 Task: Debug Python Code: Debug a Python script step-by-step using breakpoints and the debugging features in VS Code
Action: Mouse moved to (315, 252)
Screenshot: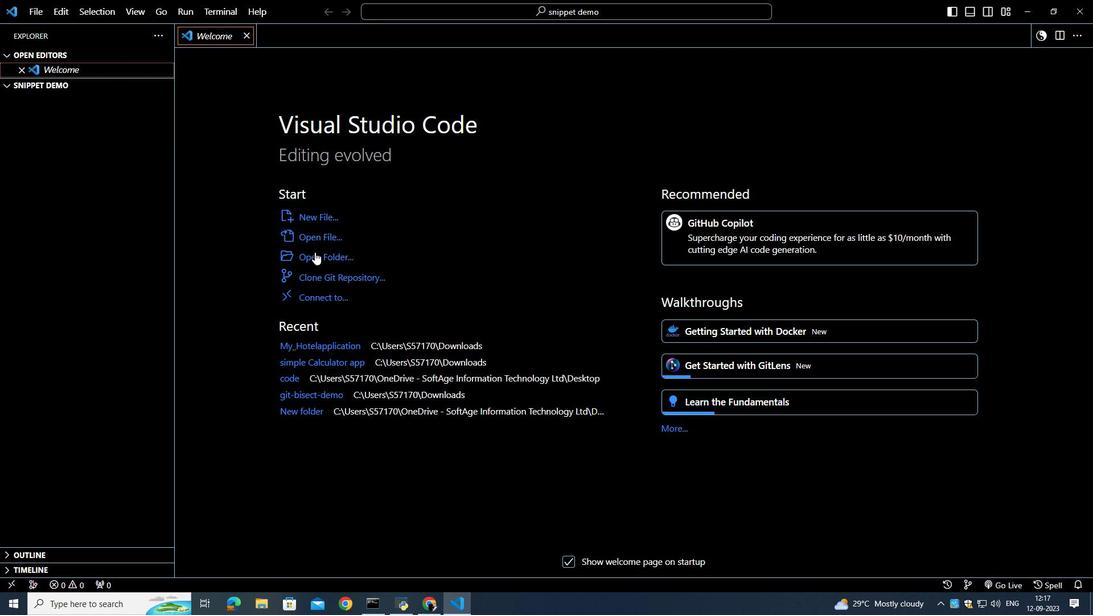 
Action: Mouse pressed left at (315, 252)
Screenshot: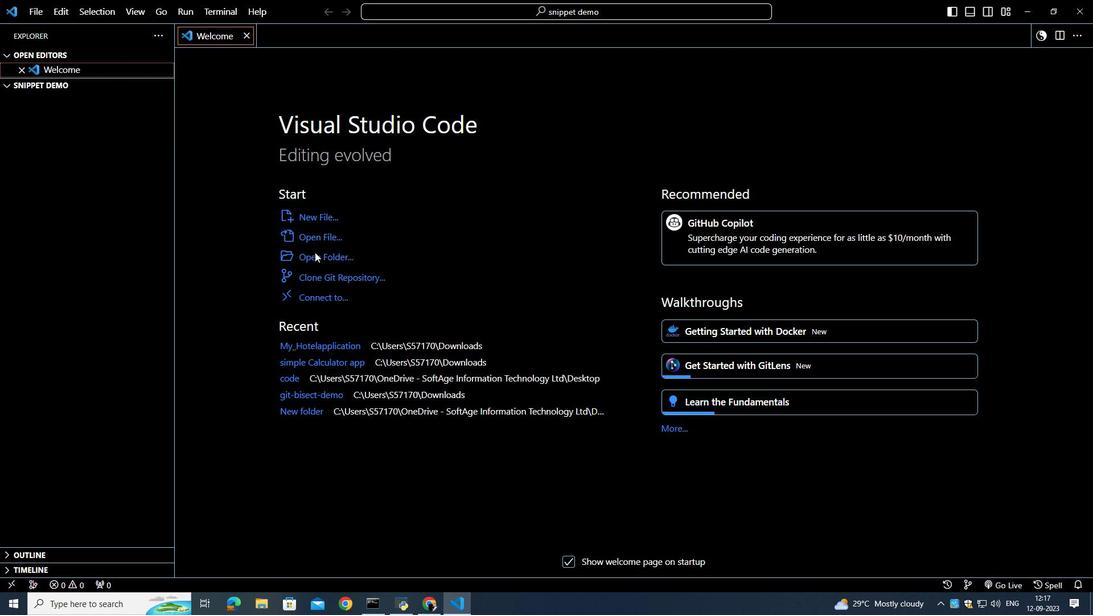 
Action: Mouse moved to (50, 135)
Screenshot: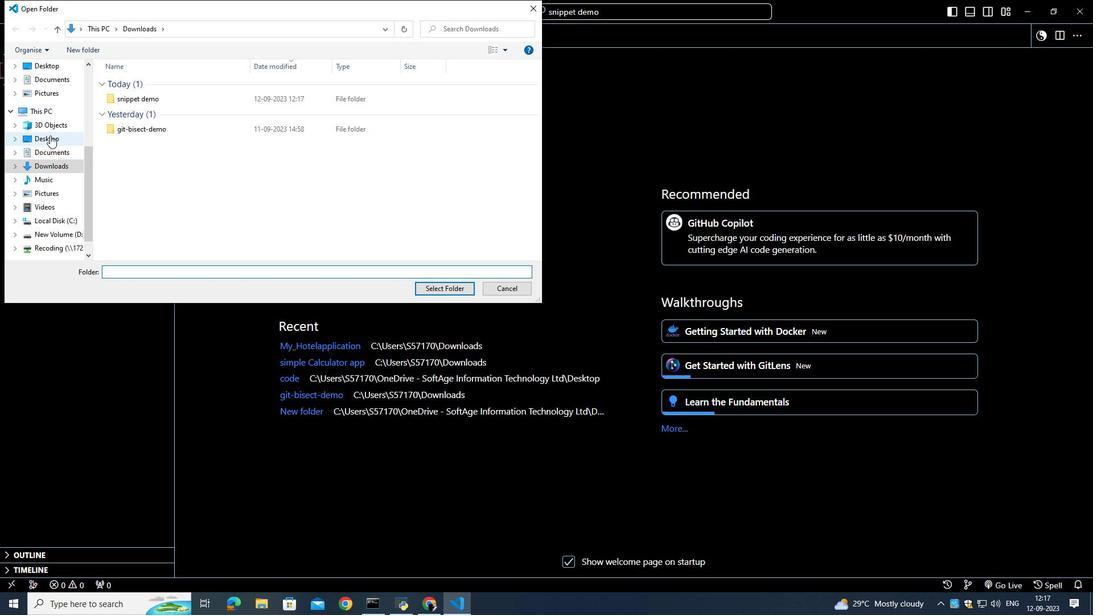 
Action: Mouse pressed left at (50, 135)
Screenshot: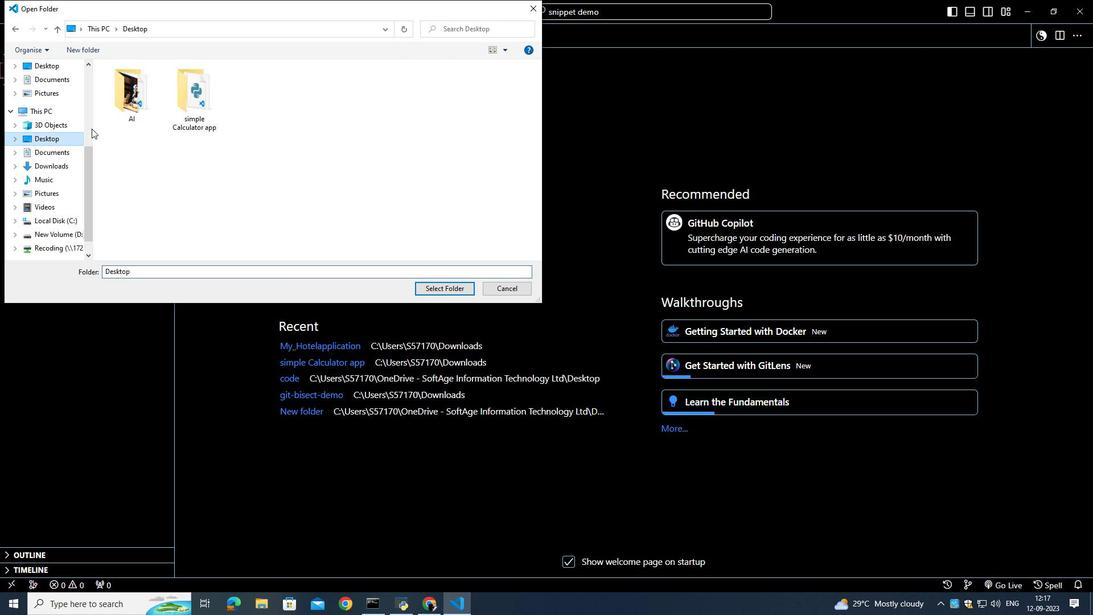 
Action: Mouse moved to (174, 115)
Screenshot: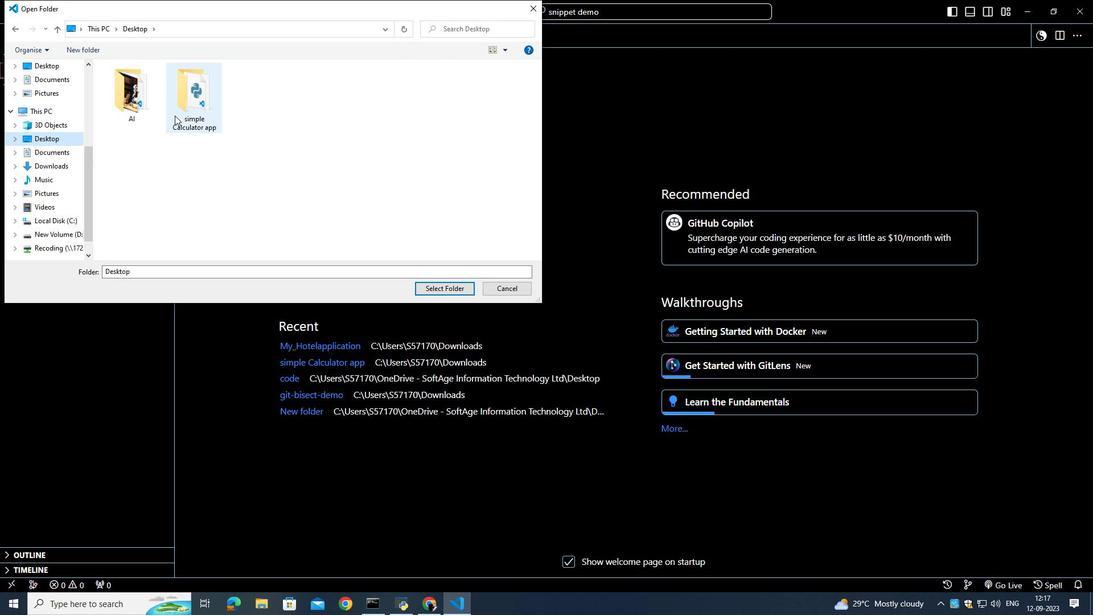 
Action: Mouse pressed left at (174, 115)
Screenshot: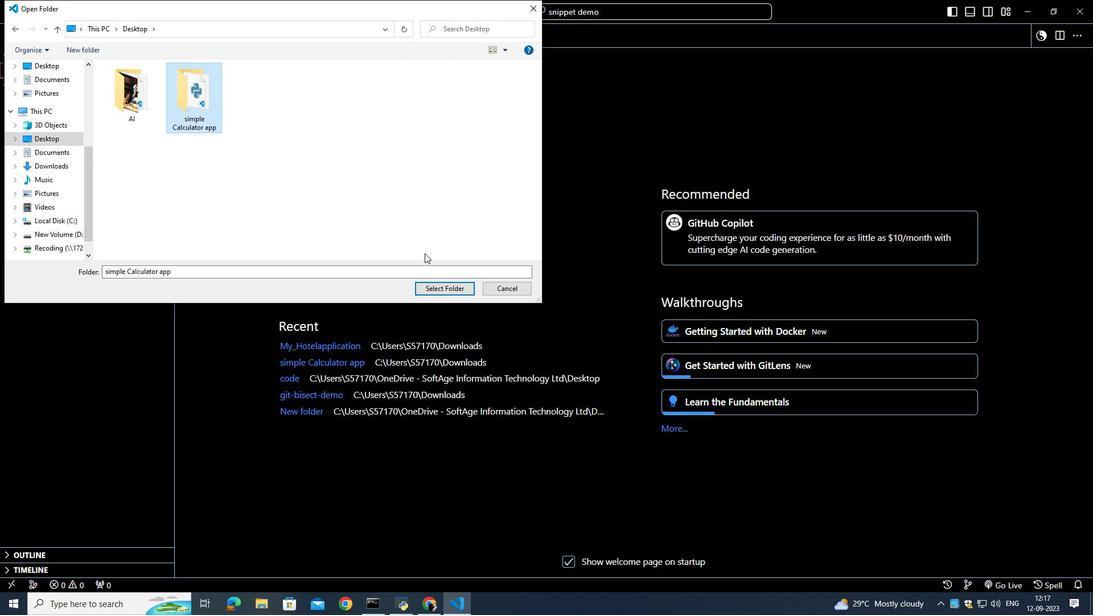 
Action: Mouse moved to (459, 287)
Screenshot: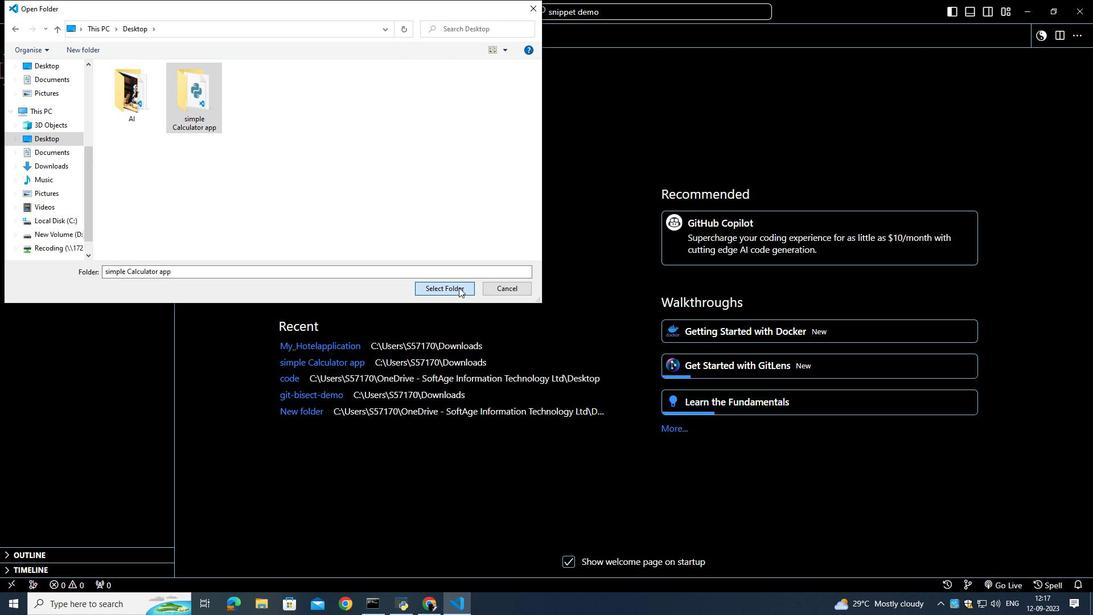 
Action: Mouse pressed left at (459, 287)
Screenshot: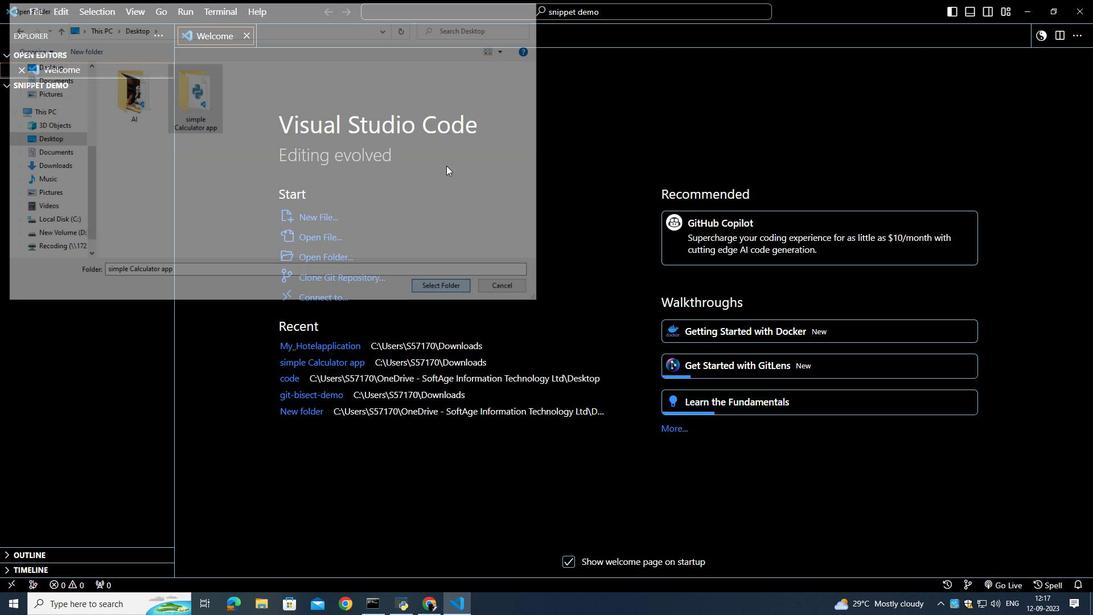 
Action: Mouse moved to (42, 78)
Screenshot: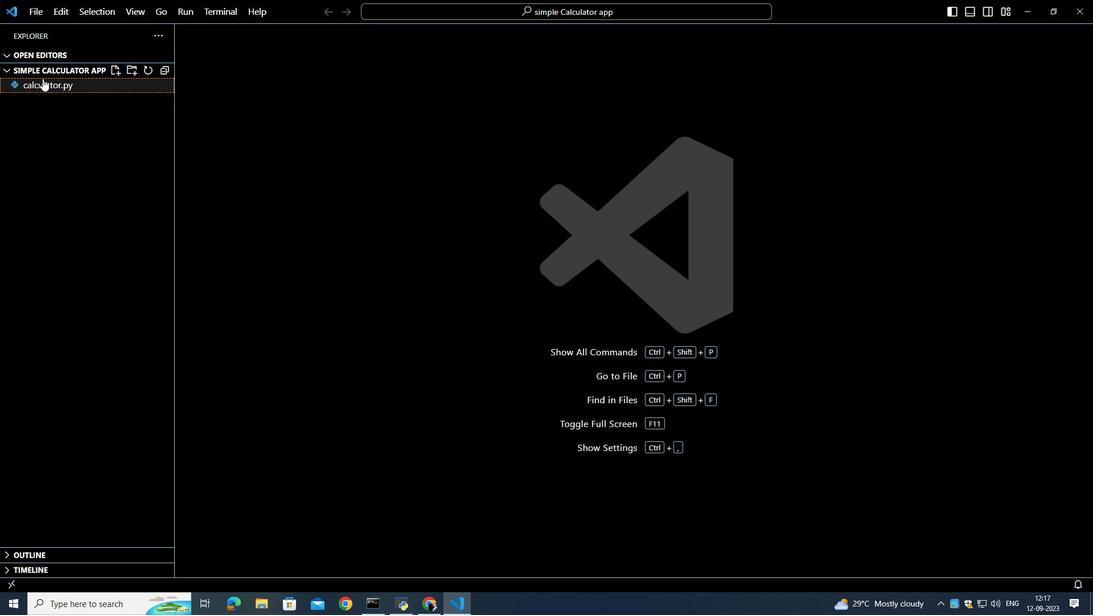
Action: Mouse pressed left at (42, 78)
Screenshot: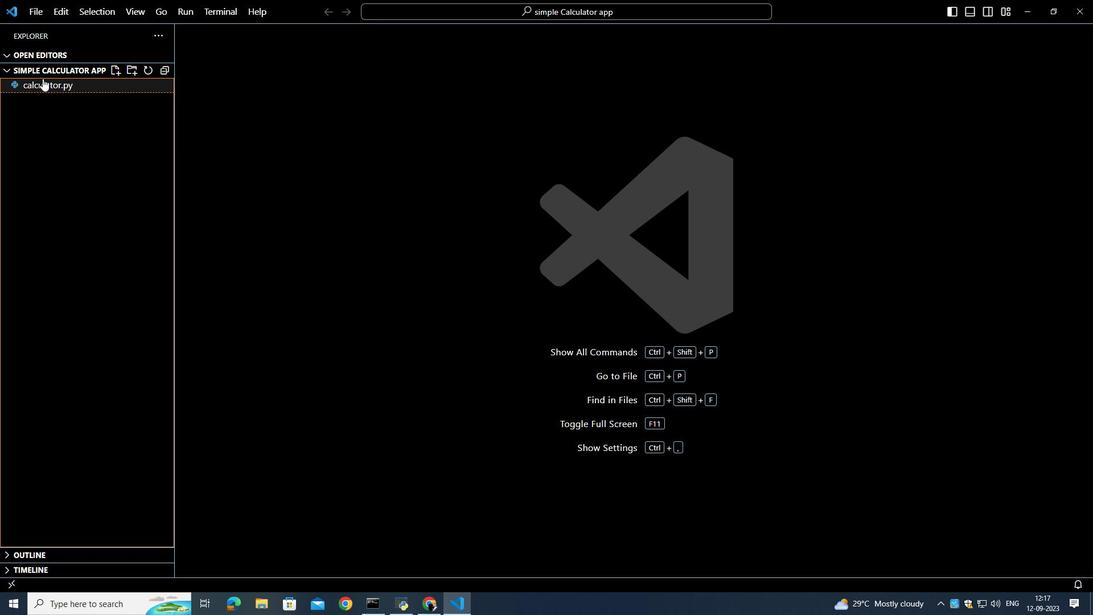 
Action: Mouse moved to (349, 193)
Screenshot: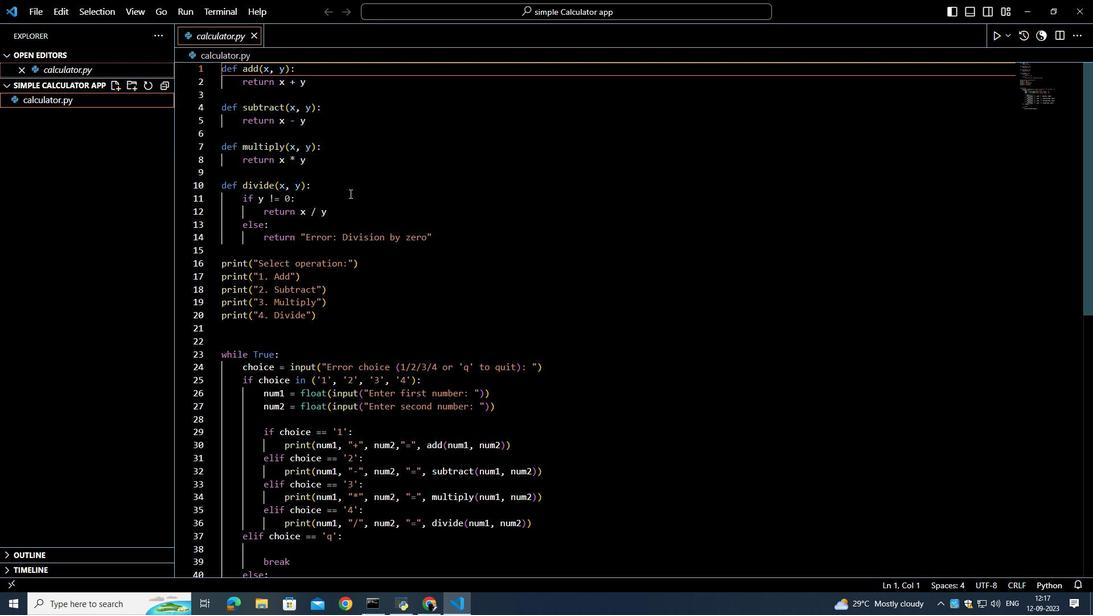 
Action: Mouse scrolled (349, 193) with delta (0, 0)
Screenshot: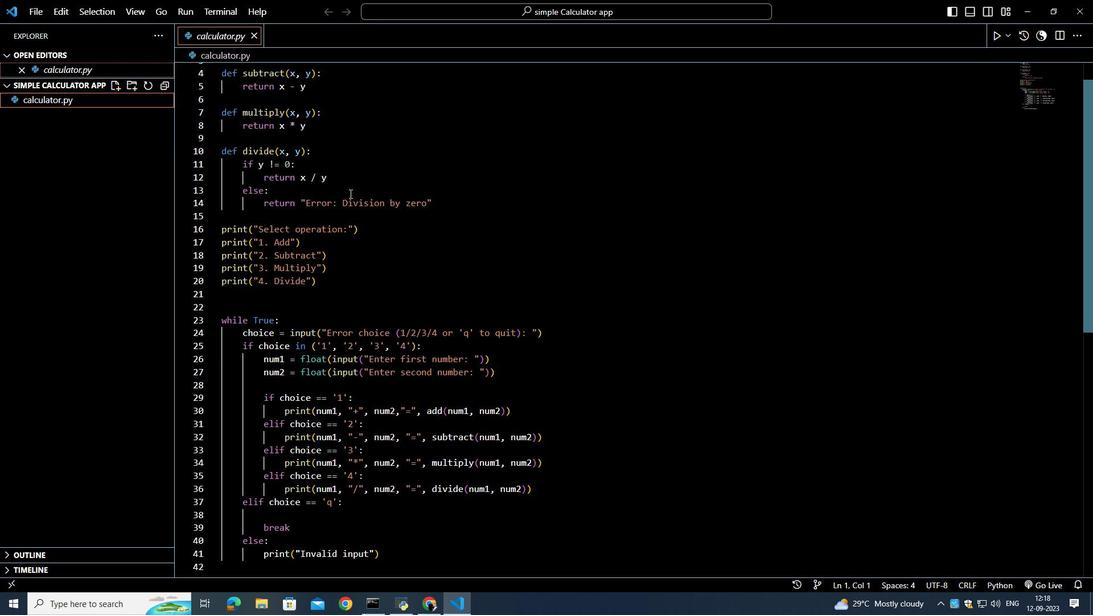 
Action: Mouse scrolled (349, 193) with delta (0, 0)
Screenshot: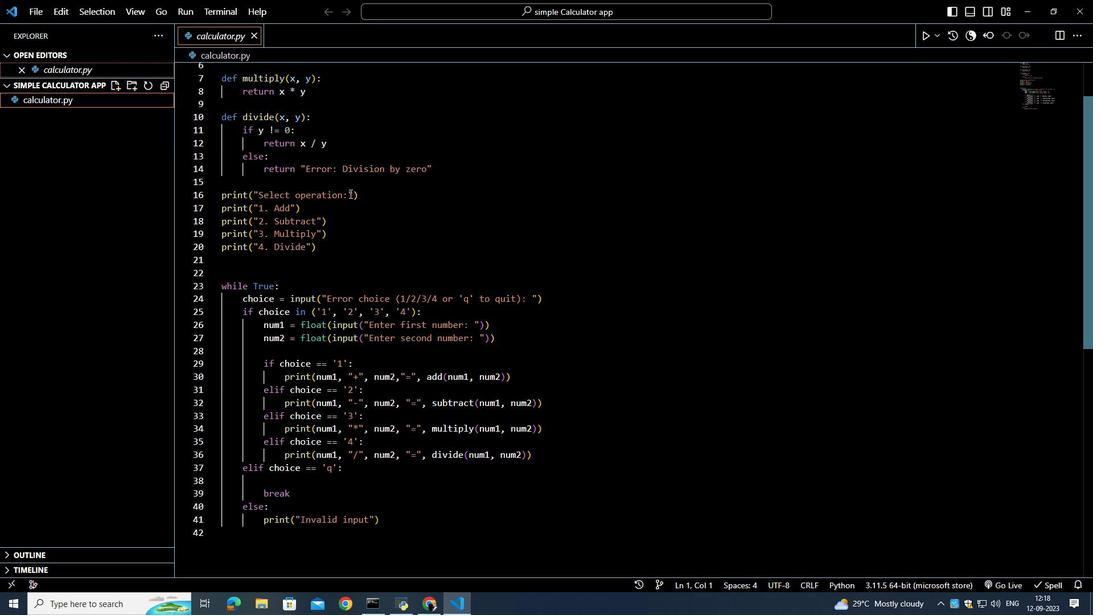 
Action: Mouse scrolled (349, 193) with delta (0, 0)
Screenshot: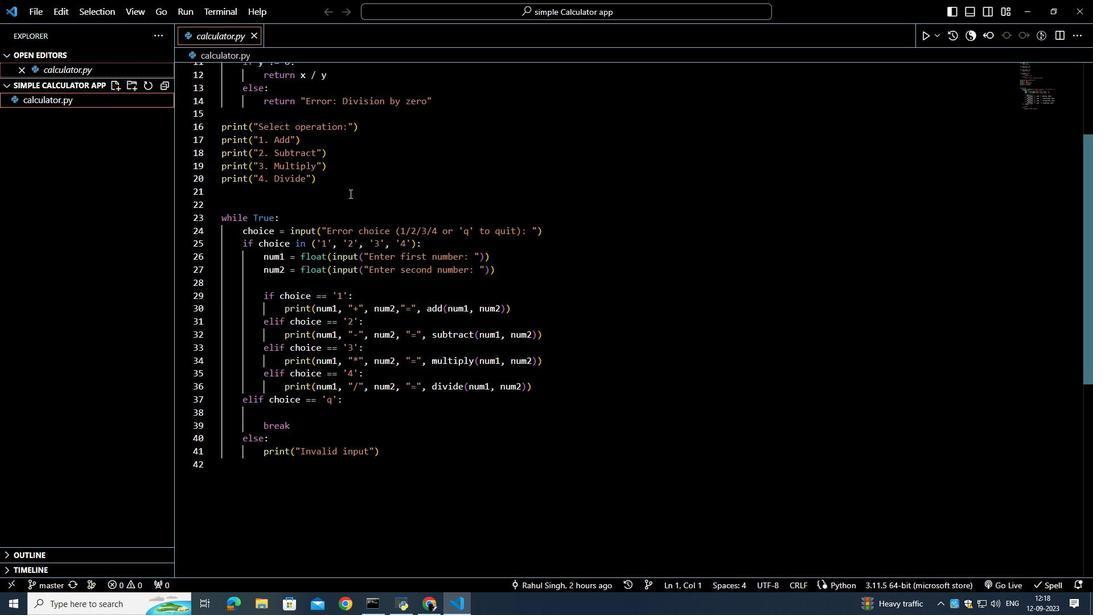
Action: Mouse scrolled (349, 193) with delta (0, 0)
Screenshot: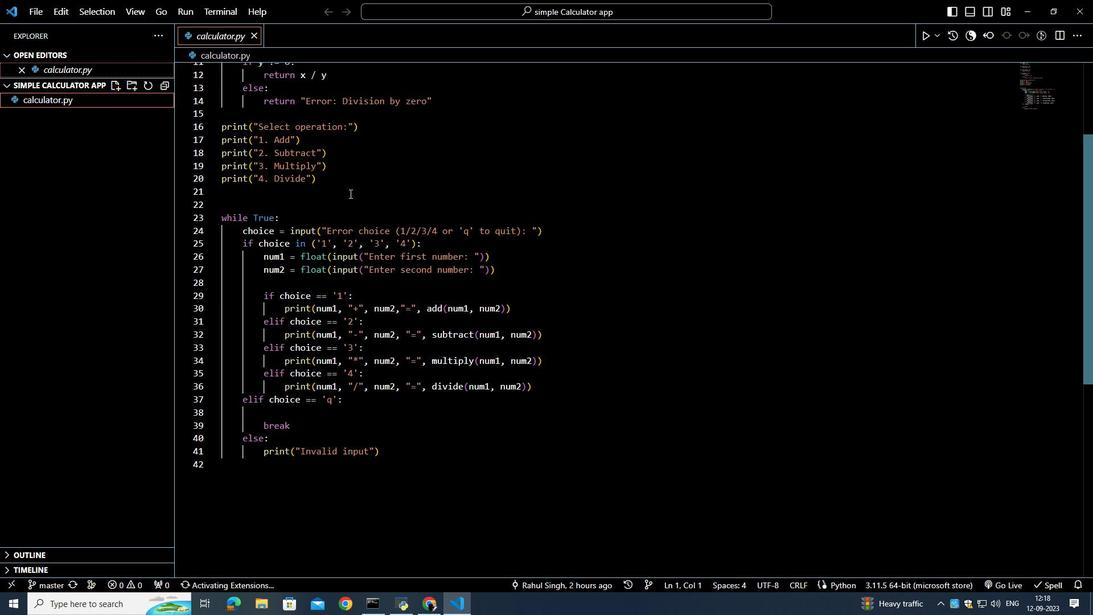 
Action: Mouse scrolled (349, 193) with delta (0, 0)
Screenshot: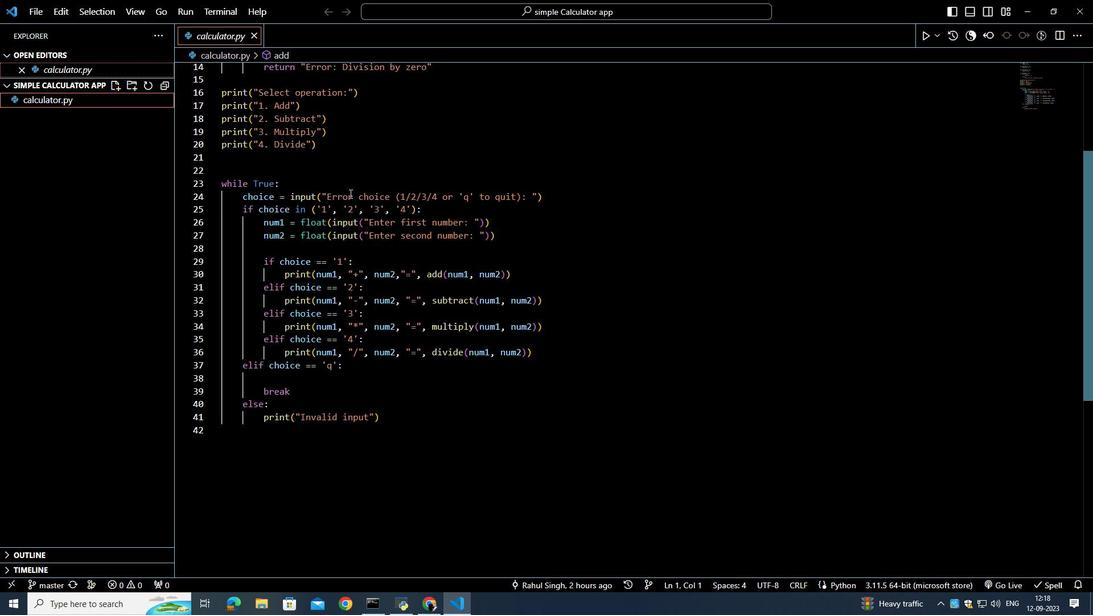 
Action: Mouse scrolled (349, 193) with delta (0, 0)
Screenshot: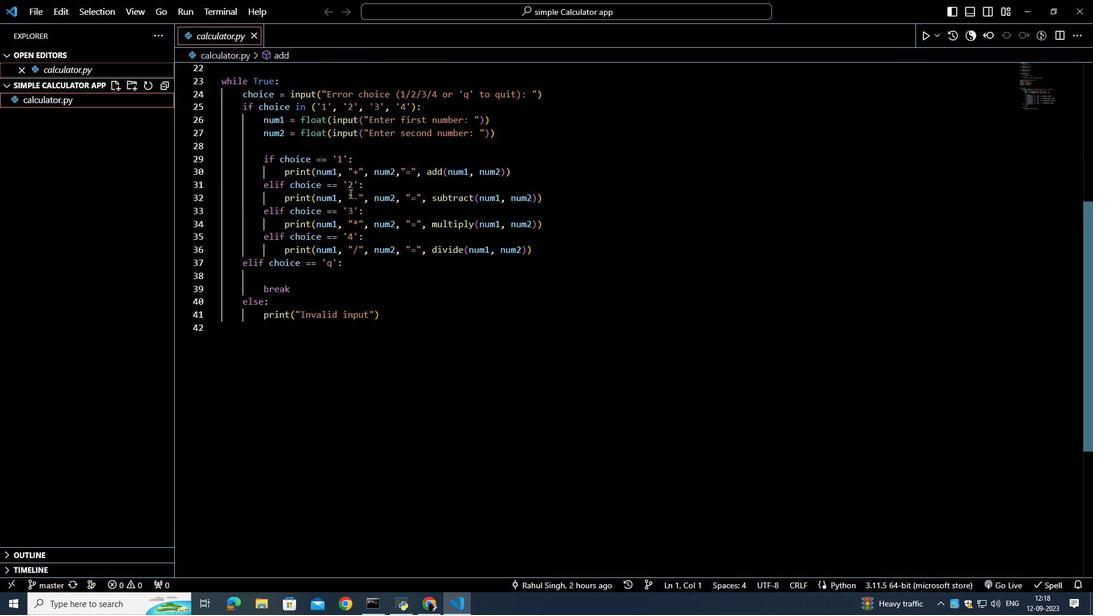 
Action: Mouse scrolled (349, 193) with delta (0, 0)
Screenshot: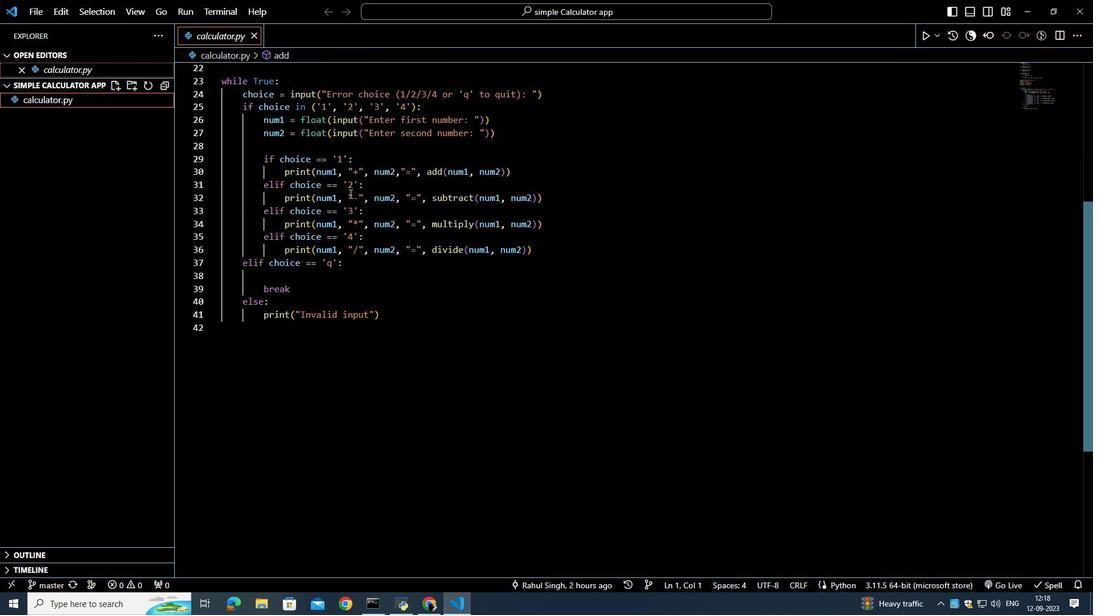
Action: Mouse scrolled (349, 193) with delta (0, 0)
Screenshot: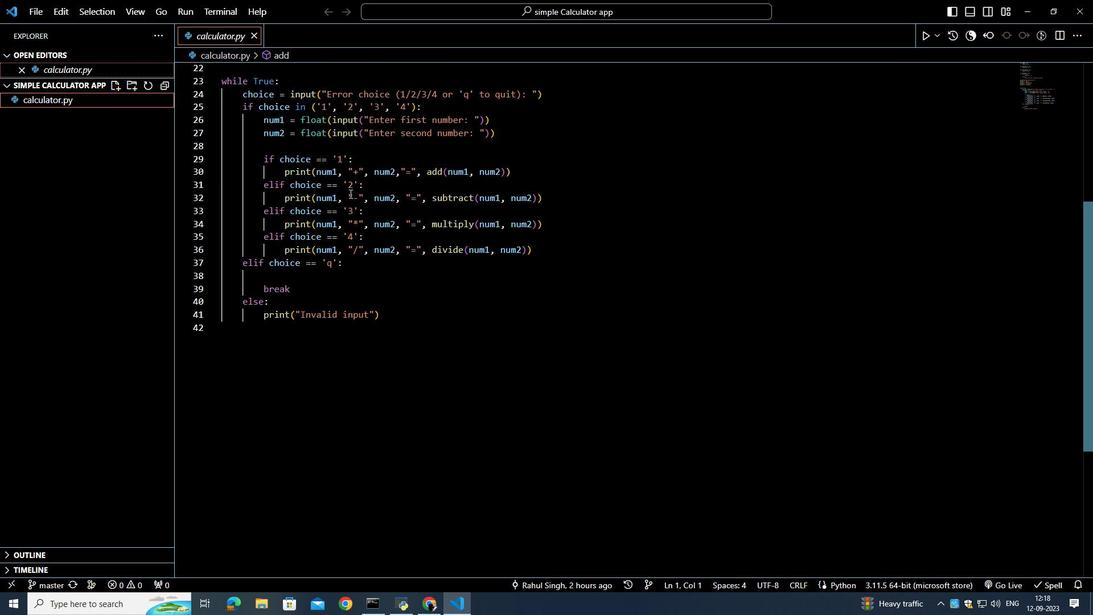 
Action: Mouse scrolled (349, 194) with delta (0, 0)
Screenshot: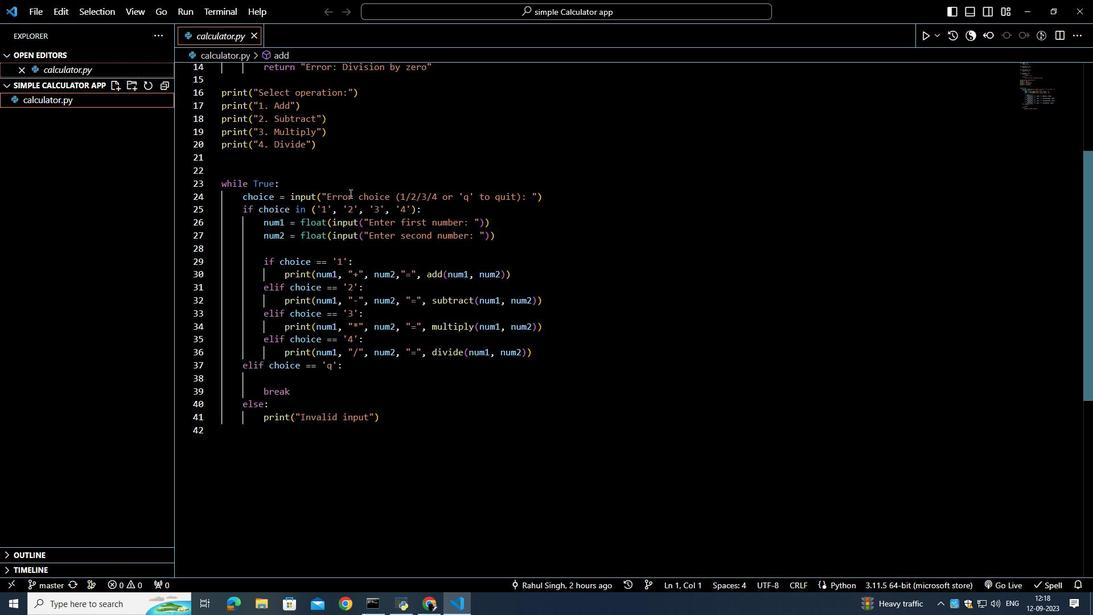 
Action: Mouse scrolled (349, 194) with delta (0, 0)
Screenshot: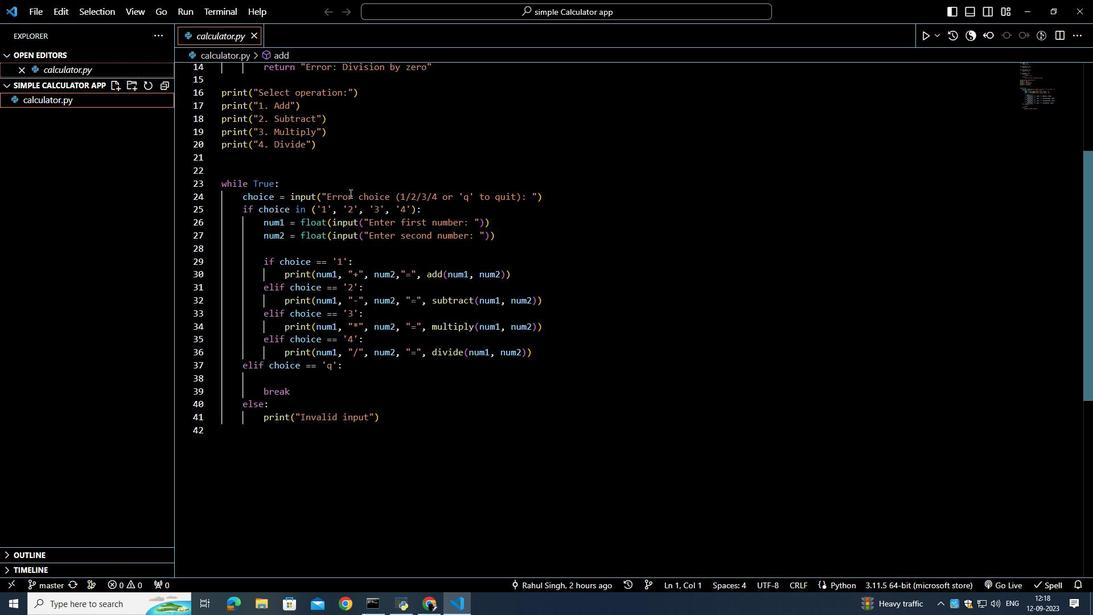 
Action: Mouse scrolled (349, 194) with delta (0, 0)
Screenshot: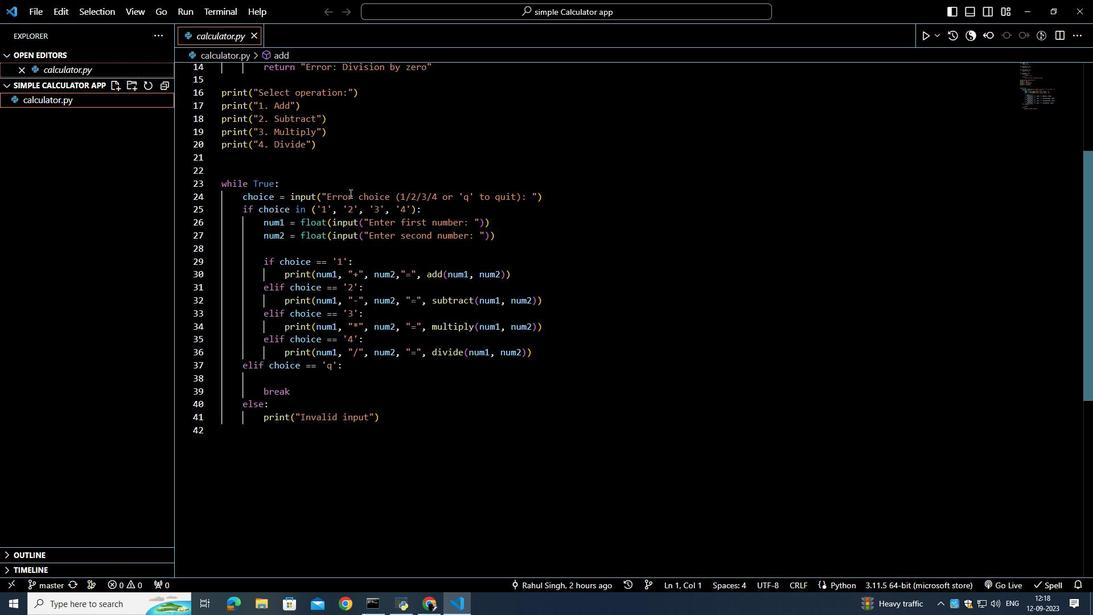 
Action: Mouse moved to (270, 130)
Screenshot: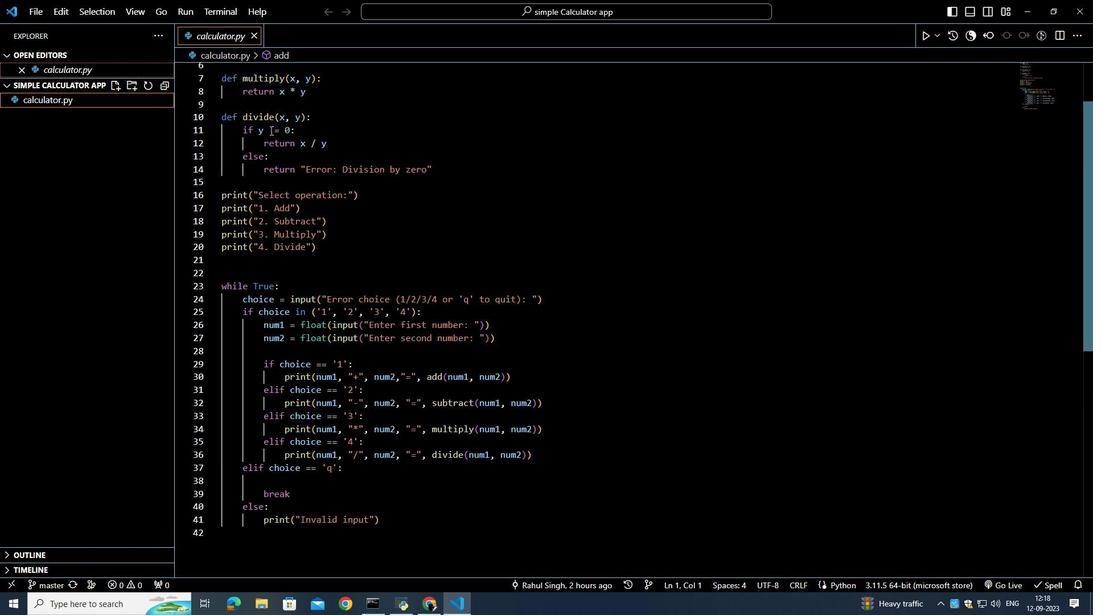 
Action: Mouse scrolled (270, 131) with delta (0, 0)
Screenshot: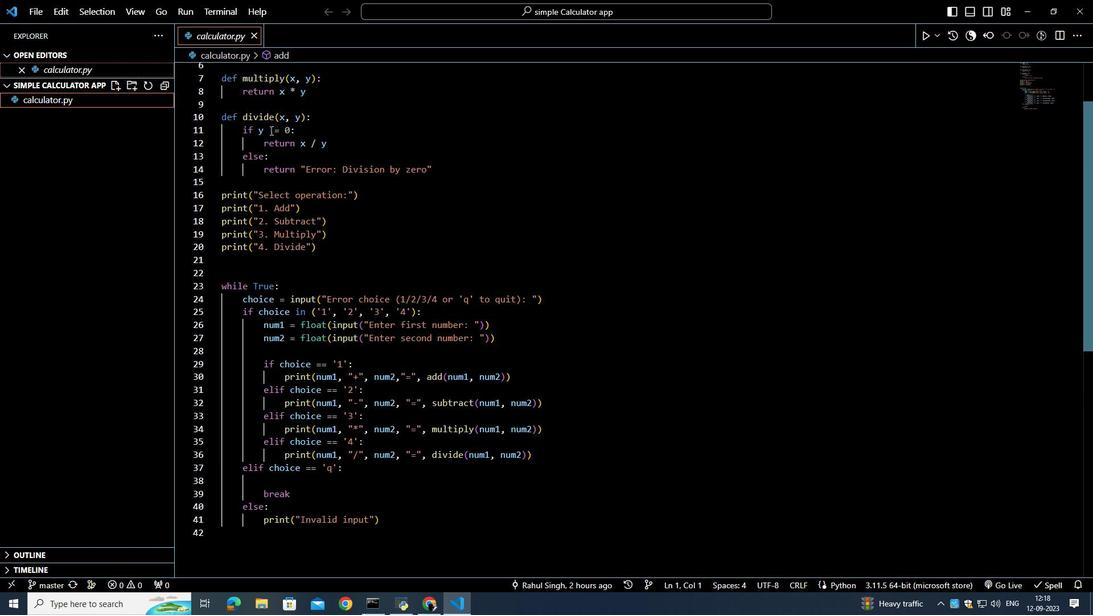 
Action: Mouse scrolled (270, 131) with delta (0, 0)
Screenshot: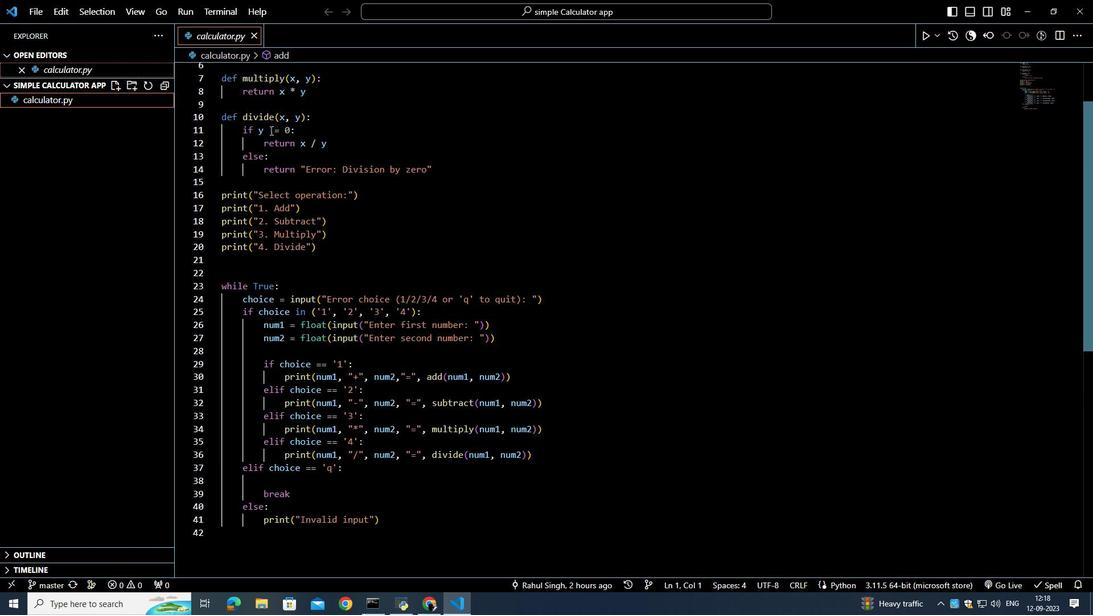 
Action: Mouse scrolled (270, 131) with delta (0, 0)
Screenshot: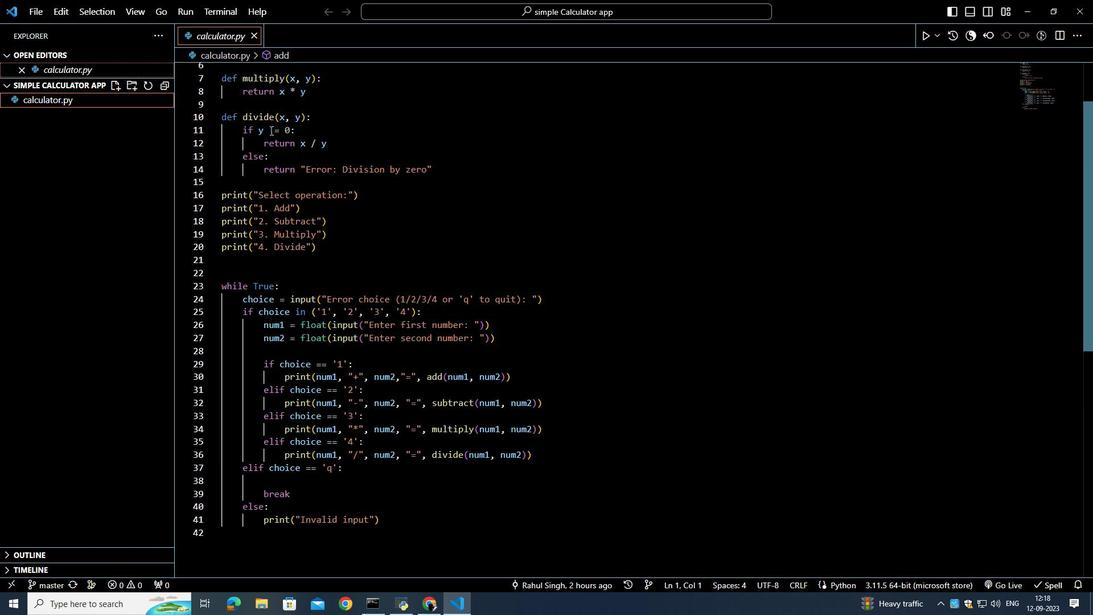
Action: Mouse scrolled (270, 131) with delta (0, 0)
Screenshot: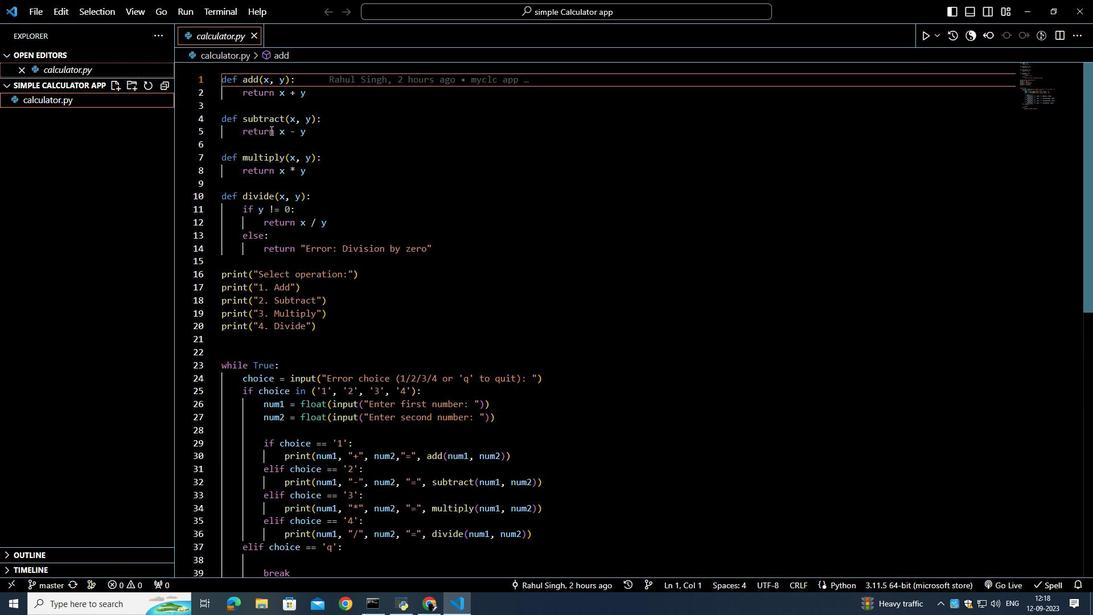 
Action: Mouse scrolled (270, 131) with delta (0, 0)
Screenshot: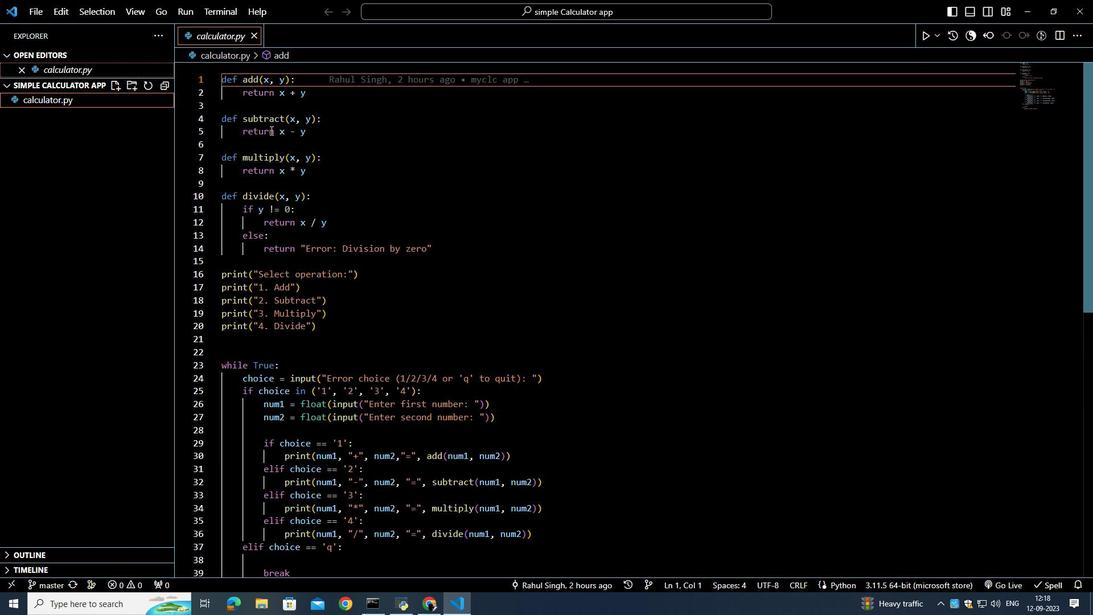 
Action: Mouse scrolled (270, 131) with delta (0, 0)
Screenshot: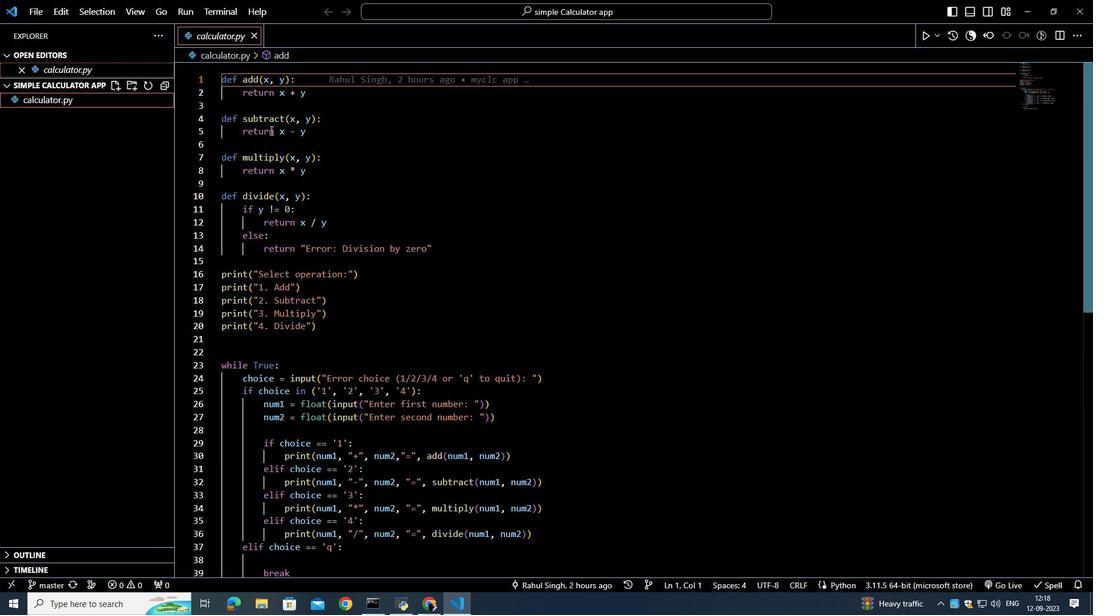
Action: Mouse scrolled (270, 131) with delta (0, 0)
Screenshot: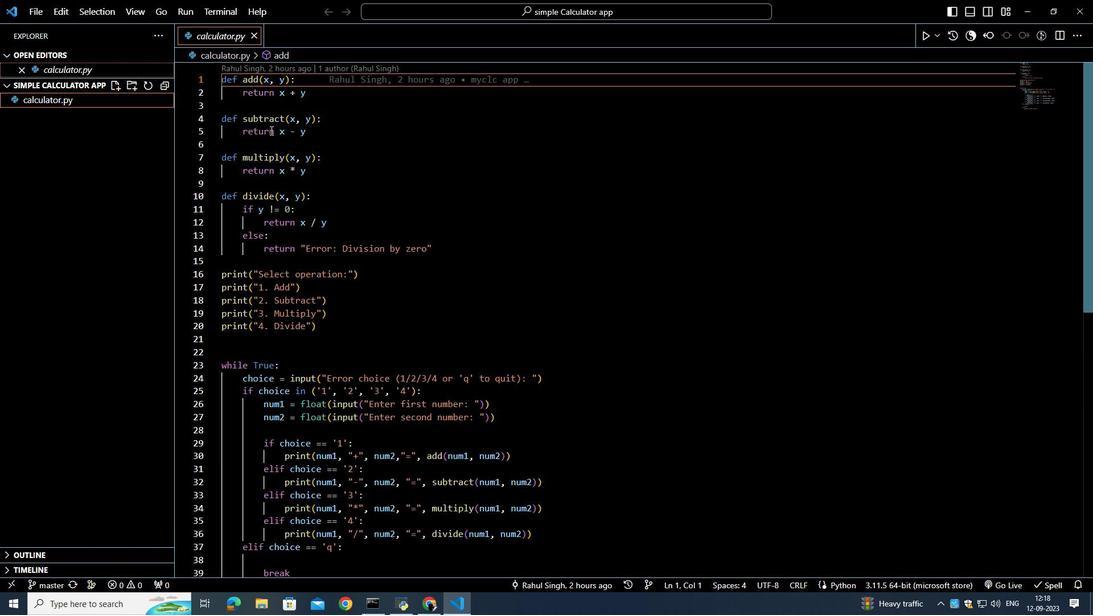 
Action: Mouse scrolled (270, 131) with delta (0, 0)
Screenshot: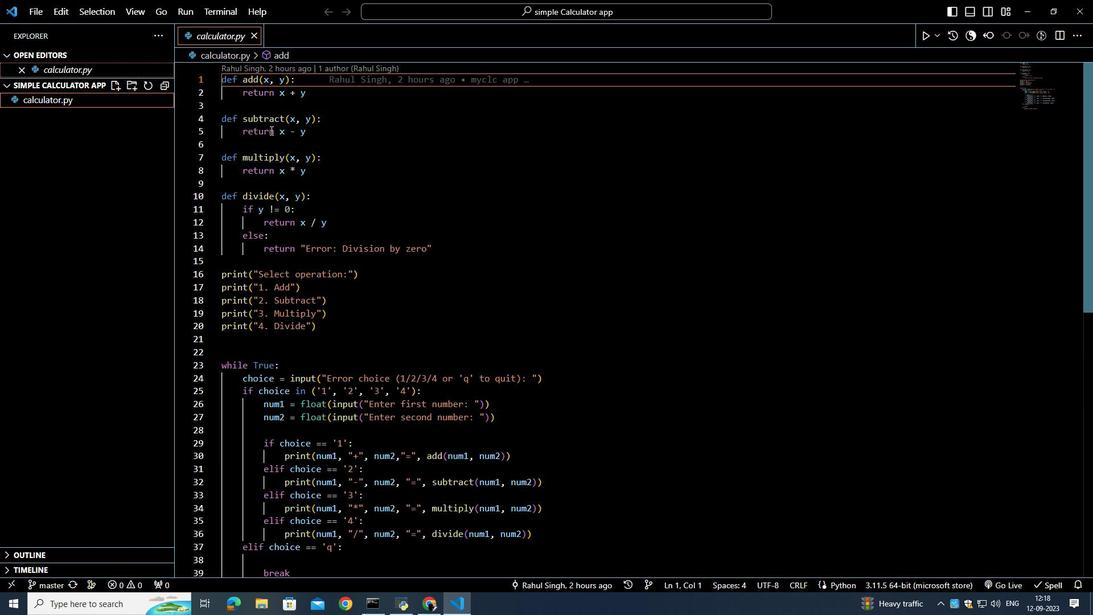 
Action: Mouse scrolled (270, 131) with delta (0, 0)
Screenshot: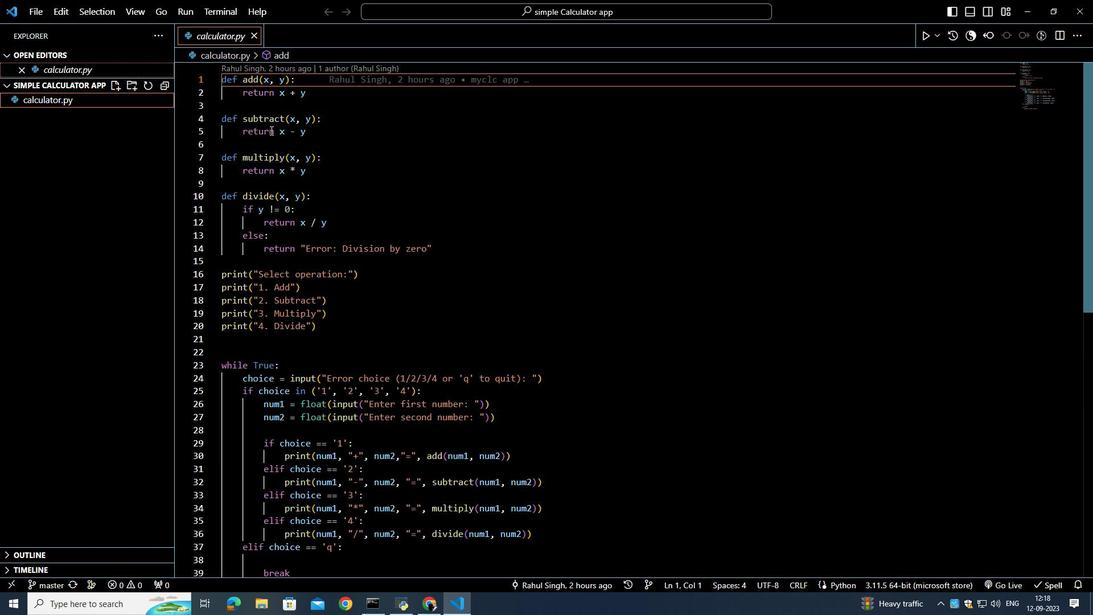 
Action: Mouse scrolled (270, 131) with delta (0, 0)
Screenshot: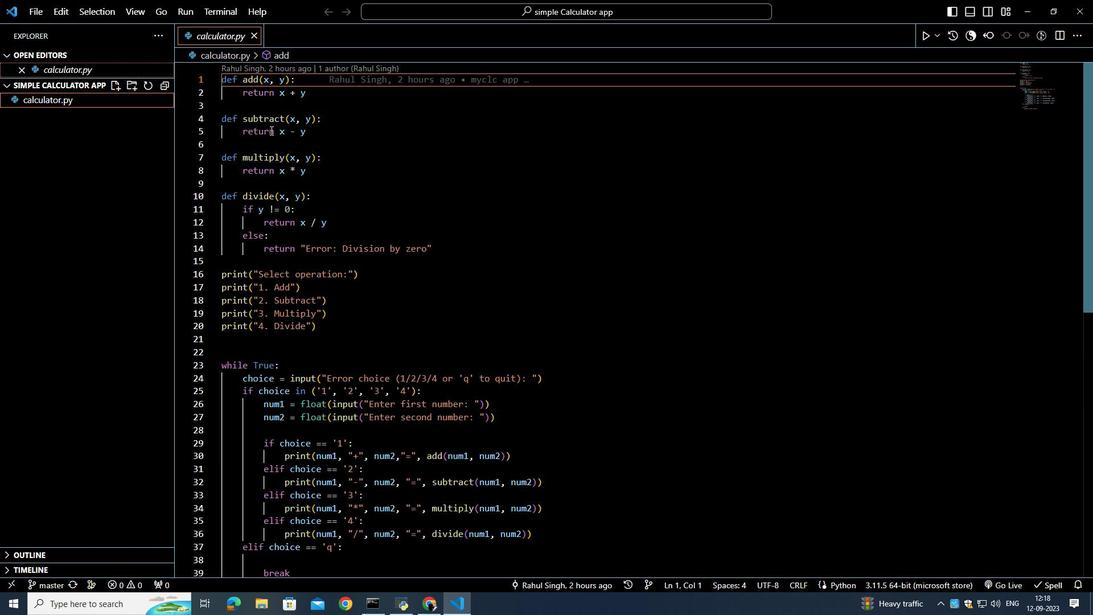 
Action: Mouse scrolled (270, 131) with delta (0, 0)
Screenshot: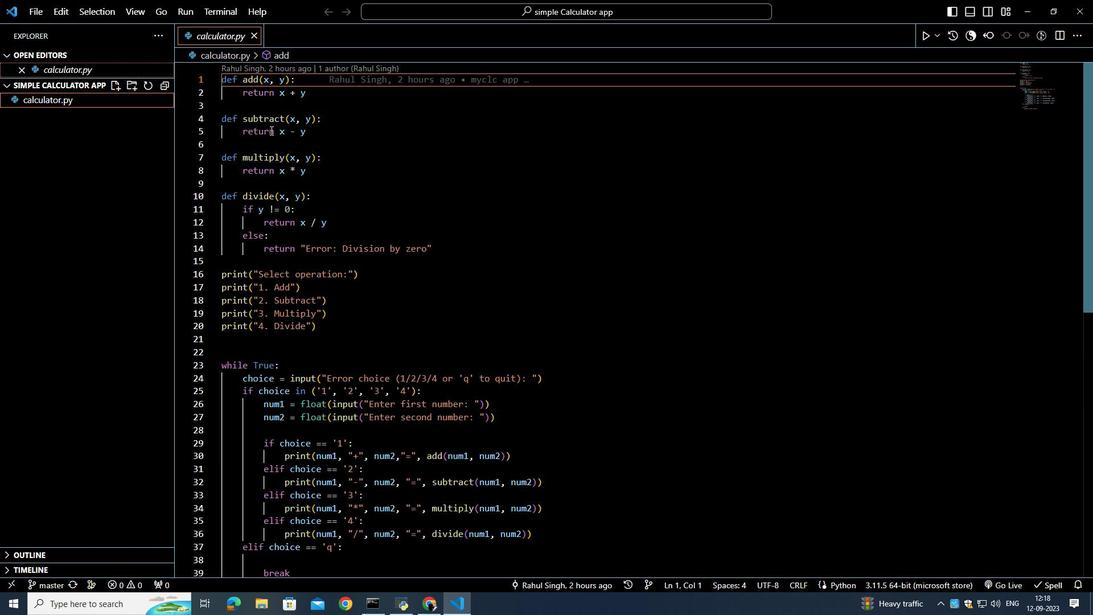 
Action: Mouse moved to (217, 160)
Screenshot: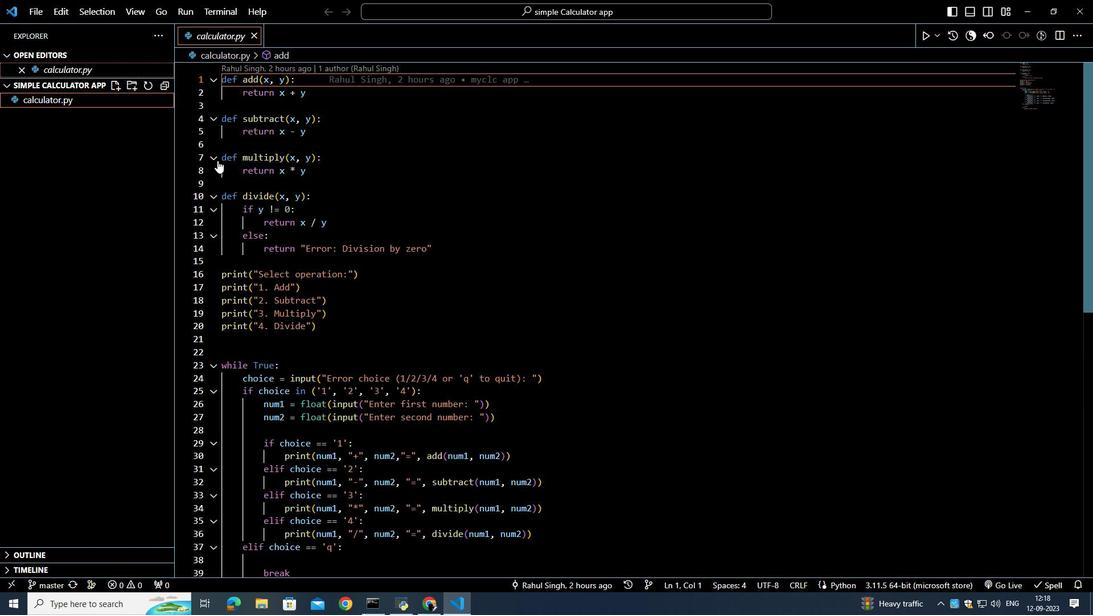 
Action: Mouse pressed left at (217, 160)
Screenshot: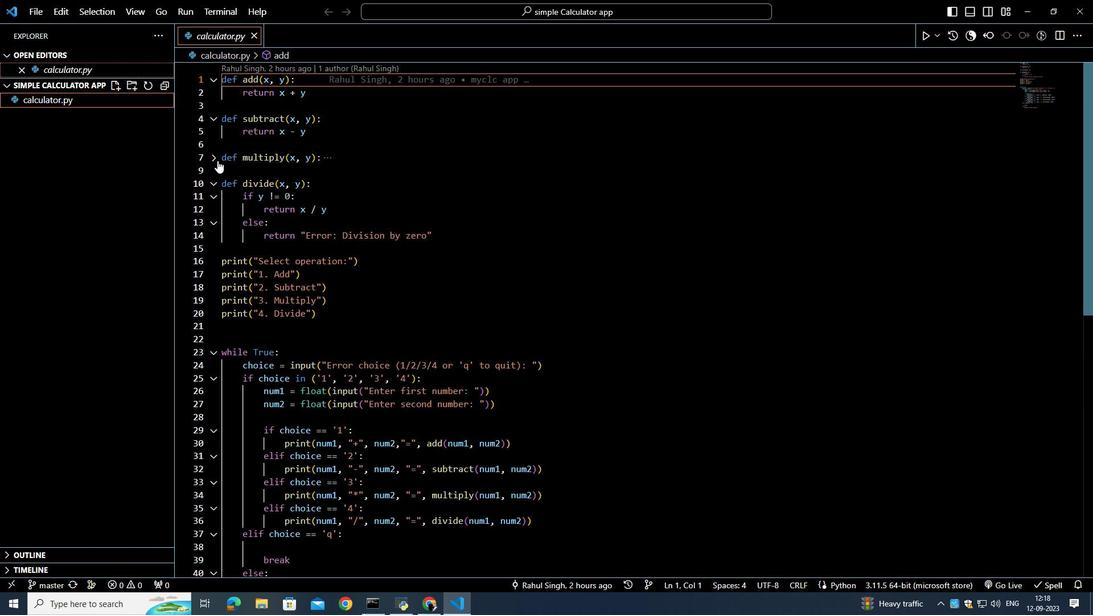 
Action: Mouse moved to (211, 157)
Screenshot: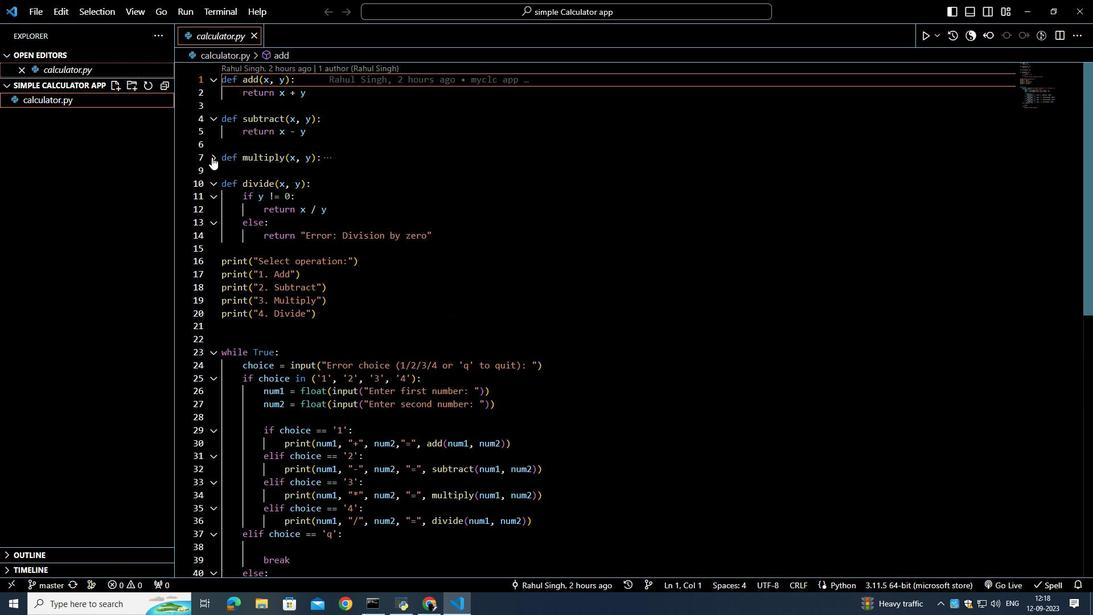 
Action: Mouse pressed left at (211, 157)
Screenshot: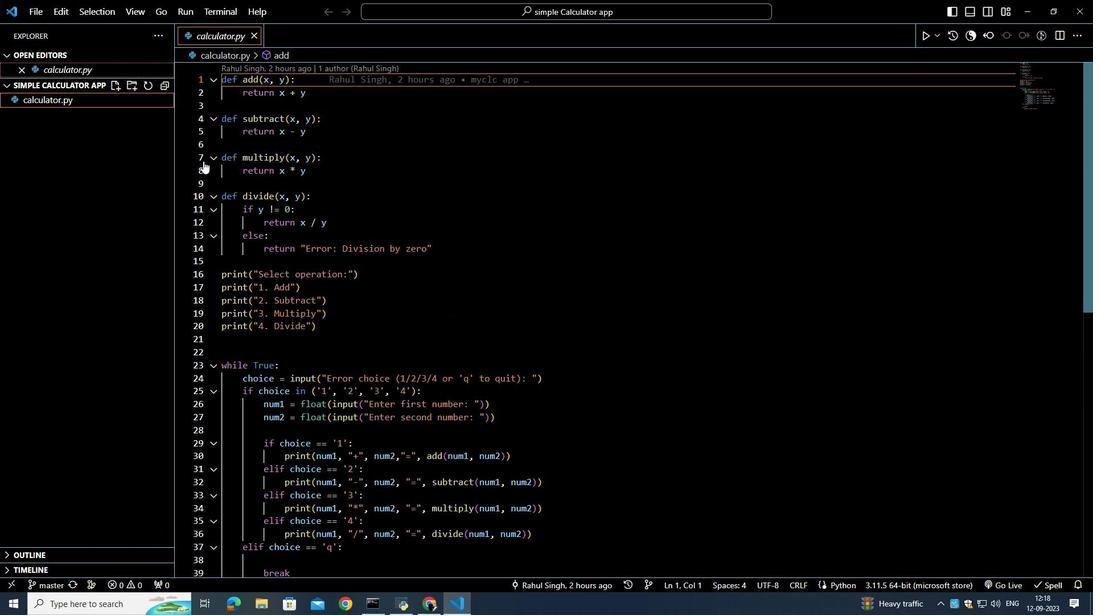 
Action: Mouse moved to (195, 158)
Screenshot: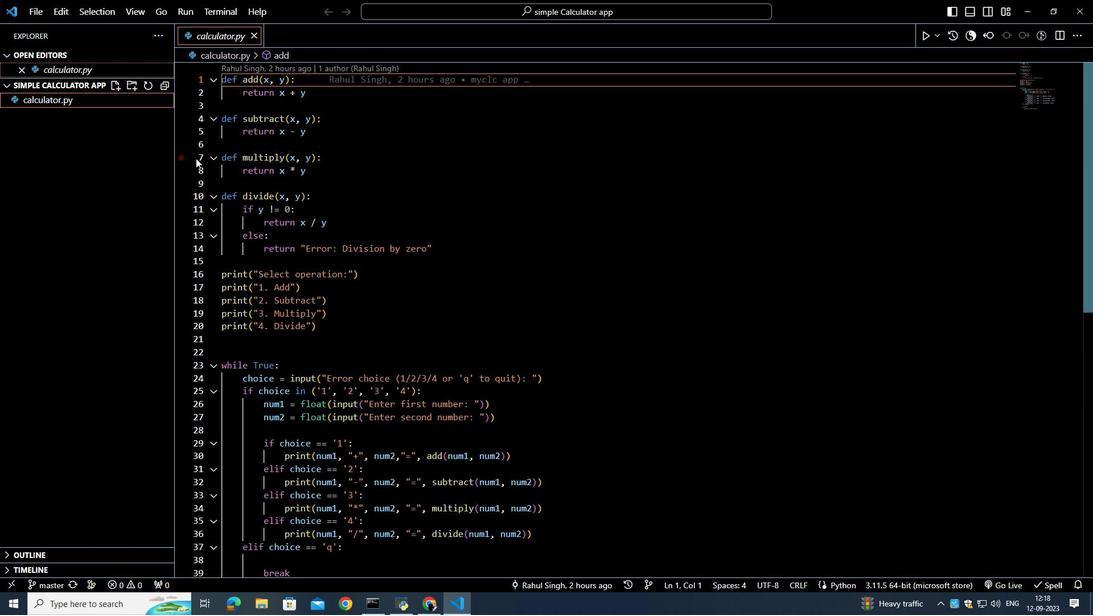 
Action: Mouse pressed right at (195, 158)
Screenshot: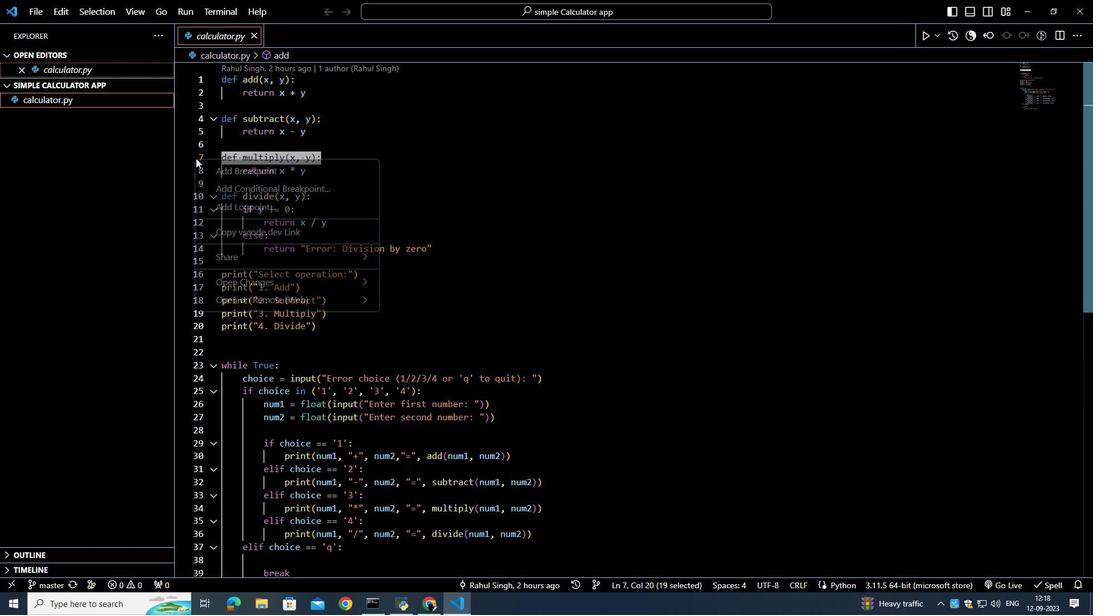 
Action: Mouse moved to (236, 174)
Screenshot: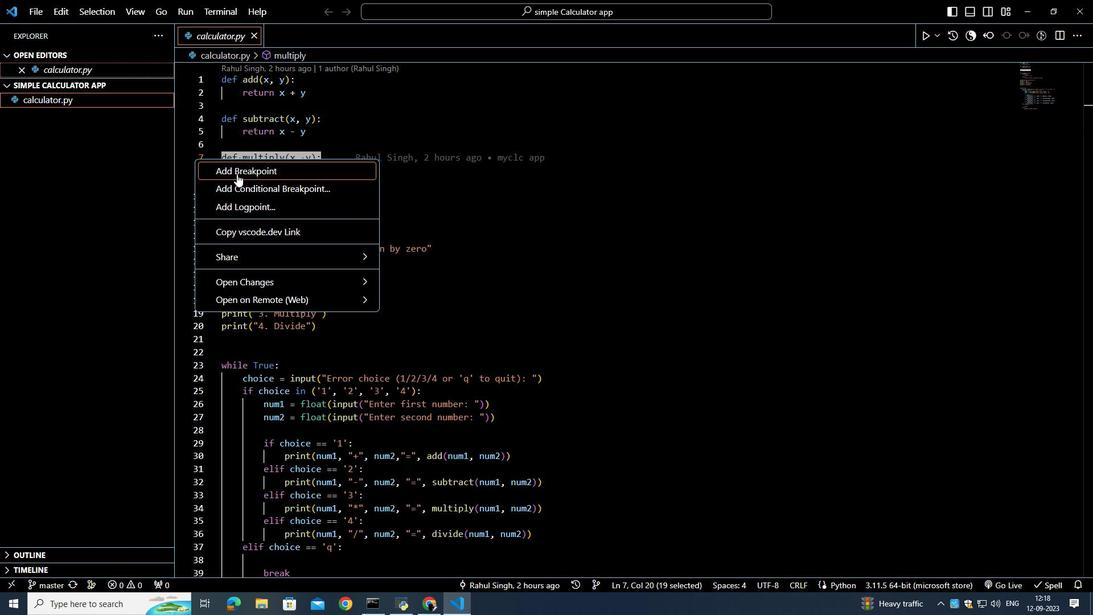 
Action: Mouse pressed left at (236, 174)
Screenshot: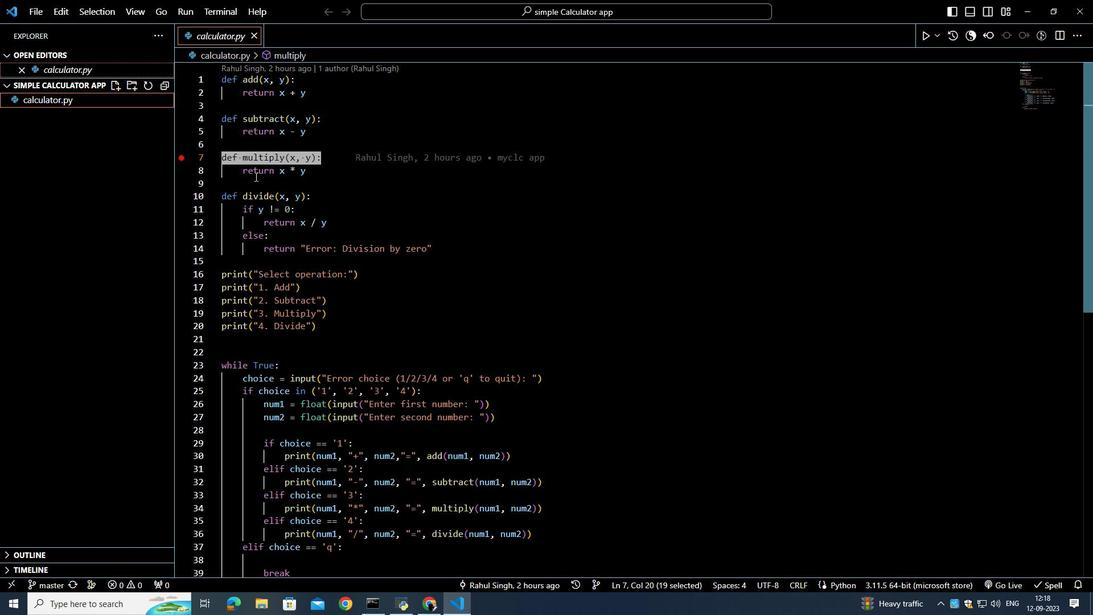 
Action: Mouse moved to (339, 226)
Screenshot: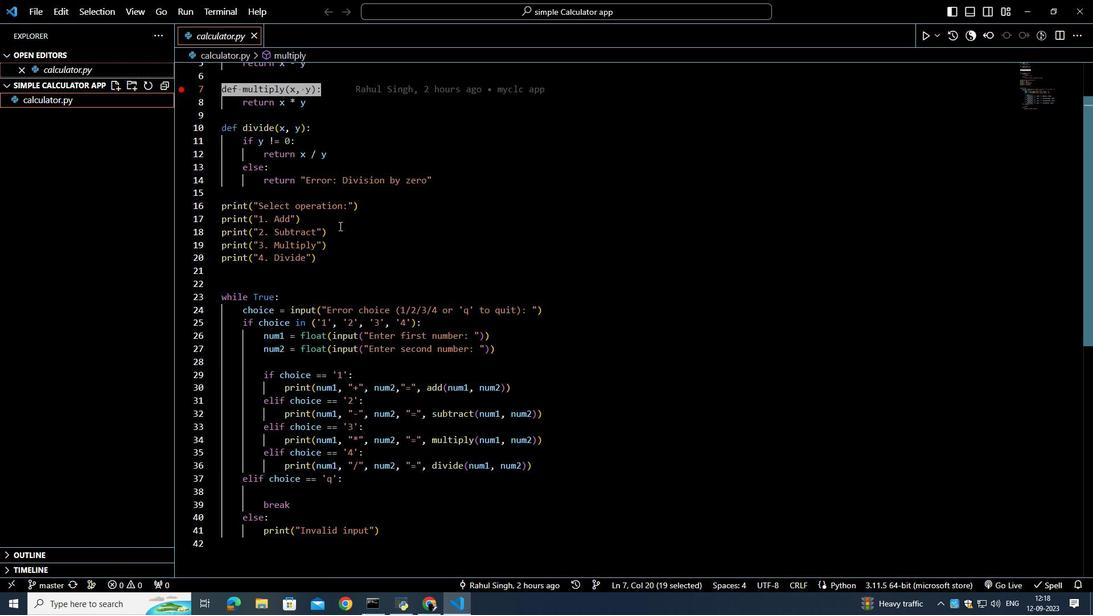 
Action: Mouse scrolled (339, 225) with delta (0, 0)
Screenshot: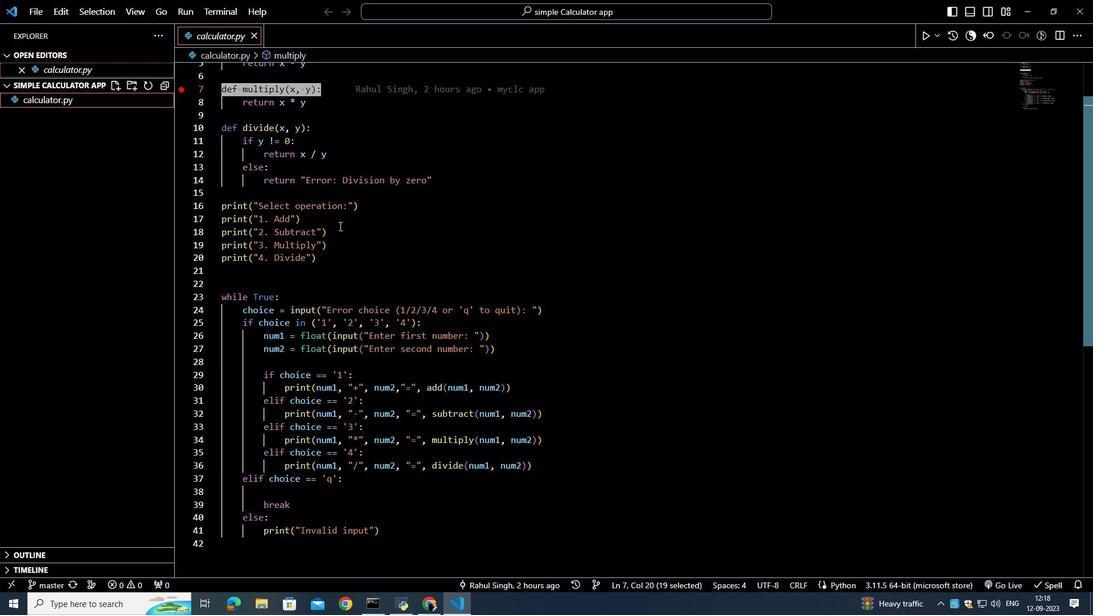 
Action: Mouse scrolled (339, 225) with delta (0, 0)
Screenshot: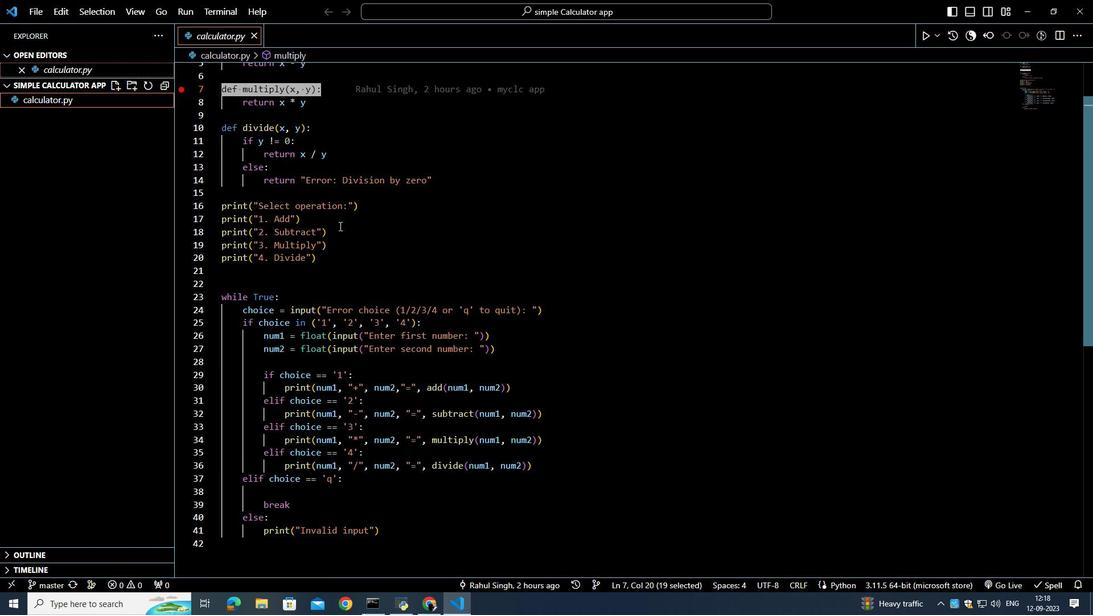 
Action: Mouse scrolled (339, 226) with delta (0, 0)
Screenshot: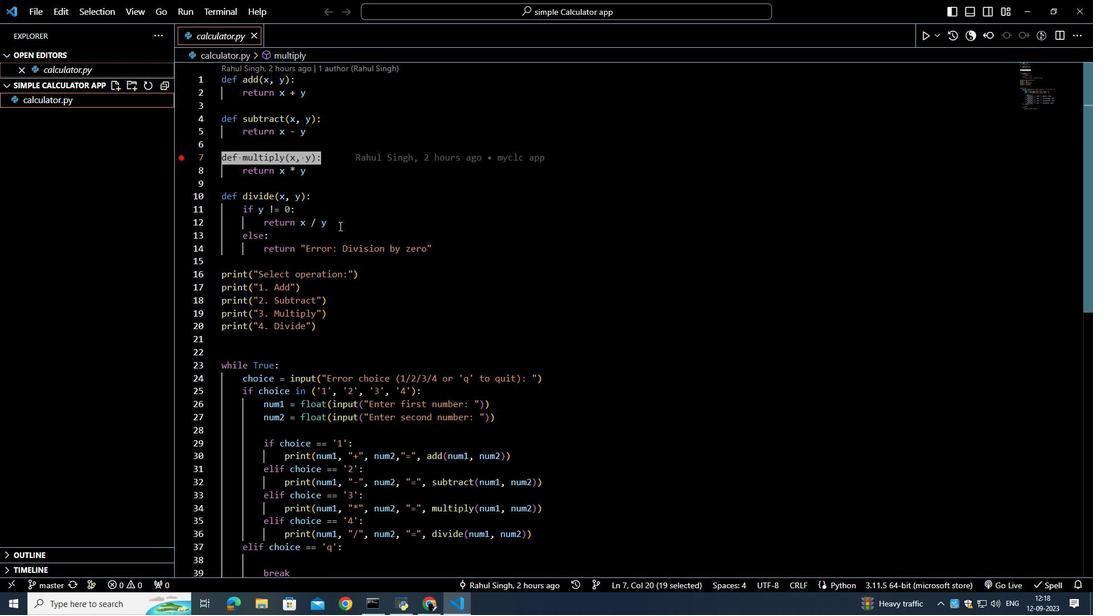 
Action: Mouse scrolled (339, 226) with delta (0, 0)
Screenshot: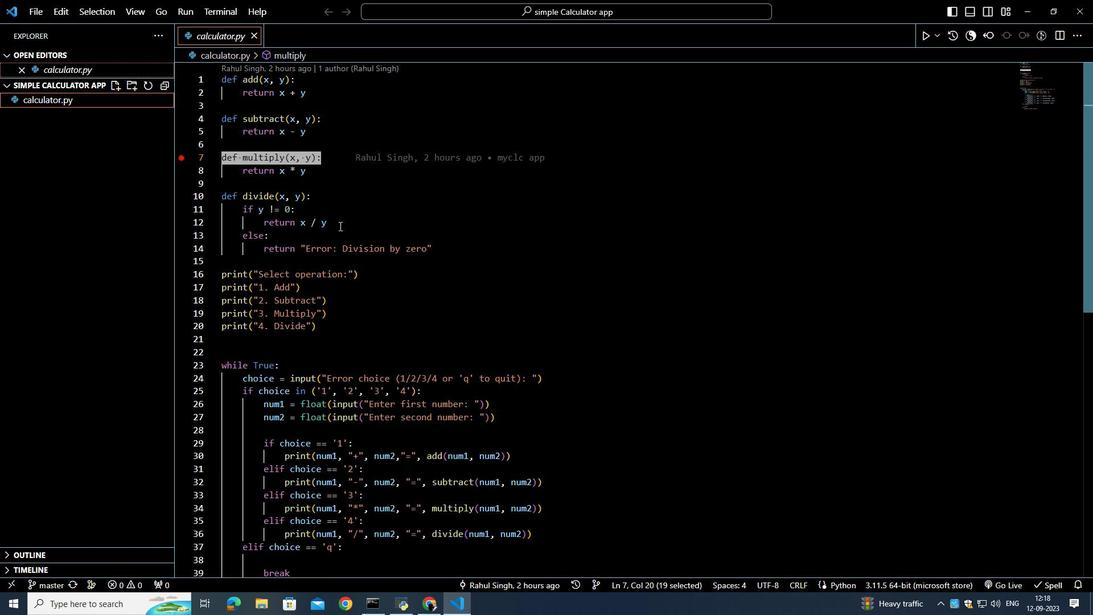 
Action: Mouse scrolled (339, 226) with delta (0, 0)
Screenshot: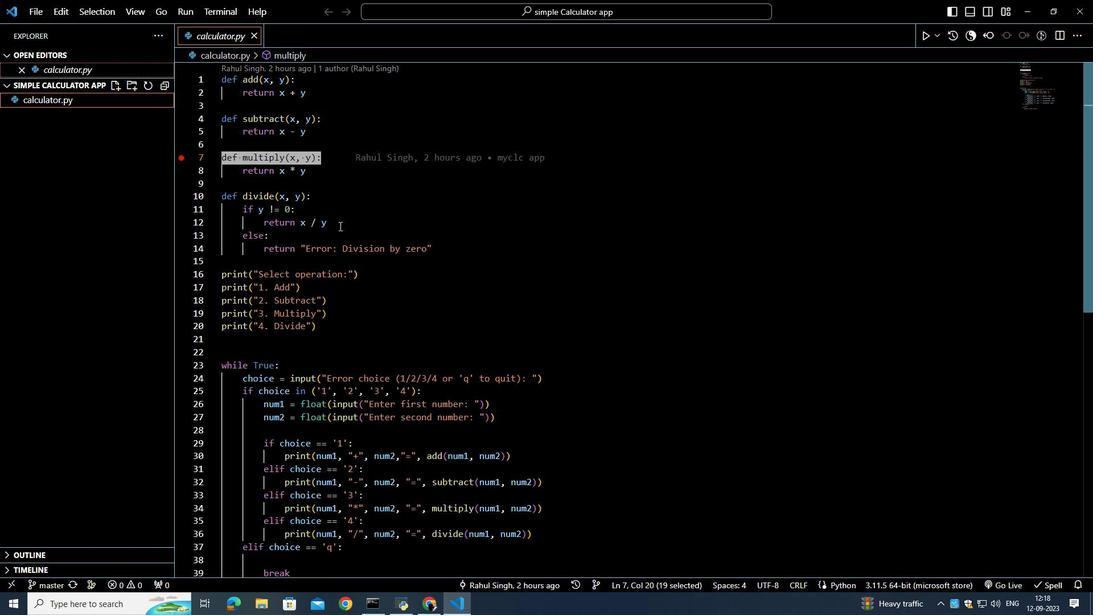 
Action: Mouse scrolled (339, 226) with delta (0, 0)
Screenshot: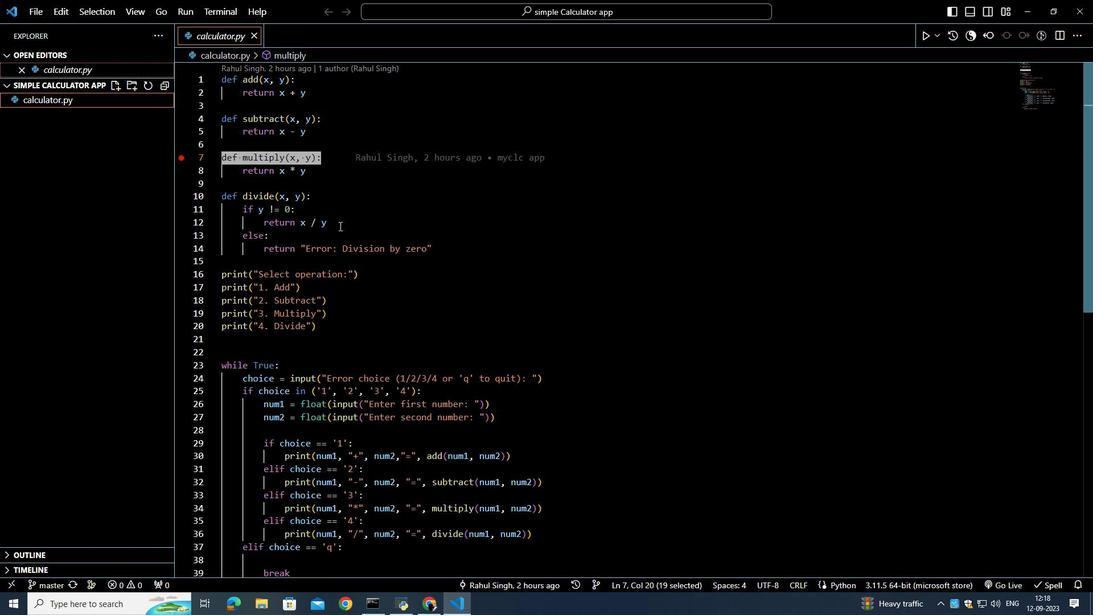 
Action: Mouse scrolled (339, 226) with delta (0, 0)
Screenshot: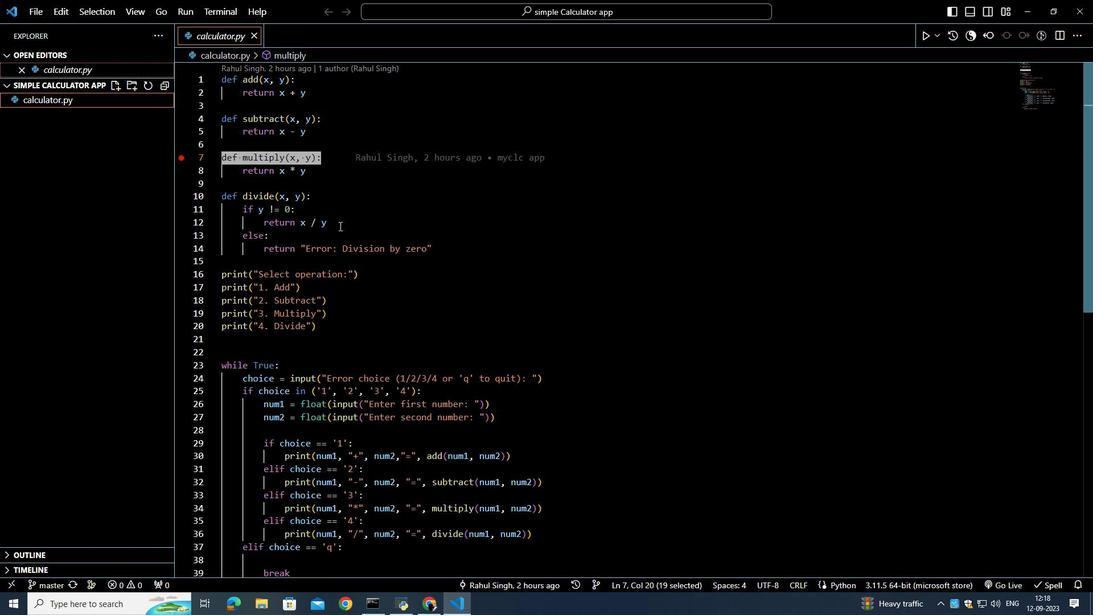 
Action: Mouse moved to (187, 285)
Screenshot: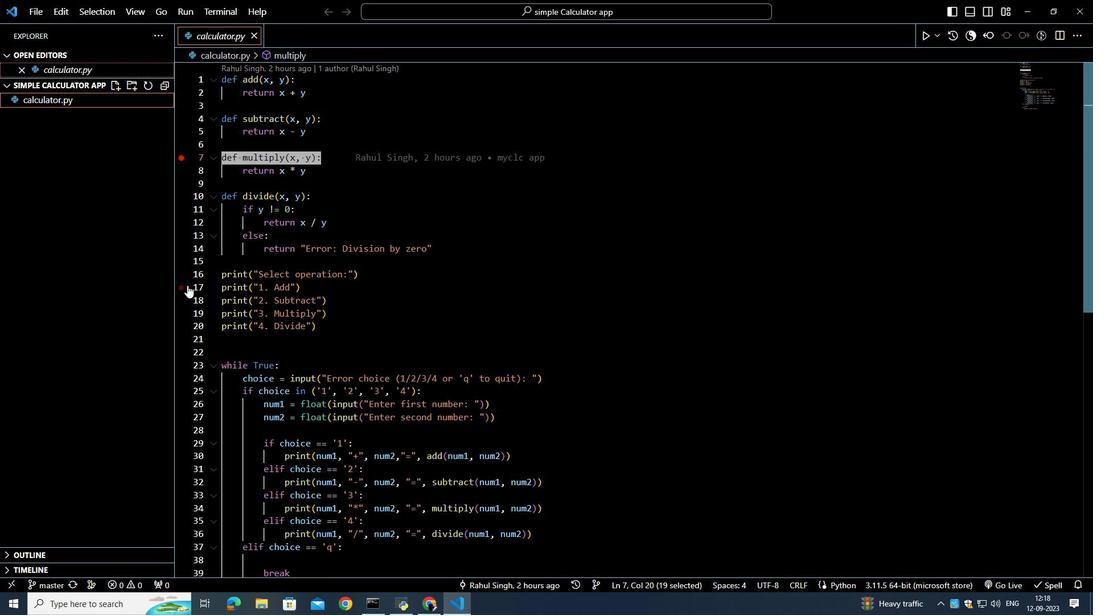 
Action: Mouse pressed left at (187, 285)
Screenshot: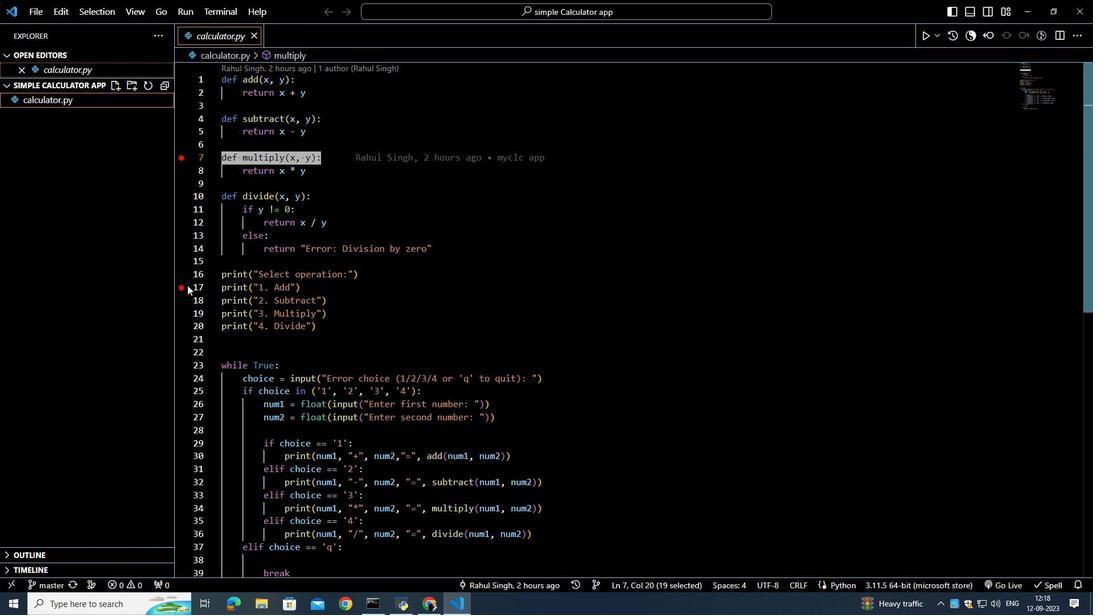 
Action: Mouse pressed right at (187, 285)
Screenshot: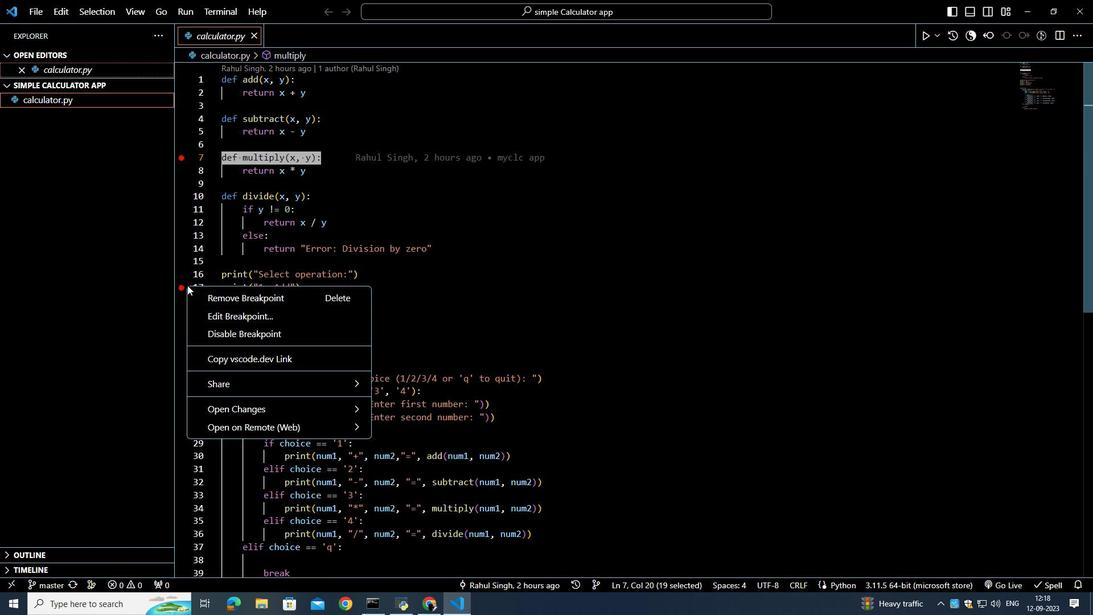 
Action: Mouse moved to (338, 297)
Screenshot: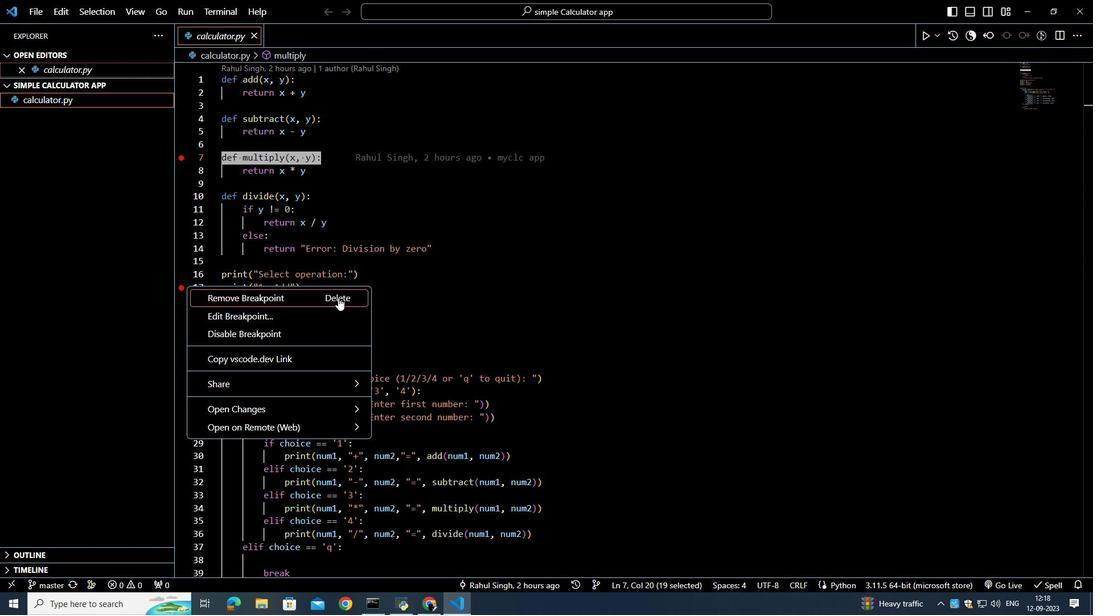 
Action: Mouse pressed left at (338, 297)
Screenshot: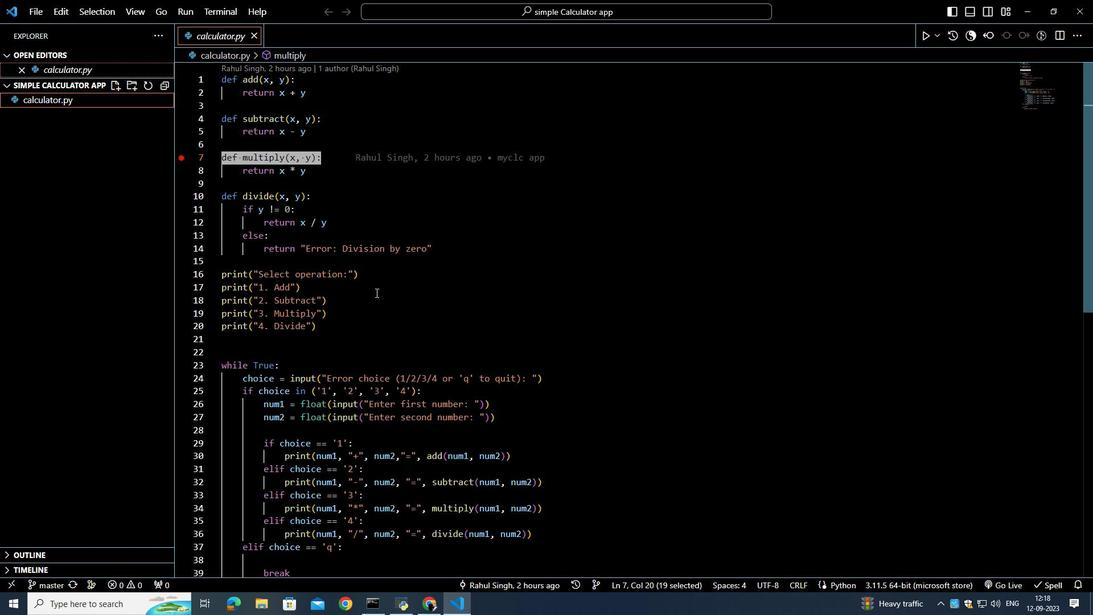 
Action: Mouse moved to (179, 156)
Screenshot: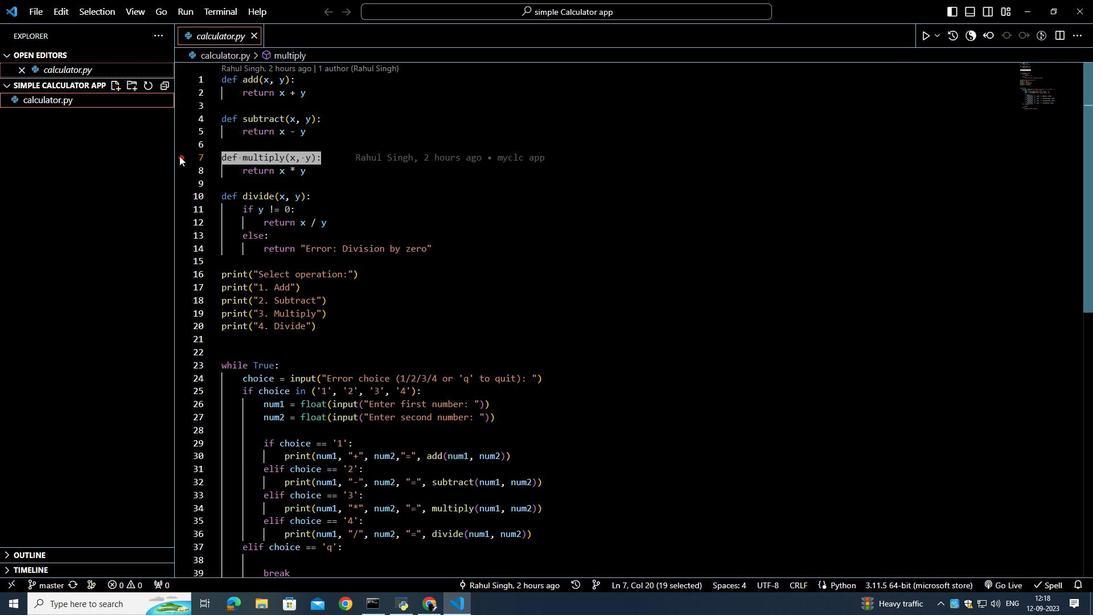 
Action: Mouse pressed left at (179, 156)
Screenshot: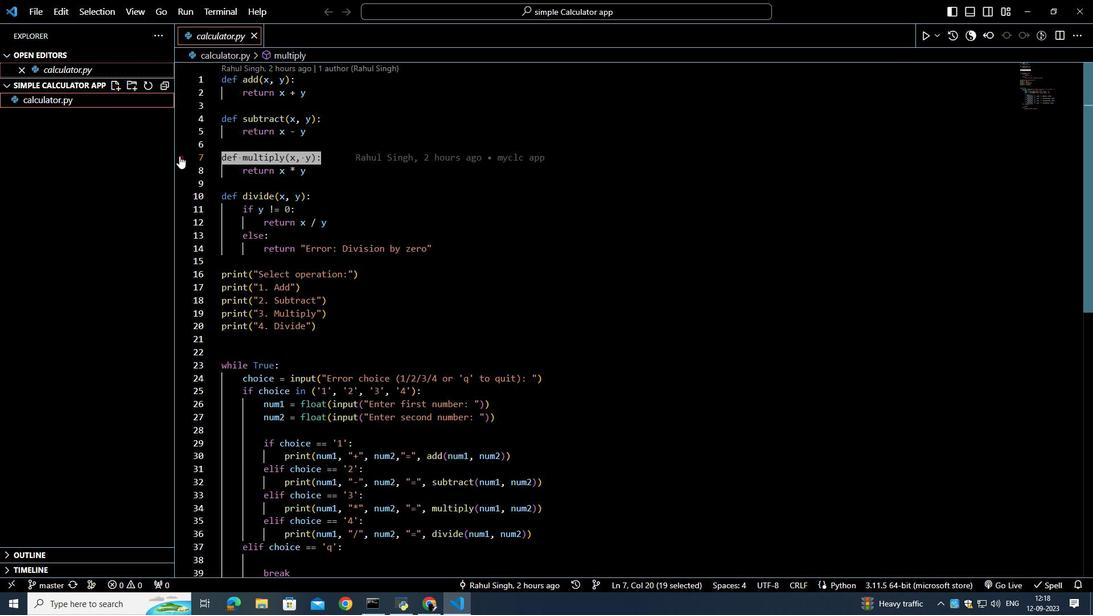 
Action: Mouse moved to (216, 13)
Screenshot: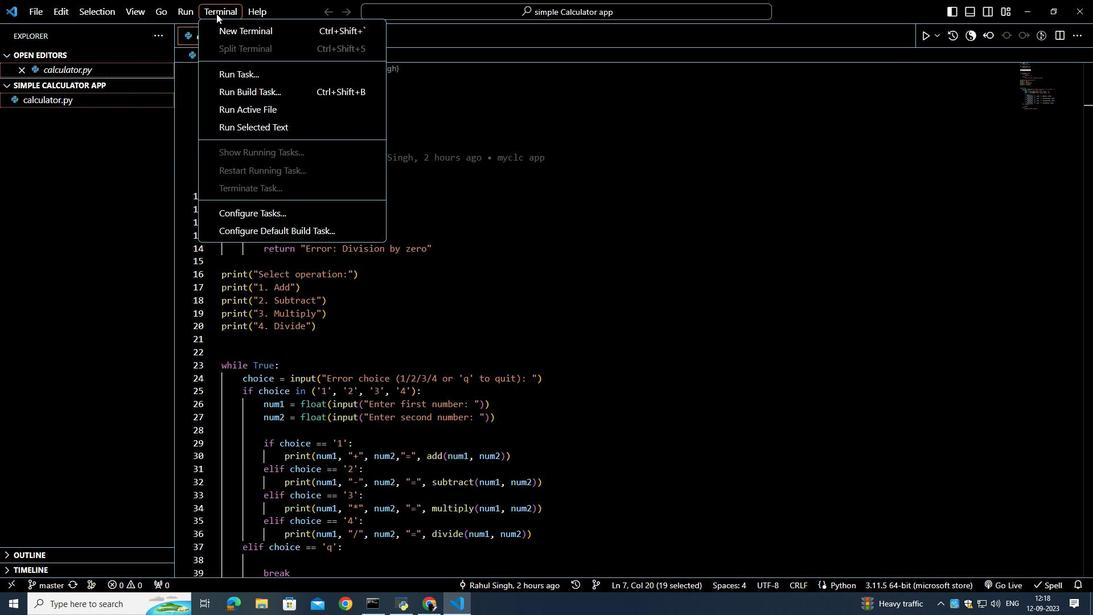 
Action: Mouse pressed left at (216, 13)
Screenshot: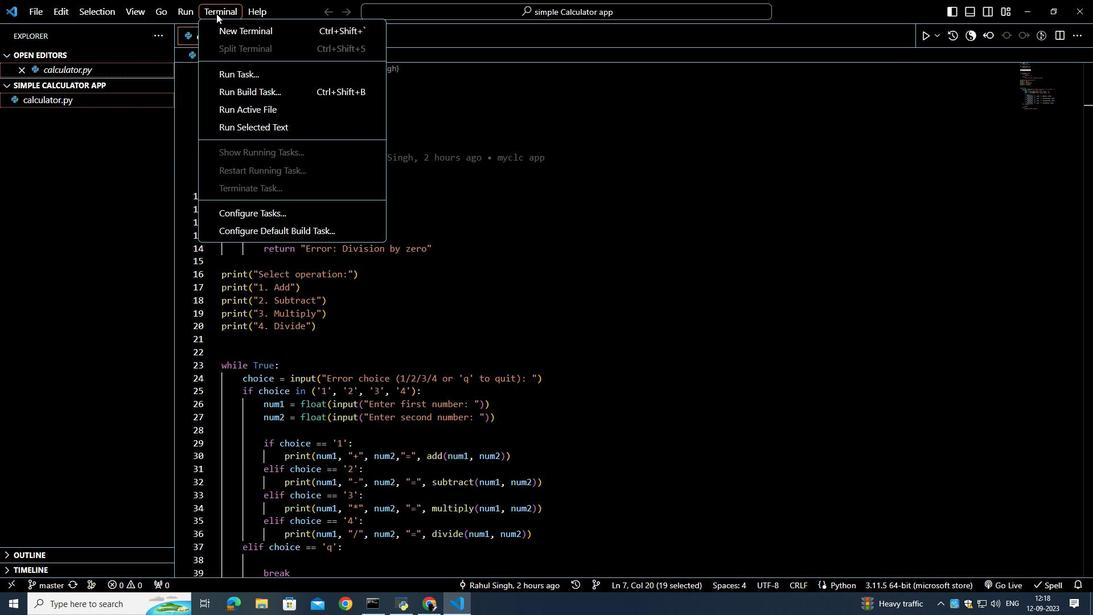 
Action: Mouse moved to (199, 26)
Screenshot: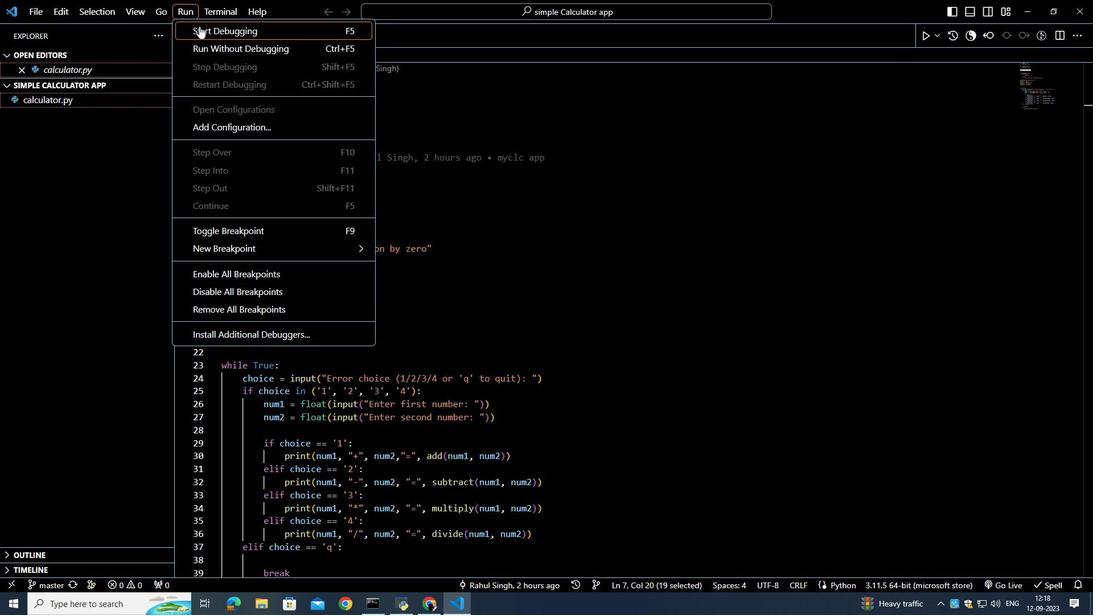
Action: Mouse pressed left at (199, 26)
Screenshot: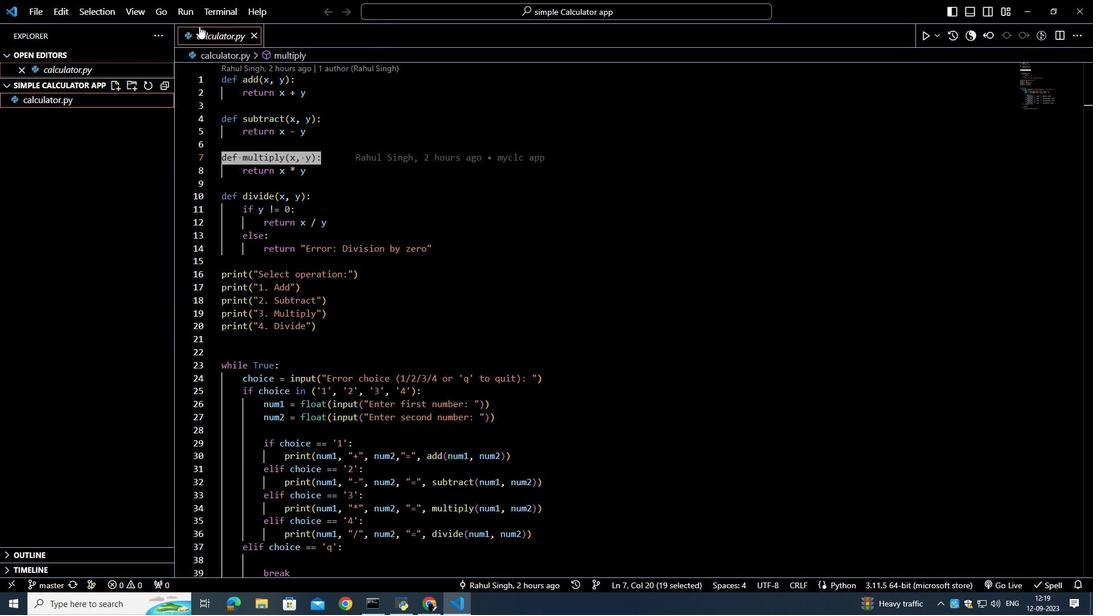 
Action: Mouse moved to (394, 55)
Screenshot: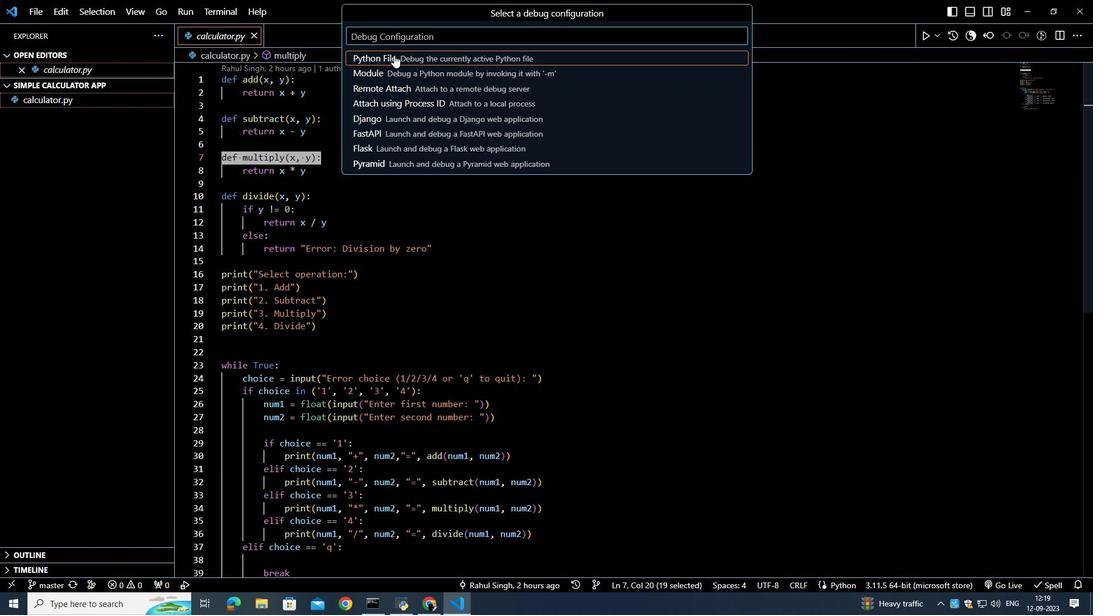 
Action: Mouse pressed left at (394, 55)
Screenshot: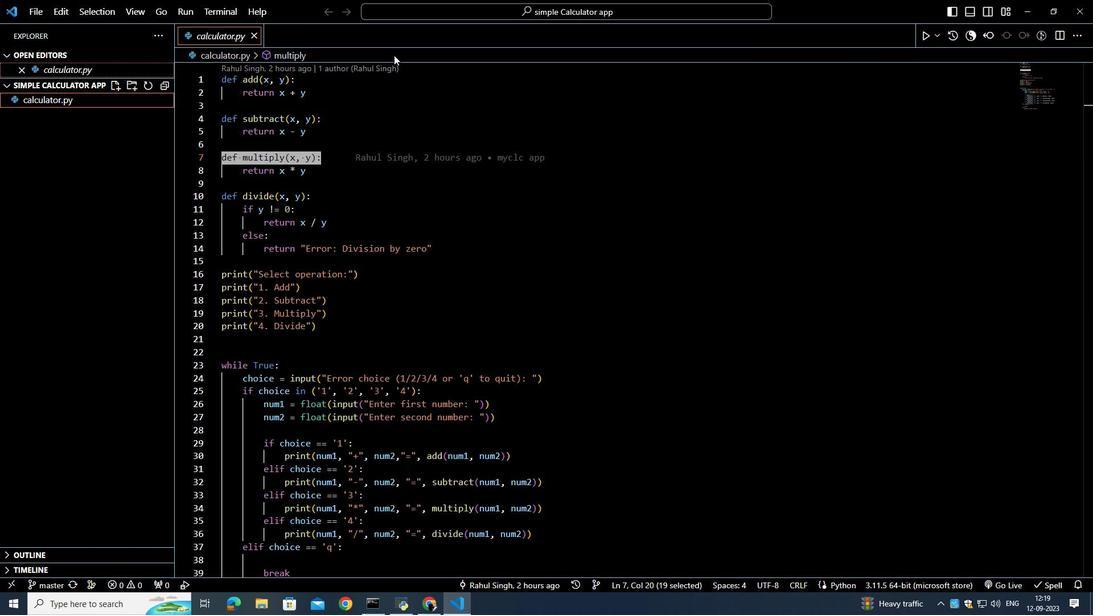 
Action: Mouse moved to (474, 428)
Screenshot: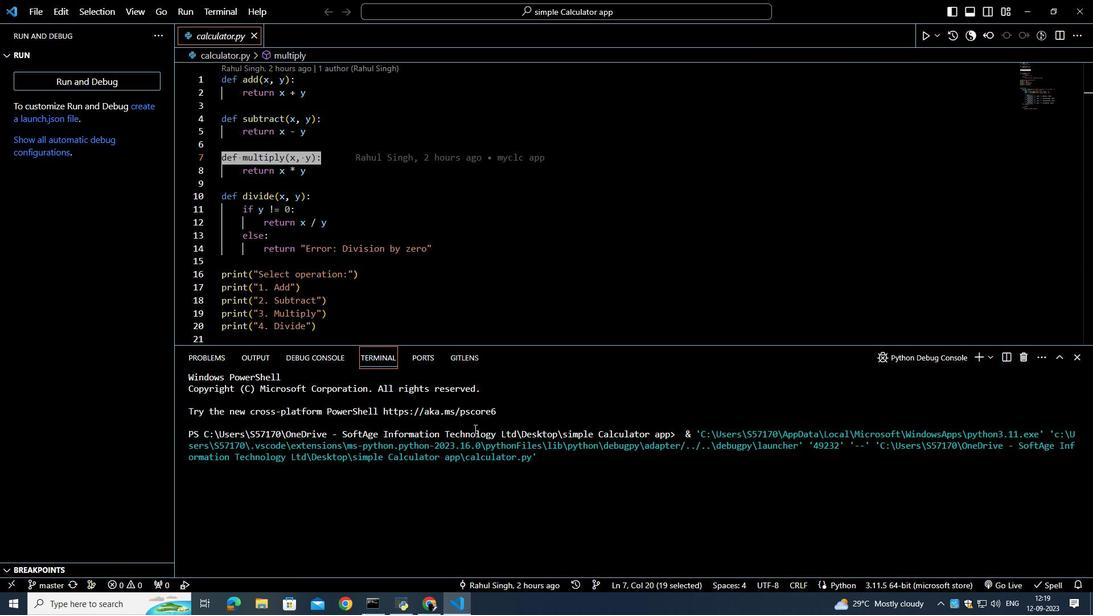 
Action: Mouse scrolled (474, 428) with delta (0, 0)
Screenshot: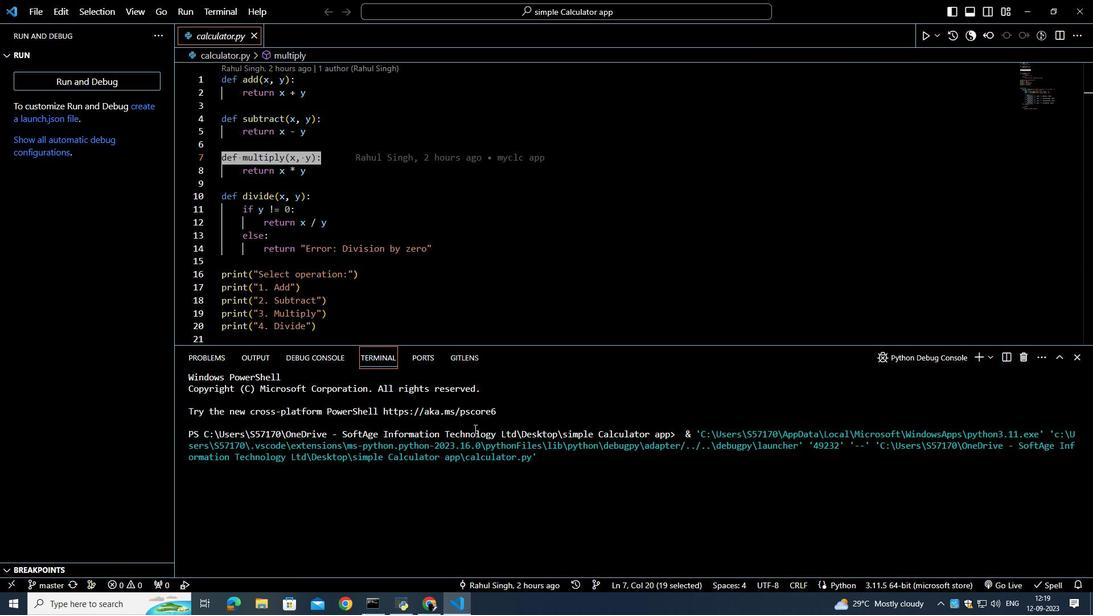 
Action: Mouse moved to (438, 463)
Screenshot: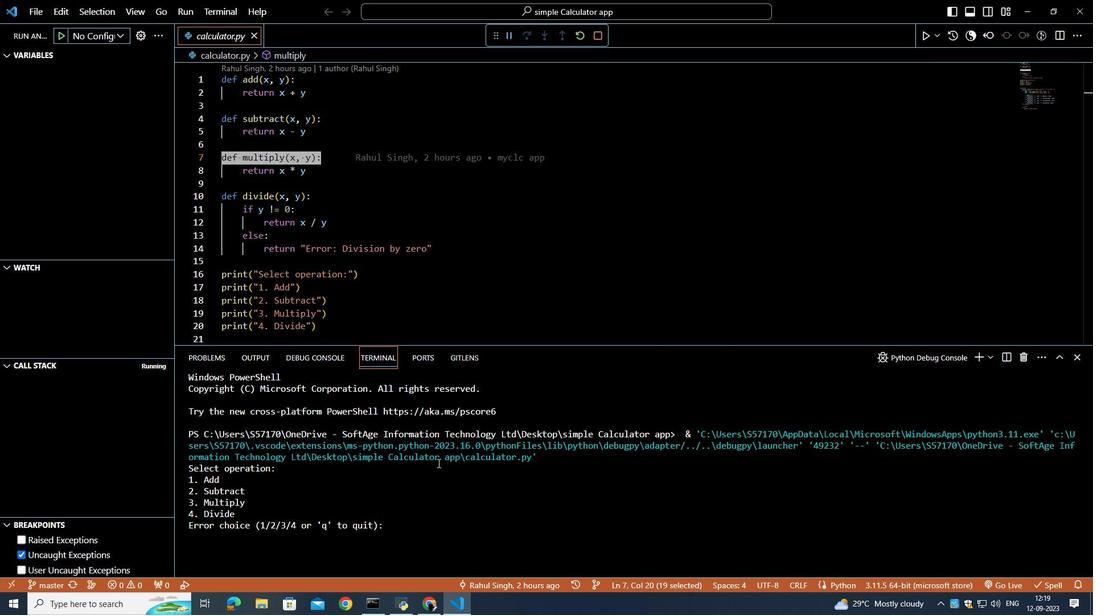 
Action: Mouse scrolled (438, 462) with delta (0, 0)
Screenshot: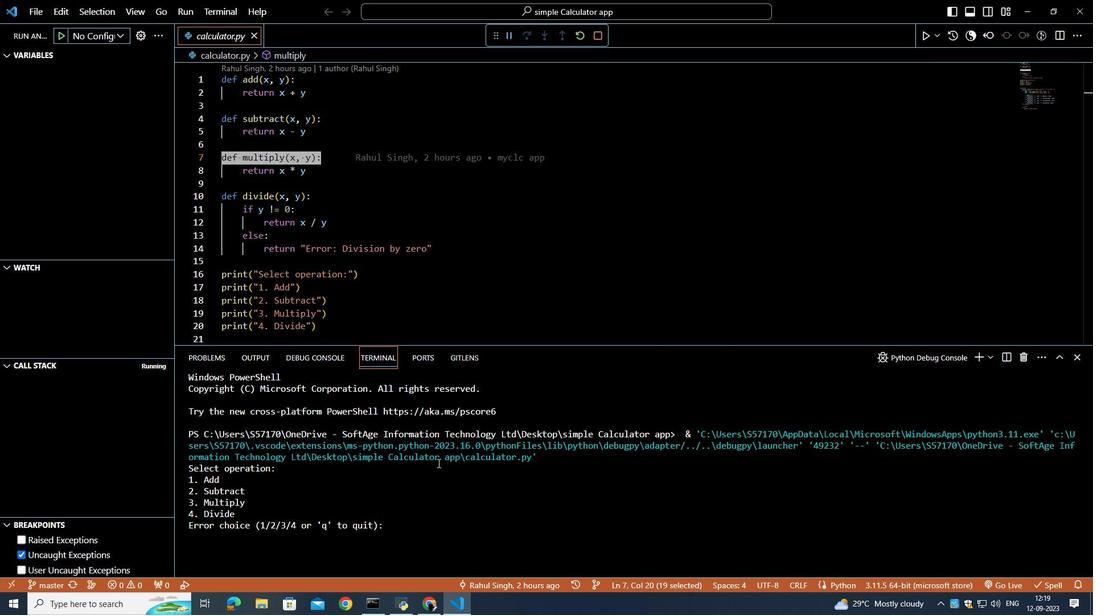 
Action: Mouse moved to (449, 437)
Screenshot: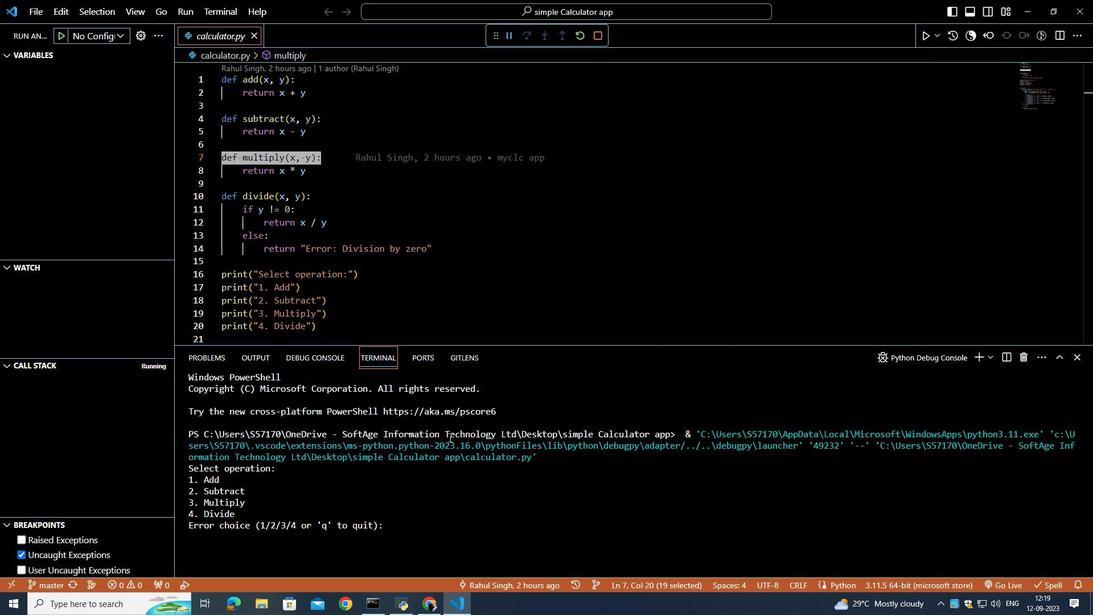
Action: Mouse scrolled (449, 438) with delta (0, 0)
Screenshot: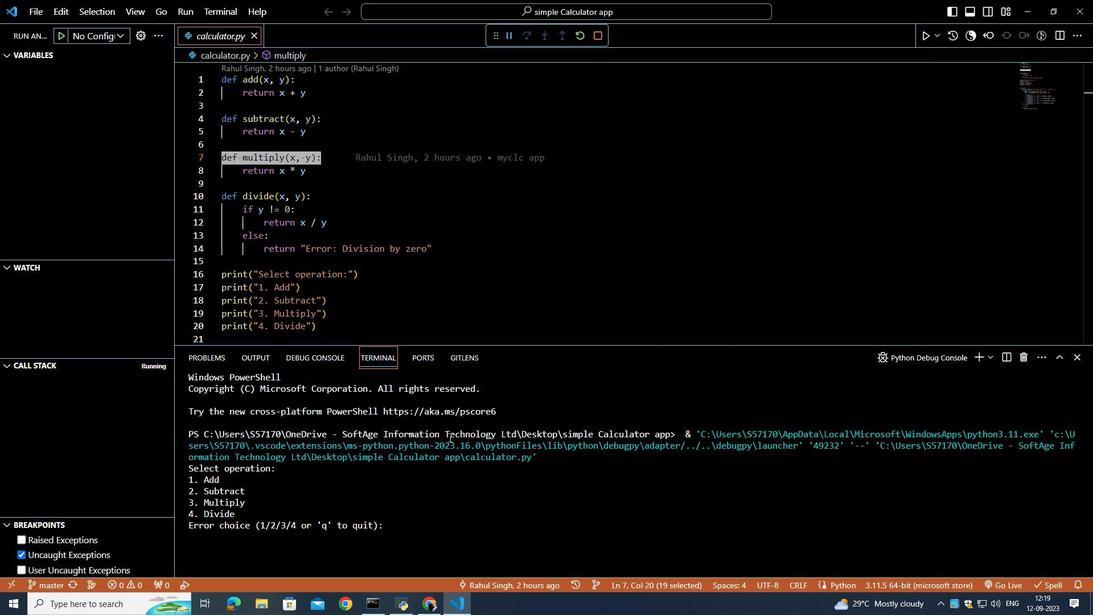 
Action: Mouse scrolled (449, 438) with delta (0, 0)
Screenshot: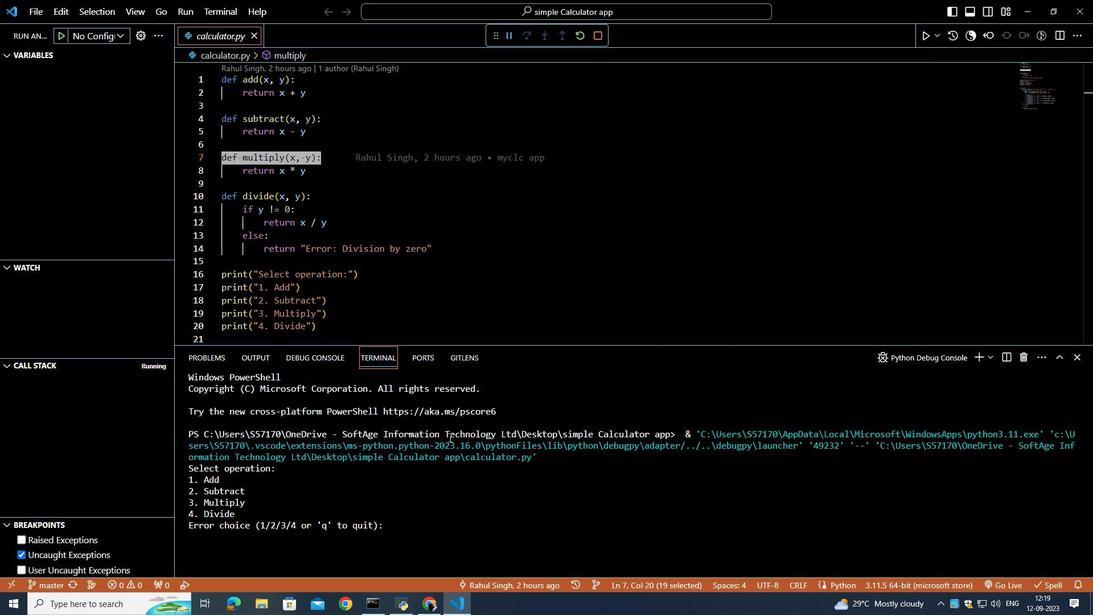 
Action: Mouse moved to (451, 409)
Screenshot: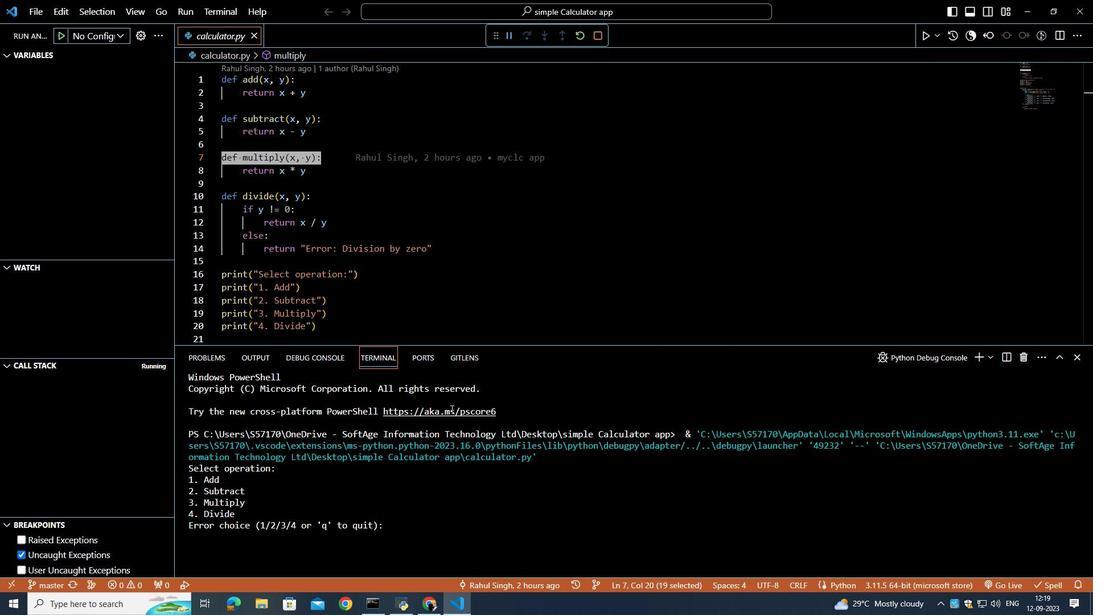 
Action: Mouse scrolled (451, 409) with delta (0, 0)
Screenshot: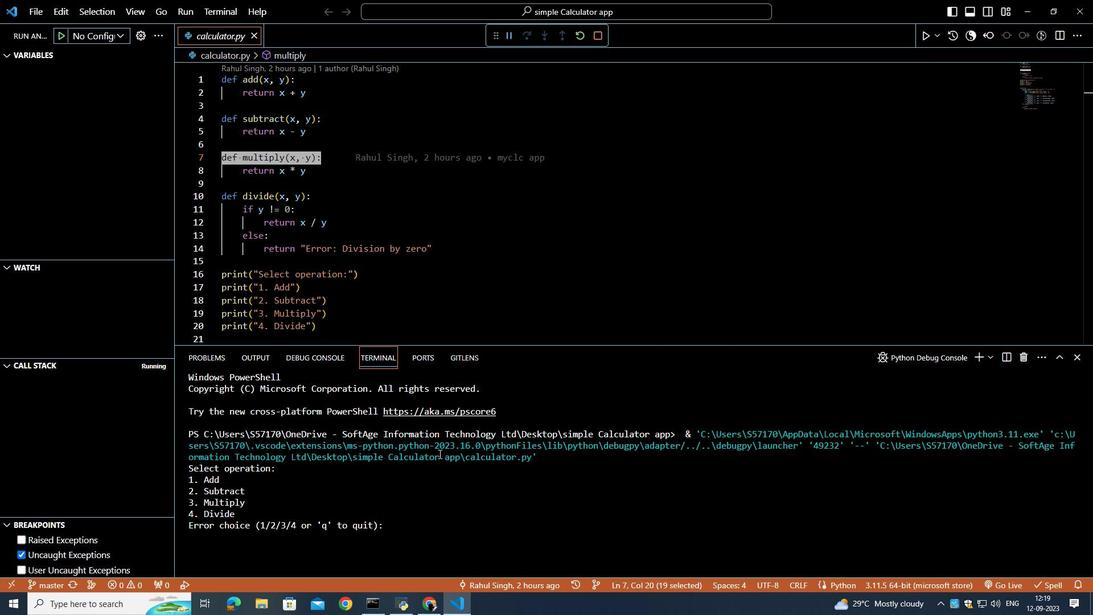 
Action: Mouse scrolled (451, 409) with delta (0, 0)
Screenshot: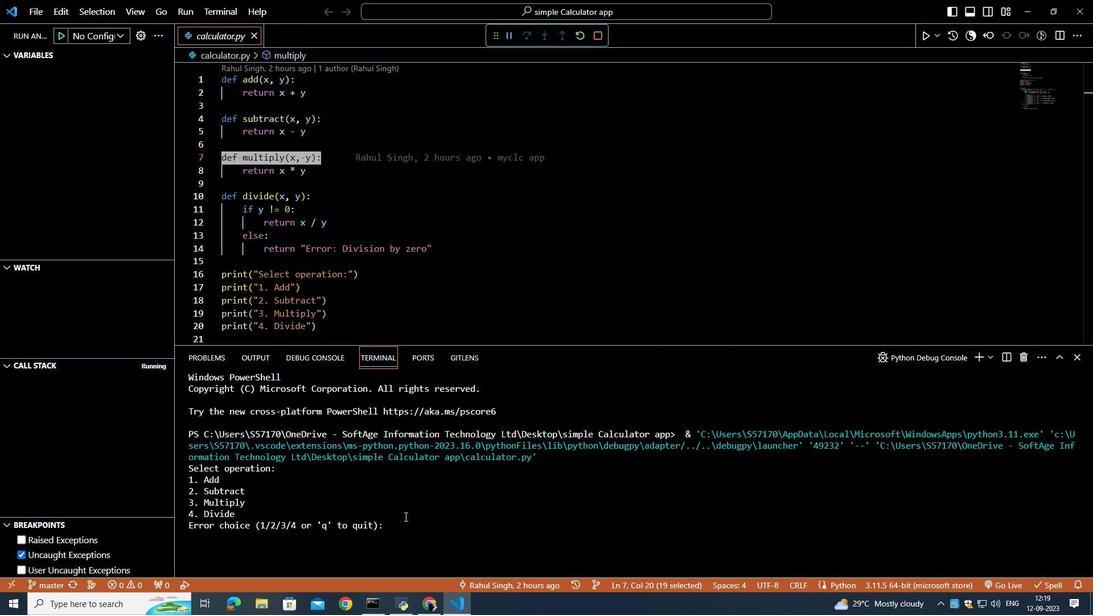 
Action: Mouse moved to (394, 524)
Screenshot: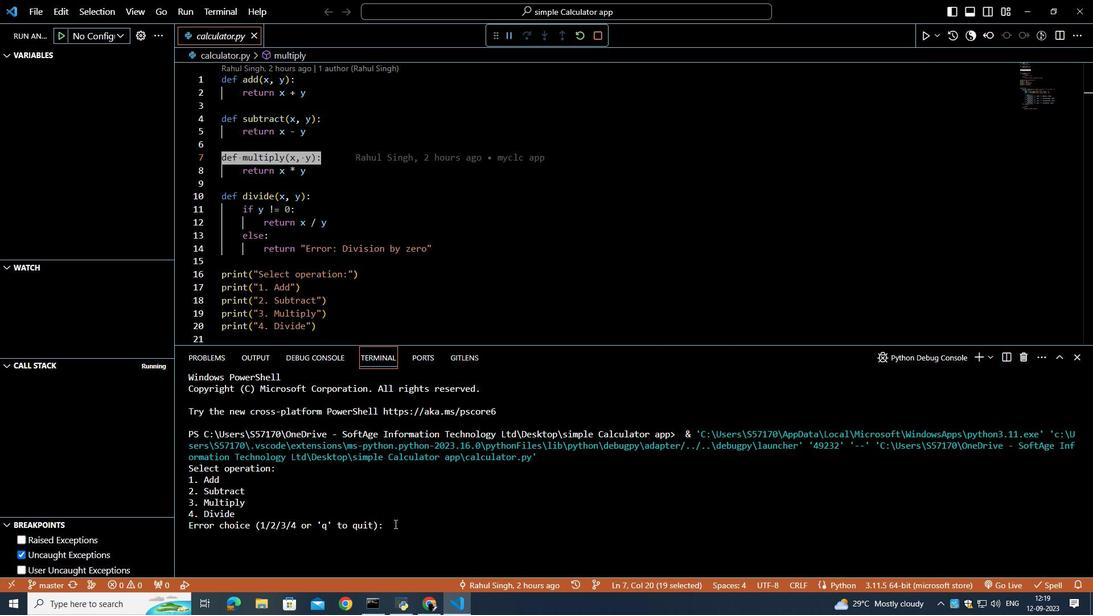 
Action: Mouse pressed left at (394, 524)
Screenshot: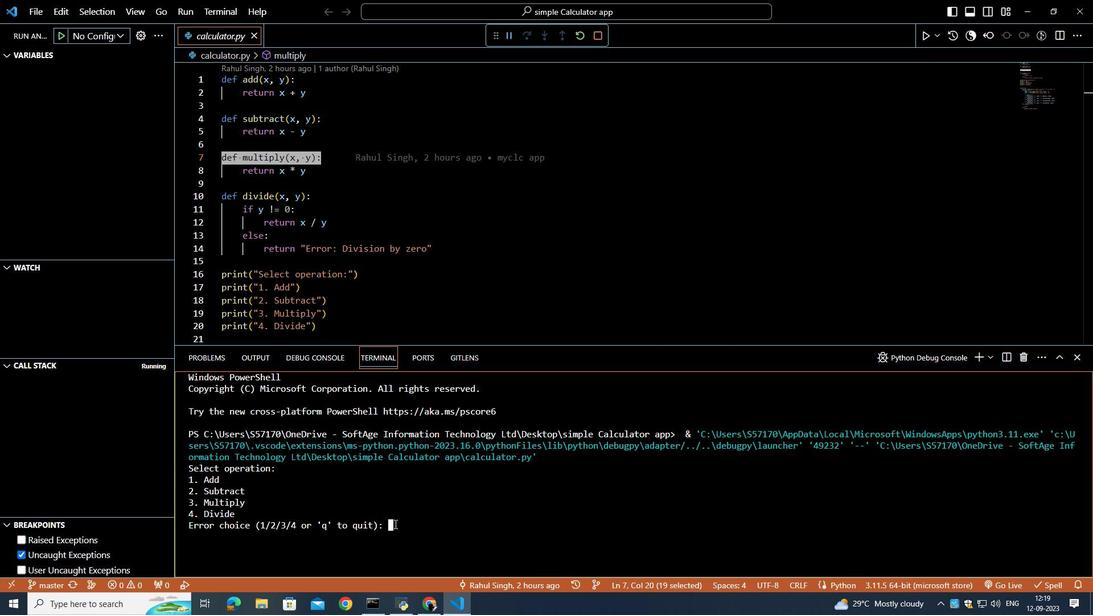 
Action: Mouse pressed left at (394, 524)
Screenshot: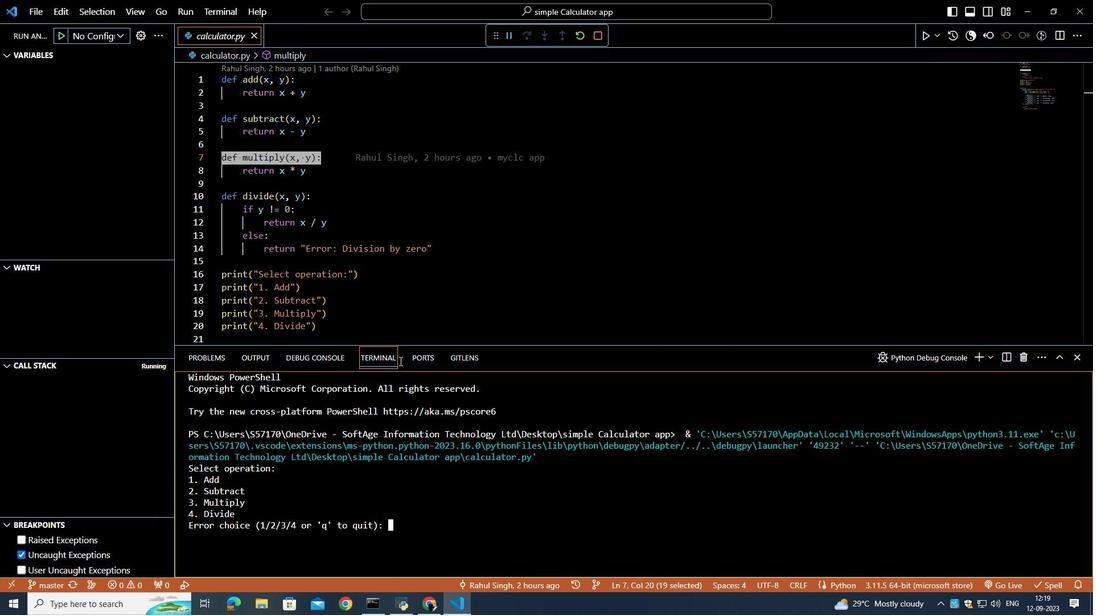 
Action: Mouse moved to (406, 514)
Screenshot: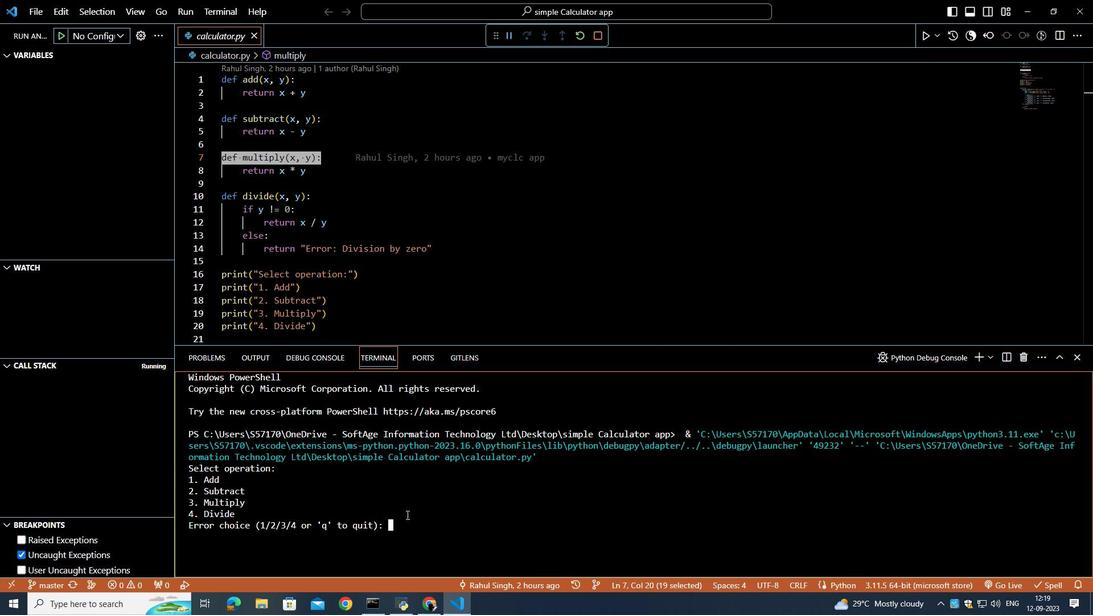 
Action: Key pressed 1<Key.enter>12<Key.enter>12<Key.enter>
Screenshot: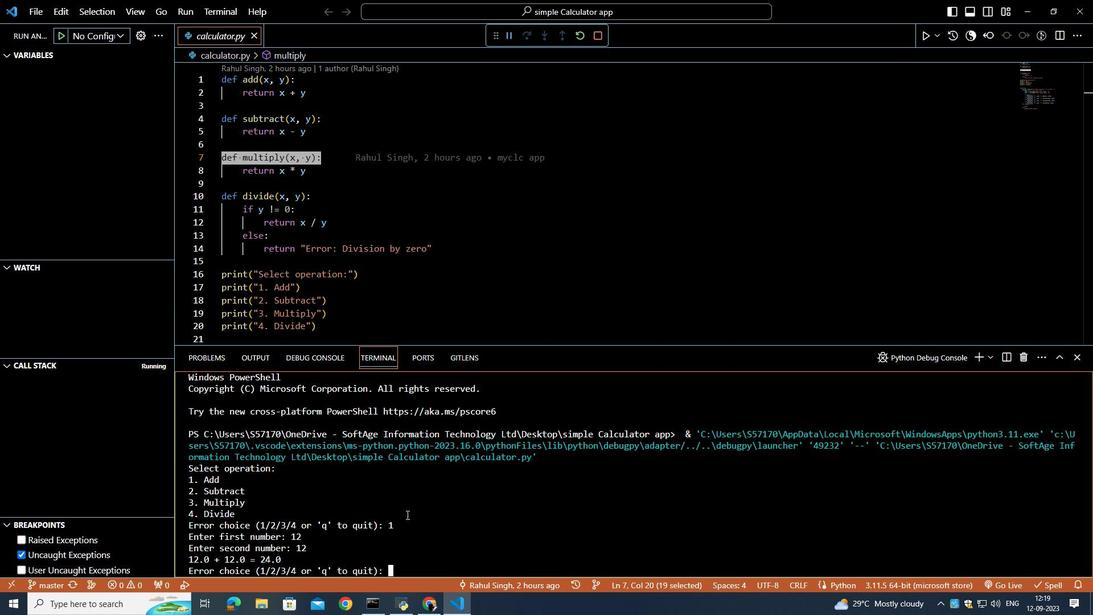
Action: Mouse moved to (376, 516)
Screenshot: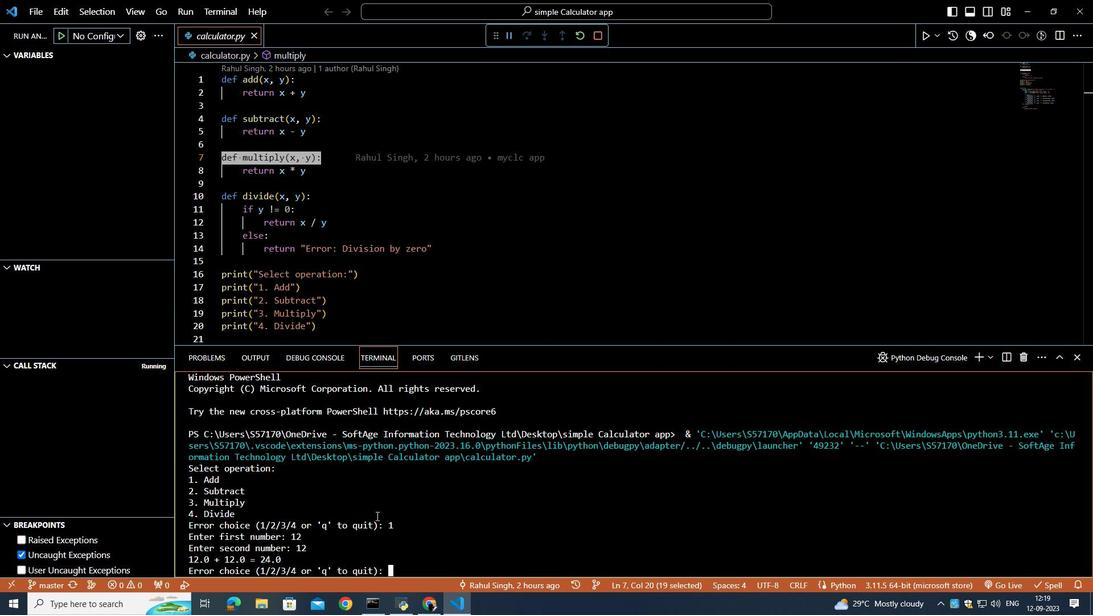 
Action: Mouse scrolled (376, 515) with delta (0, 0)
Screenshot: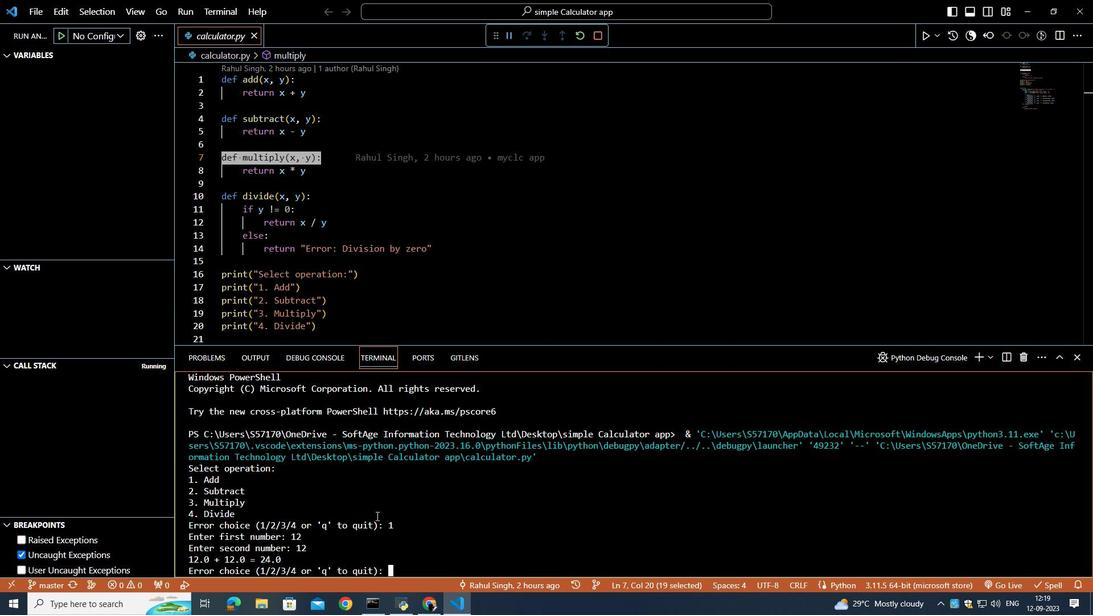 
Action: Mouse scrolled (376, 515) with delta (0, 0)
Screenshot: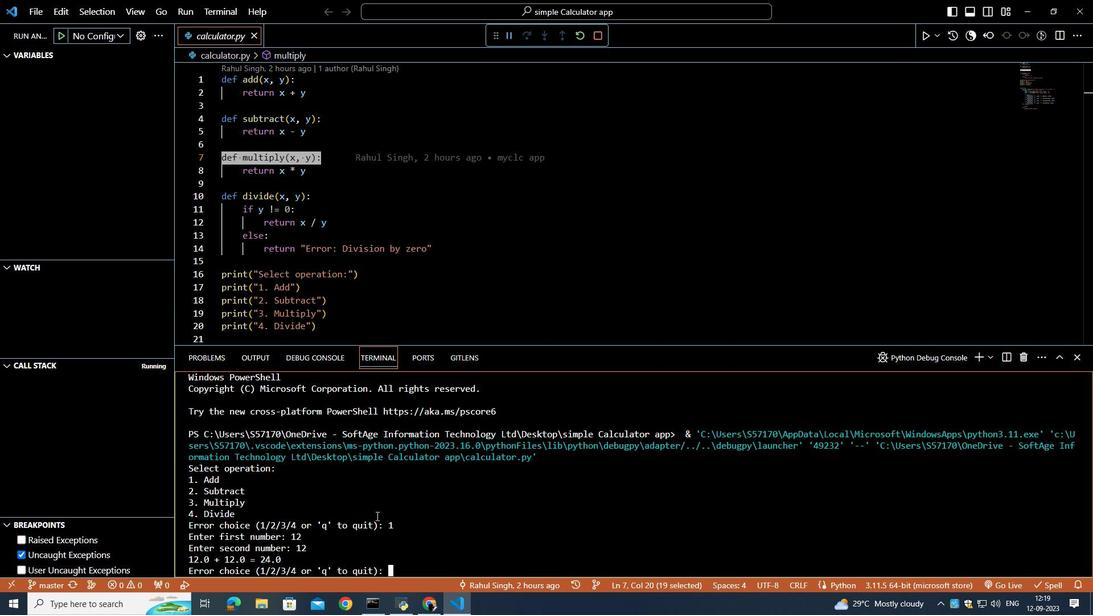 
Action: Mouse scrolled (376, 515) with delta (0, 0)
Screenshot: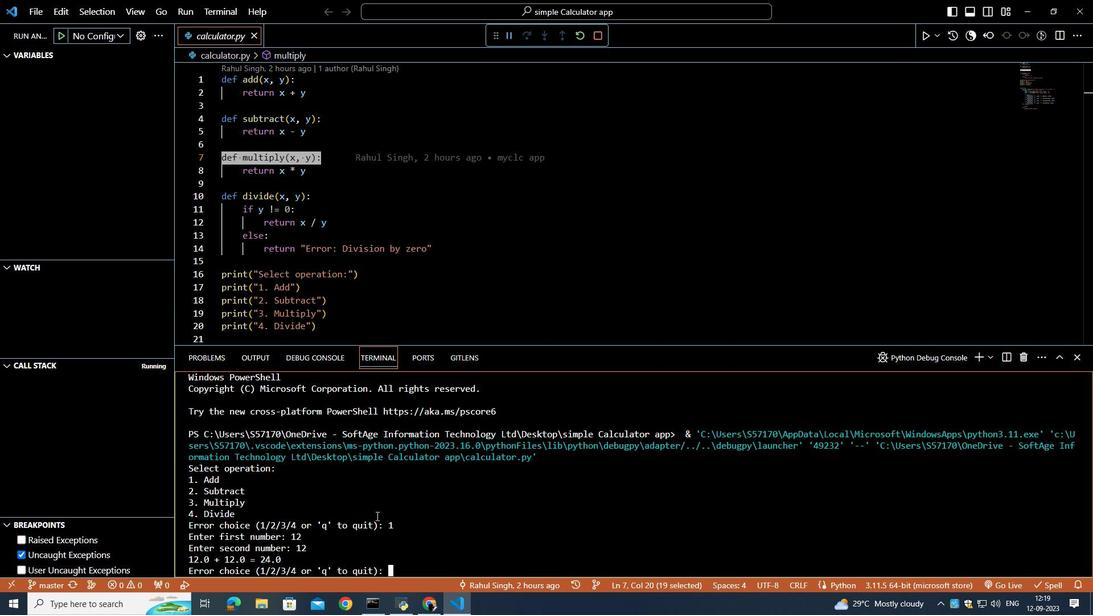 
Action: Key pressed q<Key.enter>
Screenshot: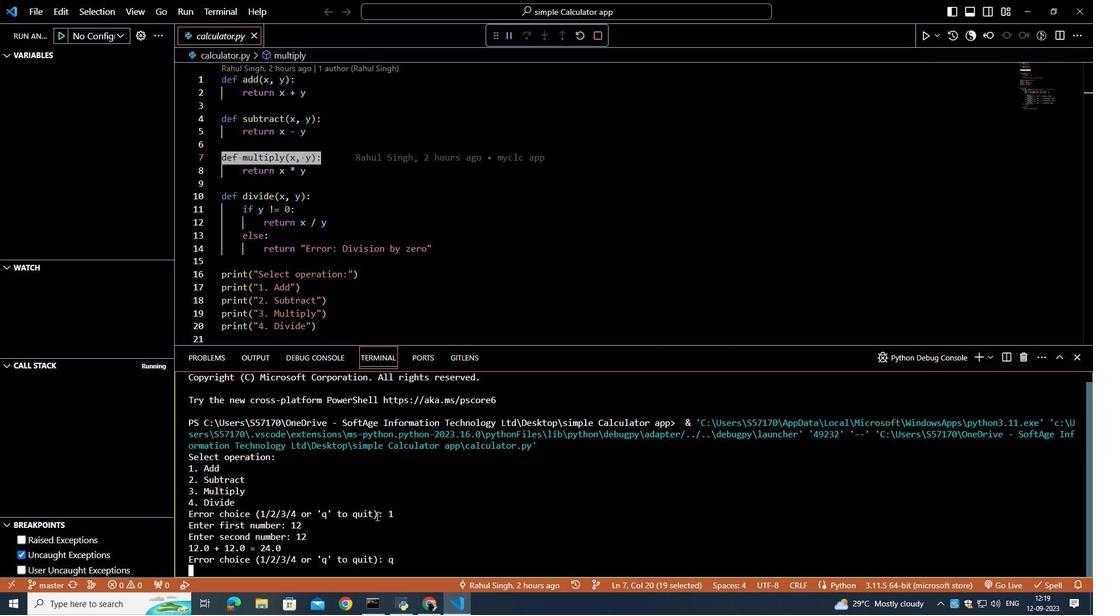 
Action: Mouse moved to (440, 328)
Screenshot: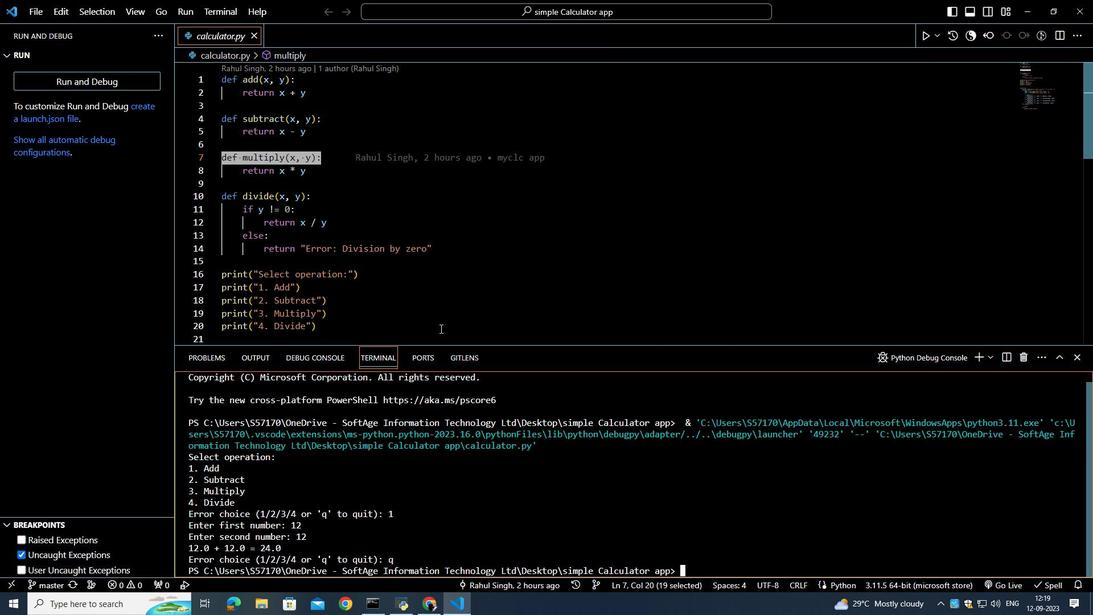 
Action: Mouse scrolled (440, 329) with delta (0, 0)
Screenshot: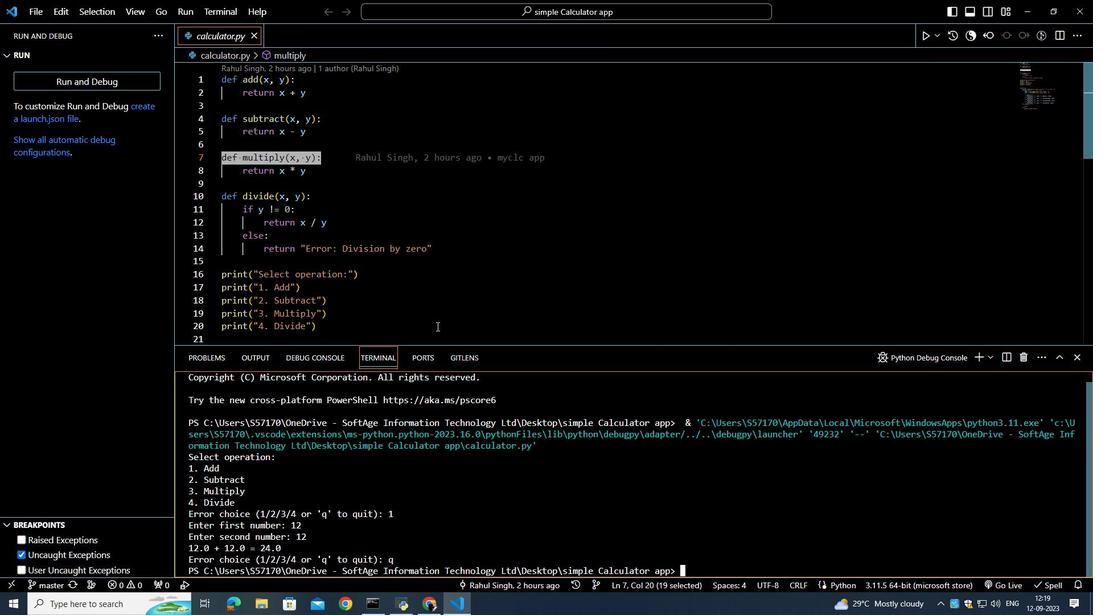 
Action: Mouse scrolled (440, 329) with delta (0, 0)
Screenshot: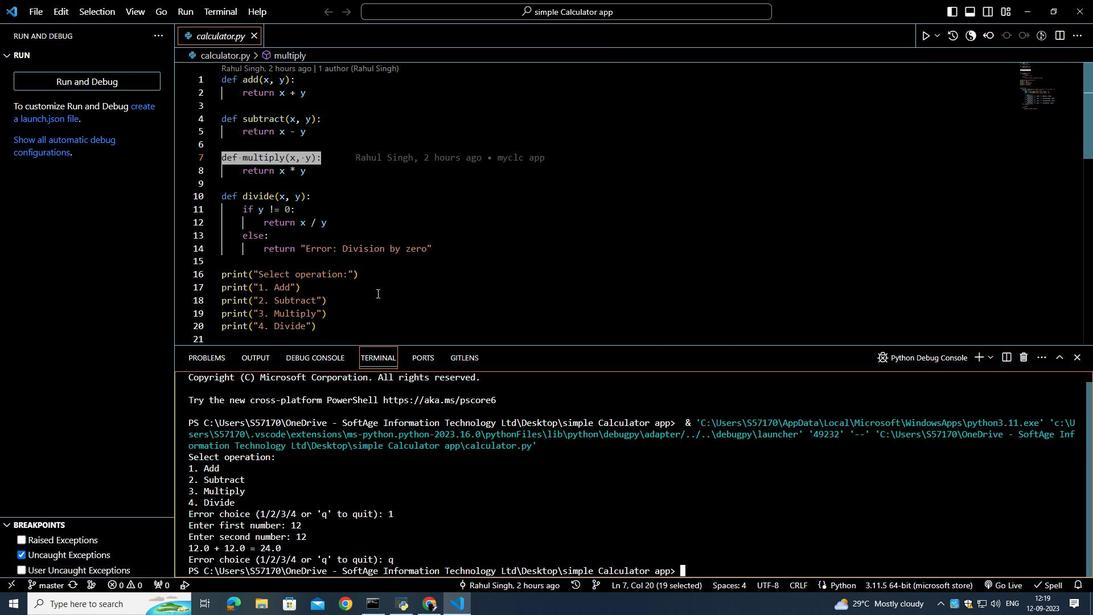
Action: Mouse scrolled (440, 329) with delta (0, 0)
Screenshot: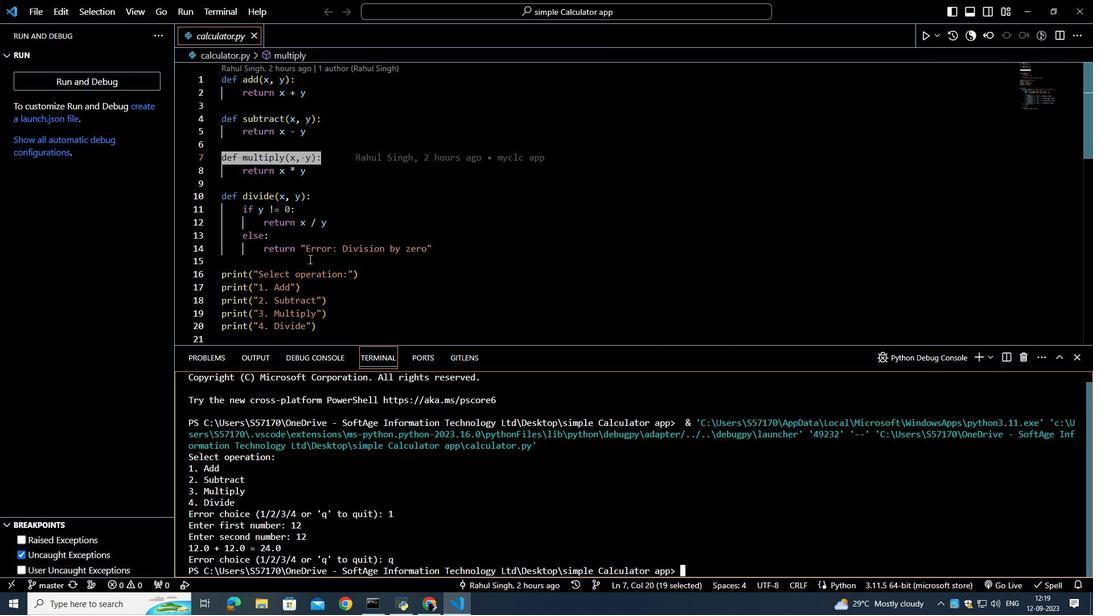 
Action: Mouse moved to (305, 253)
Screenshot: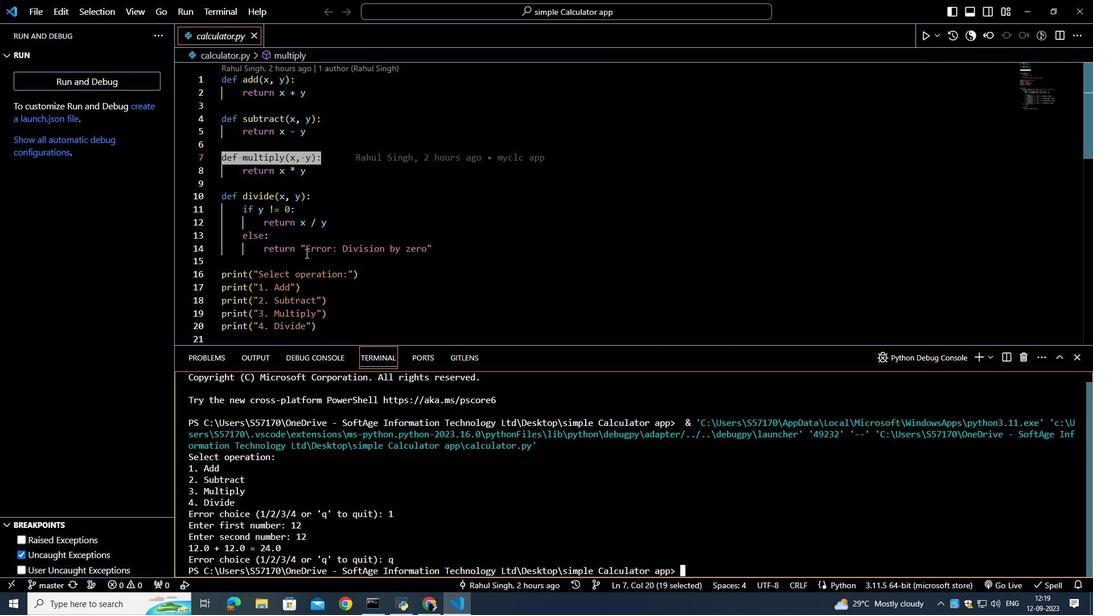 
Action: Mouse scrolled (305, 254) with delta (0, 0)
Screenshot: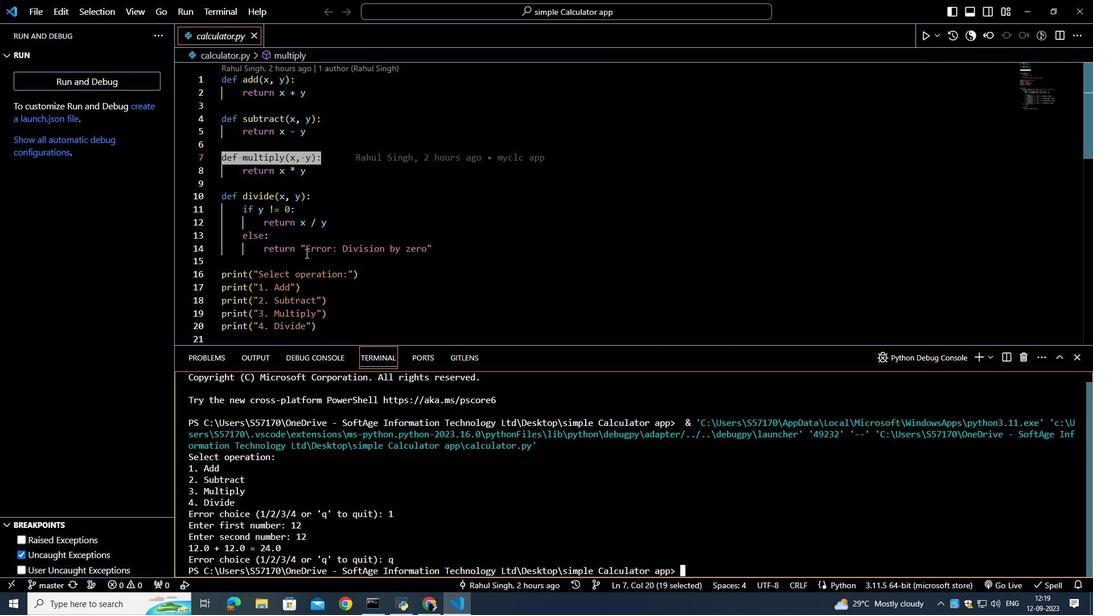 
Action: Mouse scrolled (305, 254) with delta (0, 0)
Screenshot: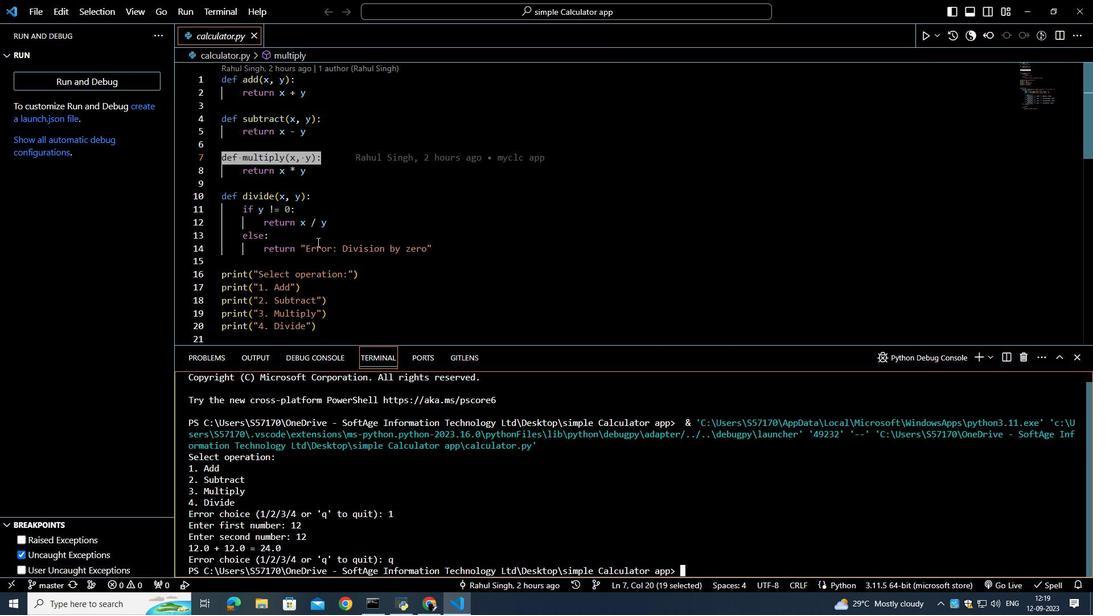 
Action: Mouse scrolled (305, 254) with delta (0, 0)
Screenshot: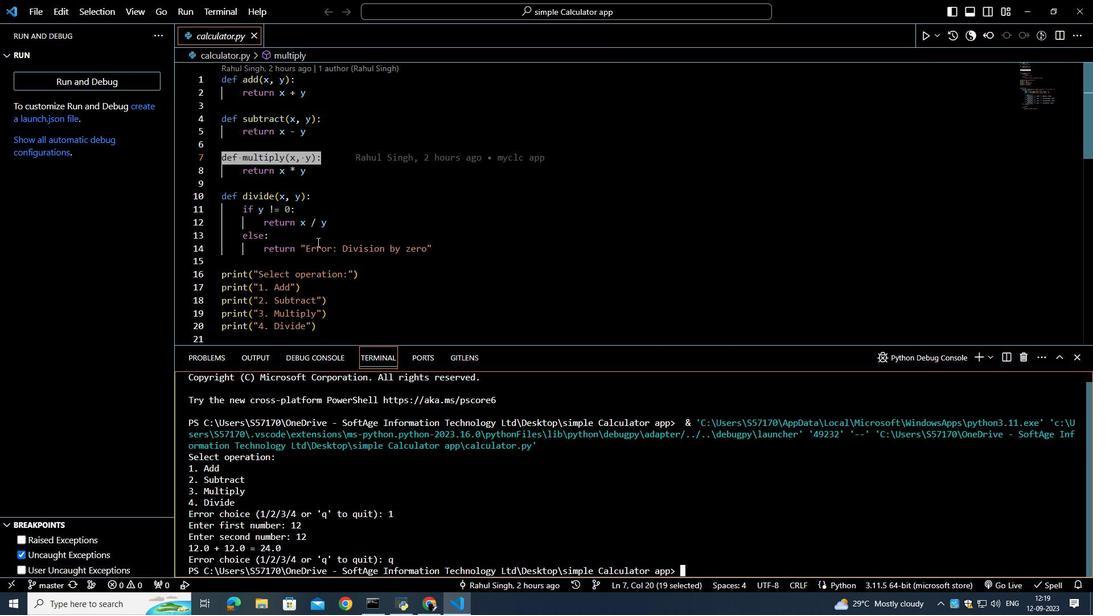 
Action: Mouse moved to (385, 261)
Screenshot: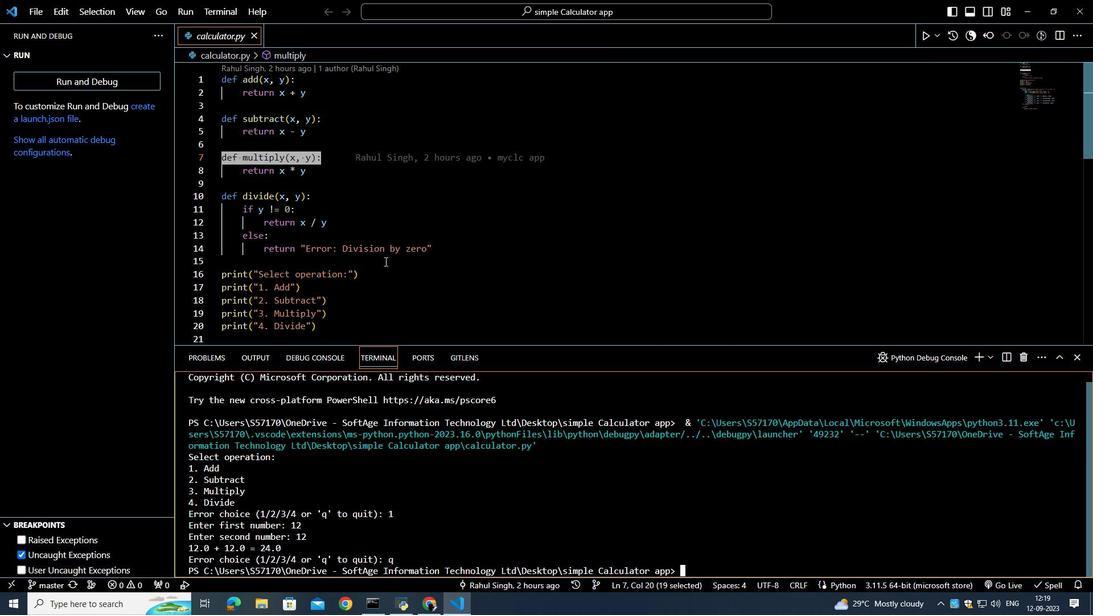 
Action: Mouse scrolled (385, 262) with delta (0, 0)
Screenshot: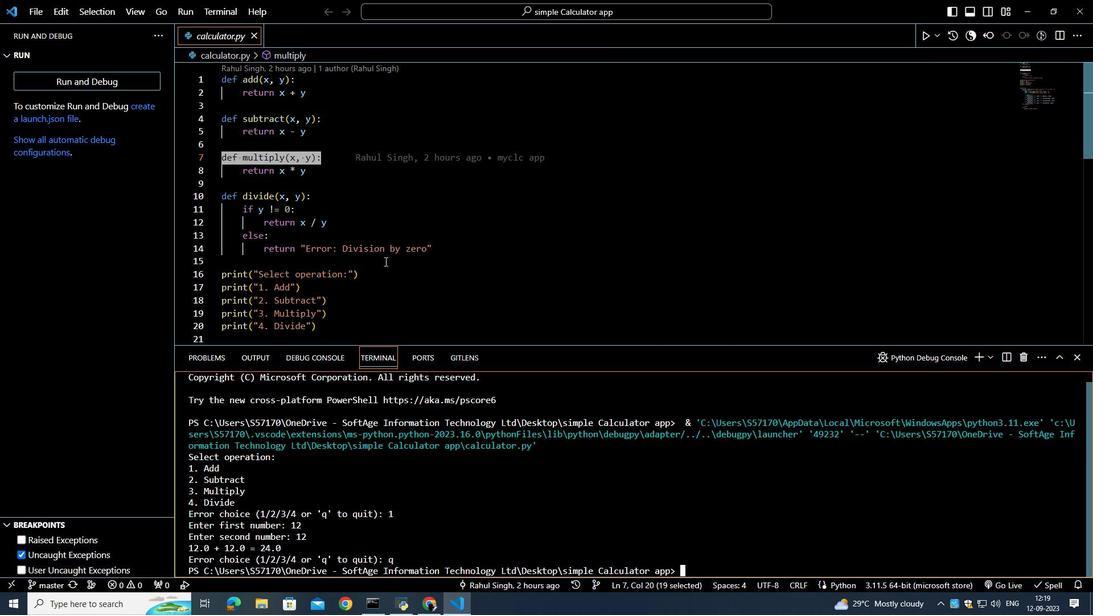 
Action: Mouse scrolled (385, 262) with delta (0, 0)
Screenshot: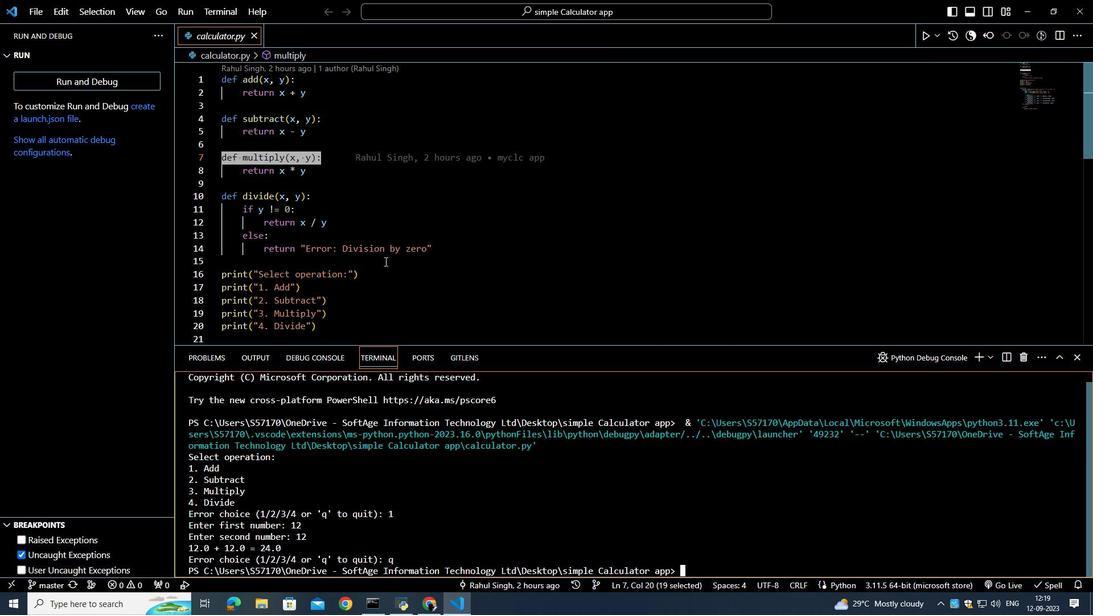 
Action: Mouse moved to (251, 193)
Screenshot: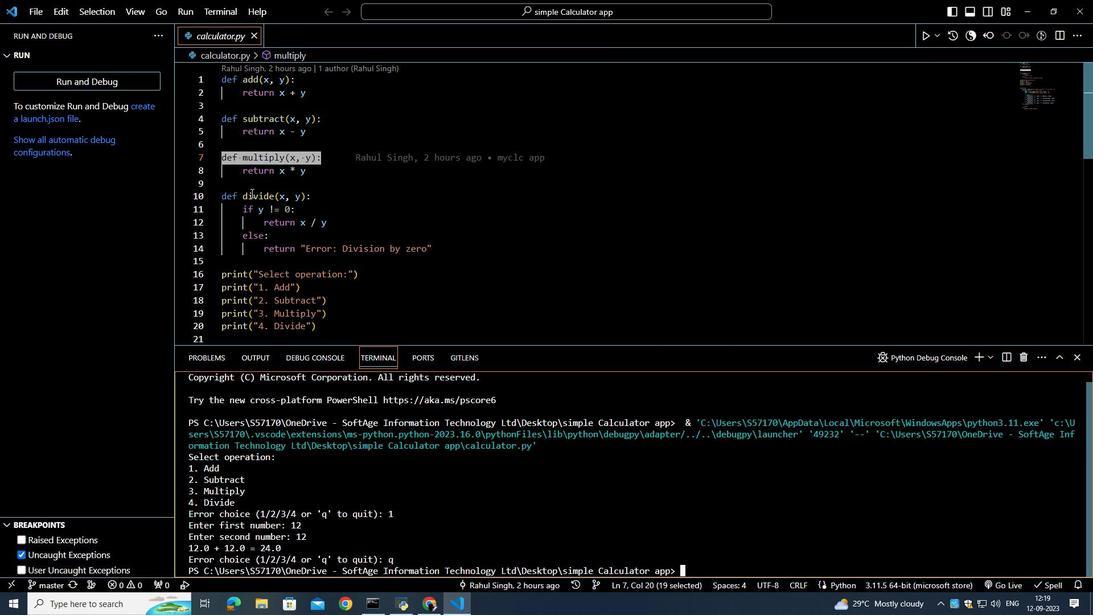 
Action: Mouse scrolled (251, 192) with delta (0, 0)
Screenshot: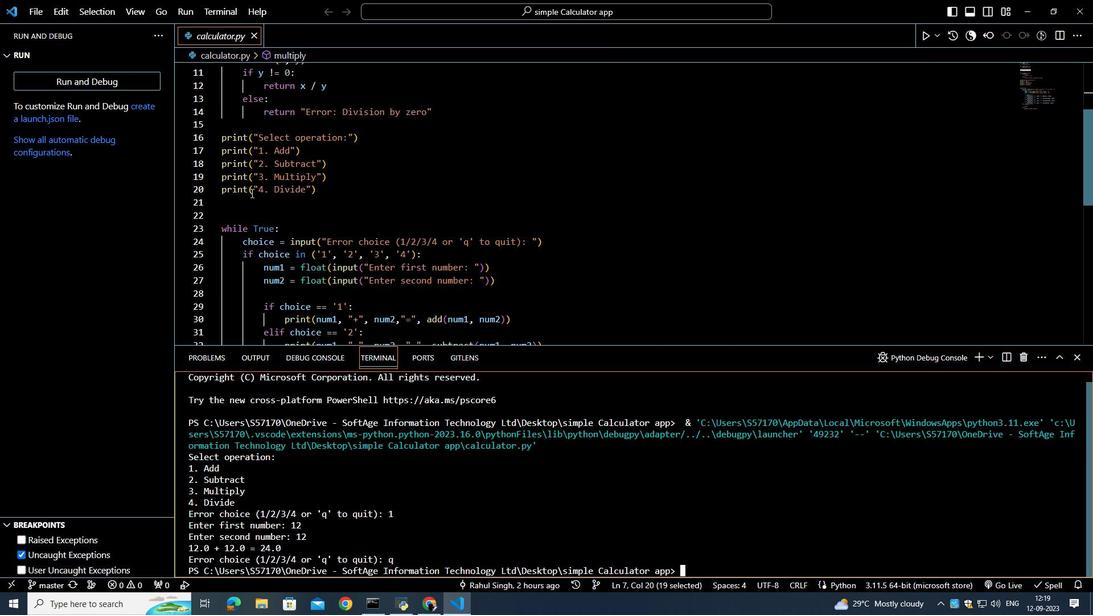 
Action: Mouse scrolled (251, 192) with delta (0, 0)
Screenshot: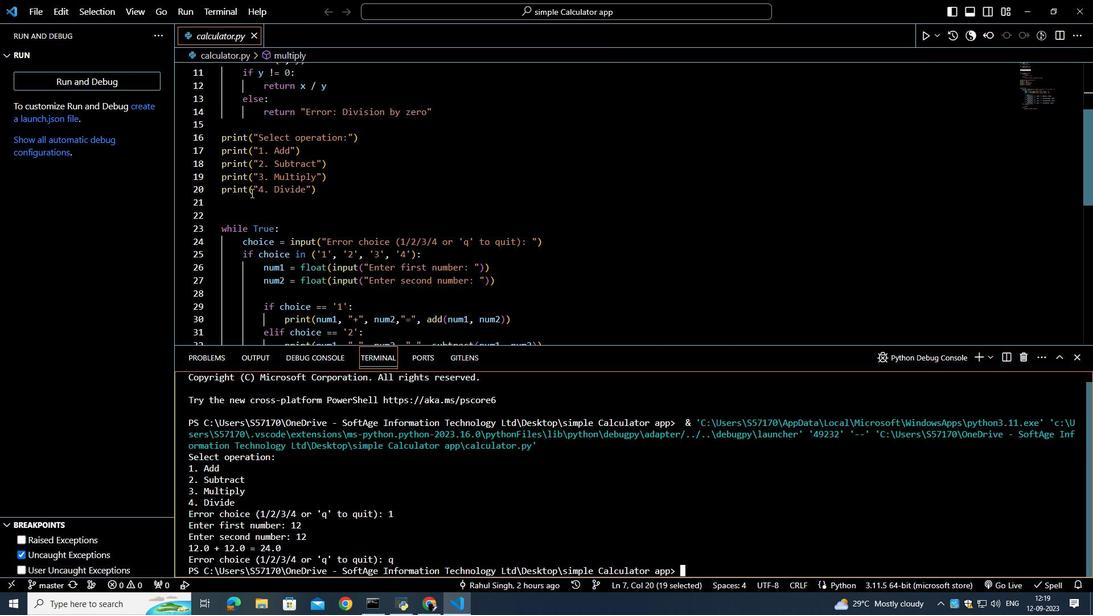 
Action: Mouse scrolled (251, 192) with delta (0, 0)
Screenshot: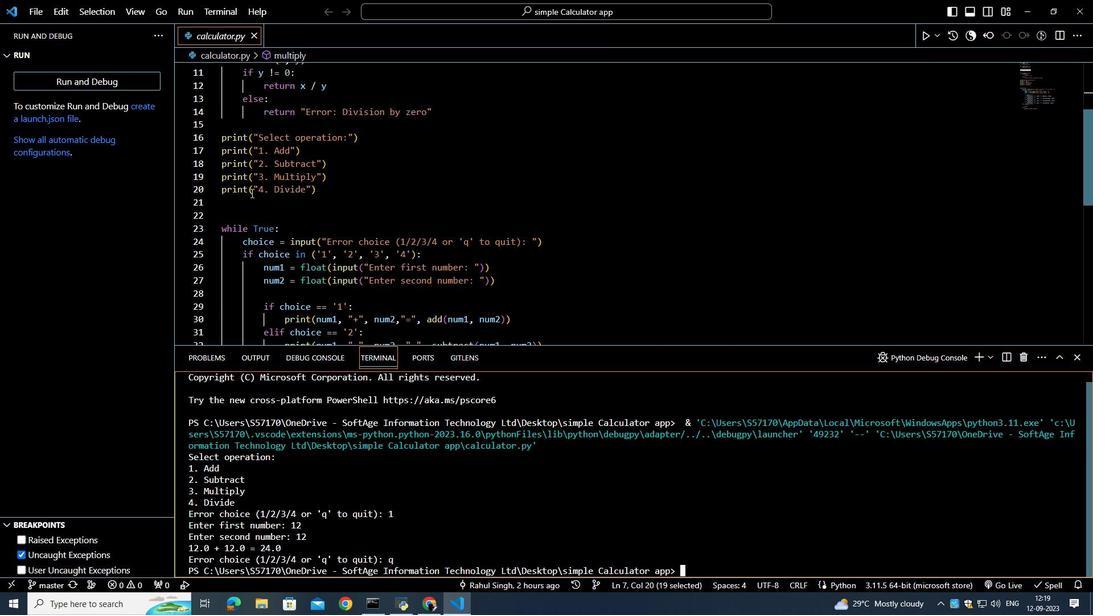 
Action: Mouse scrolled (251, 192) with delta (0, 0)
Screenshot: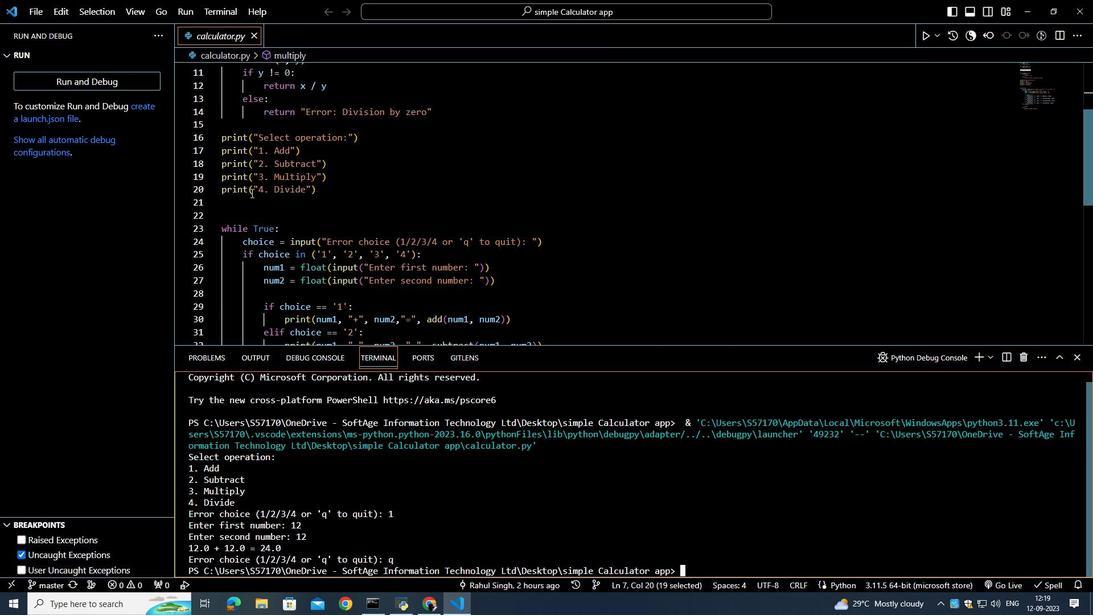
Action: Mouse scrolled (251, 192) with delta (0, 0)
Screenshot: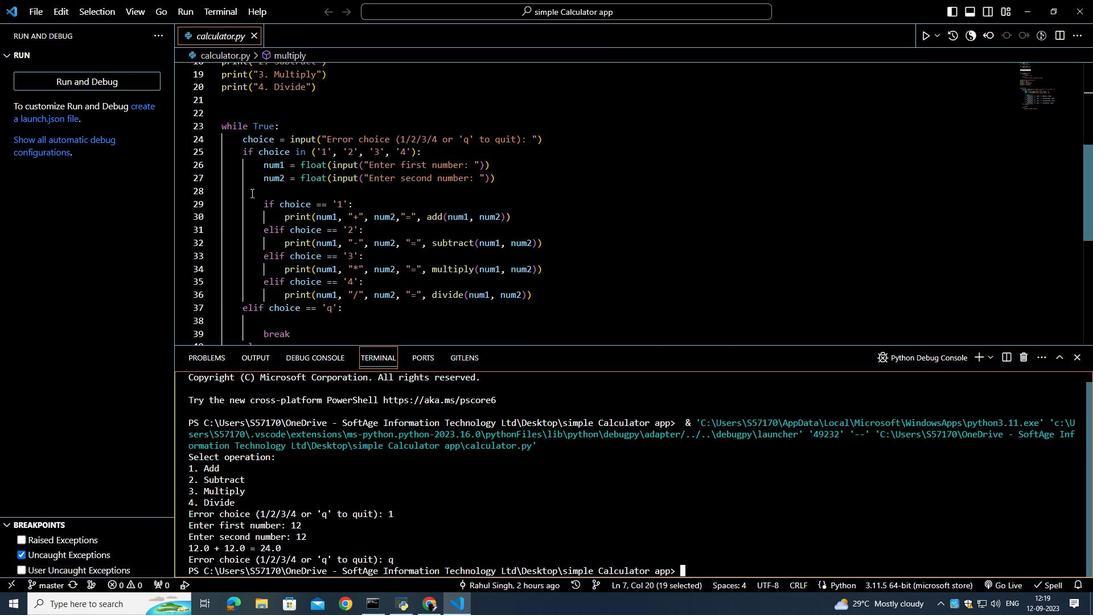 
Action: Mouse scrolled (251, 192) with delta (0, 0)
Screenshot: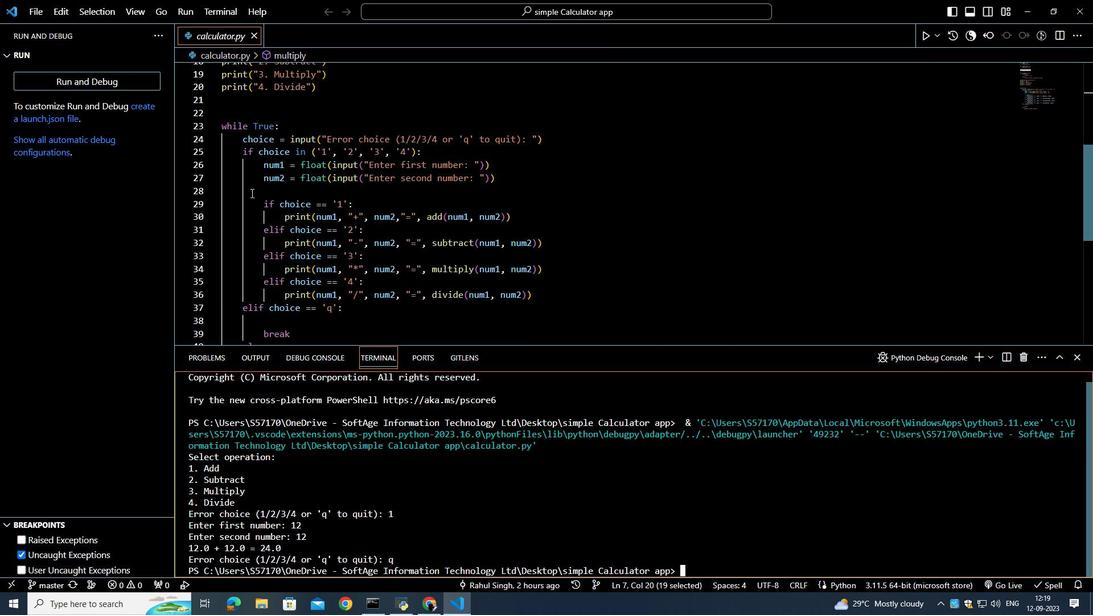 
Action: Mouse scrolled (251, 192) with delta (0, 0)
Screenshot: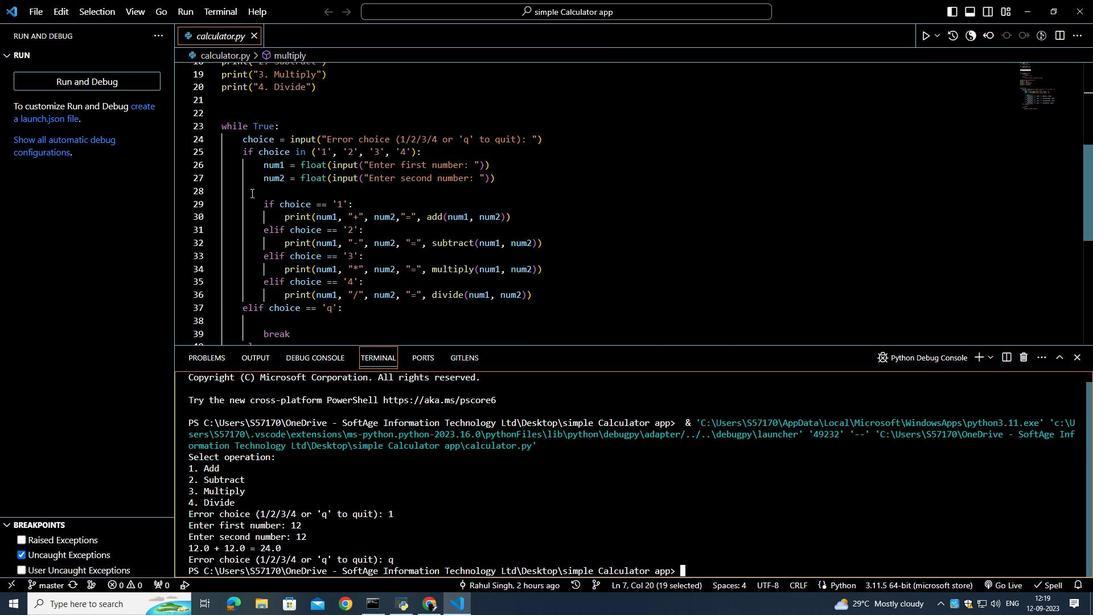 
Action: Mouse scrolled (251, 192) with delta (0, 0)
Screenshot: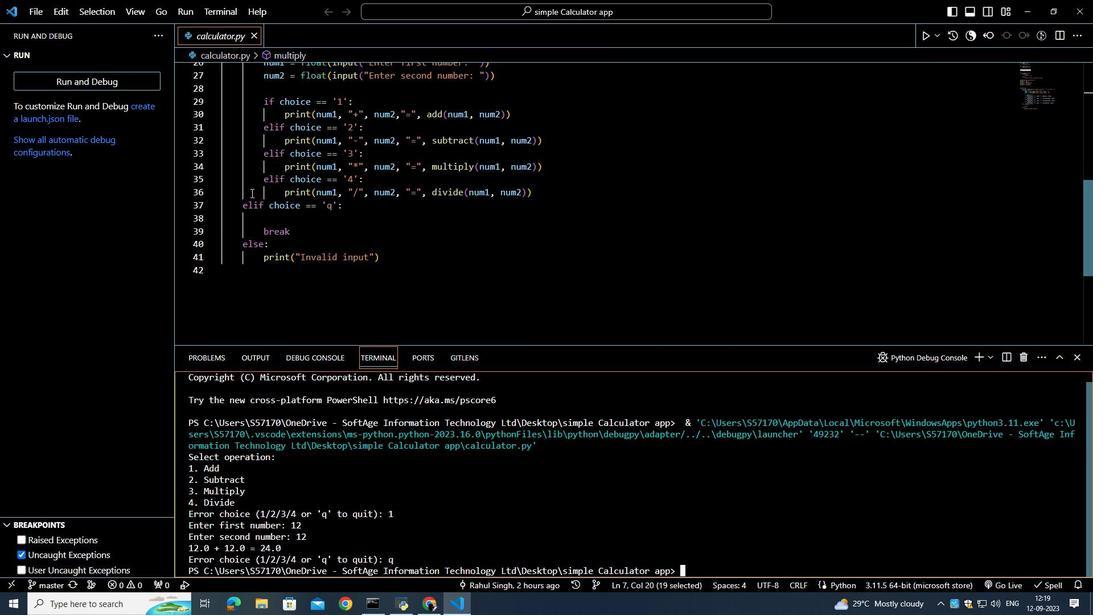 
Action: Mouse scrolled (251, 192) with delta (0, 0)
Screenshot: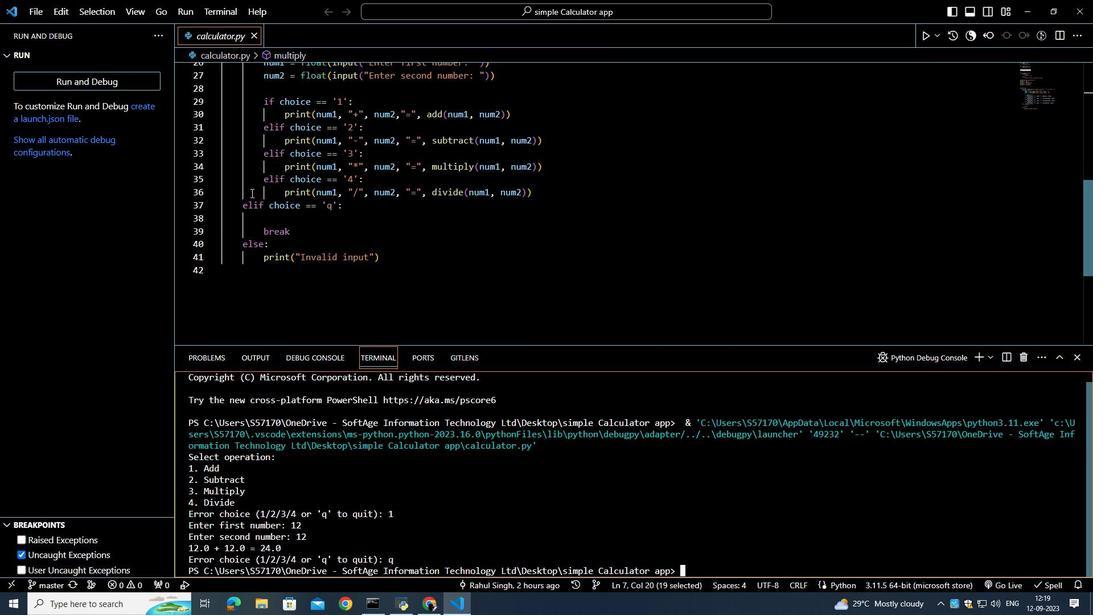 
Action: Mouse scrolled (251, 192) with delta (0, 0)
Screenshot: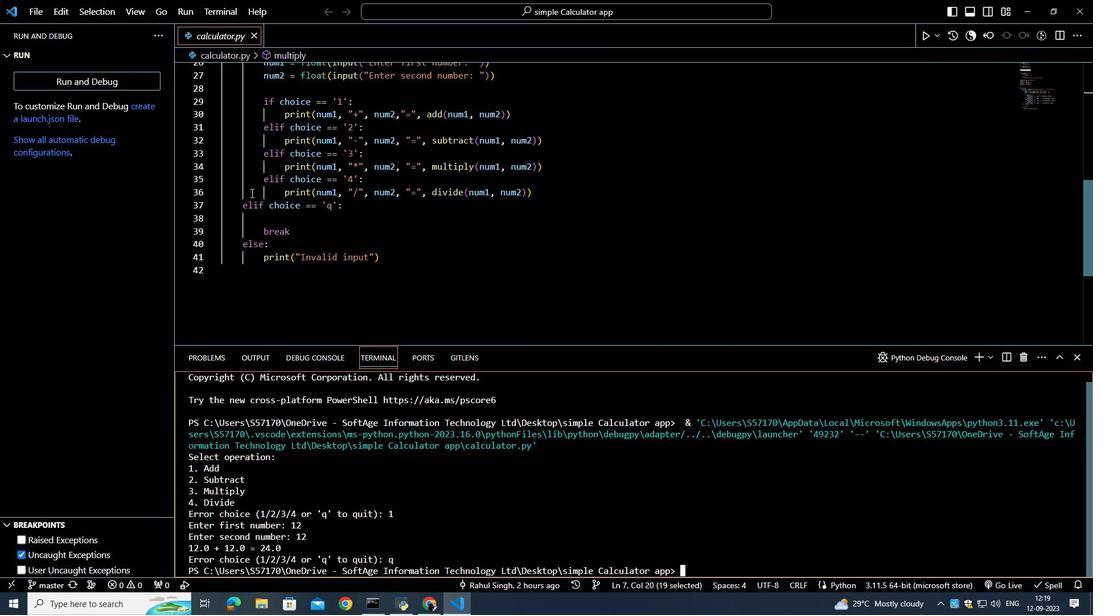 
Action: Mouse scrolled (251, 193) with delta (0, 0)
Screenshot: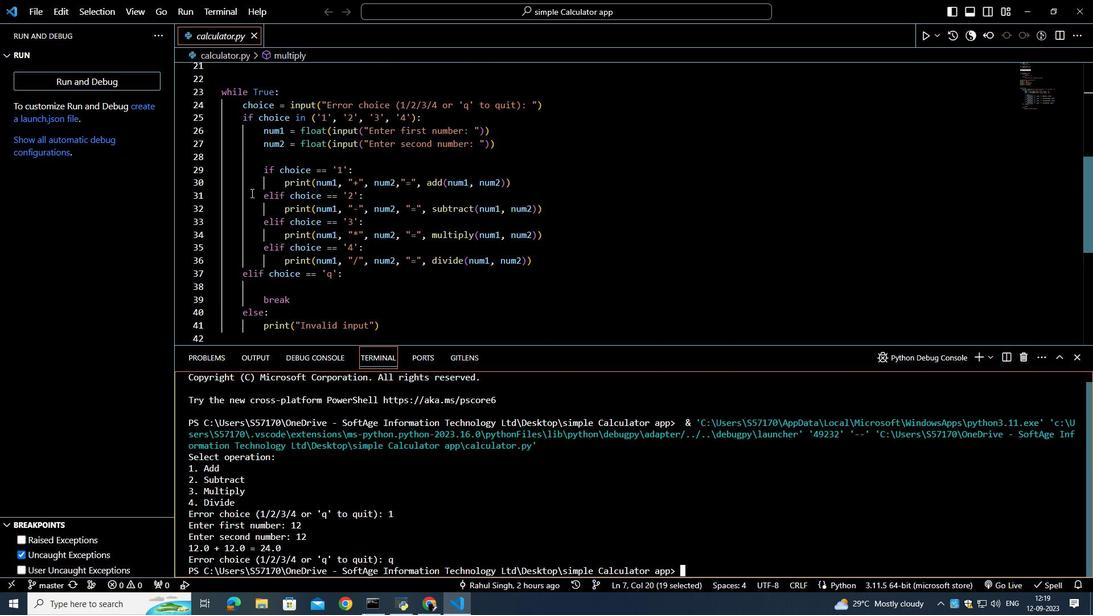 
Action: Mouse scrolled (251, 193) with delta (0, 0)
Screenshot: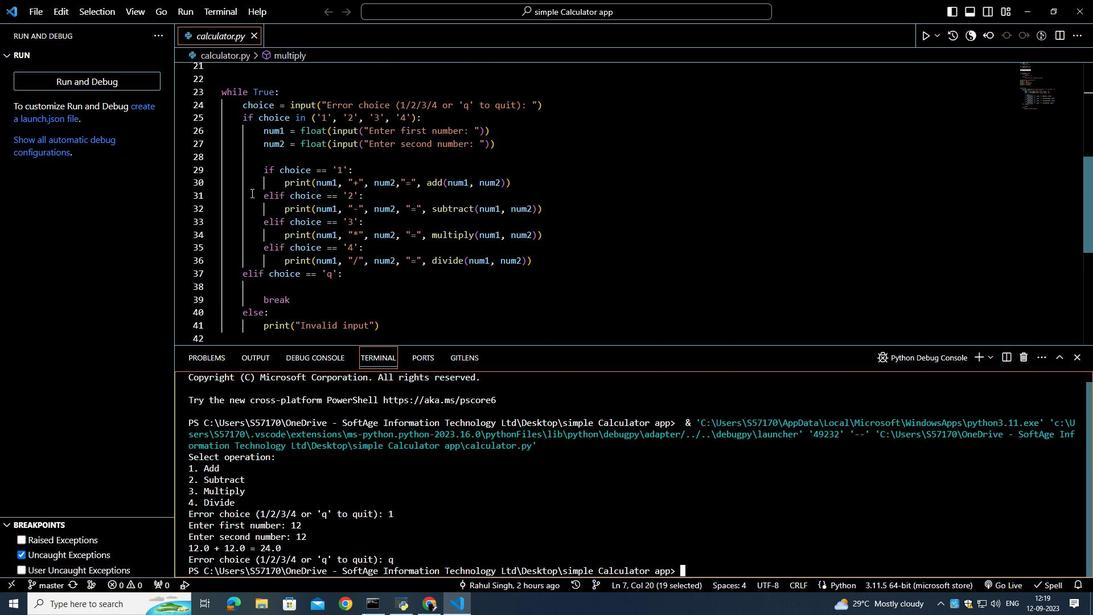 
Action: Mouse scrolled (251, 193) with delta (0, 0)
Screenshot: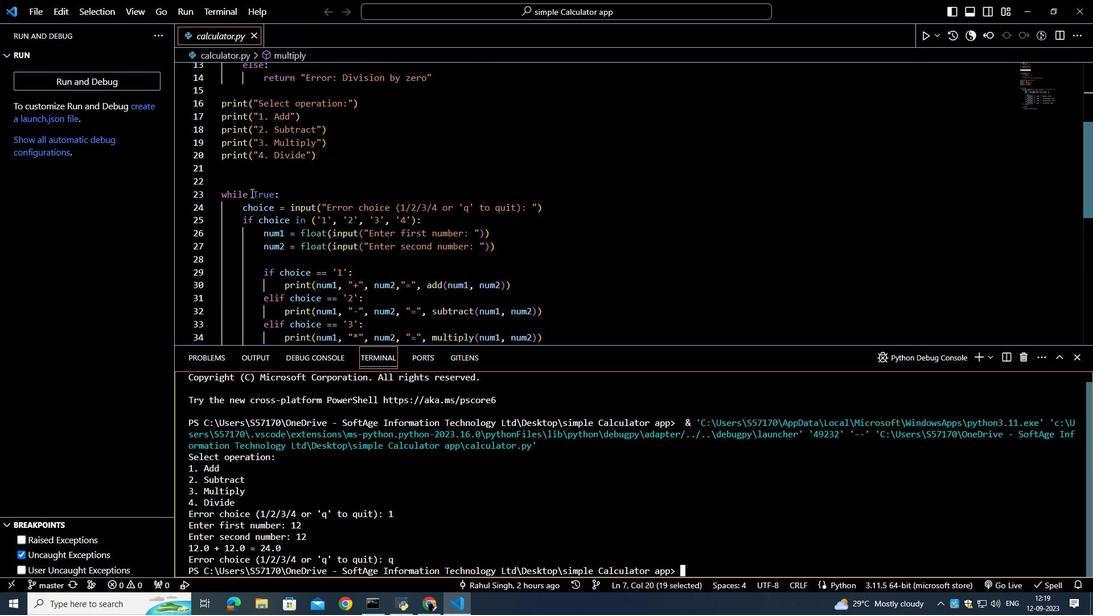 
Action: Mouse scrolled (251, 193) with delta (0, 0)
Screenshot: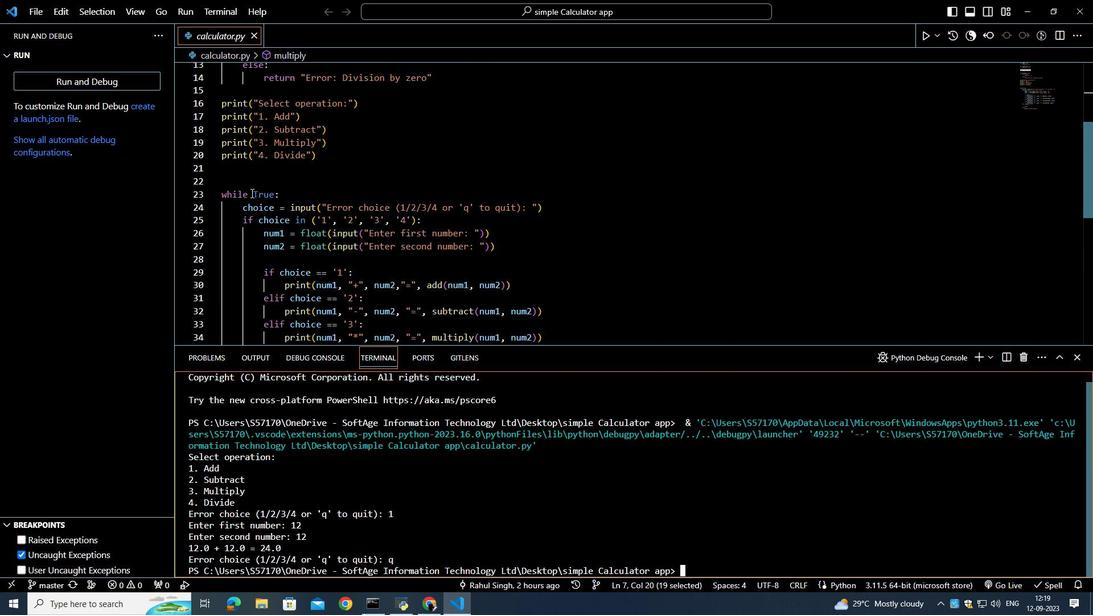 
Action: Mouse scrolled (251, 193) with delta (0, 0)
Screenshot: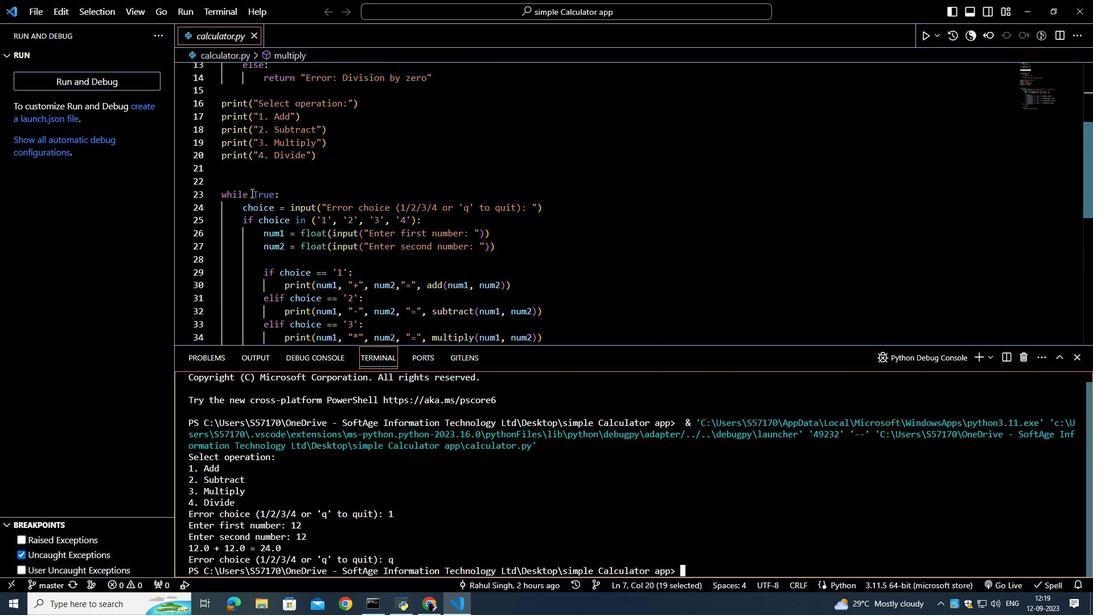 
Action: Mouse scrolled (251, 193) with delta (0, 0)
Screenshot: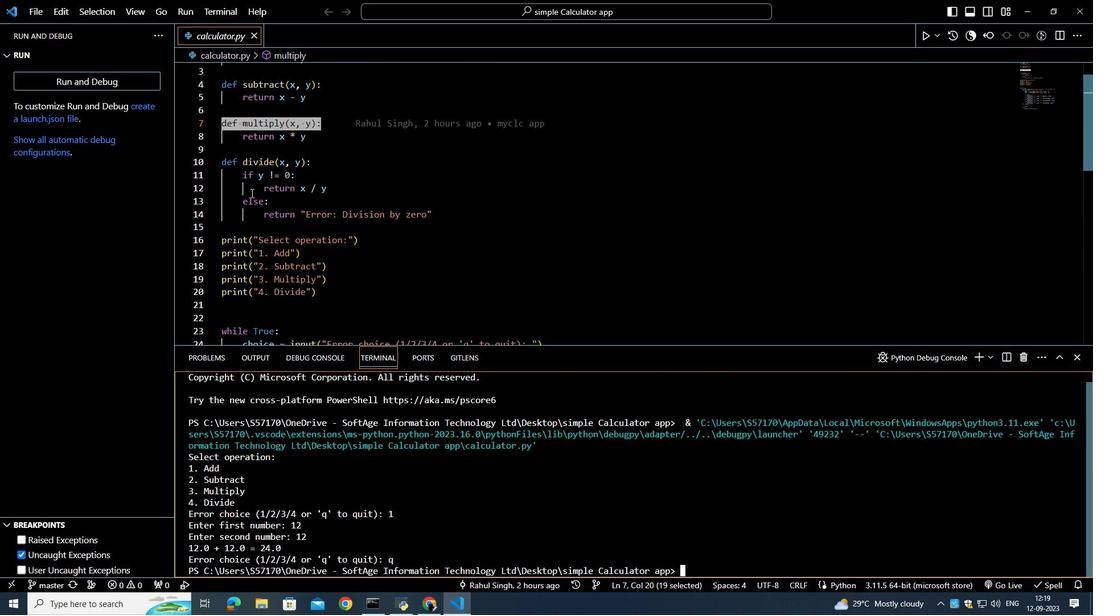 
Action: Mouse scrolled (251, 193) with delta (0, 0)
Screenshot: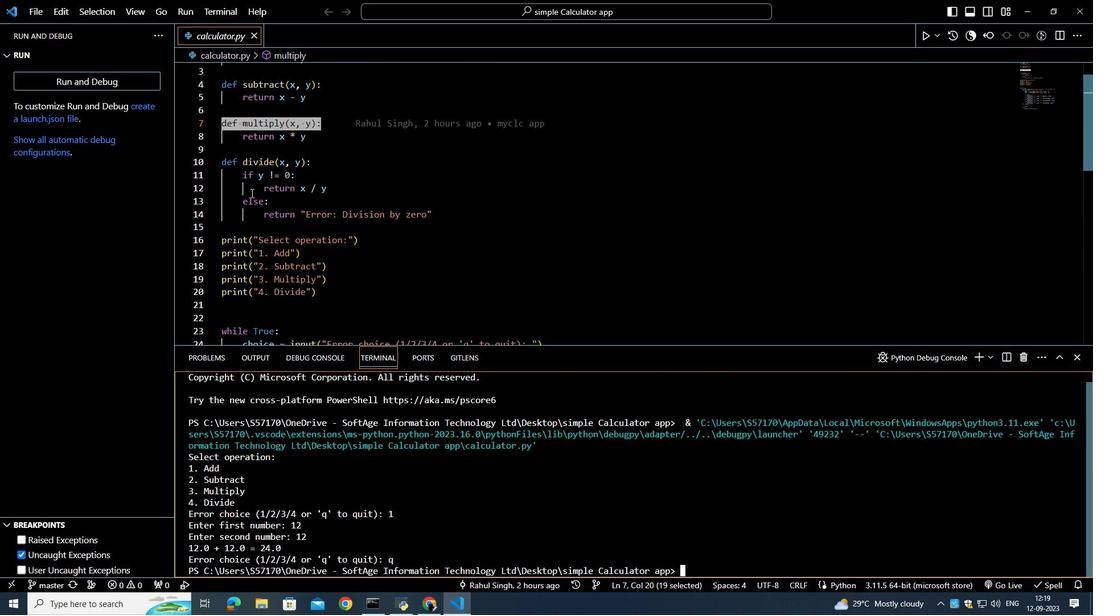 
Action: Mouse scrolled (251, 193) with delta (0, 0)
Screenshot: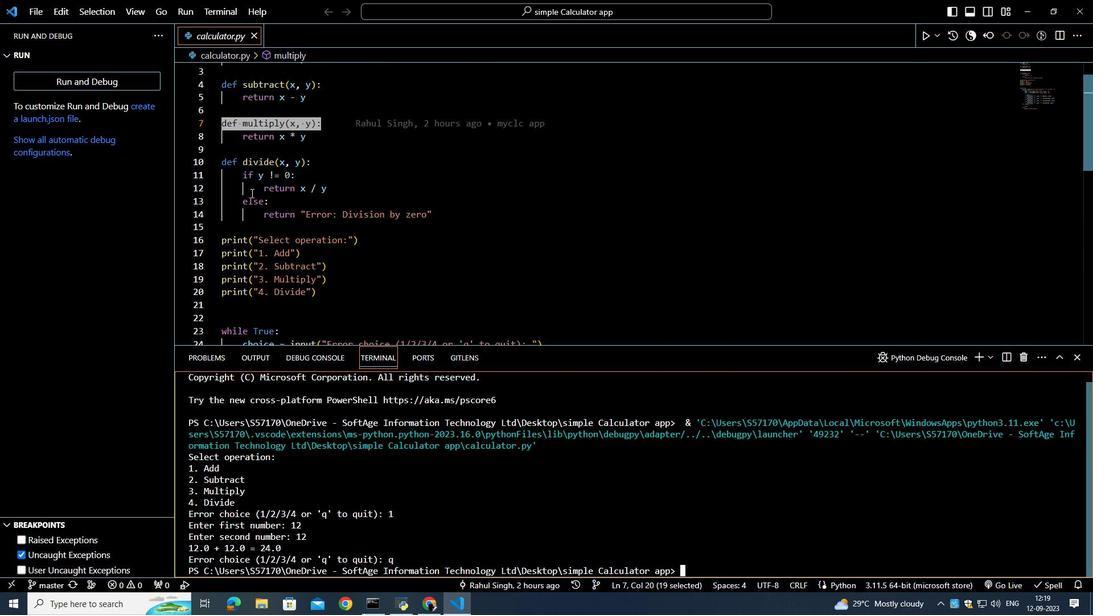 
Action: Mouse scrolled (251, 193) with delta (0, 0)
Screenshot: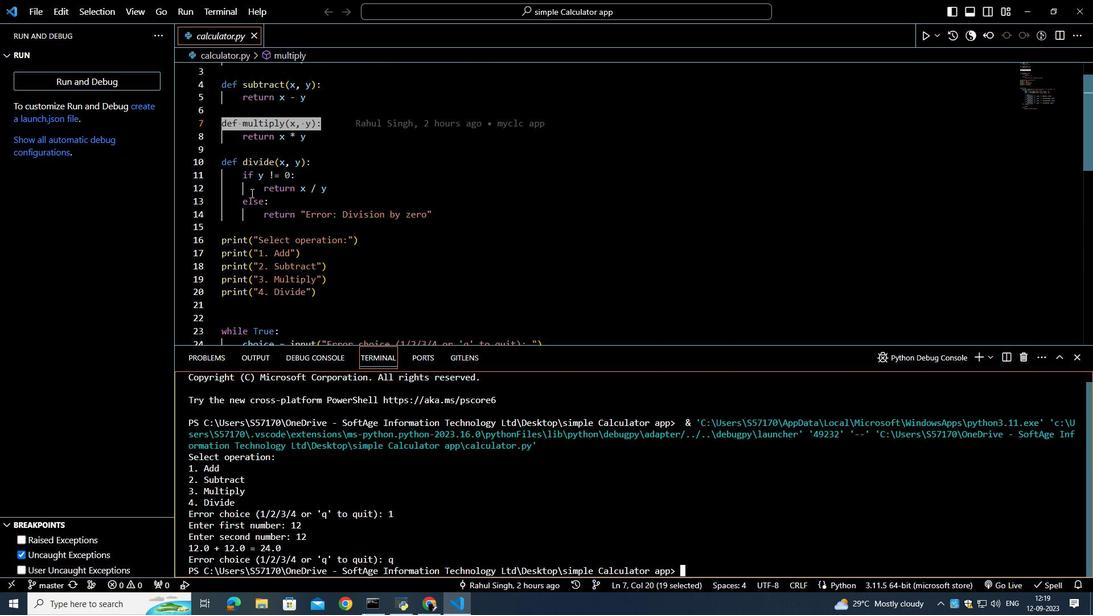 
Action: Mouse scrolled (251, 193) with delta (0, 0)
Screenshot: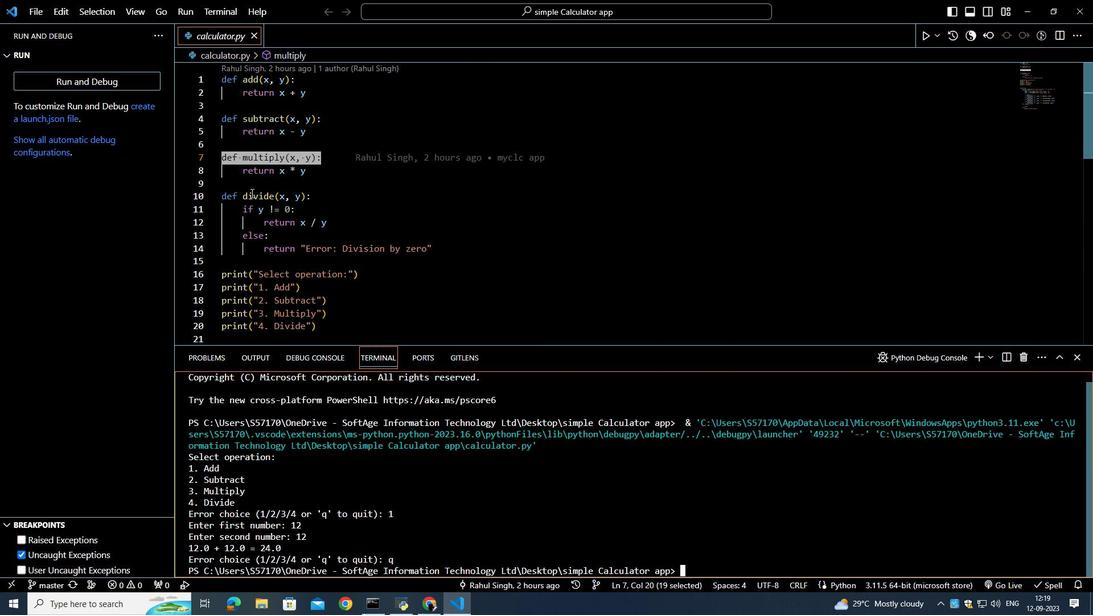 
Action: Mouse scrolled (251, 193) with delta (0, 0)
Screenshot: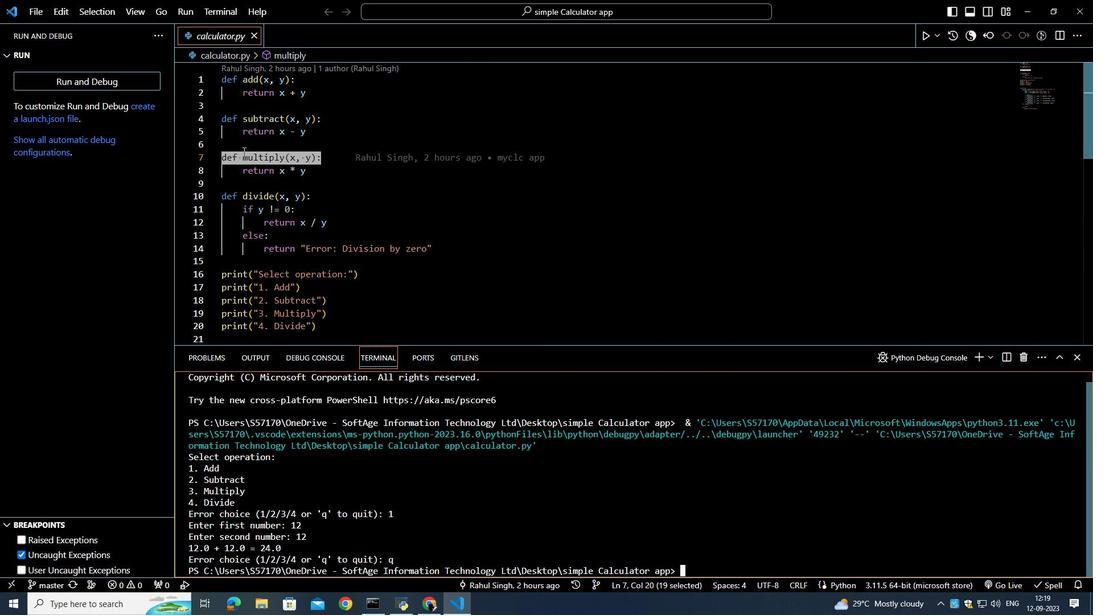 
Action: Mouse moved to (242, 144)
Screenshot: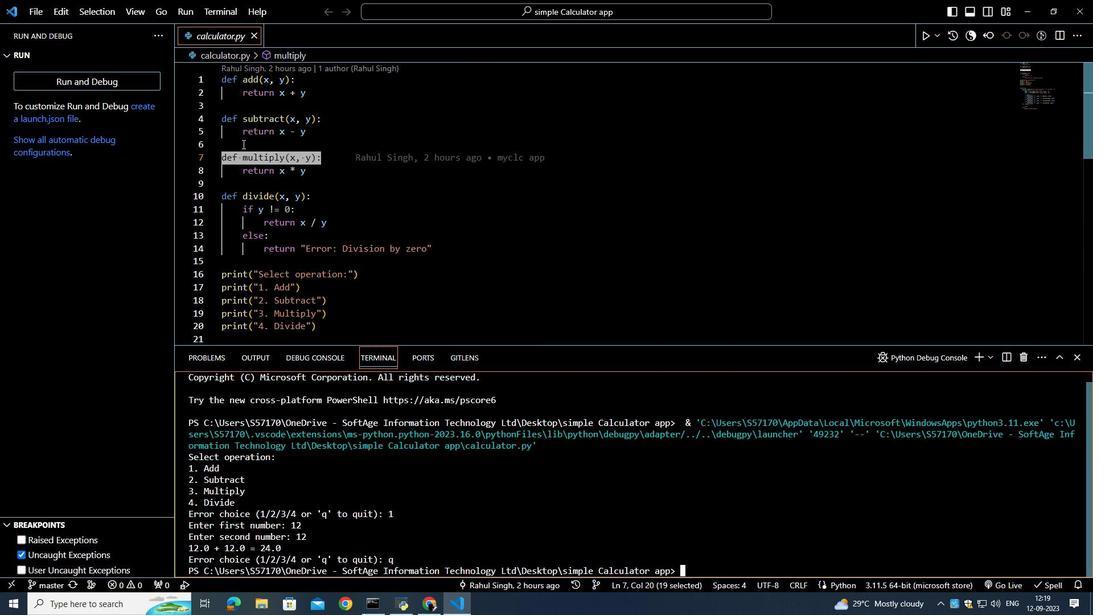 
Action: Mouse scrolled (242, 144) with delta (0, 0)
Screenshot: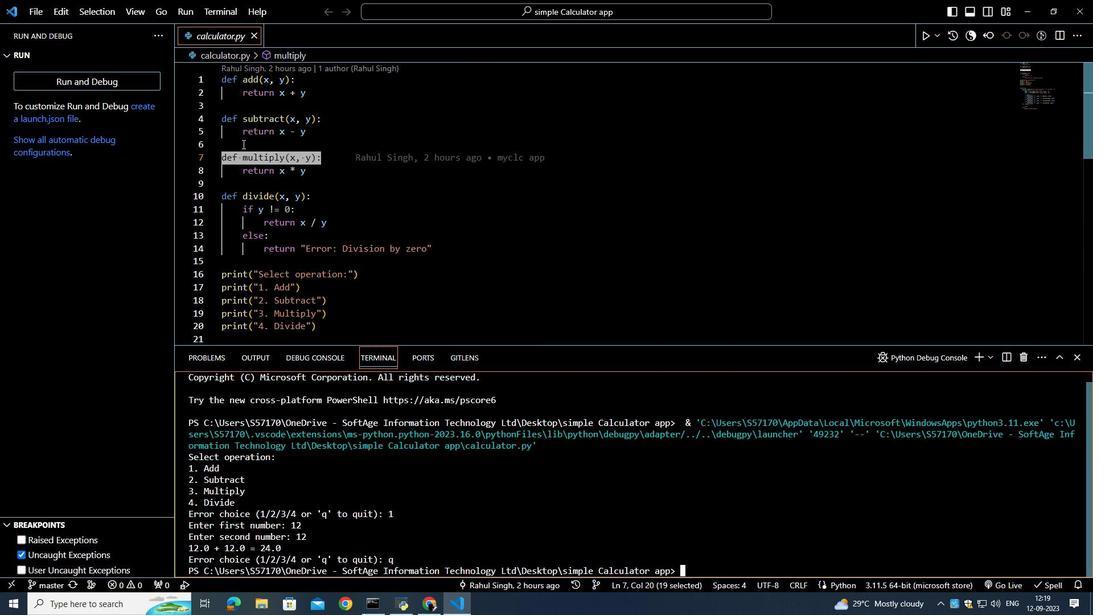 
Action: Mouse scrolled (242, 144) with delta (0, 0)
Screenshot: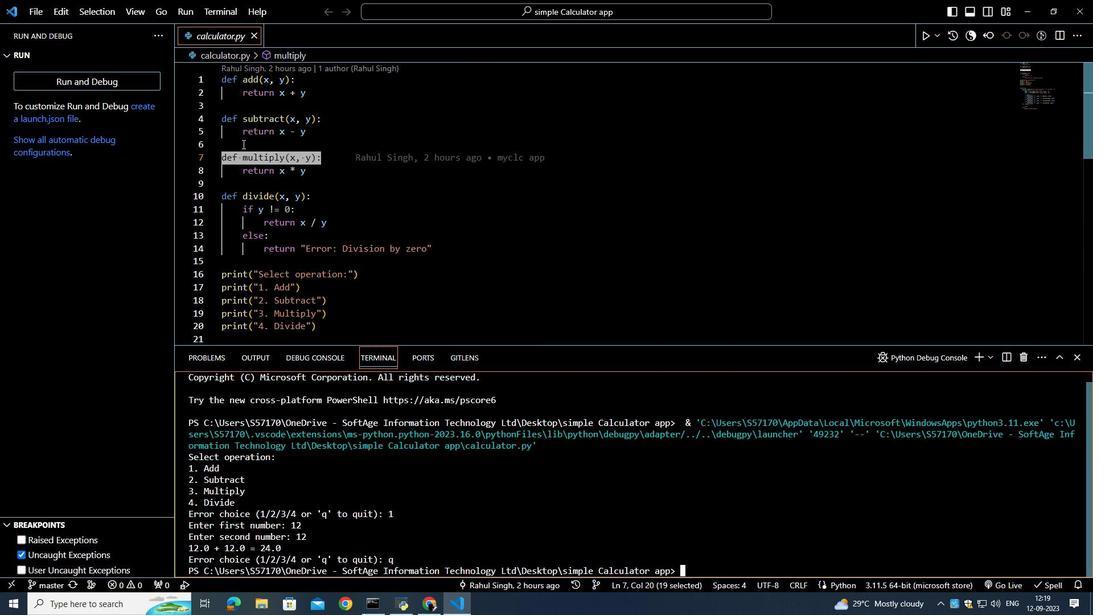
Action: Mouse scrolled (242, 144) with delta (0, 0)
Screenshot: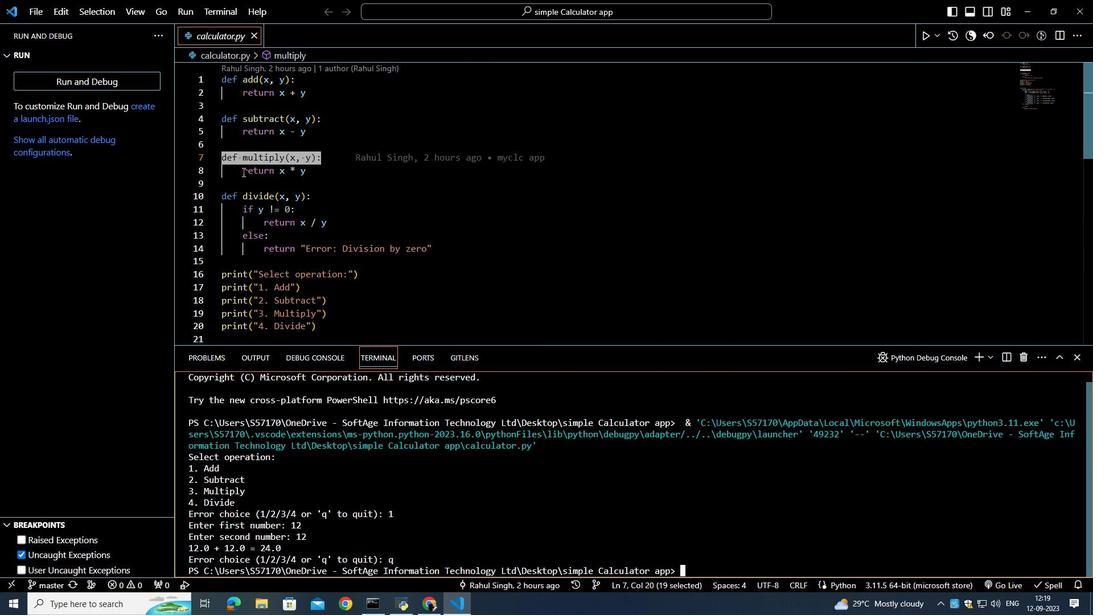 
Action: Mouse moved to (293, 275)
Screenshot: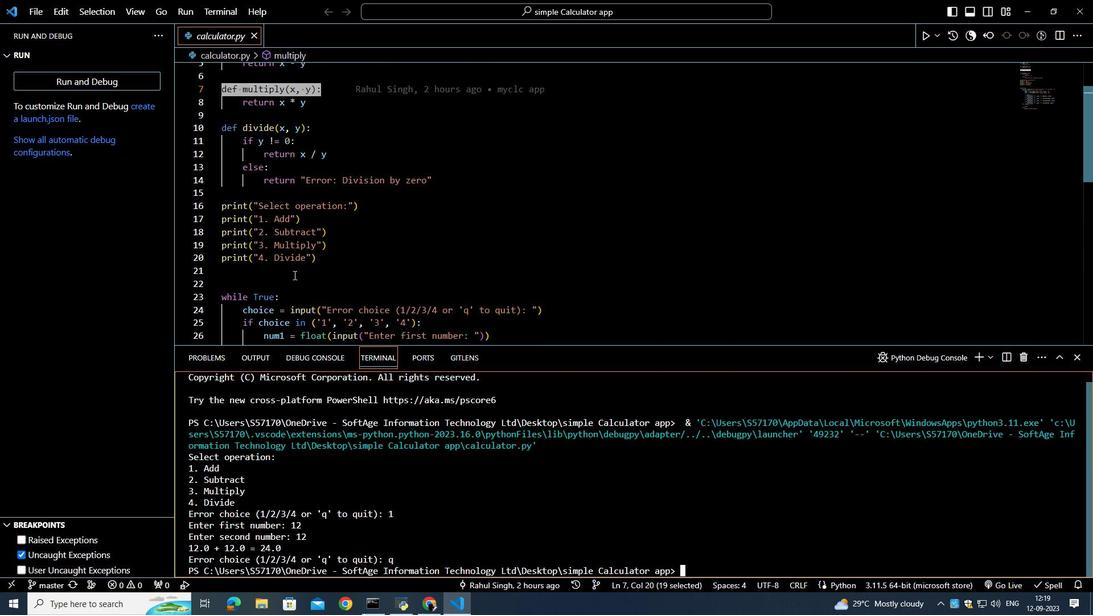 
Action: Mouse scrolled (293, 274) with delta (0, 0)
Screenshot: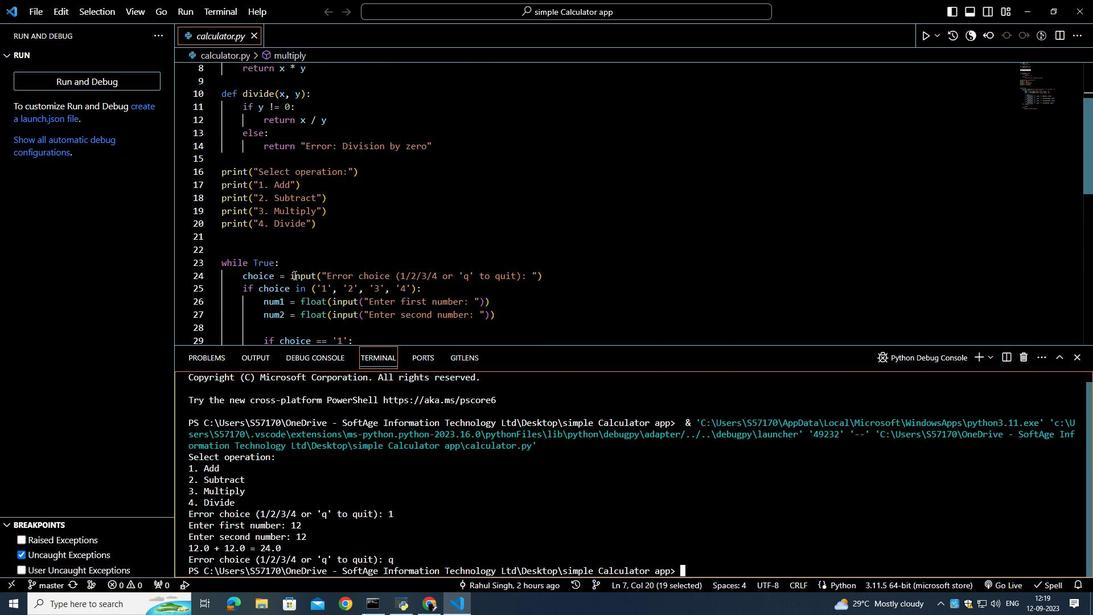
Action: Mouse scrolled (293, 274) with delta (0, 0)
Screenshot: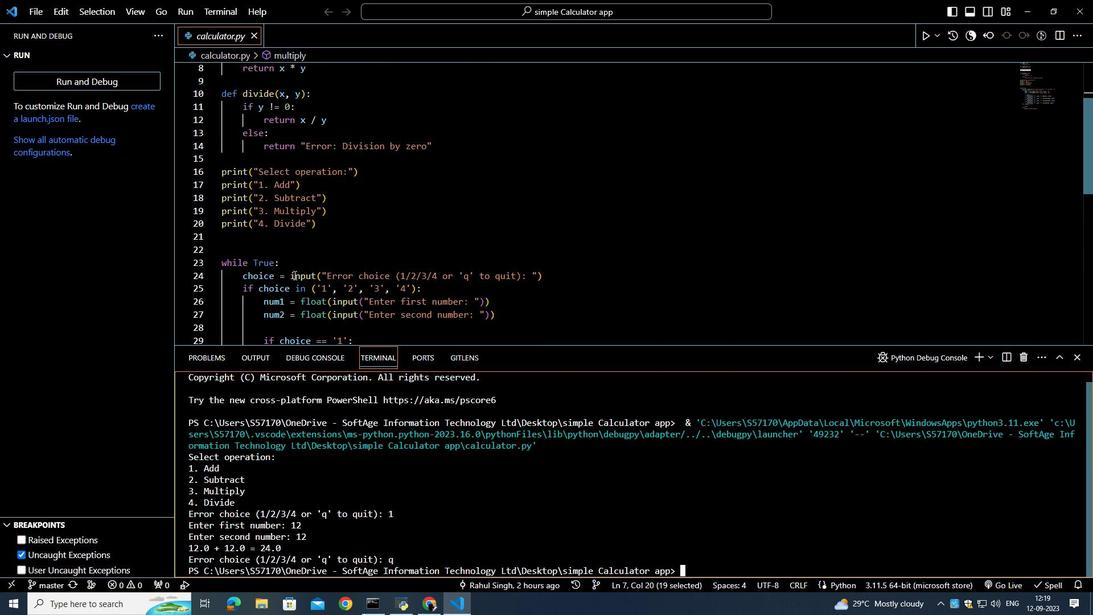 
Action: Mouse scrolled (293, 274) with delta (0, 0)
Screenshot: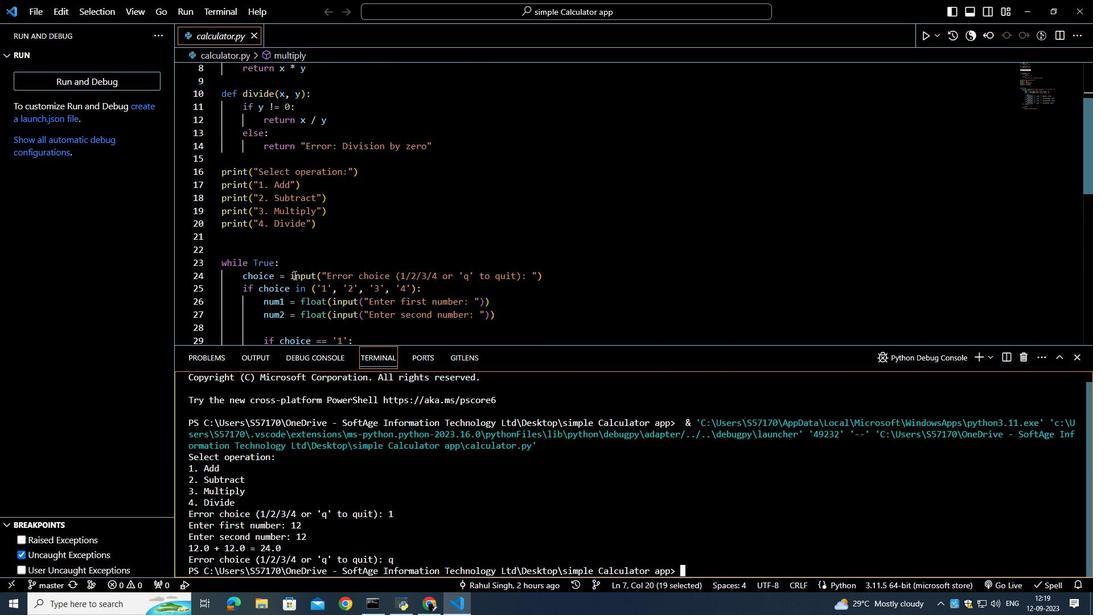 
Action: Mouse moved to (180, 261)
Screenshot: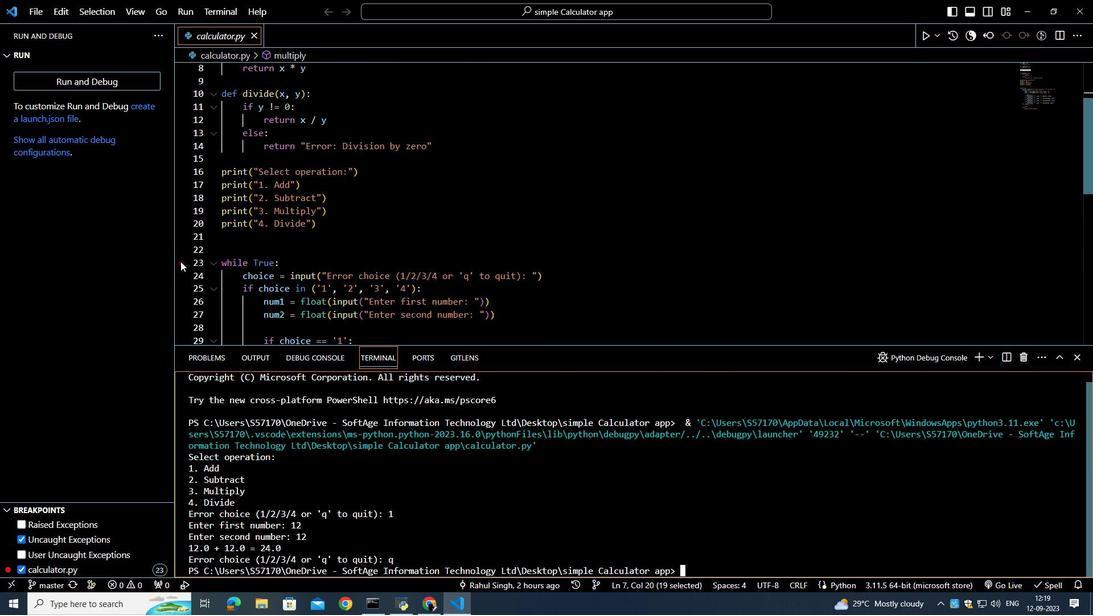 
Action: Mouse pressed left at (180, 261)
Screenshot: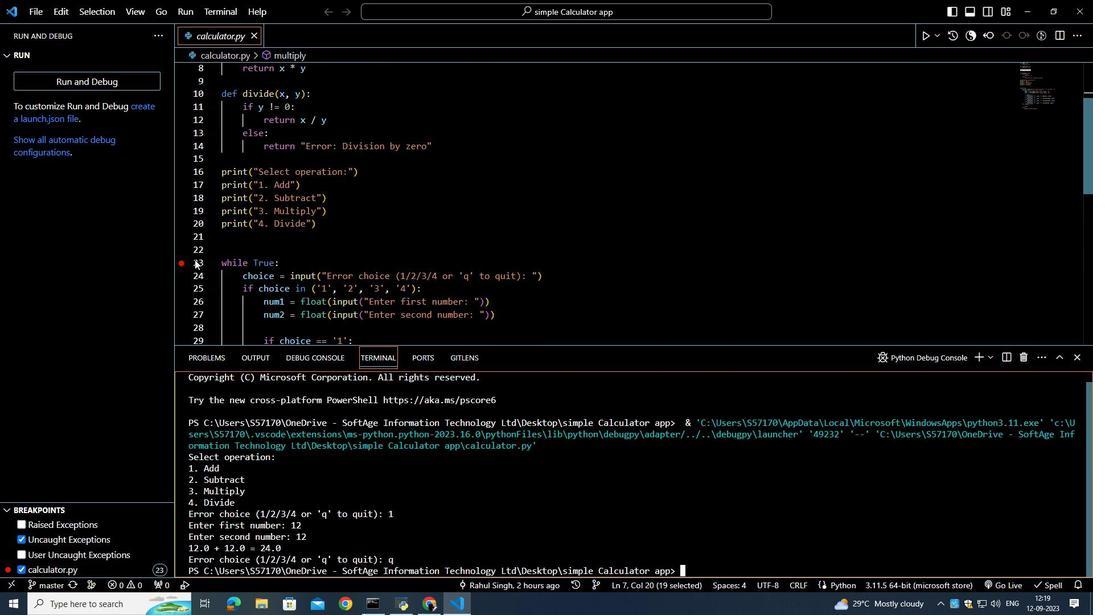 
Action: Mouse moved to (183, 262)
Screenshot: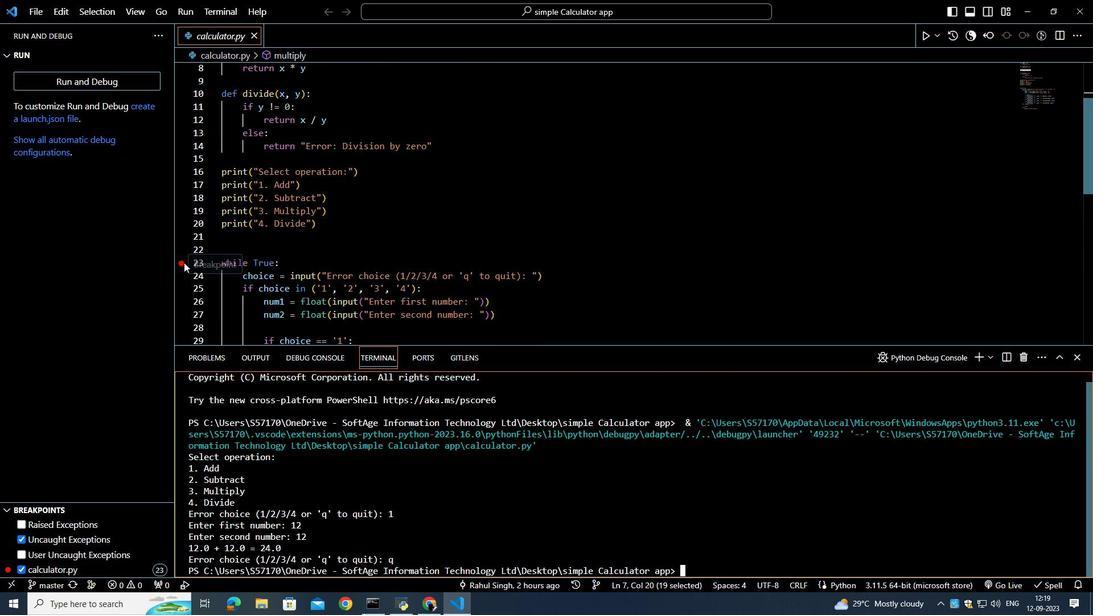 
Action: Mouse pressed right at (183, 262)
Screenshot: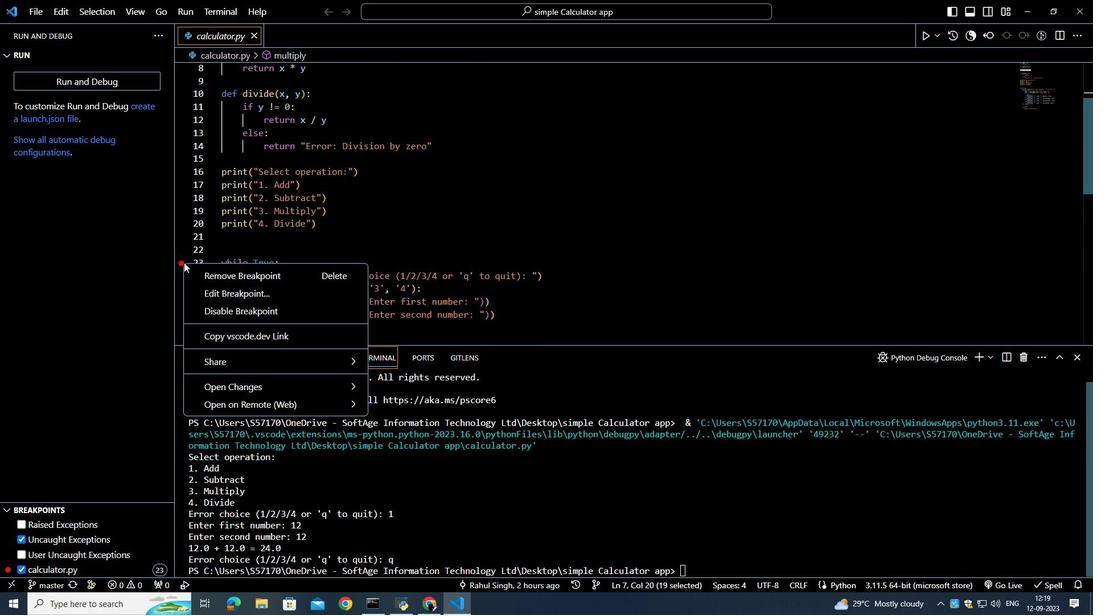
Action: Mouse moved to (33, 555)
Screenshot: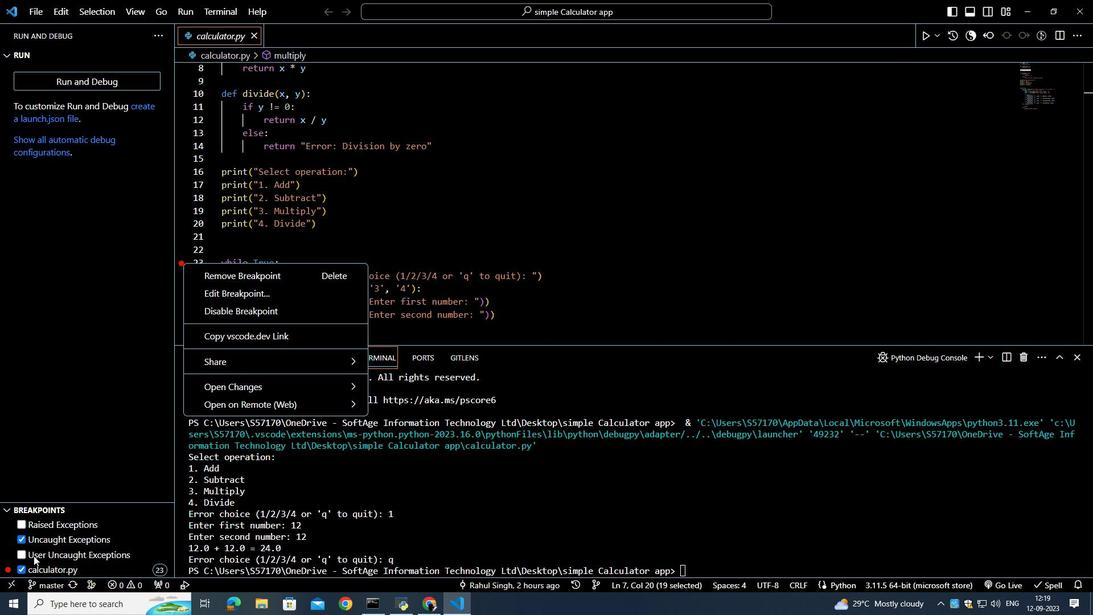 
Action: Mouse pressed left at (33, 555)
Screenshot: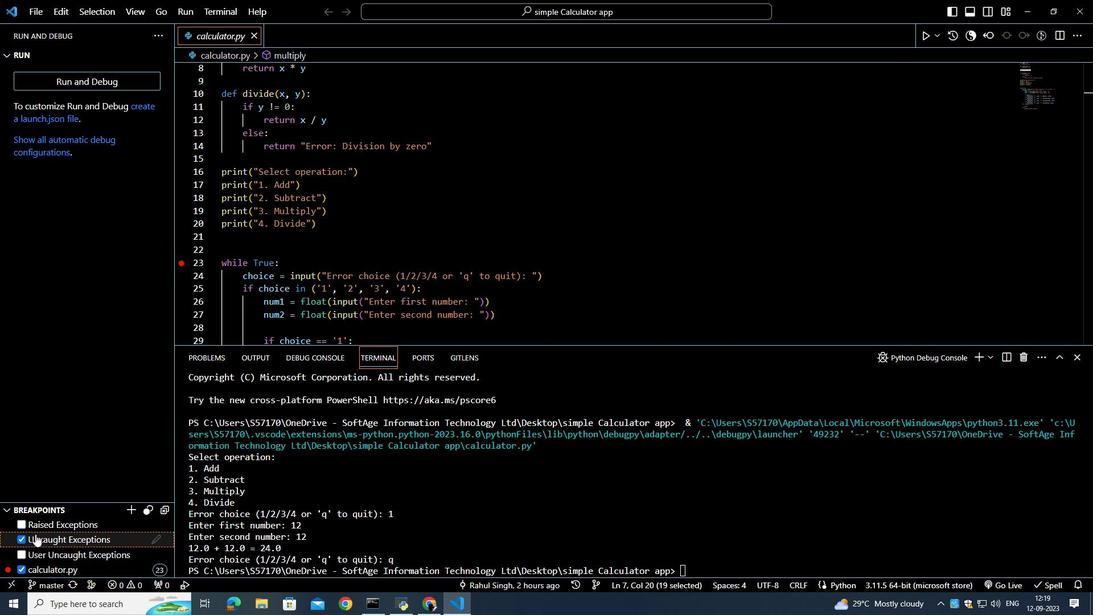 
Action: Mouse moved to (20, 525)
Screenshot: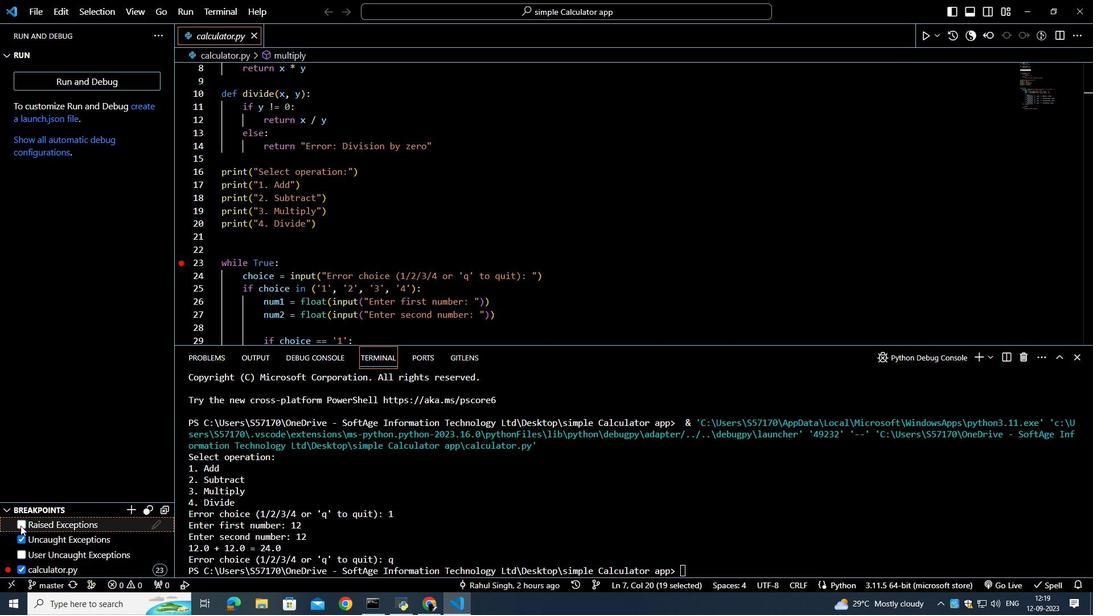 
Action: Mouse pressed left at (20, 525)
Screenshot: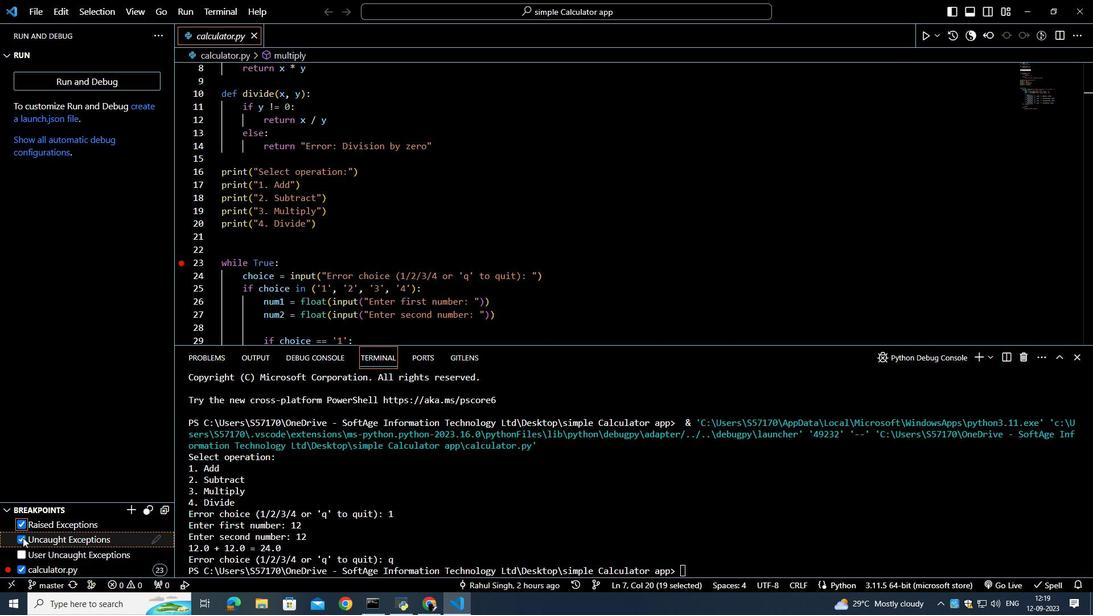 
Action: Mouse moved to (23, 551)
Screenshot: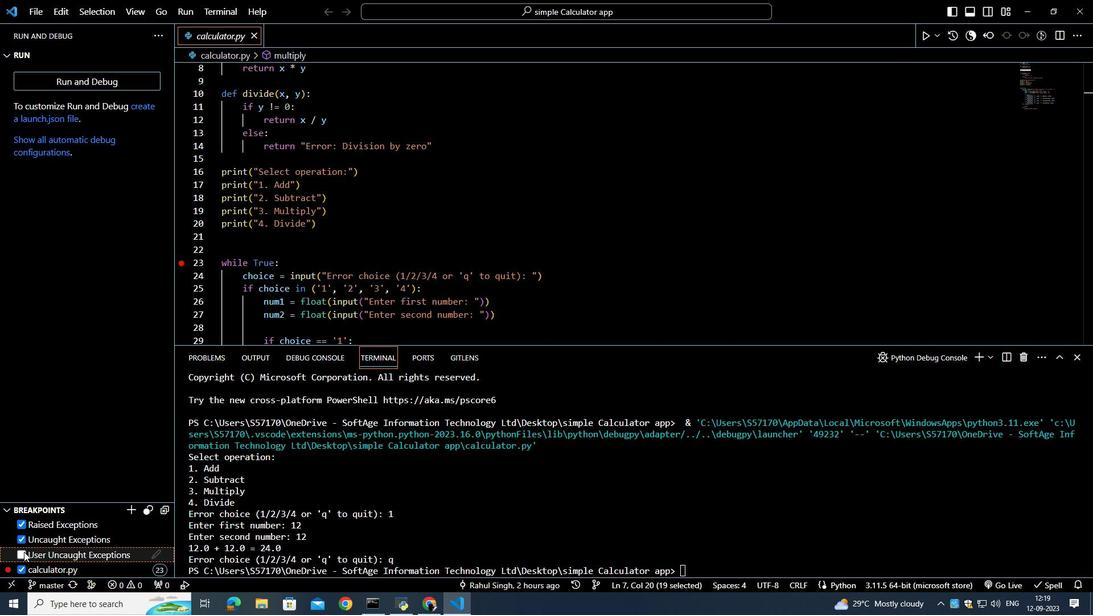 
Action: Mouse pressed left at (23, 551)
Screenshot: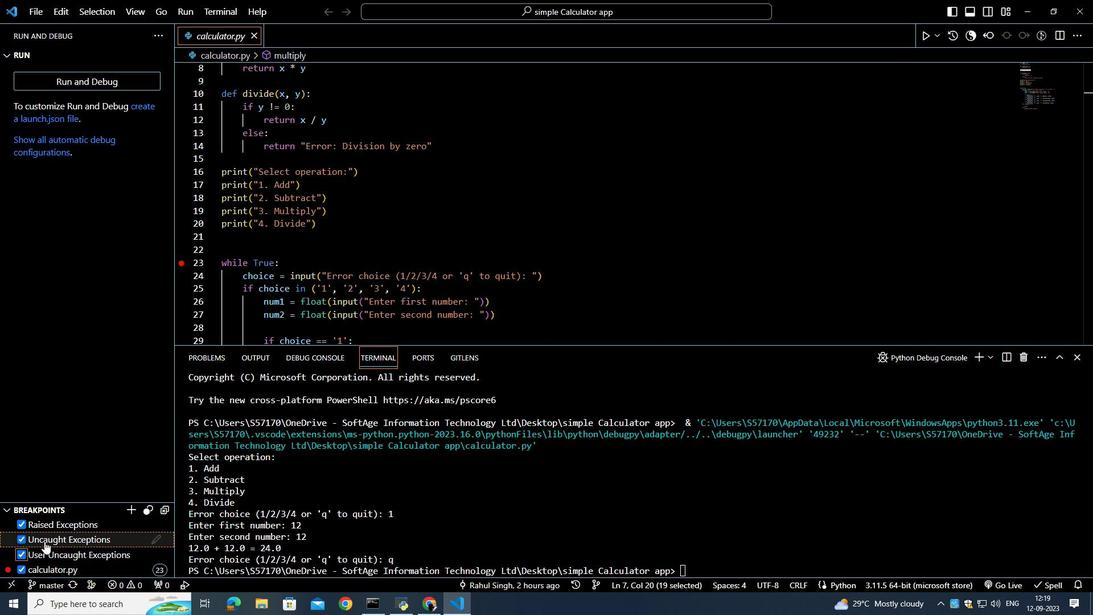 
Action: Mouse moved to (70, 429)
Screenshot: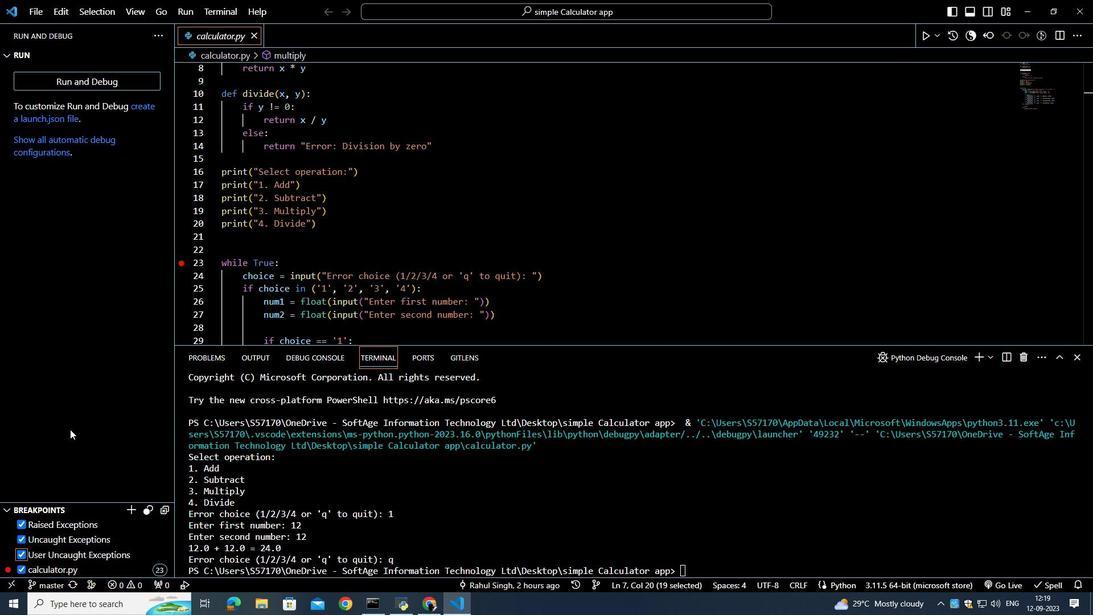 
Action: Mouse scrolled (70, 428) with delta (0, 0)
Screenshot: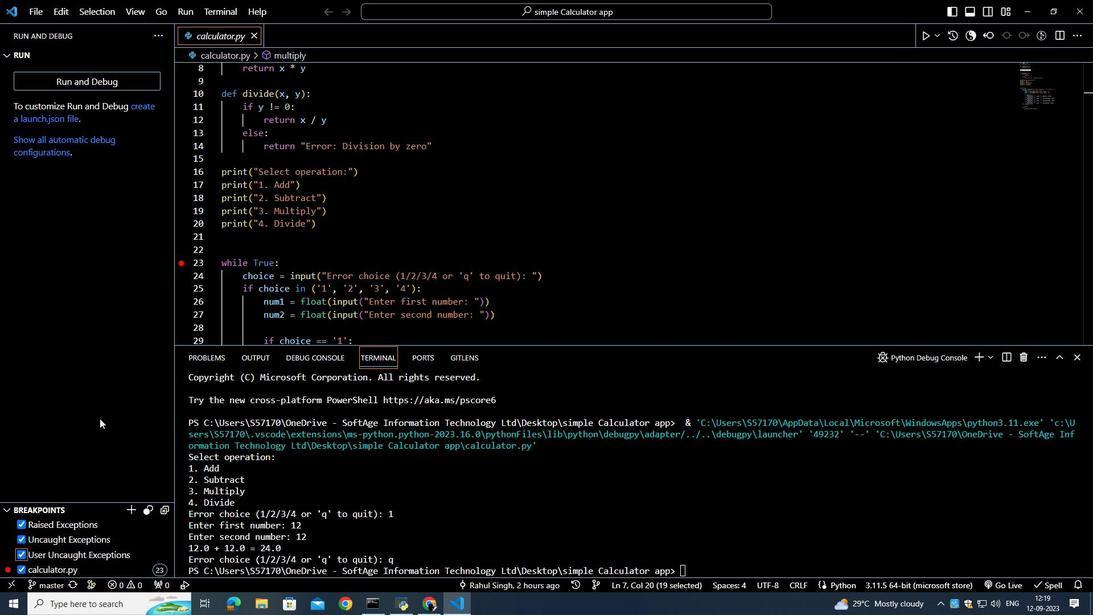 
Action: Mouse scrolled (70, 428) with delta (0, 0)
Screenshot: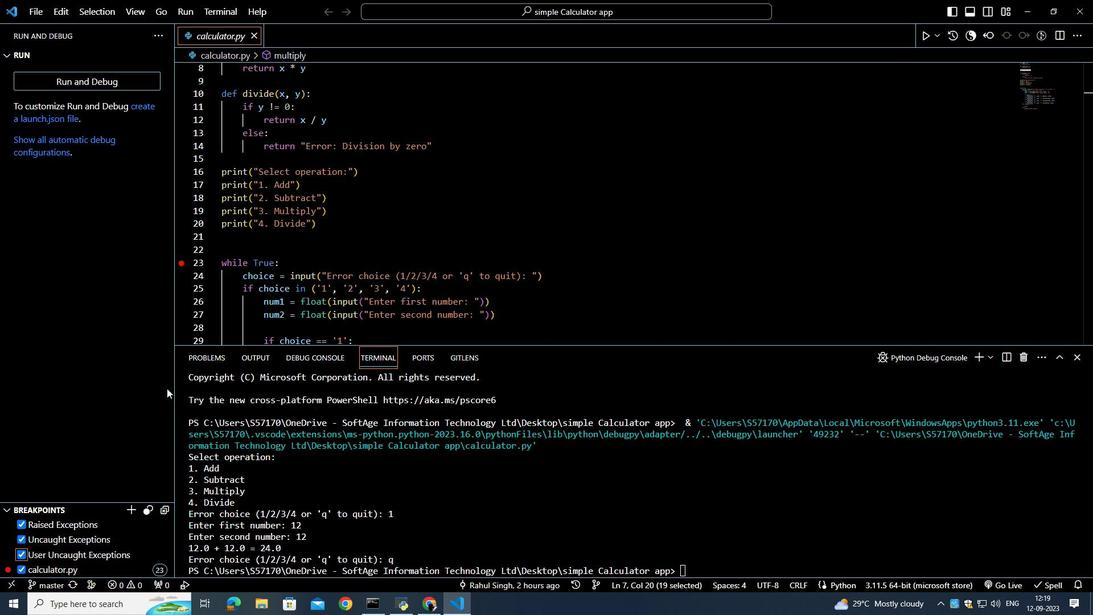
Action: Mouse scrolled (70, 428) with delta (0, 0)
Screenshot: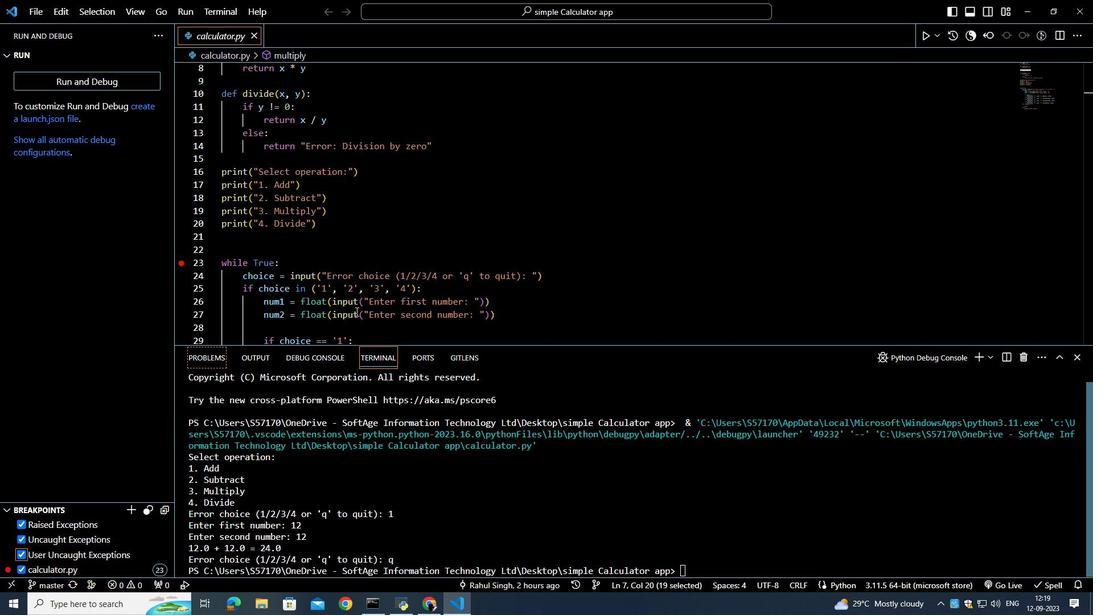 
Action: Mouse moved to (187, 166)
Screenshot: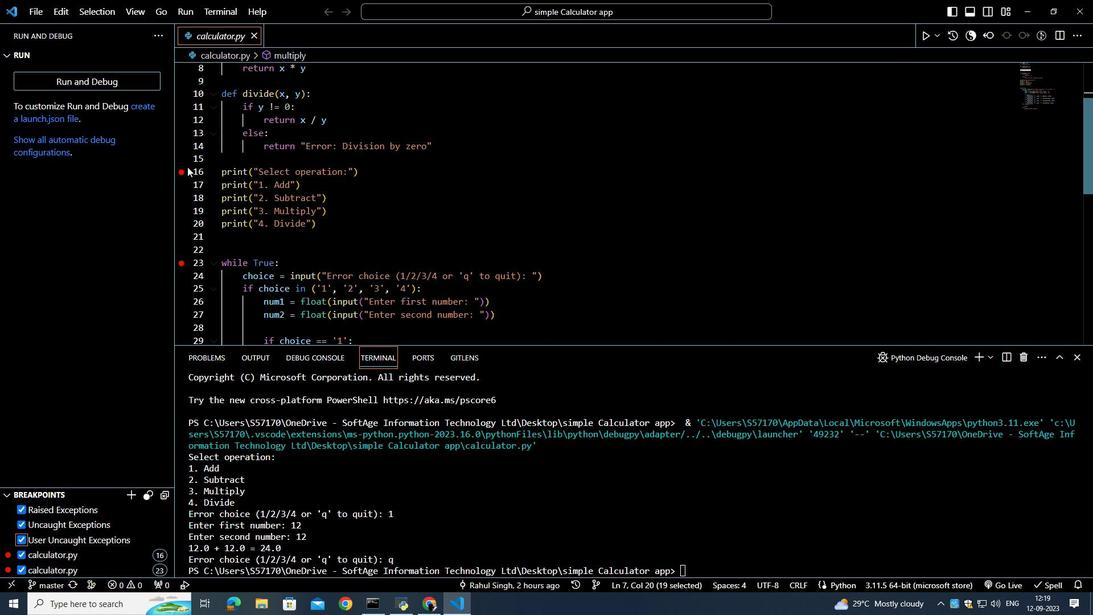 
Action: Mouse pressed left at (187, 166)
Screenshot: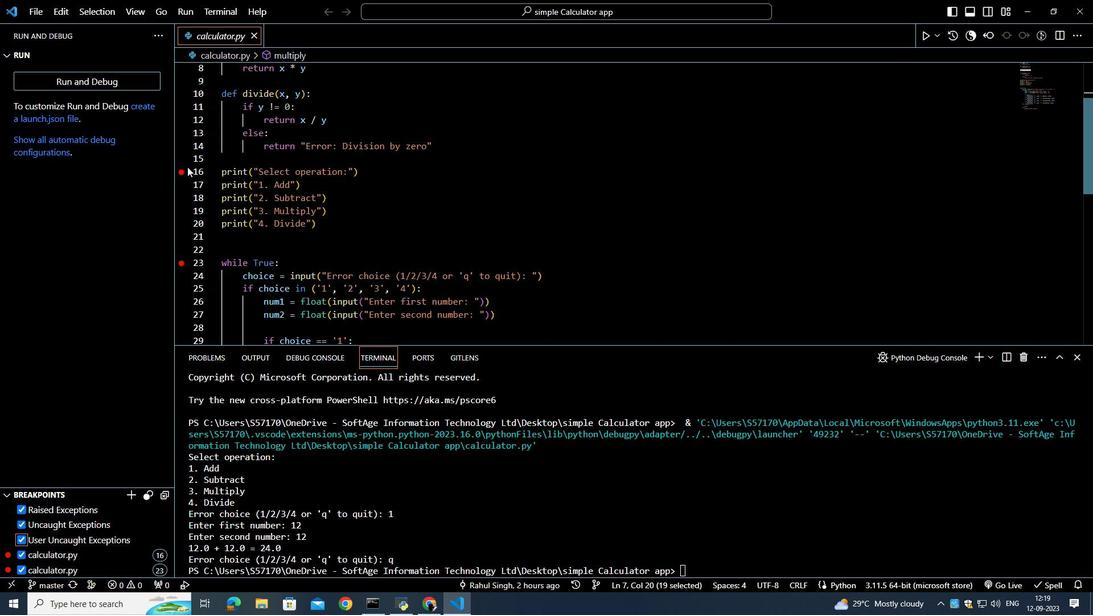 
Action: Mouse moved to (244, 139)
Screenshot: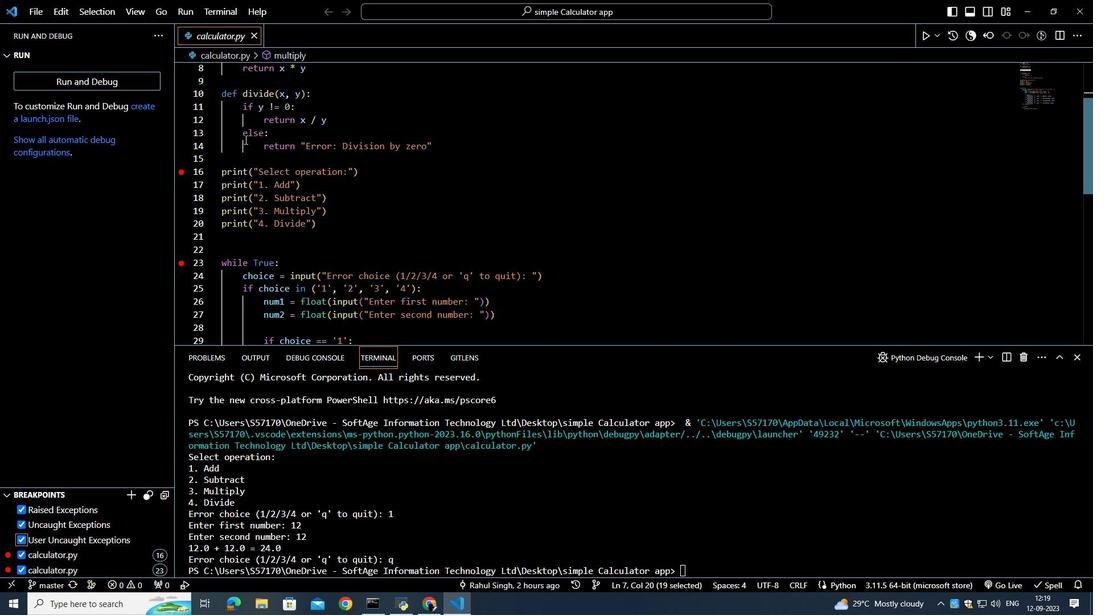 
Action: Mouse scrolled (244, 140) with delta (0, 0)
Screenshot: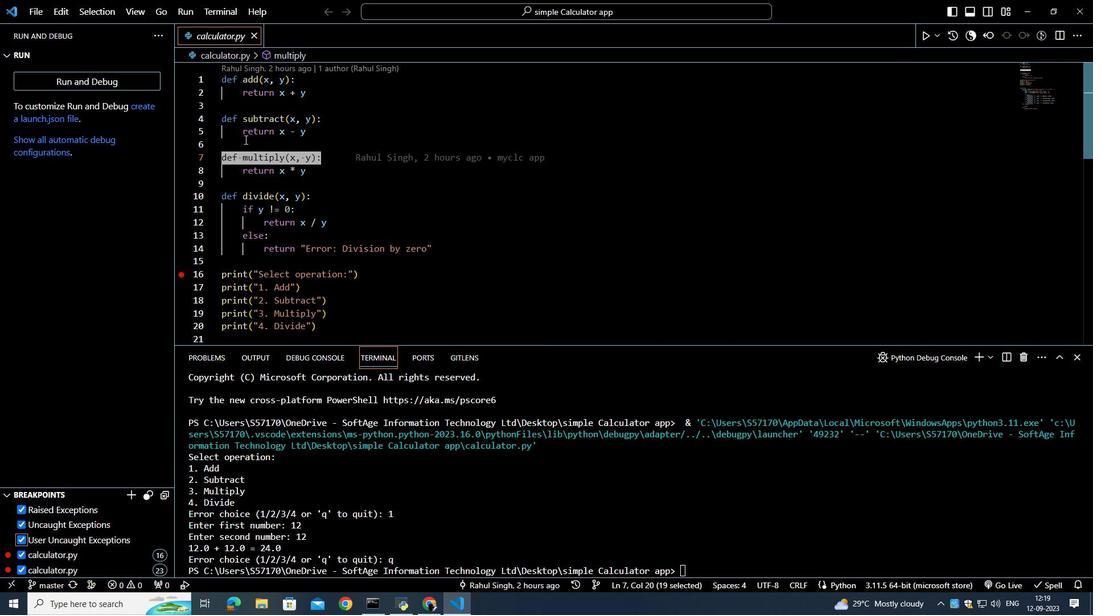 
Action: Mouse scrolled (244, 140) with delta (0, 0)
Screenshot: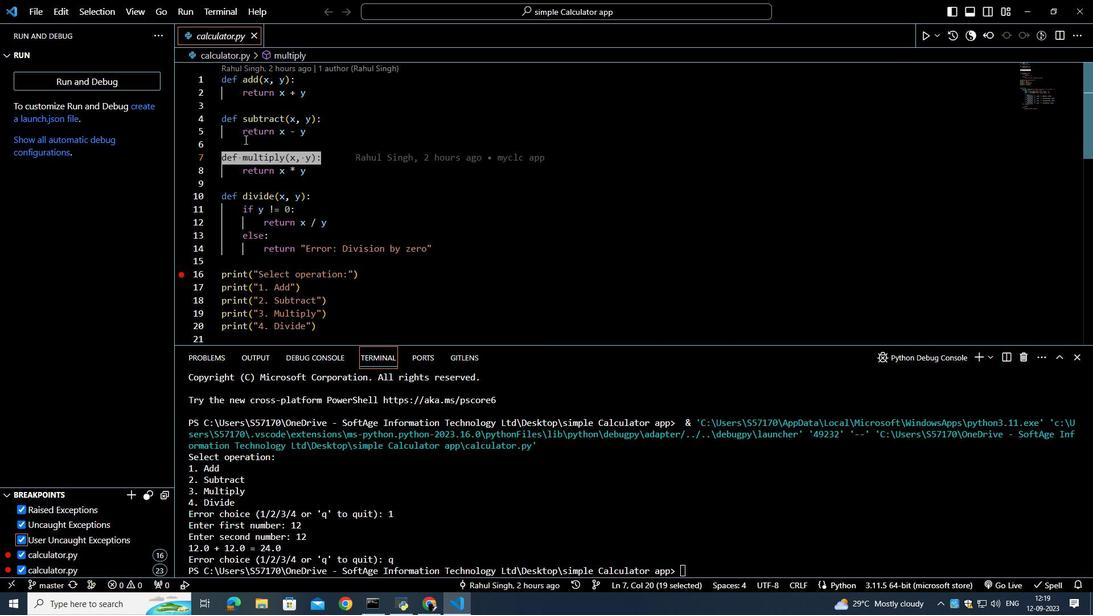 
Action: Mouse scrolled (244, 140) with delta (0, 0)
Screenshot: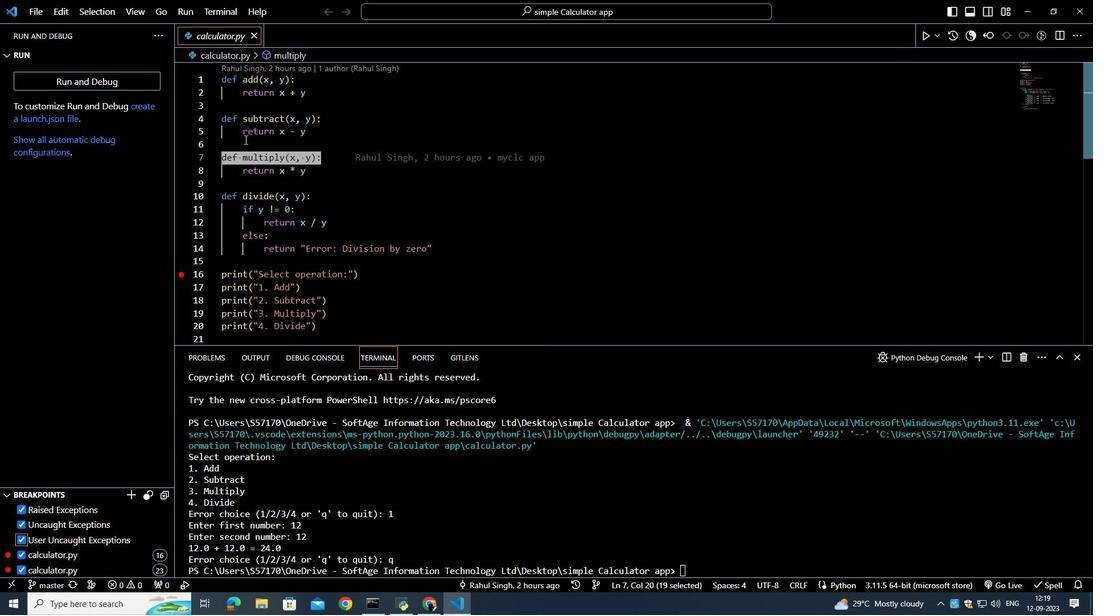 
Action: Mouse moved to (245, 173)
Screenshot: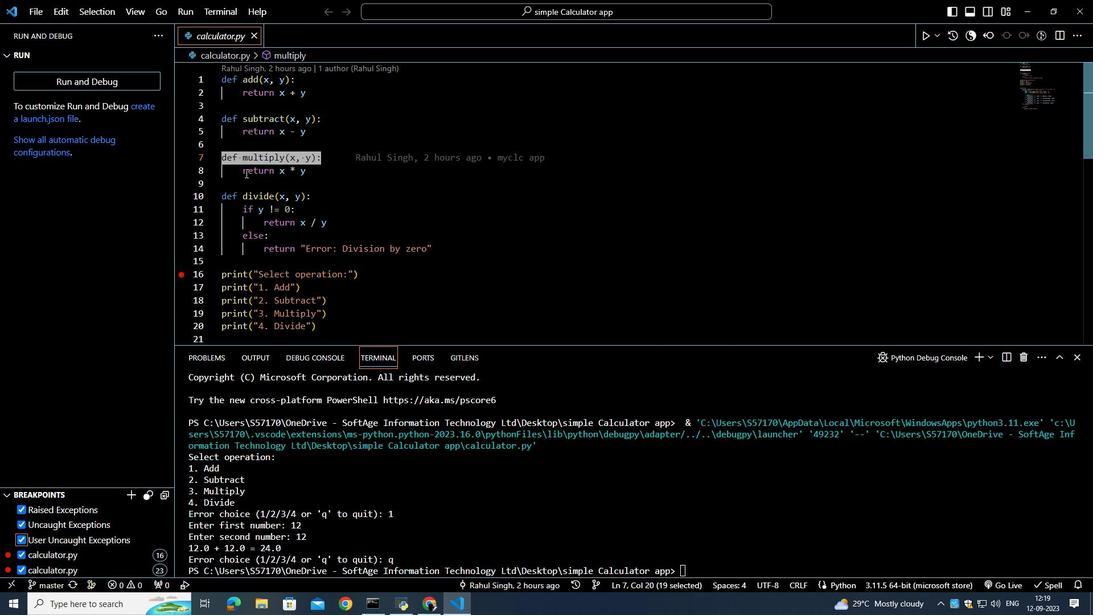 
Action: Mouse scrolled (245, 173) with delta (0, 0)
Screenshot: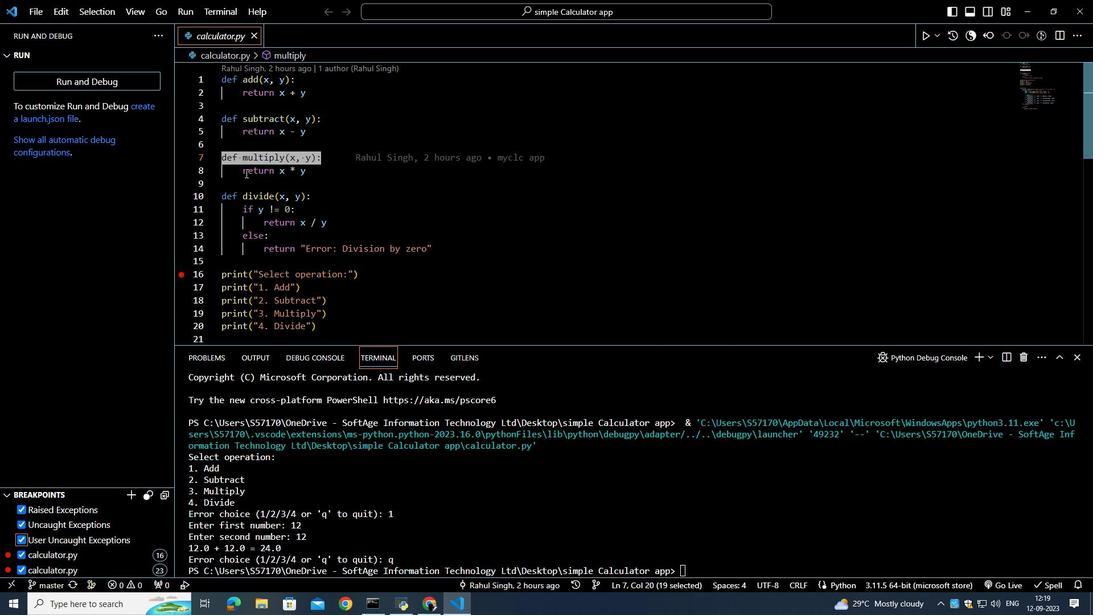 
Action: Mouse scrolled (245, 173) with delta (0, 0)
Screenshot: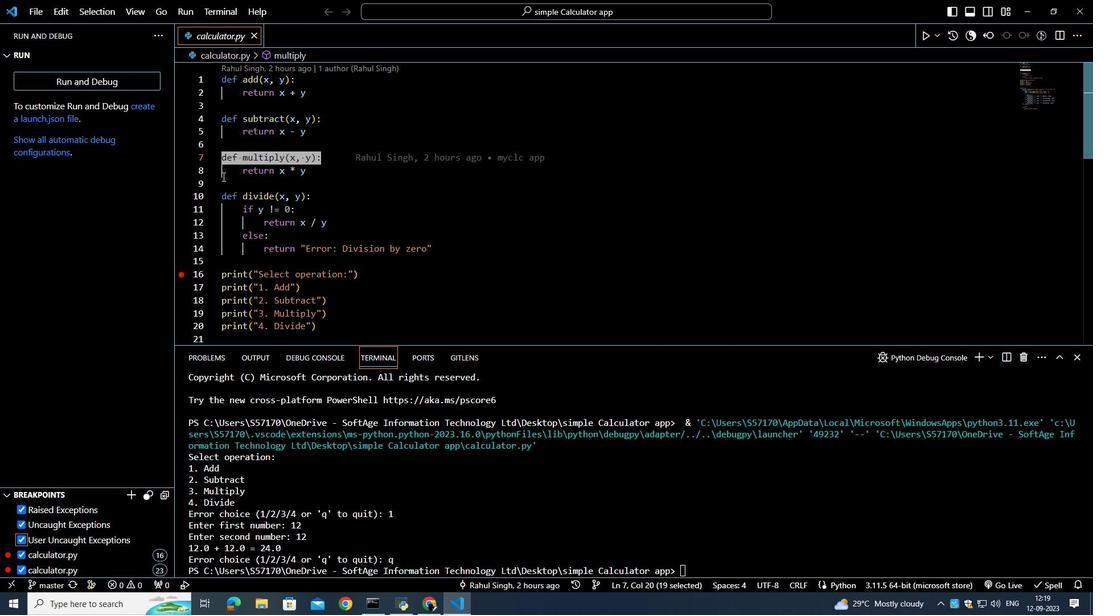 
Action: Mouse moved to (186, 135)
Screenshot: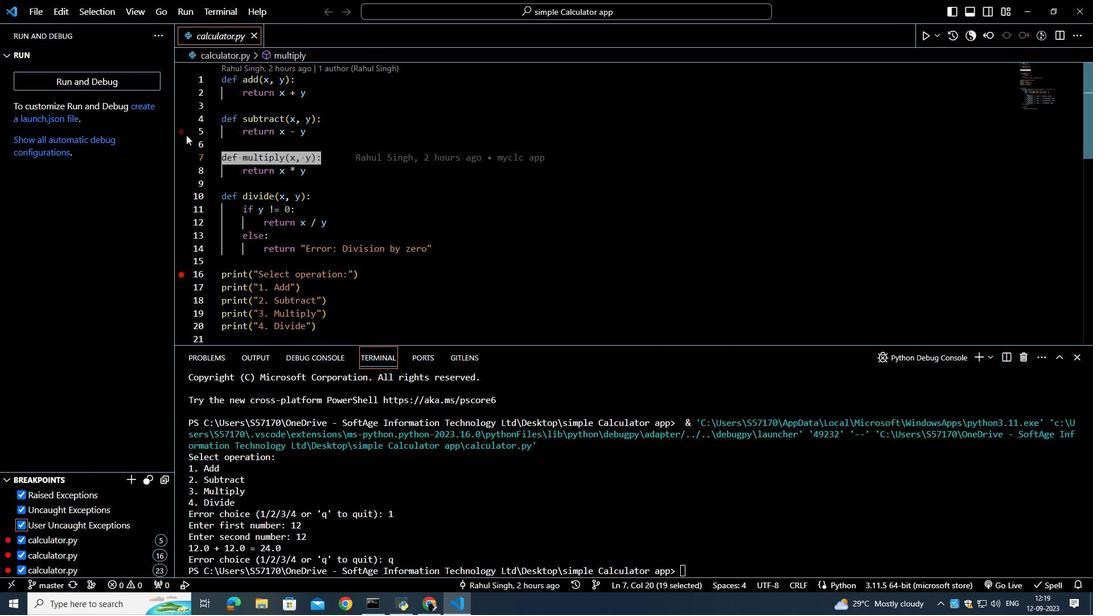 
Action: Mouse pressed left at (186, 135)
Screenshot: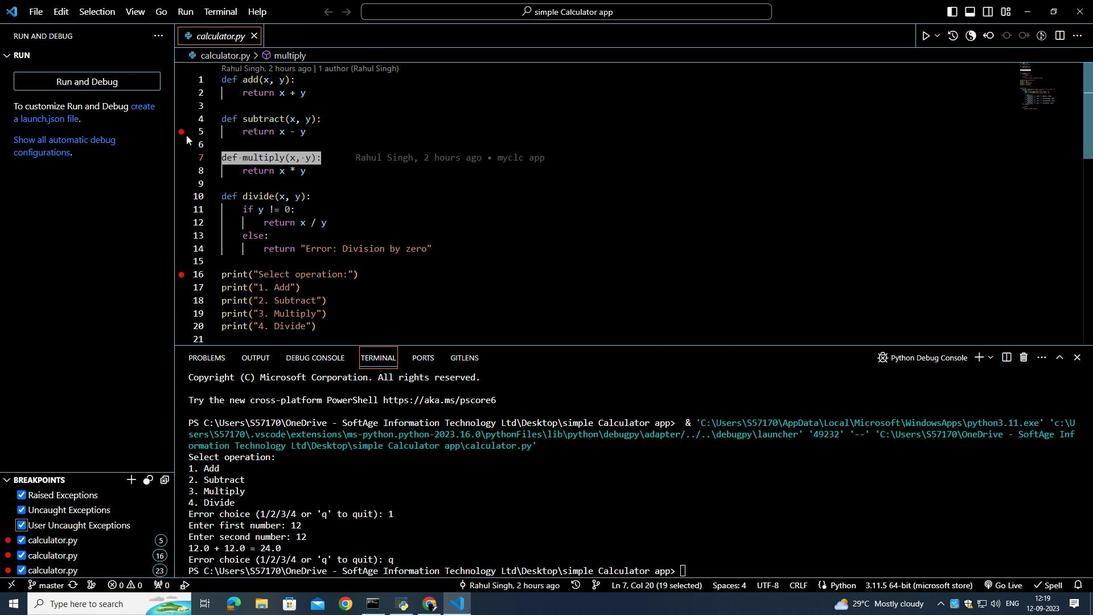 
Action: Mouse moved to (258, 153)
Screenshot: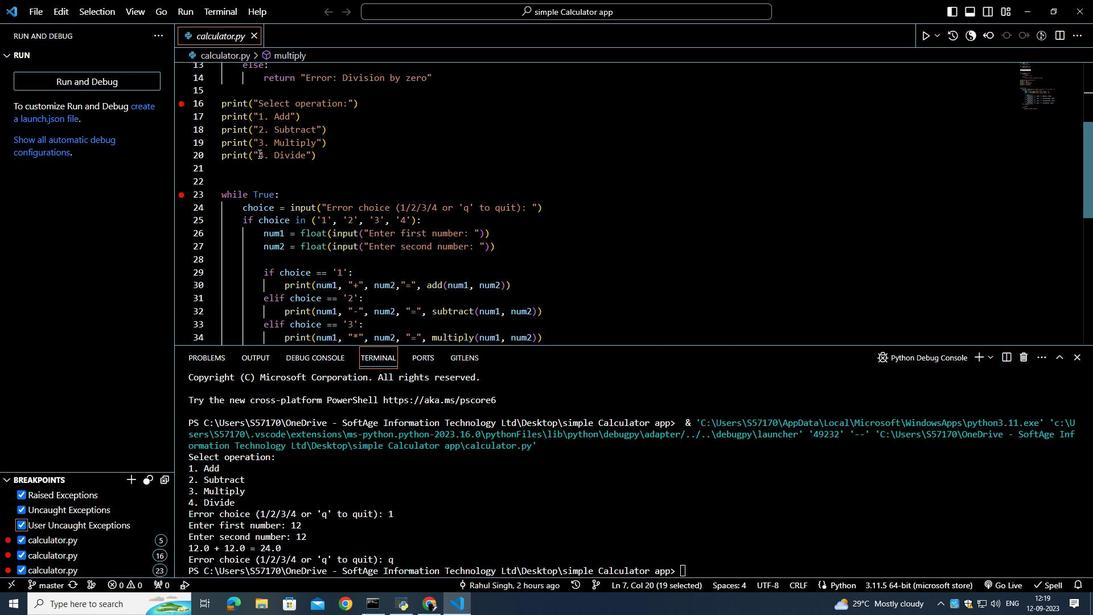 
Action: Mouse scrolled (258, 153) with delta (0, 0)
Screenshot: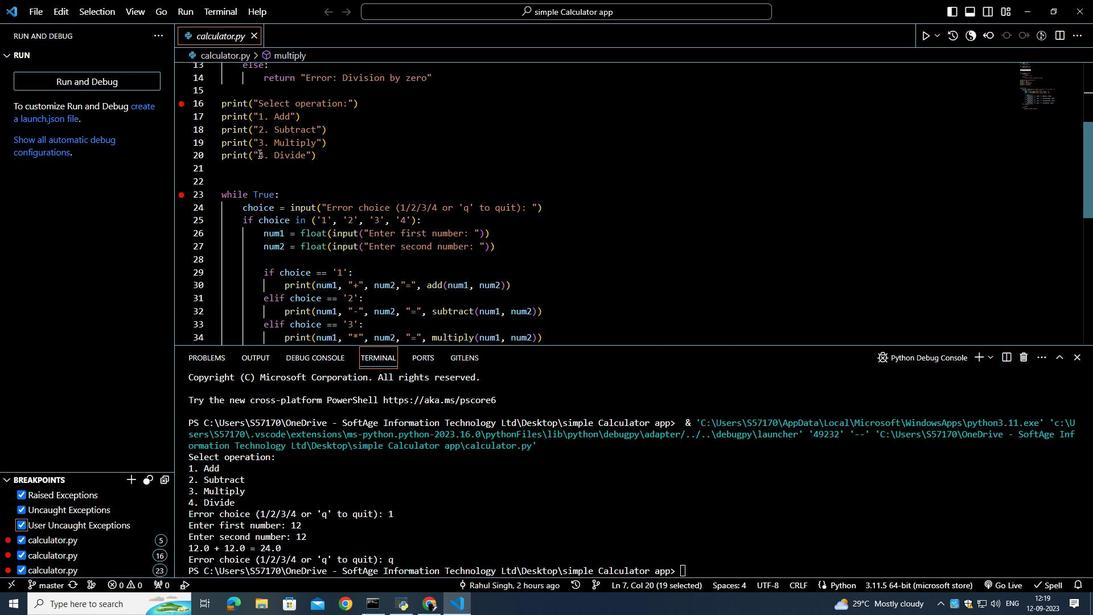 
Action: Mouse scrolled (258, 153) with delta (0, 0)
Screenshot: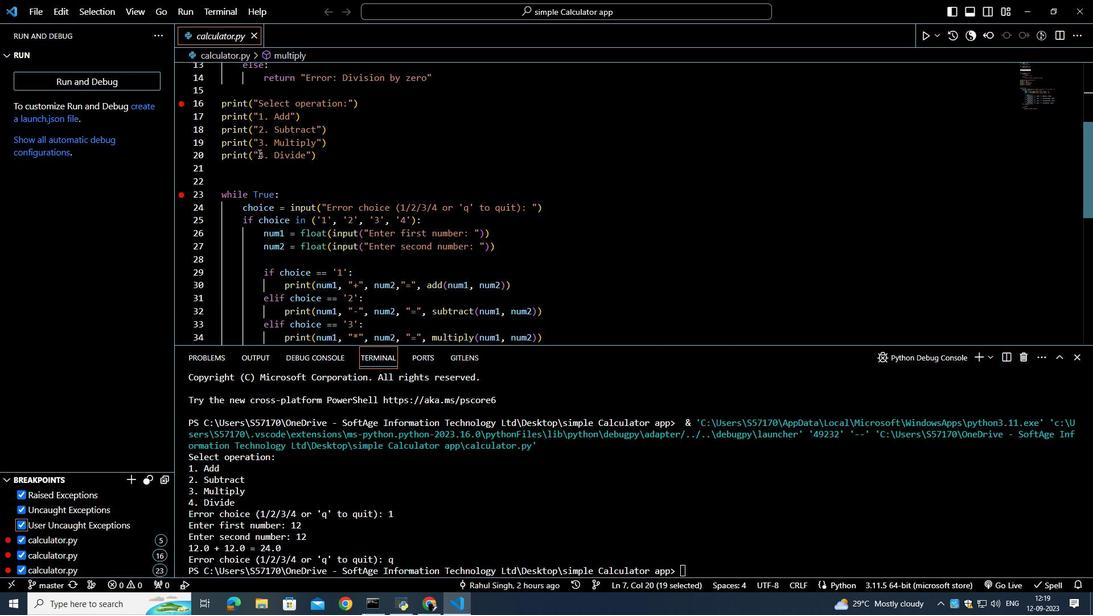 
Action: Mouse scrolled (258, 153) with delta (0, 0)
Screenshot: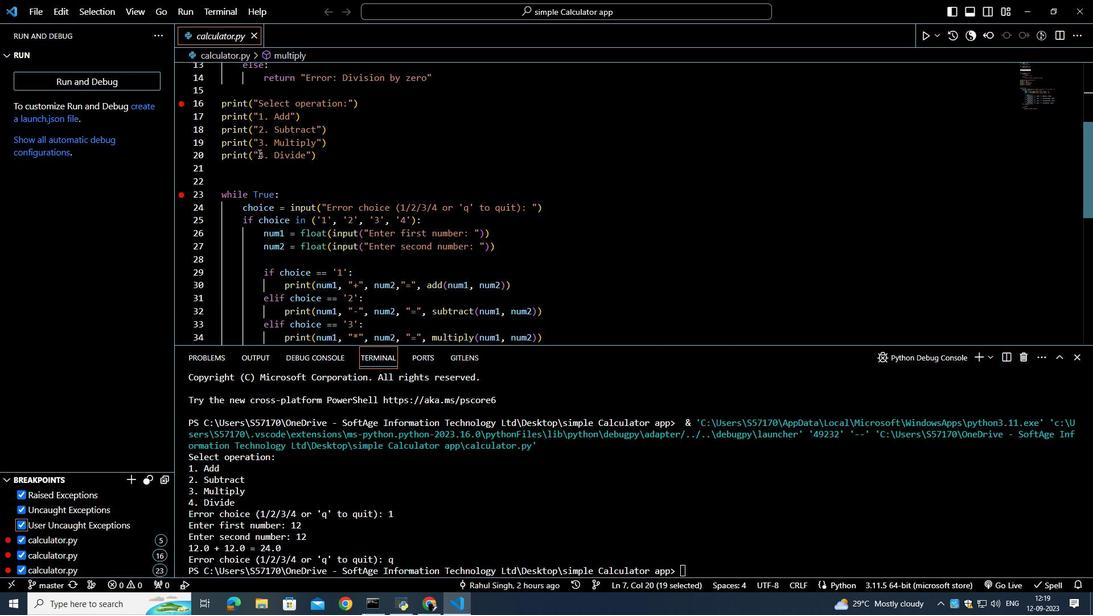 
Action: Mouse scrolled (258, 153) with delta (0, 0)
Screenshot: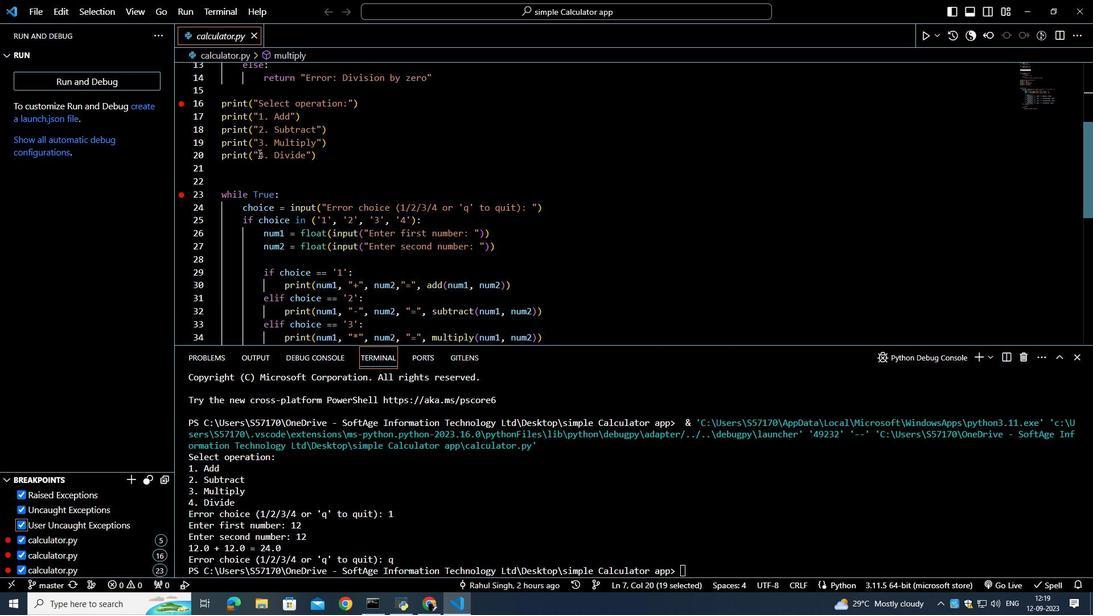 
Action: Mouse scrolled (258, 153) with delta (0, 0)
Screenshot: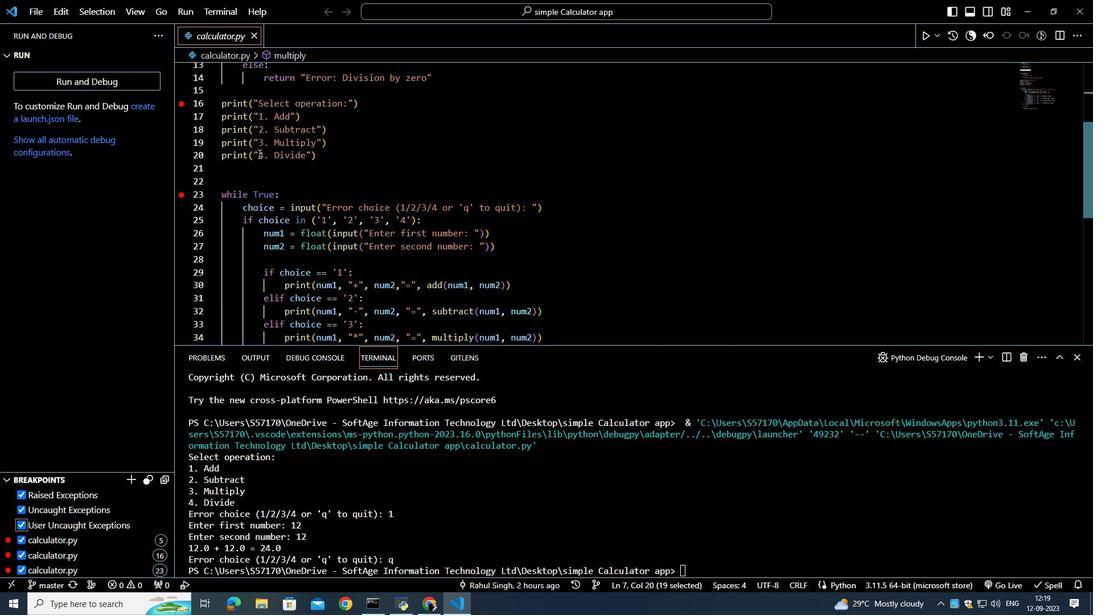 
Action: Mouse scrolled (258, 153) with delta (0, 0)
Screenshot: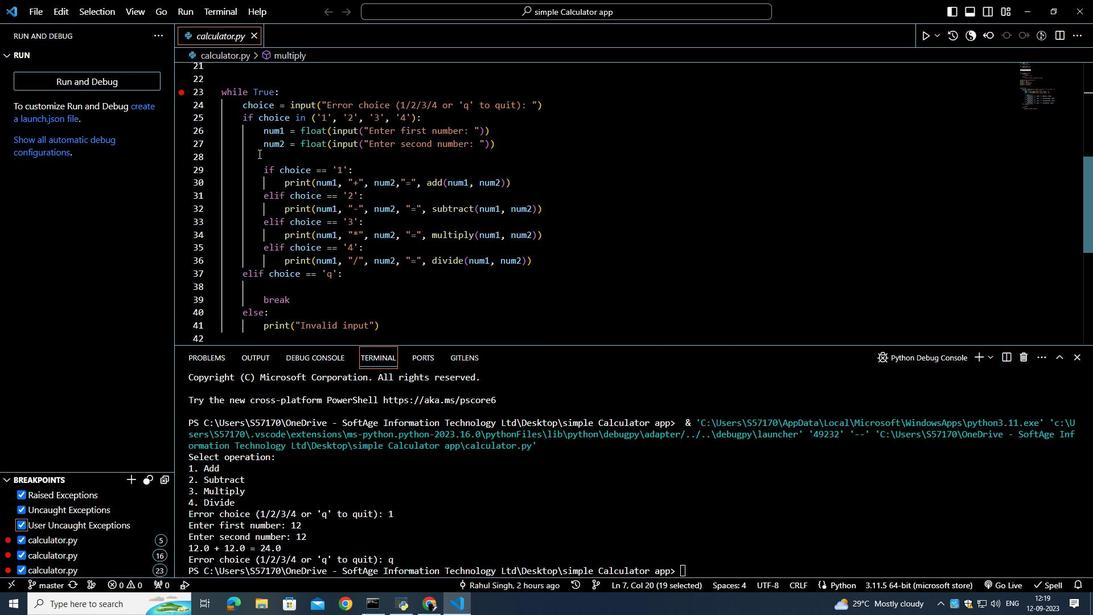 
Action: Mouse scrolled (258, 153) with delta (0, 0)
Screenshot: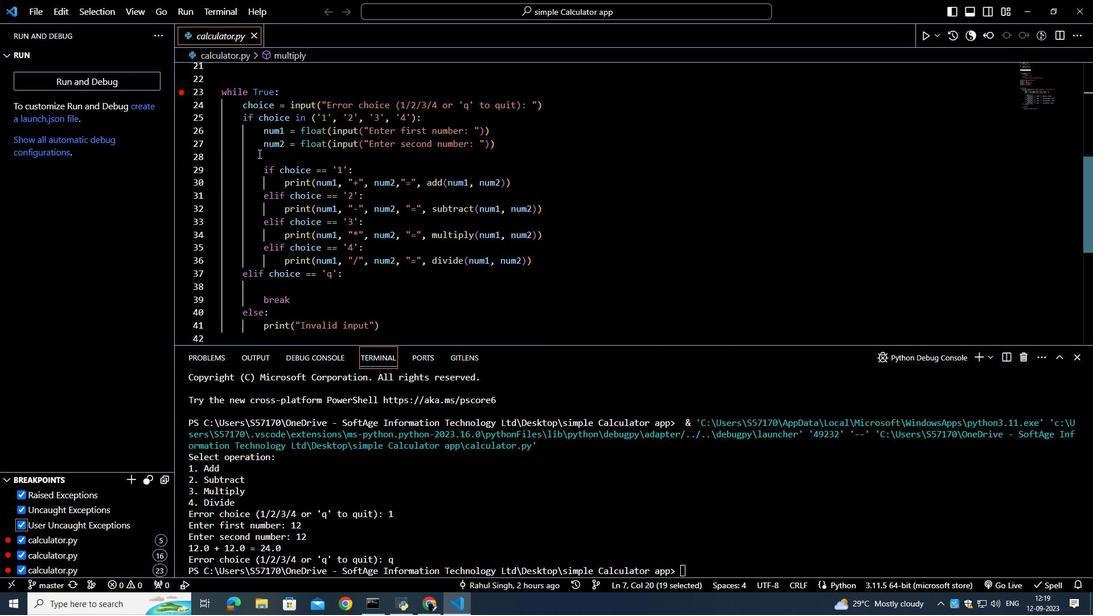 
Action: Mouse scrolled (258, 153) with delta (0, 0)
Screenshot: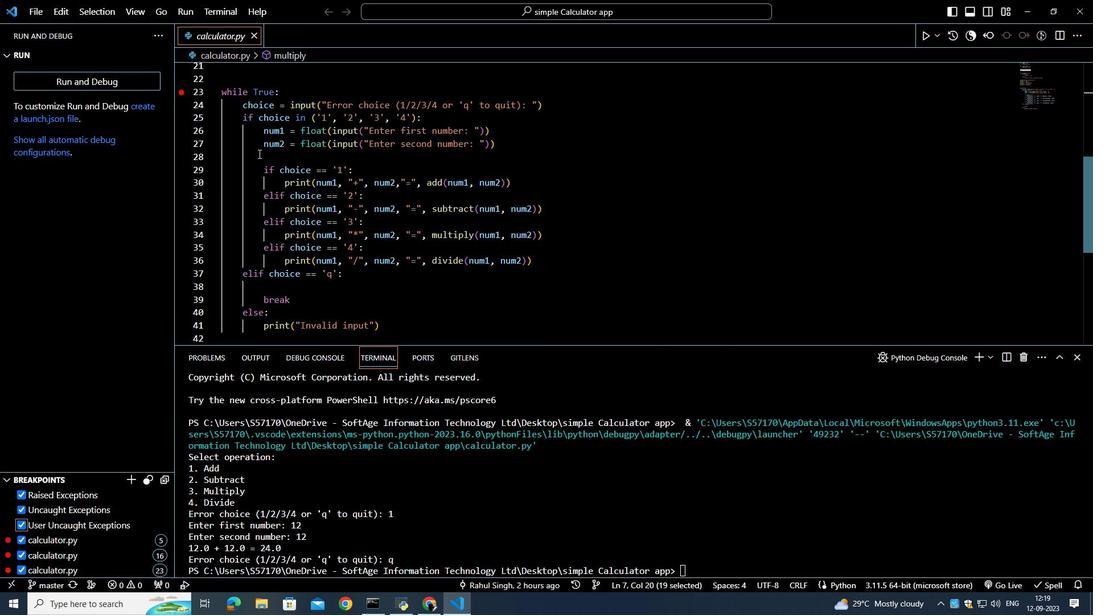 
Action: Mouse scrolled (258, 153) with delta (0, 0)
Screenshot: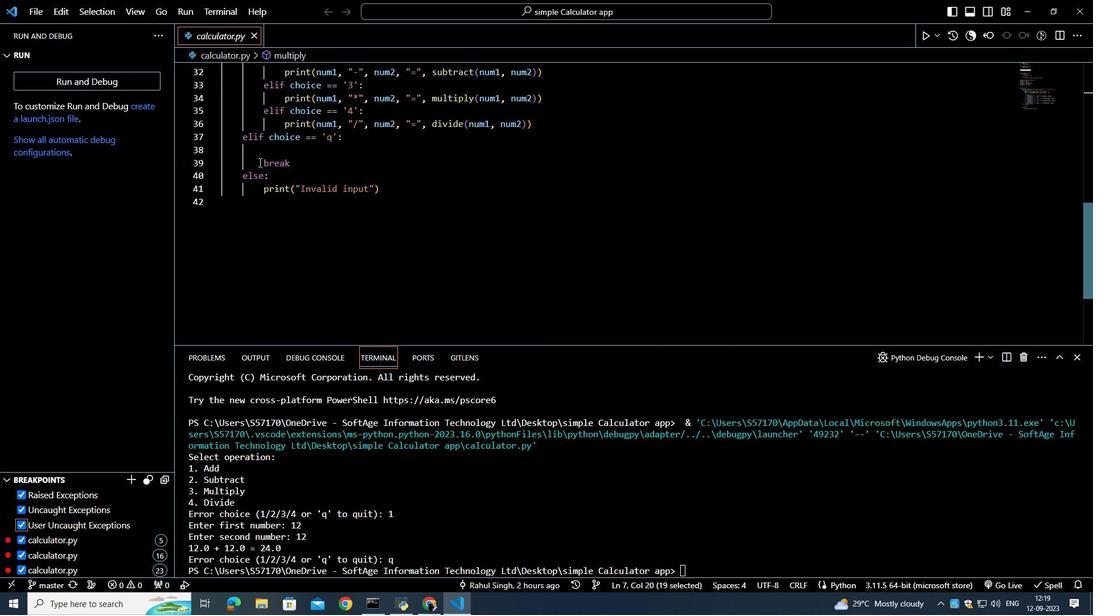
Action: Mouse scrolled (258, 153) with delta (0, 0)
Screenshot: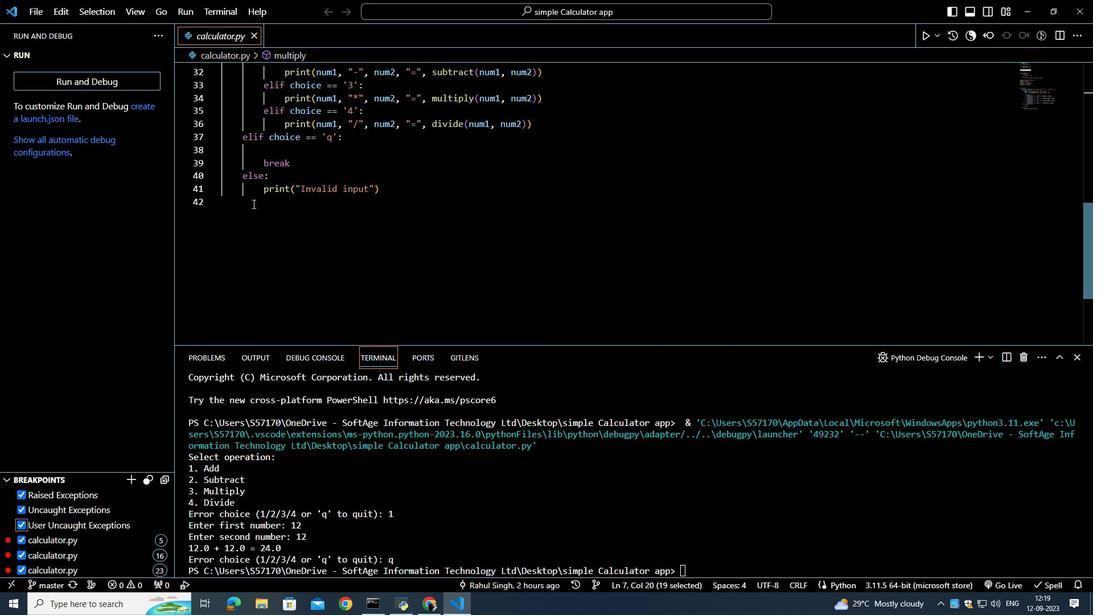 
Action: Mouse scrolled (258, 153) with delta (0, 0)
Screenshot: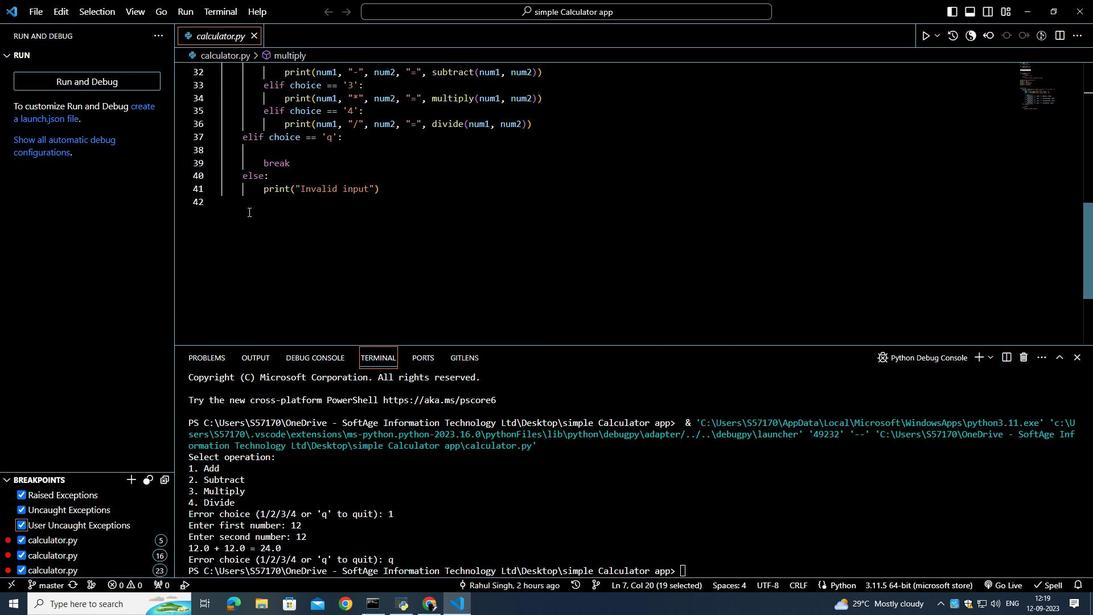 
Action: Mouse scrolled (258, 153) with delta (0, 0)
Screenshot: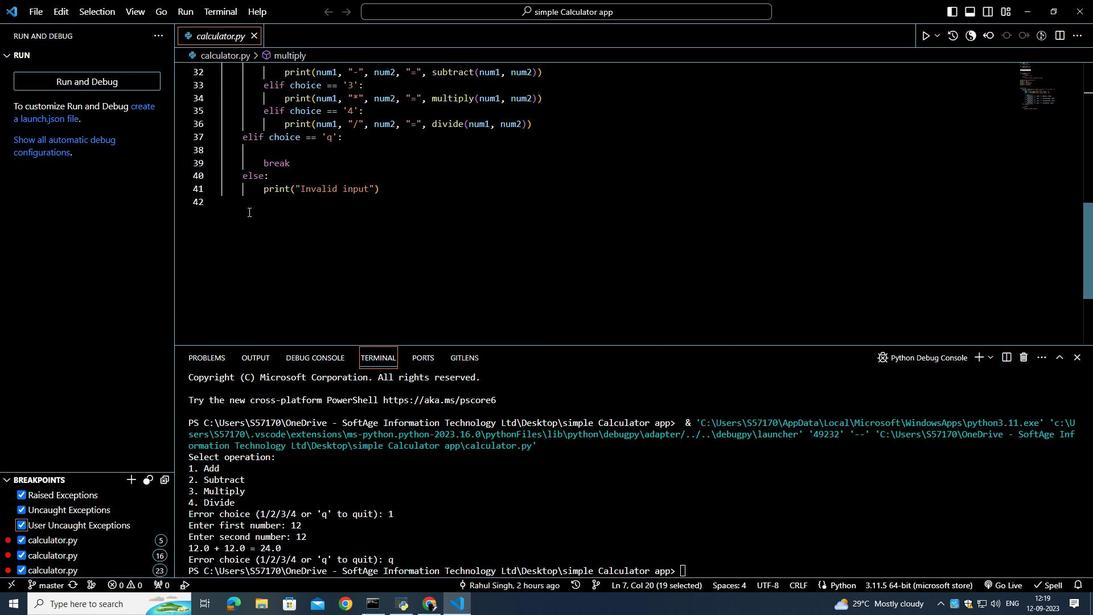 
Action: Mouse moved to (176, 190)
Screenshot: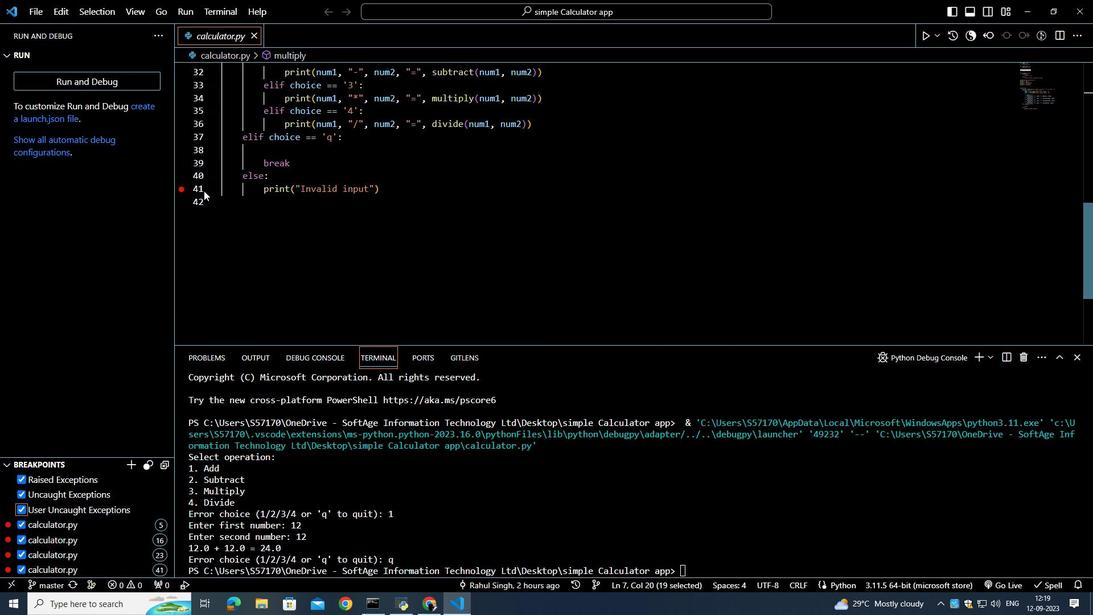
Action: Mouse pressed left at (176, 190)
Screenshot: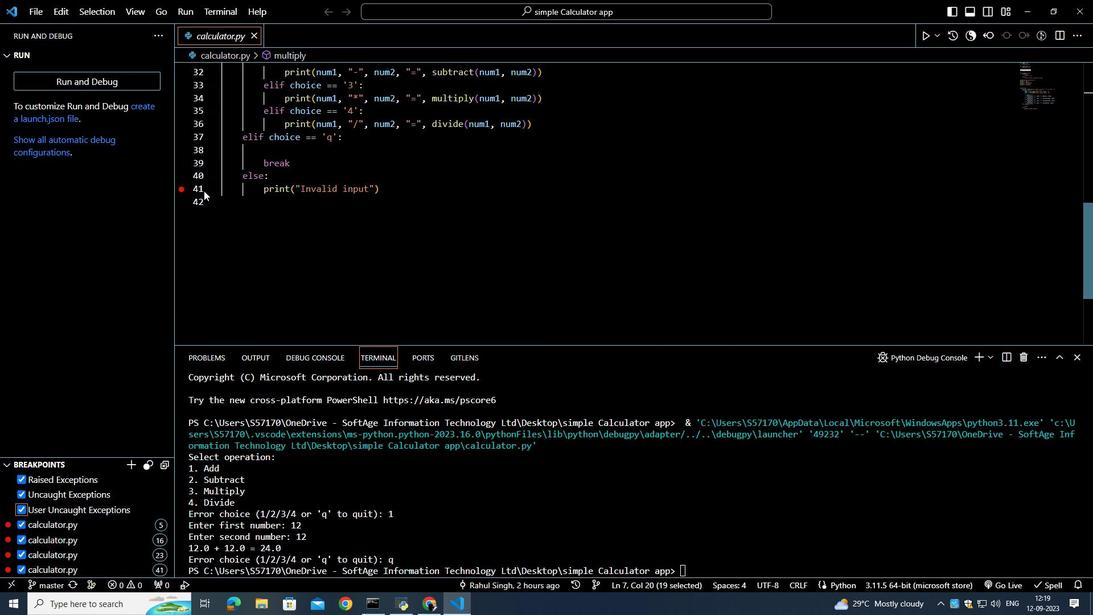 
Action: Mouse moved to (179, 190)
Screenshot: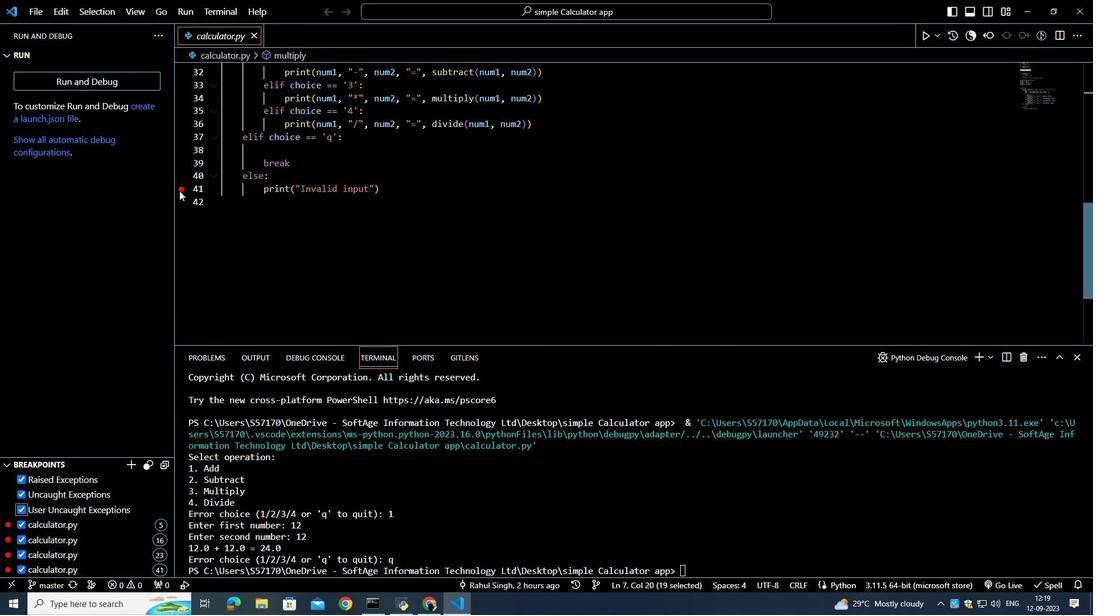 
Action: Mouse pressed right at (179, 190)
Screenshot: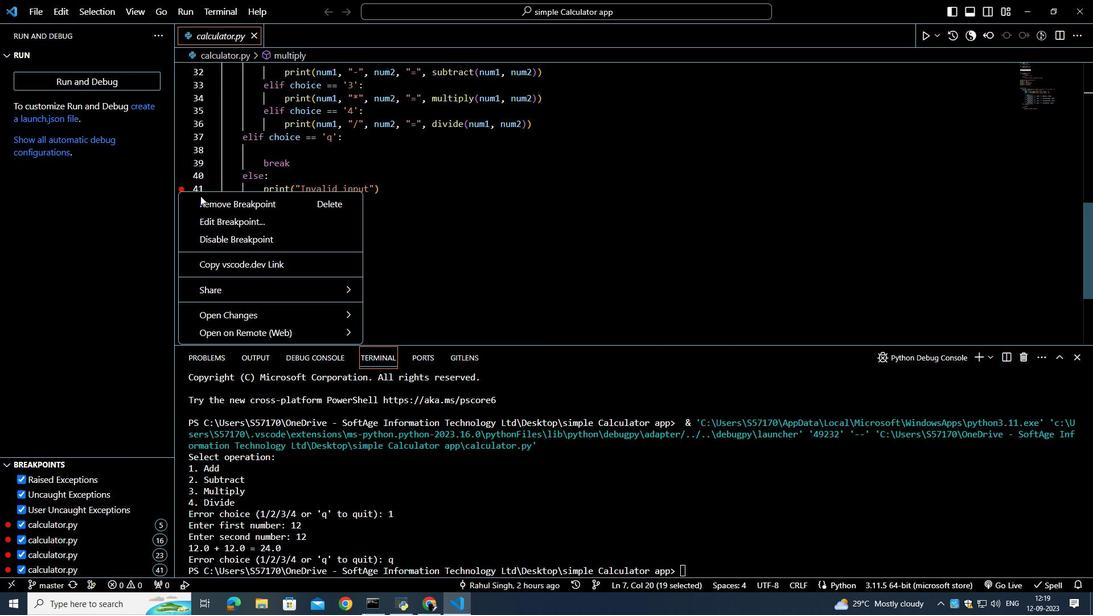 
Action: Mouse moved to (265, 227)
Screenshot: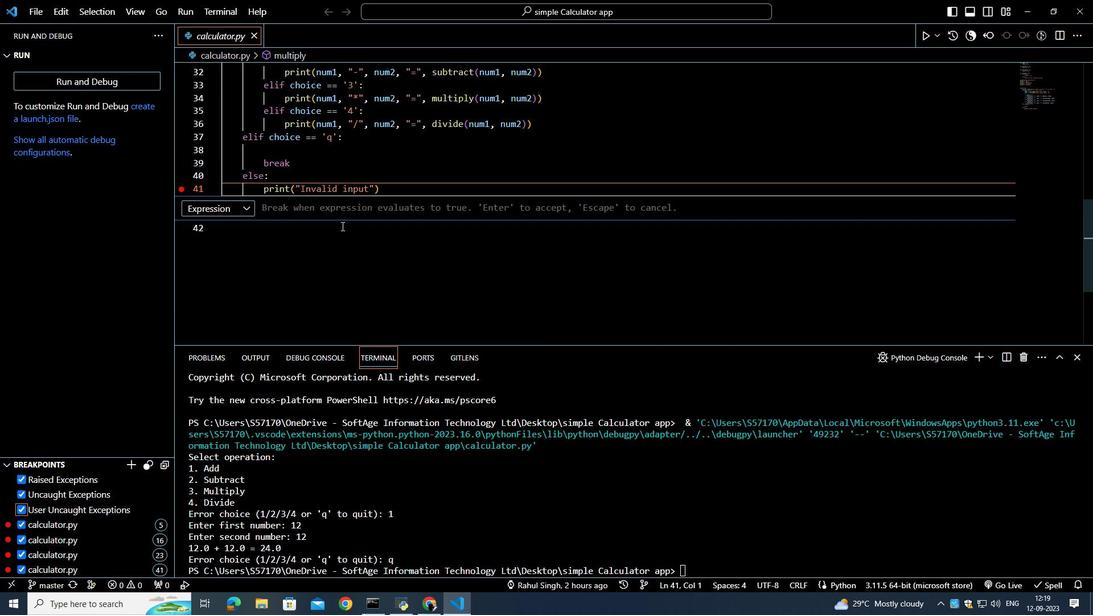 
Action: Mouse pressed left at (265, 227)
Screenshot: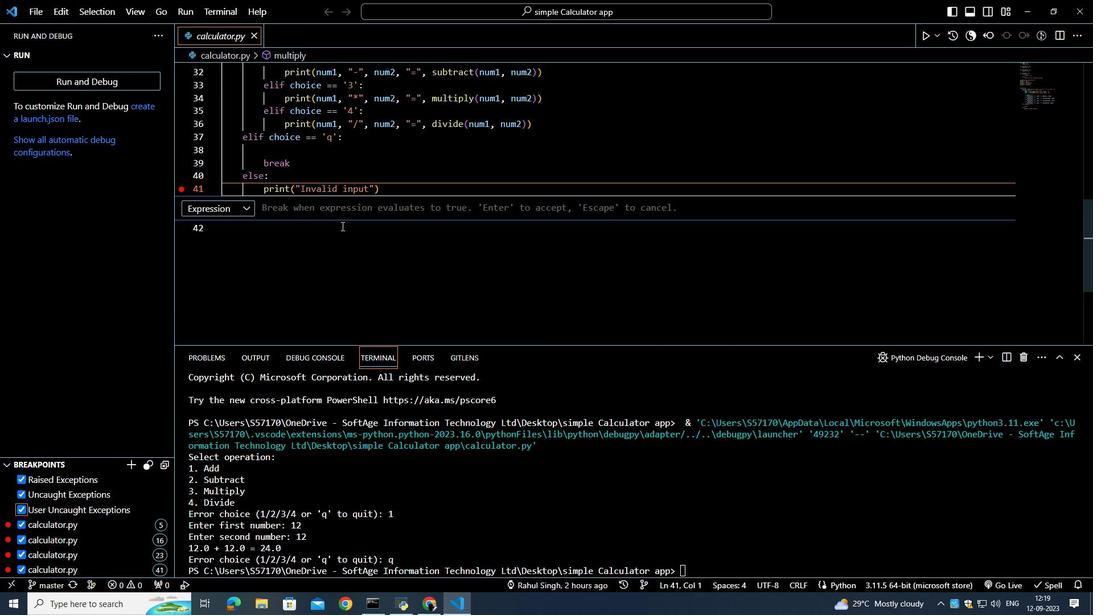 
Action: Mouse moved to (379, 249)
Screenshot: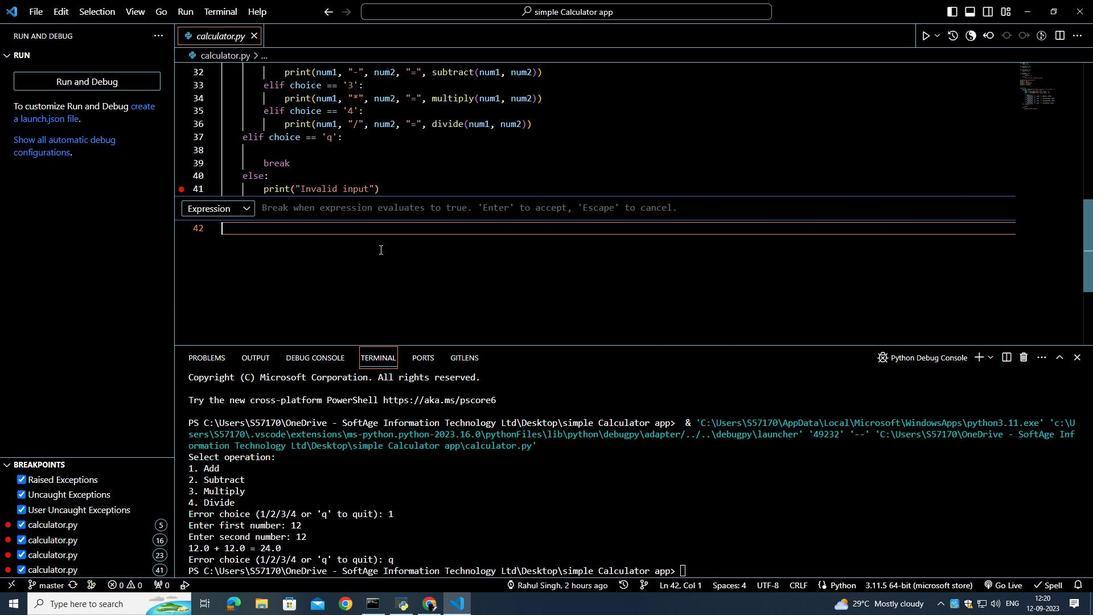 
Action: Mouse pressed left at (379, 249)
Screenshot: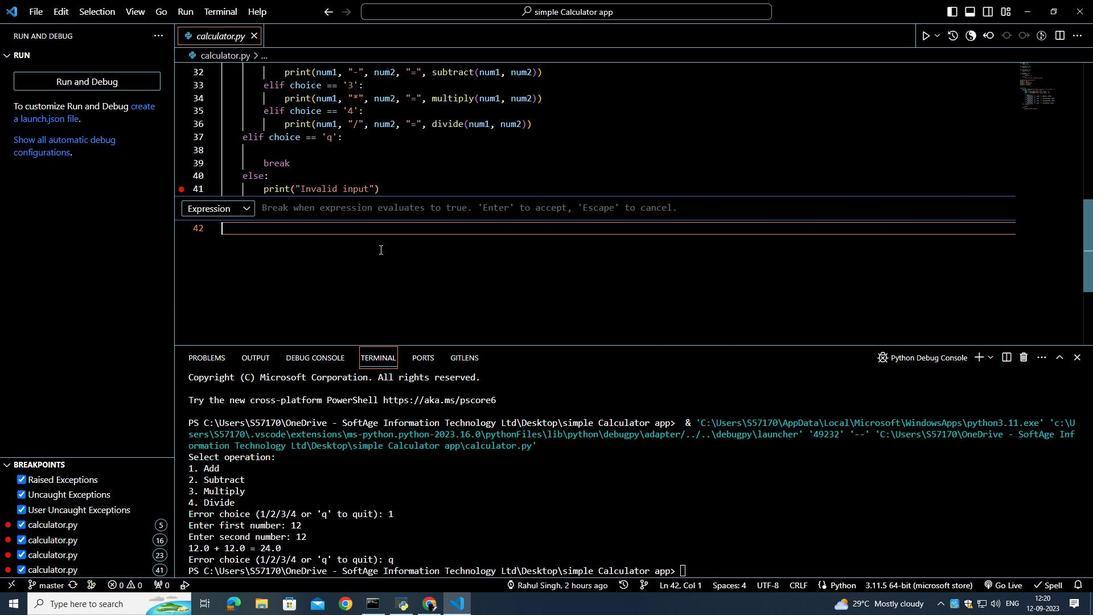 
Action: Mouse moved to (804, 187)
Screenshot: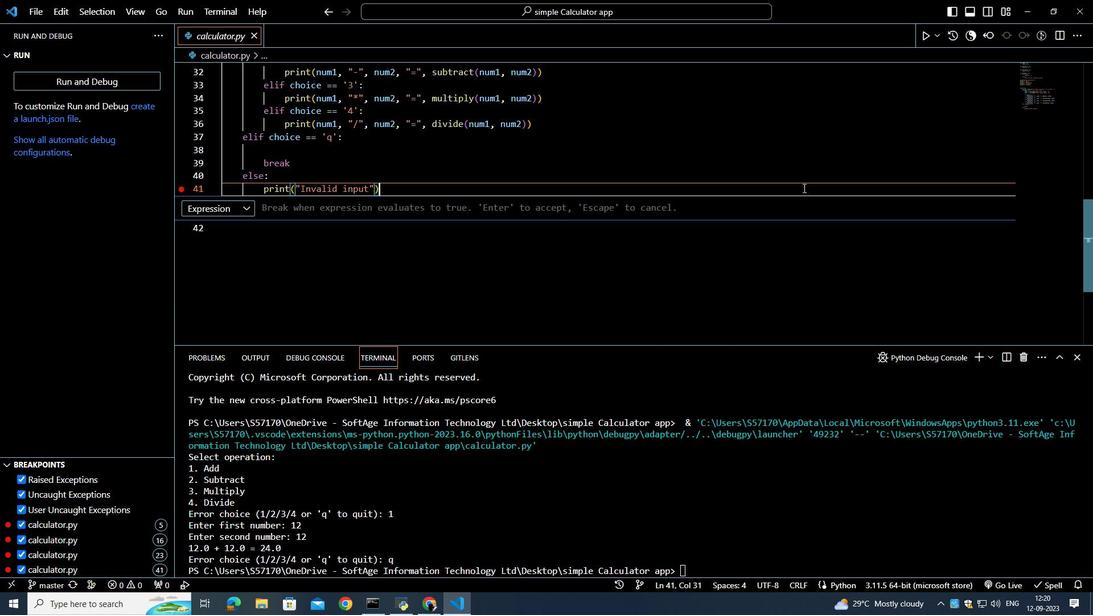 
Action: Mouse pressed left at (804, 187)
Screenshot: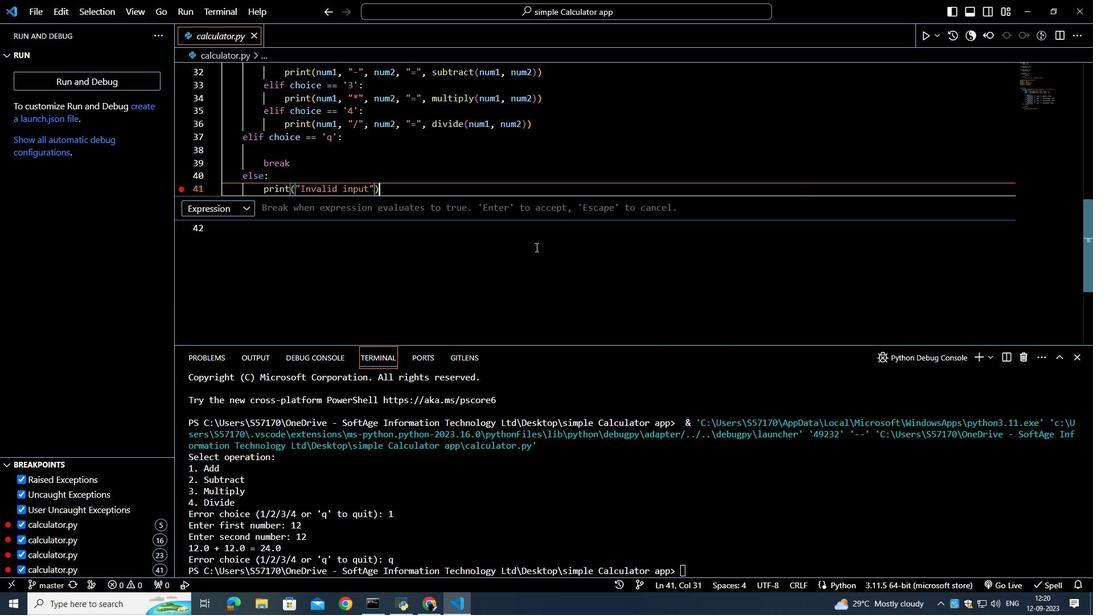 
Action: Mouse moved to (243, 211)
Screenshot: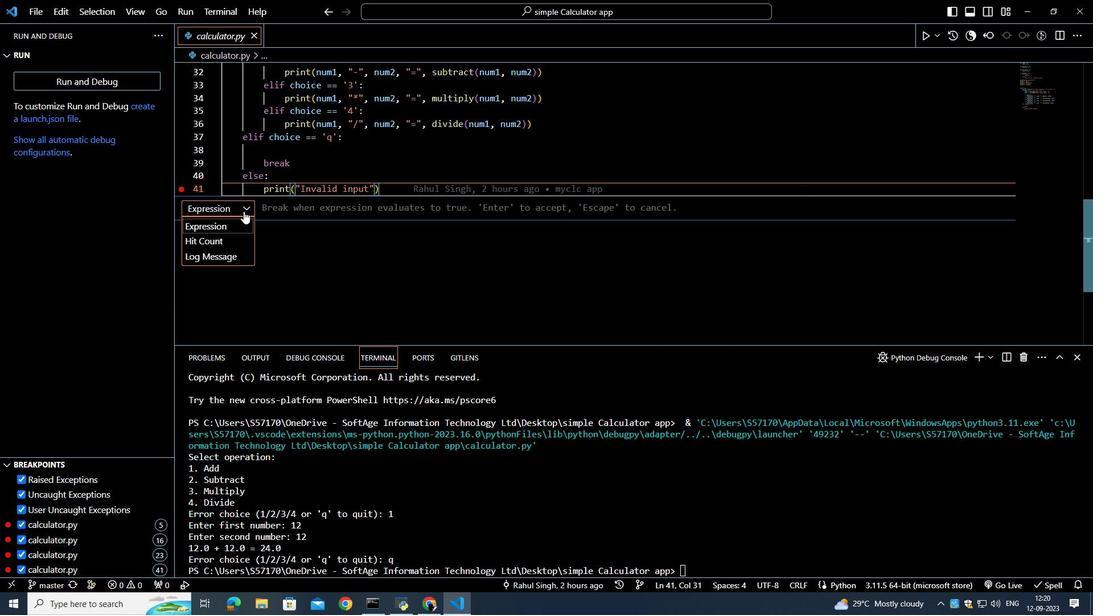 
Action: Mouse pressed left at (243, 211)
Screenshot: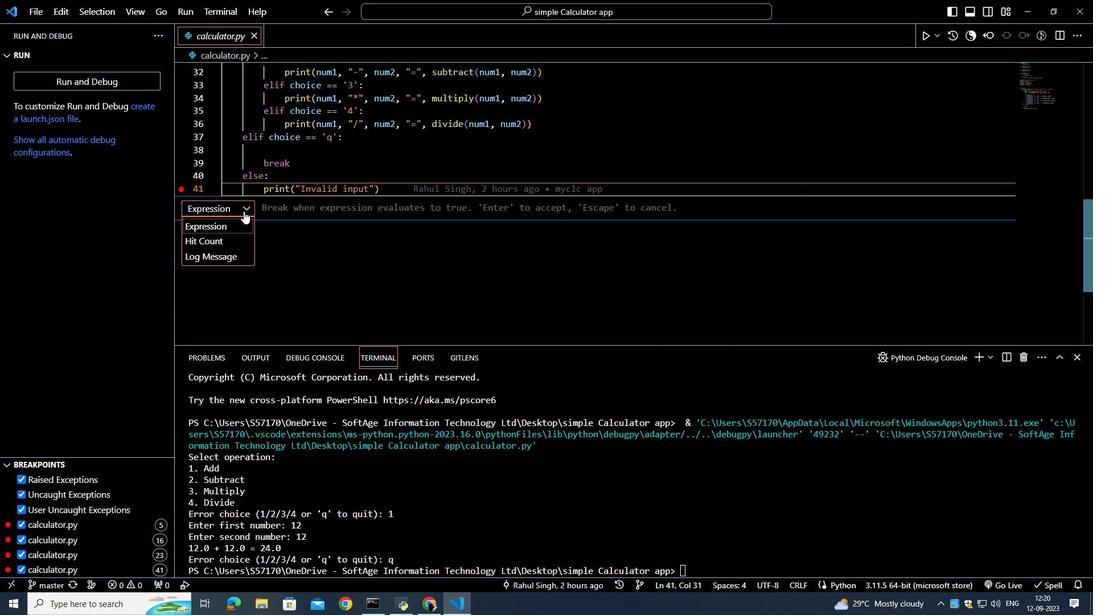
Action: Mouse moved to (237, 244)
Screenshot: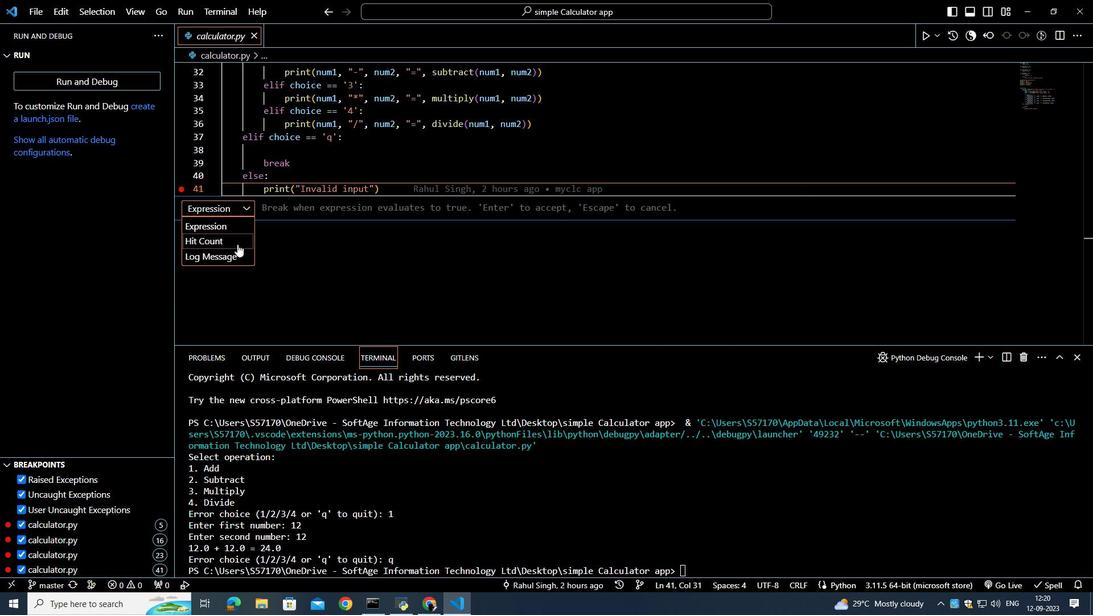 
Action: Mouse pressed left at (237, 244)
Screenshot: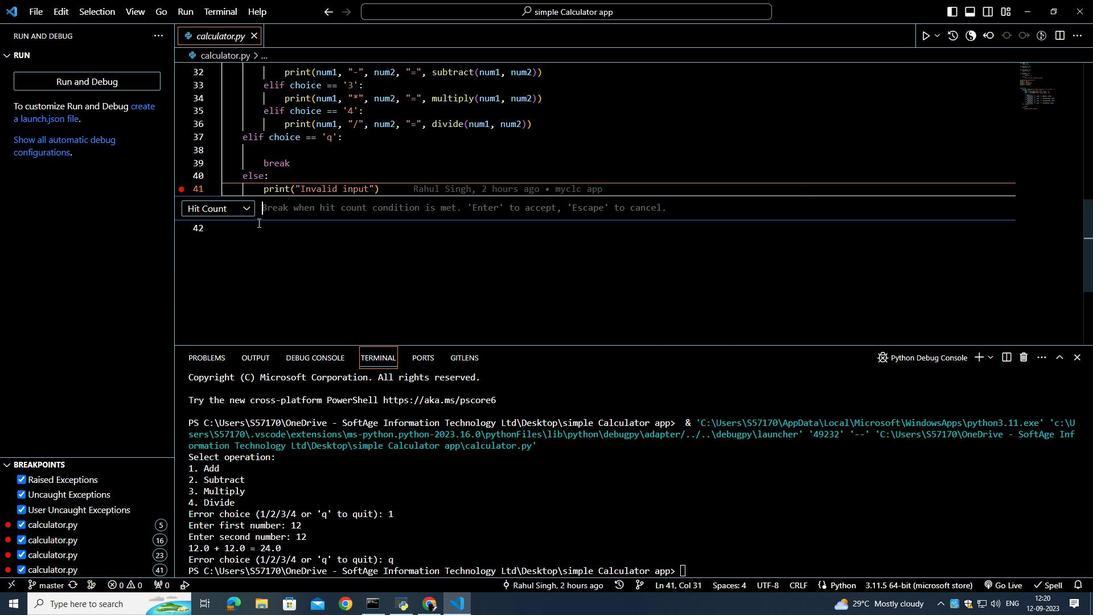 
Action: Mouse moved to (332, 265)
Screenshot: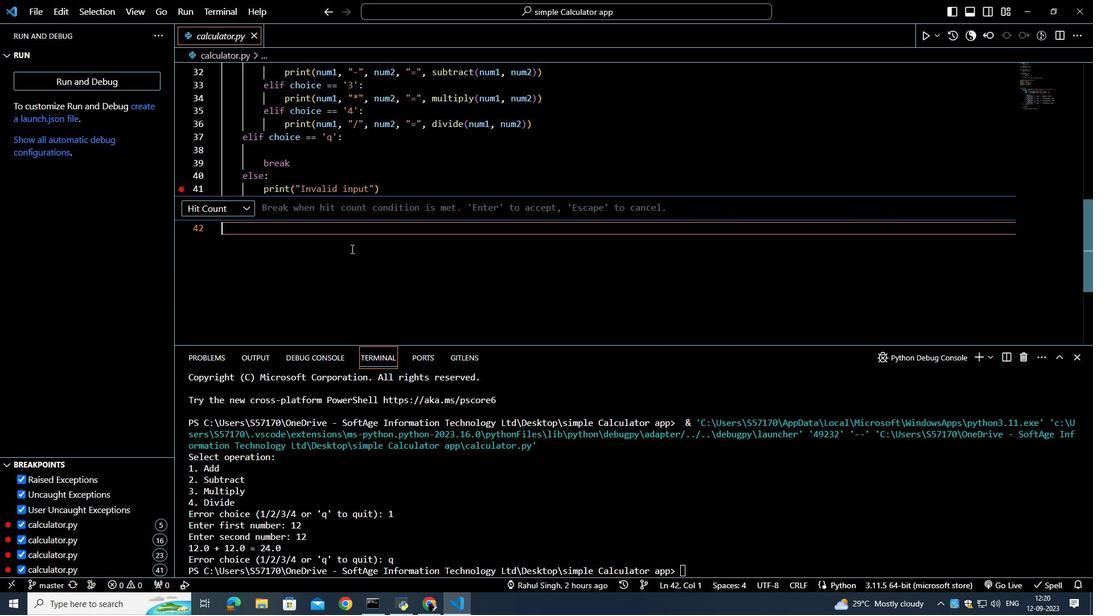 
Action: Mouse pressed left at (332, 265)
Screenshot: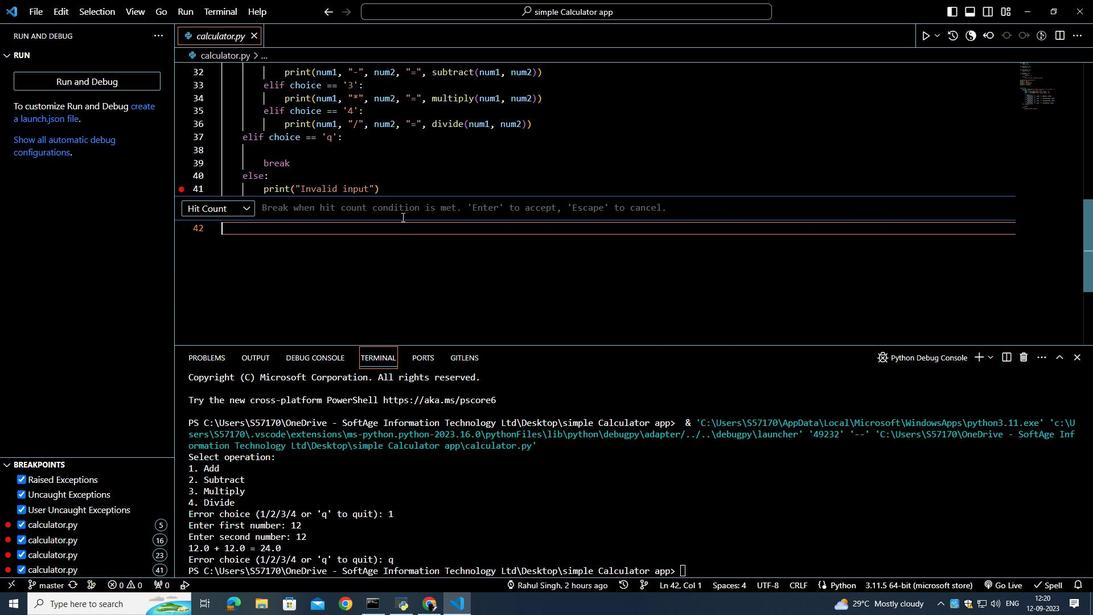 
Action: Mouse moved to (375, 238)
Screenshot: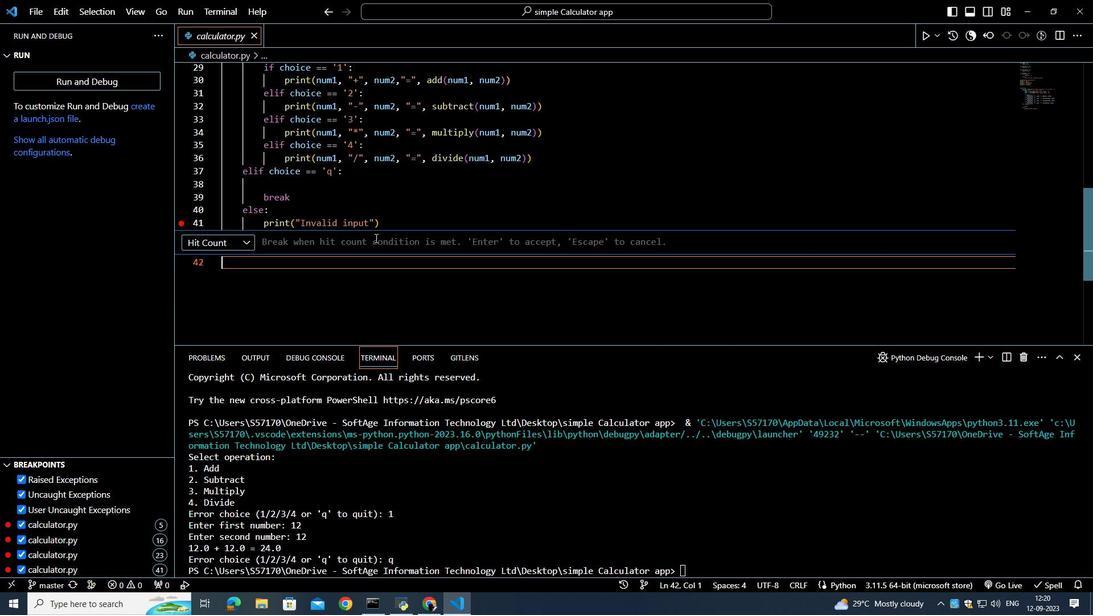 
Action: Mouse scrolled (375, 238) with delta (0, 0)
Screenshot: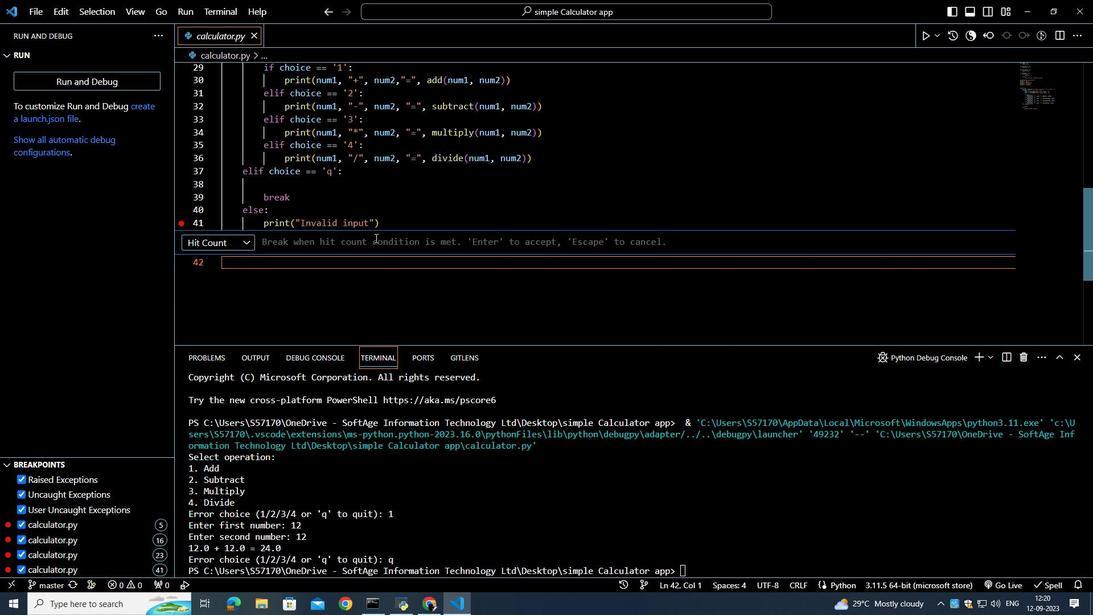 
Action: Mouse scrolled (375, 238) with delta (0, 0)
Screenshot: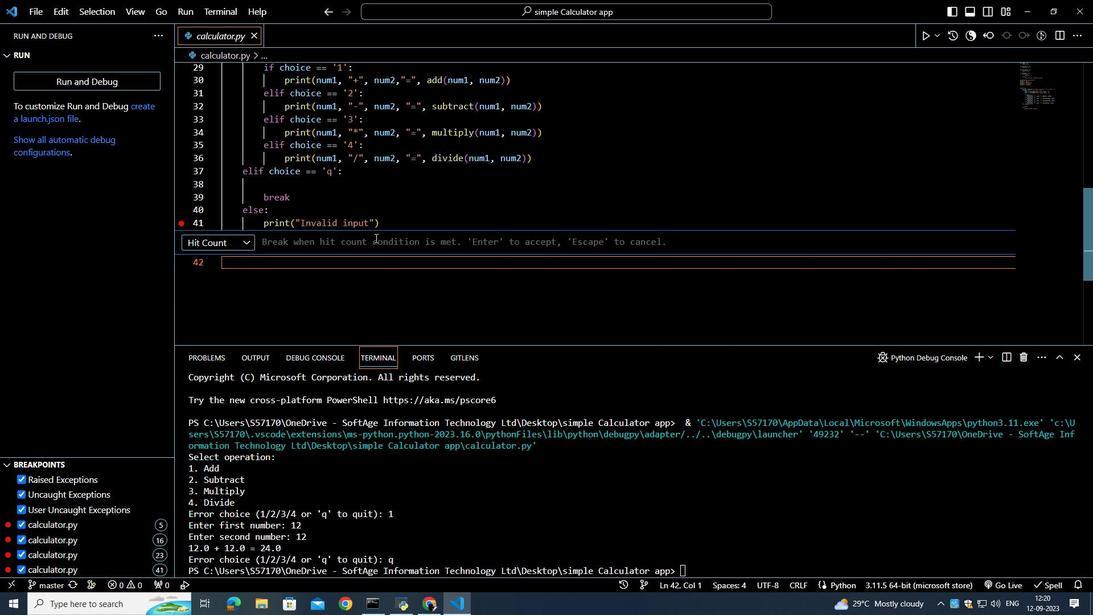 
Action: Mouse scrolled (375, 238) with delta (0, 0)
Screenshot: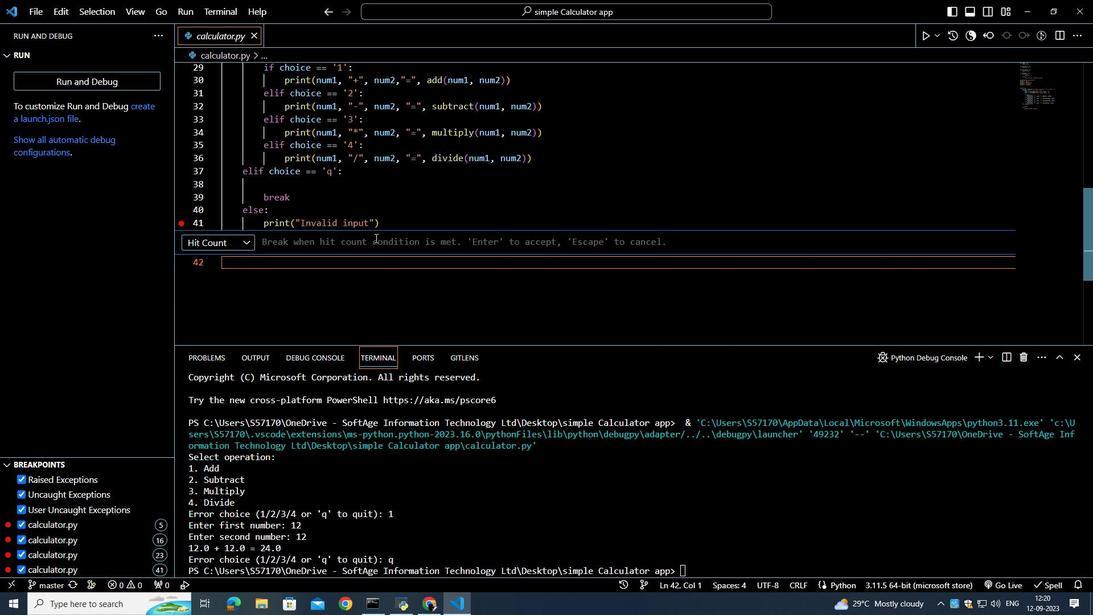 
Action: Mouse moved to (374, 239)
Screenshot: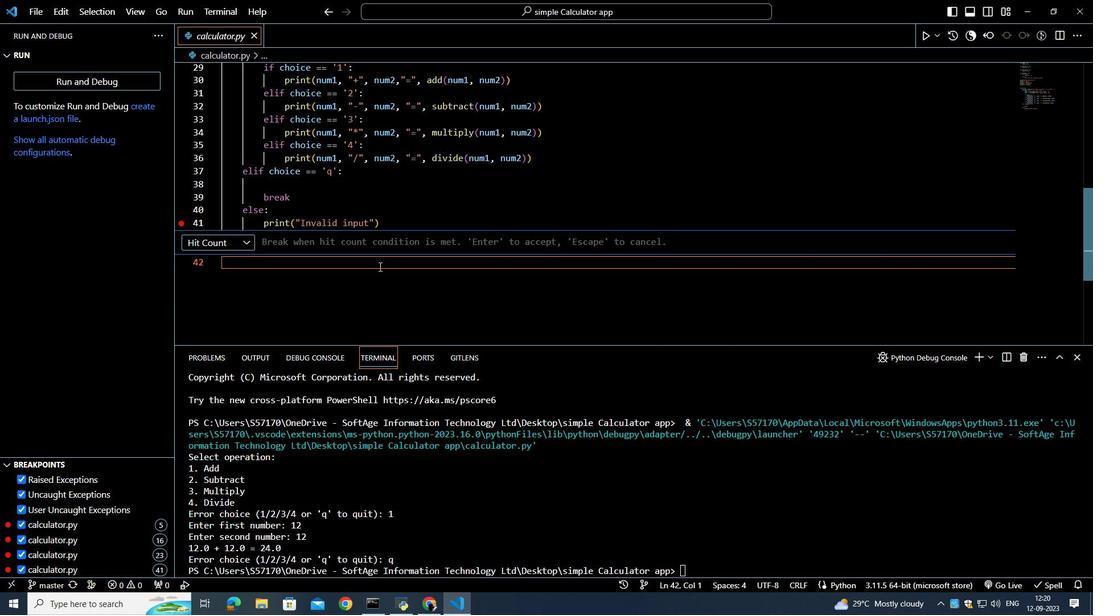 
Action: Mouse scrolled (374, 239) with delta (0, 0)
Screenshot: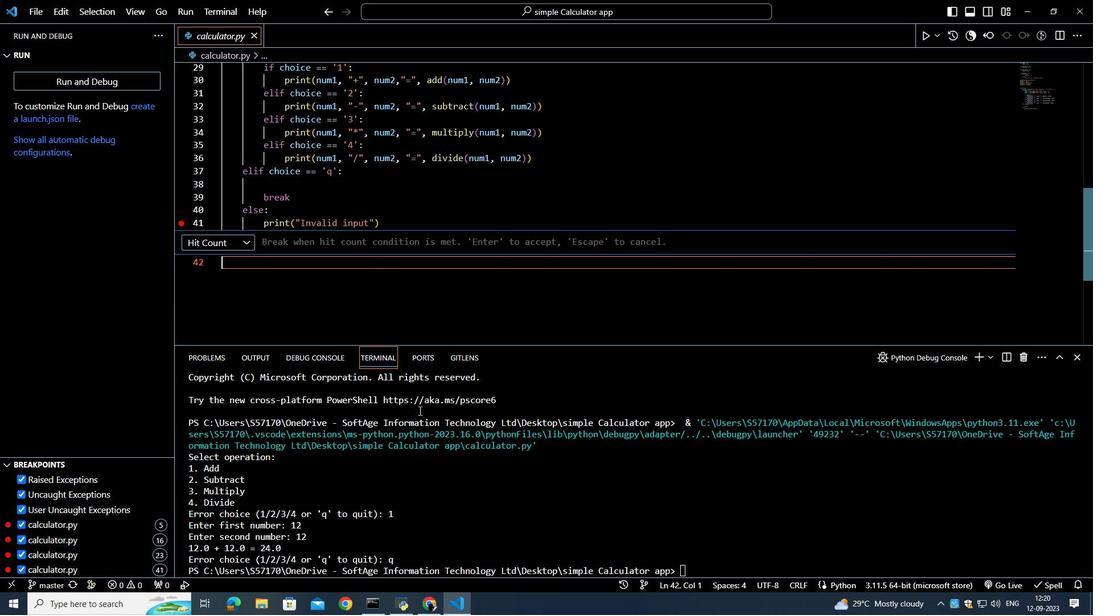 
Action: Mouse scrolled (374, 239) with delta (0, 0)
Screenshot: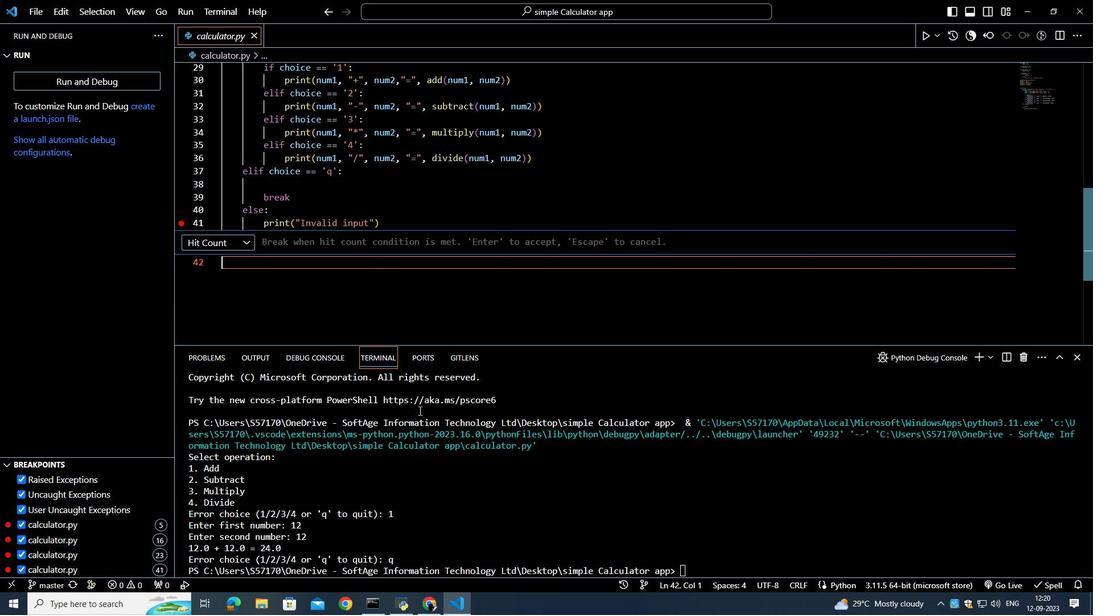 
Action: Mouse moved to (421, 440)
Screenshot: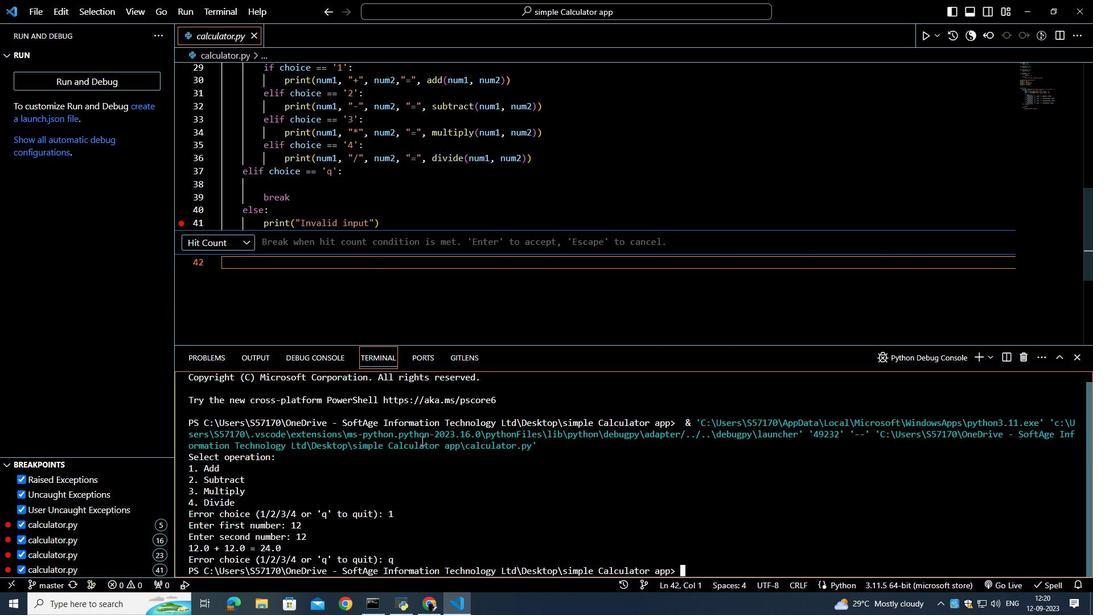 
Action: Mouse pressed left at (421, 440)
Screenshot: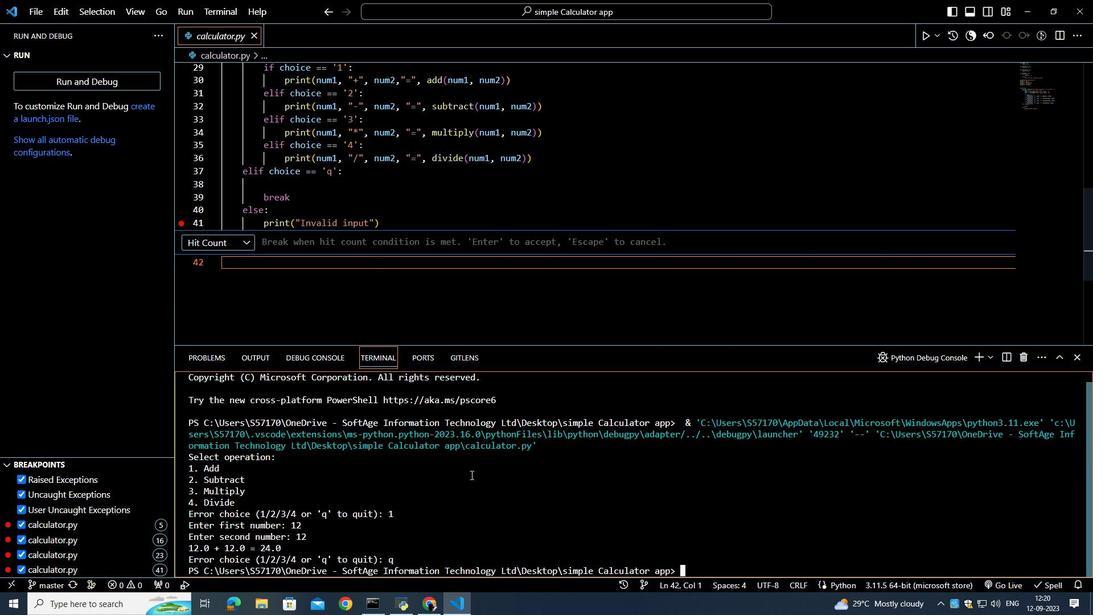 
Action: Mouse moved to (619, 474)
Screenshot: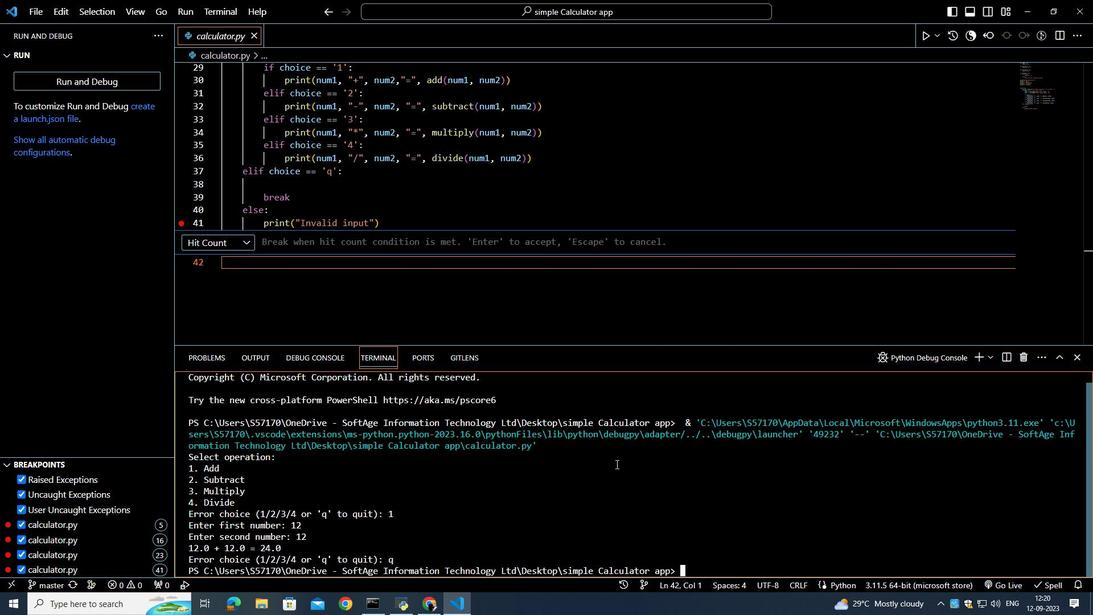 
Action: Mouse scrolled (619, 473) with delta (0, 0)
Screenshot: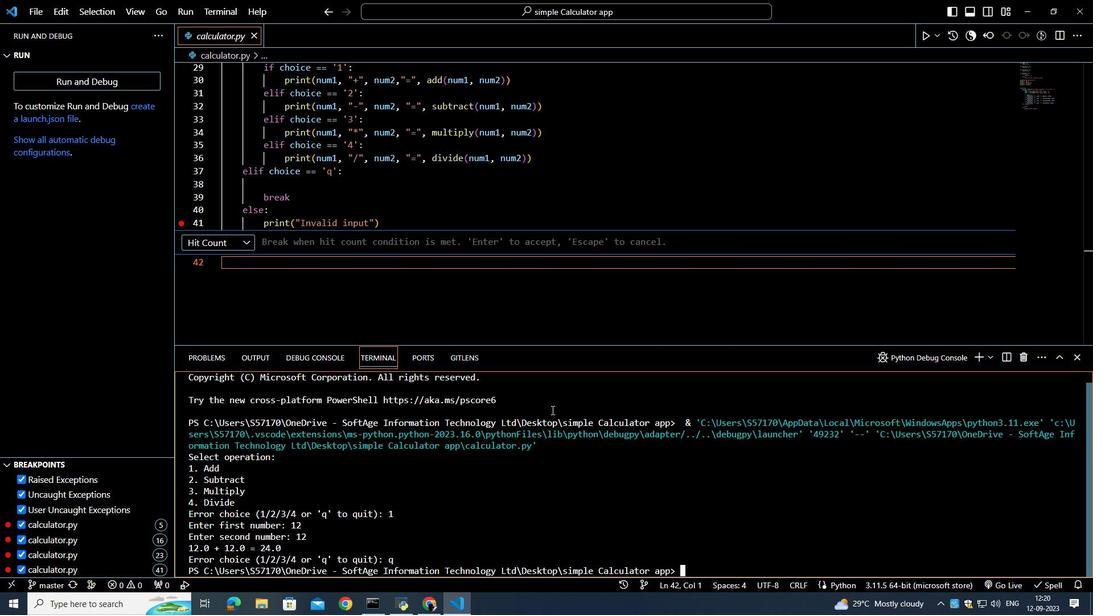 
Action: Mouse scrolled (619, 473) with delta (0, 0)
Screenshot: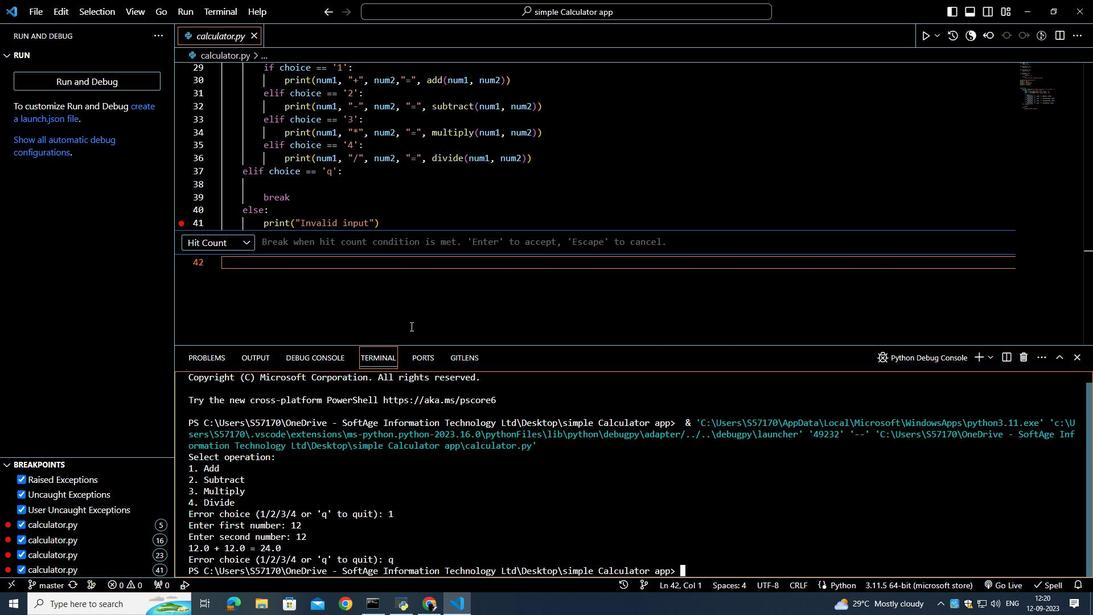 
Action: Mouse moved to (323, 361)
Screenshot: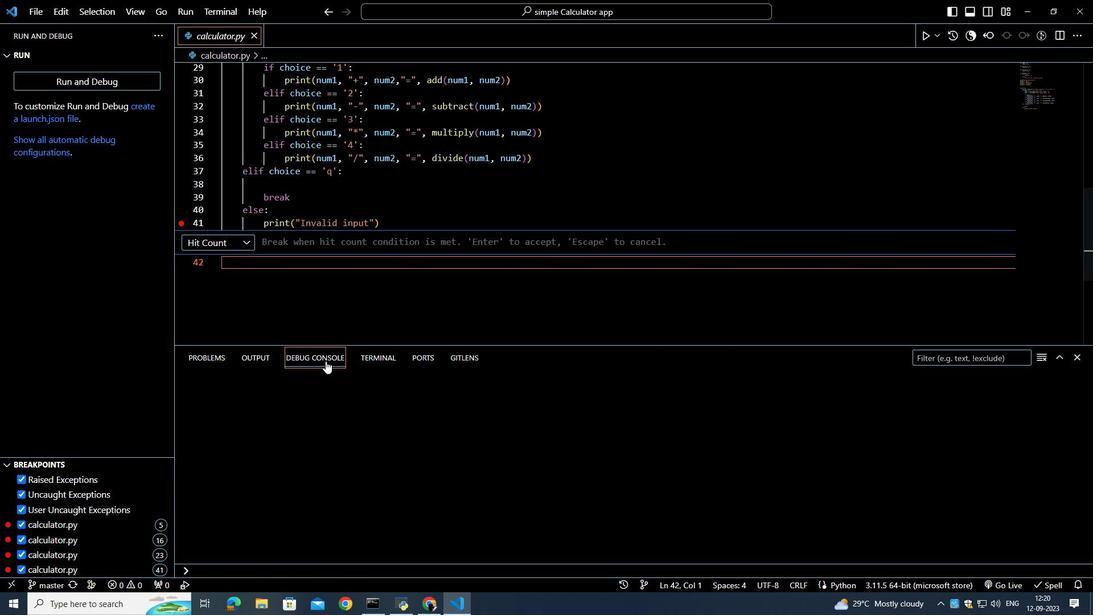 
Action: Mouse pressed left at (323, 361)
Screenshot: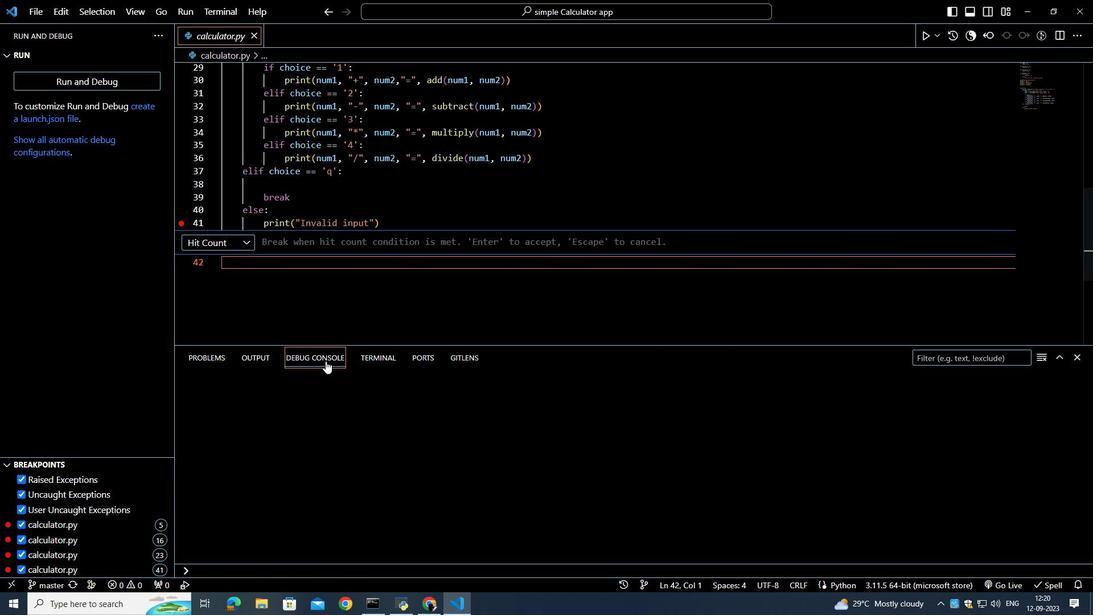 
Action: Mouse moved to (358, 414)
Screenshot: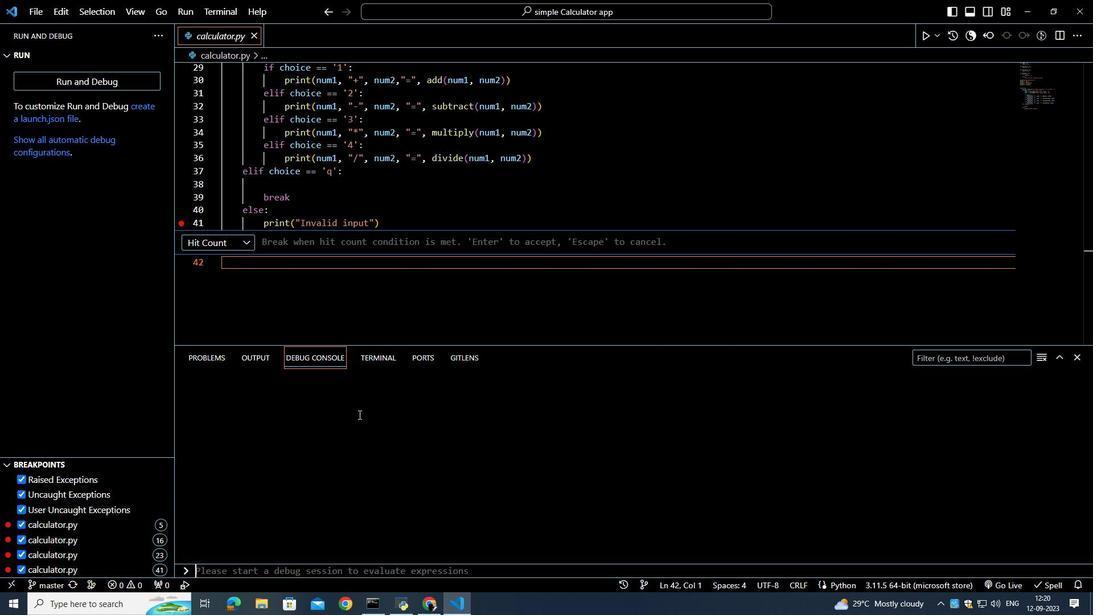 
Action: Mouse scrolled (358, 414) with delta (0, 0)
Screenshot: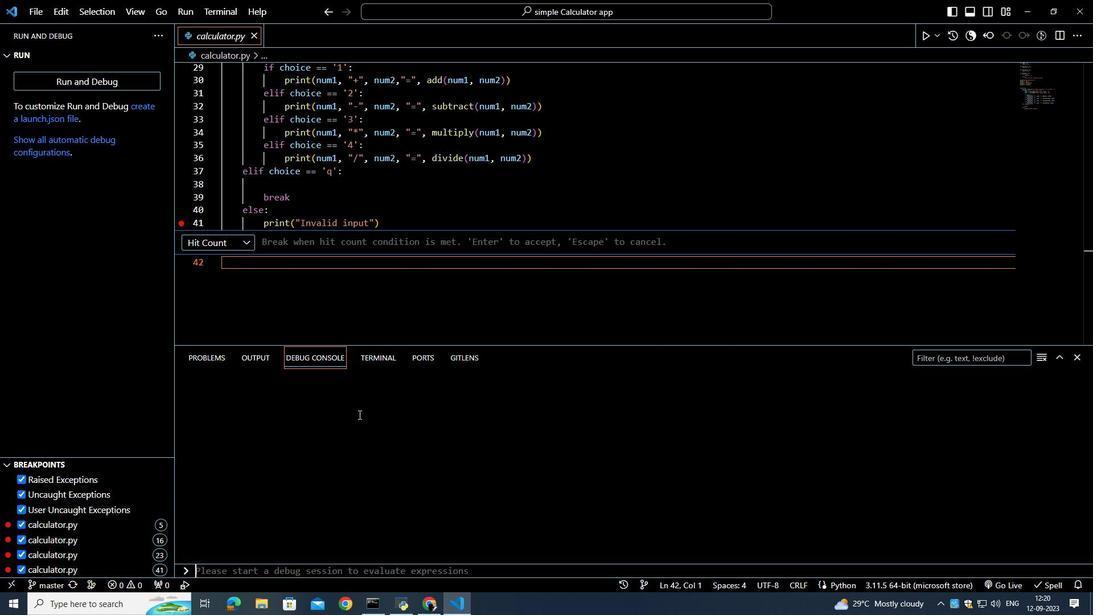 
Action: Mouse scrolled (358, 414) with delta (0, 0)
Screenshot: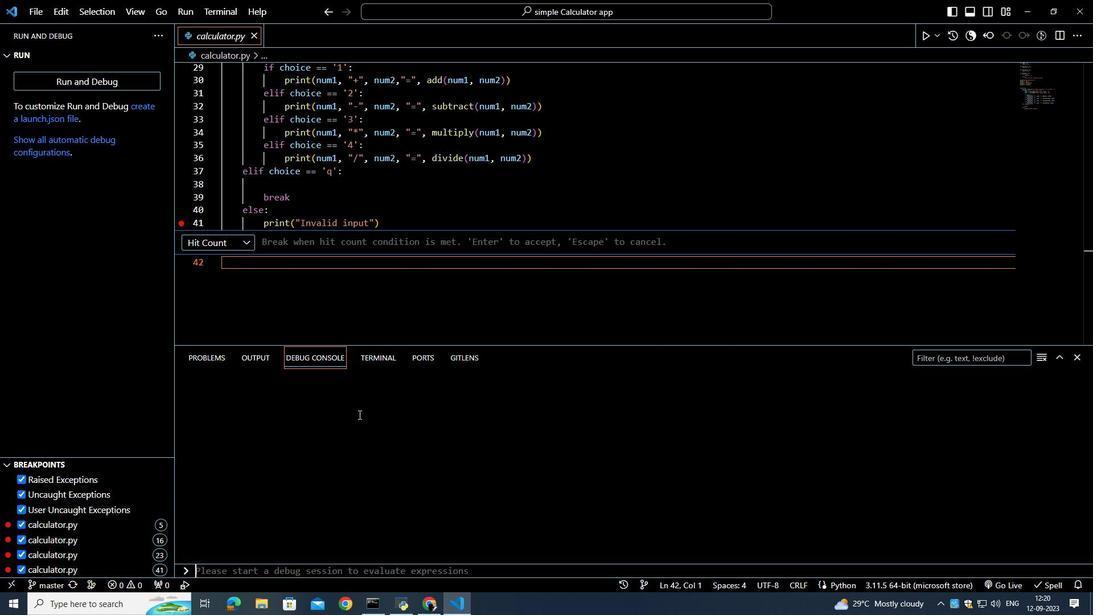
Action: Mouse scrolled (358, 414) with delta (0, 0)
Screenshot: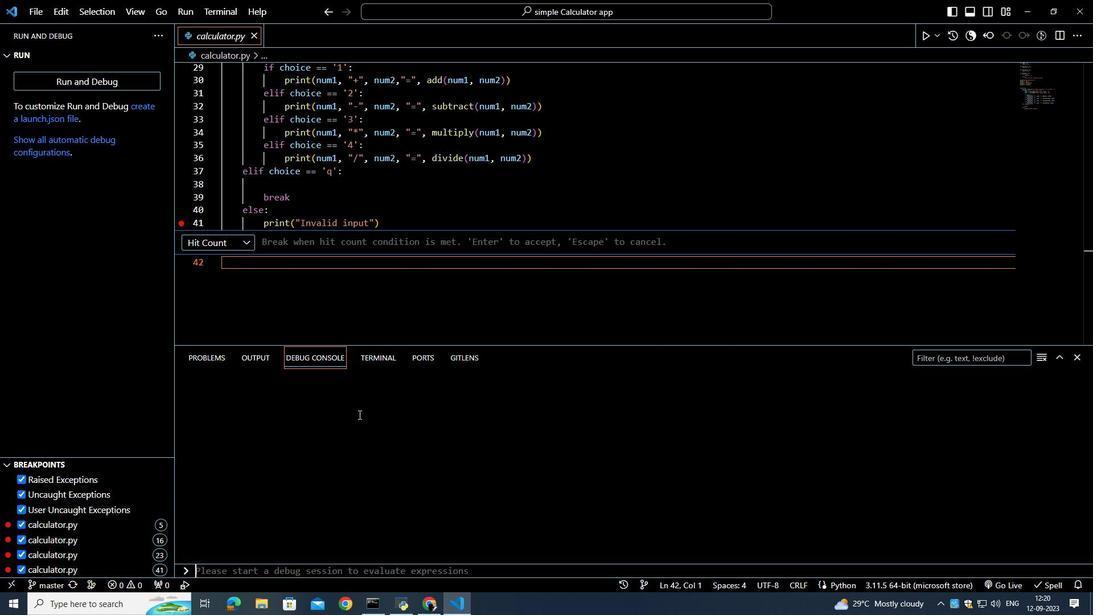 
Action: Mouse scrolled (358, 414) with delta (0, 0)
Screenshot: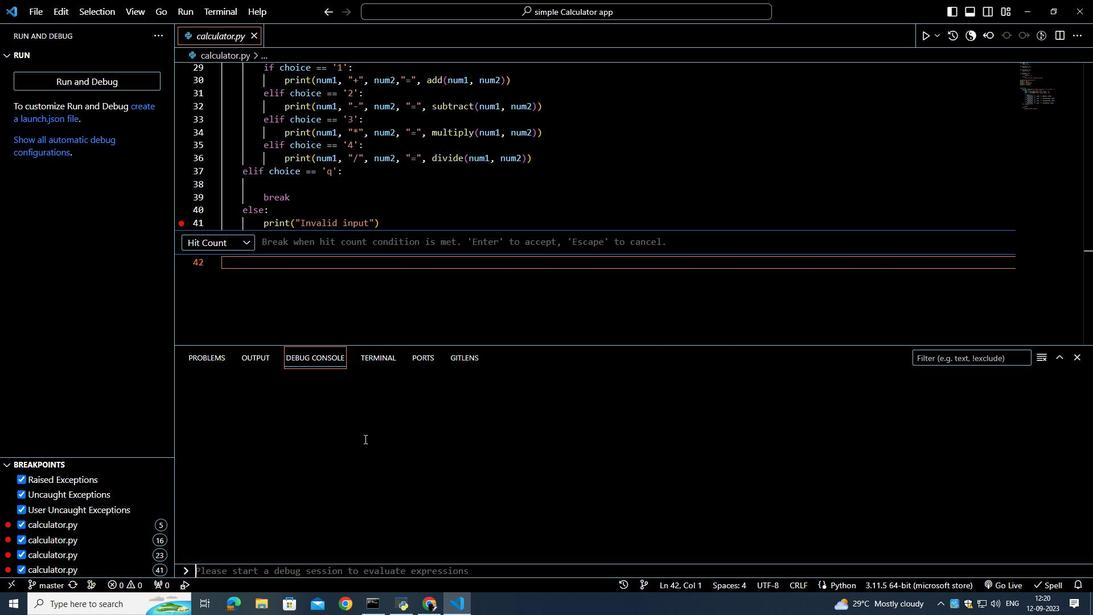 
Action: Mouse moved to (360, 358)
Screenshot: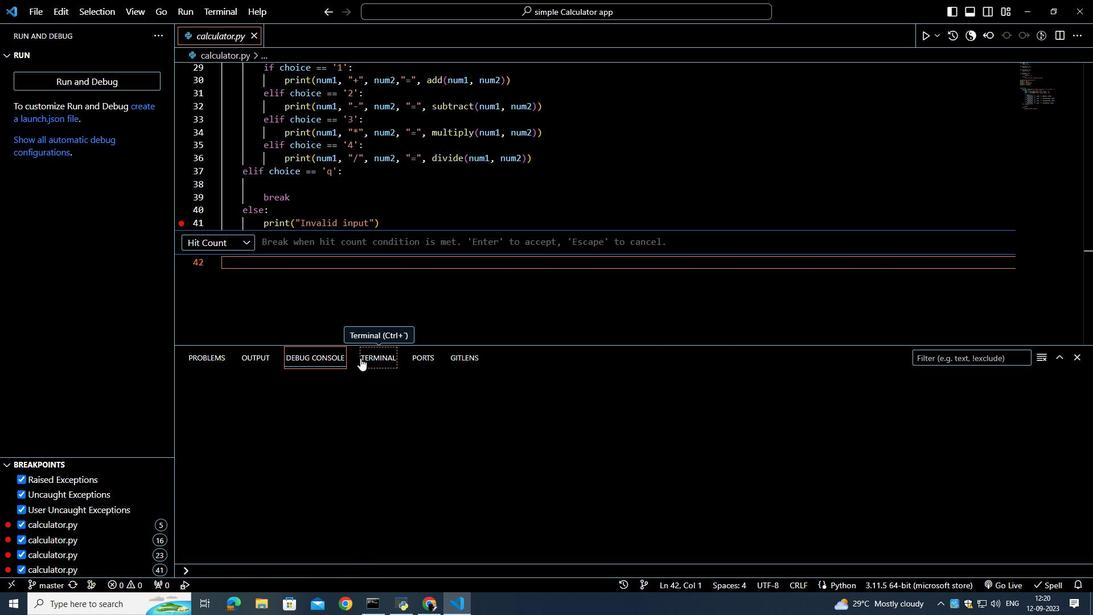 
Action: Mouse pressed left at (360, 358)
Screenshot: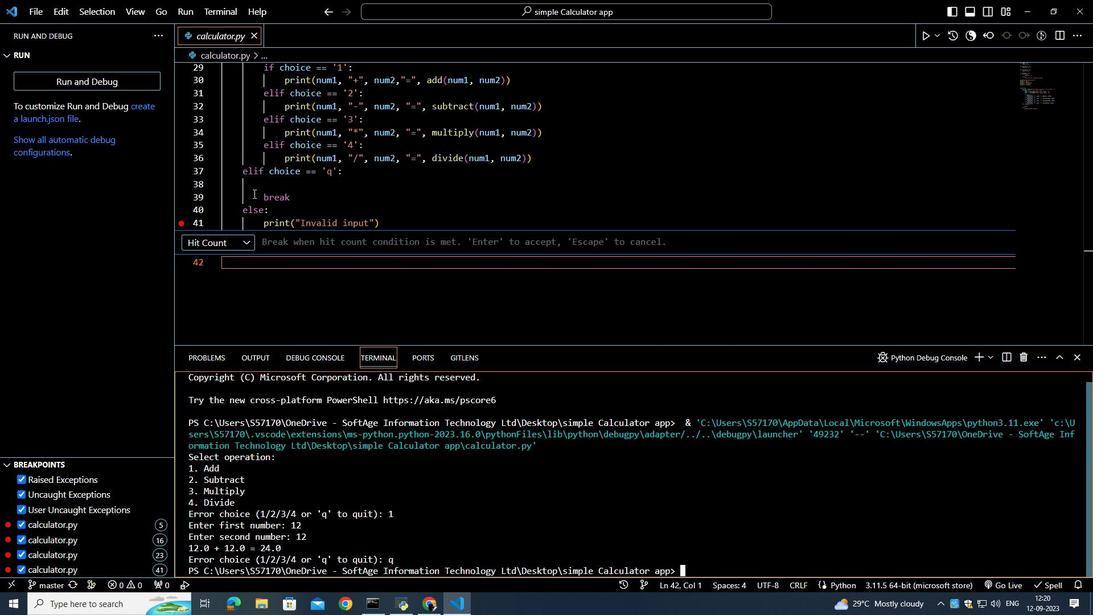 
Action: Mouse moved to (180, 6)
Screenshot: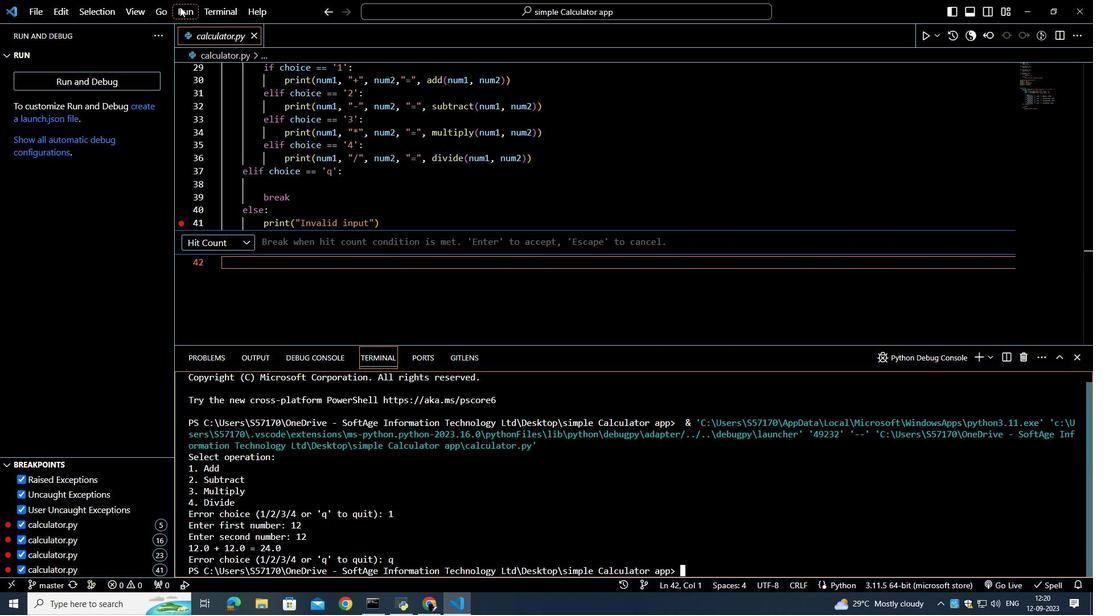 
Action: Mouse pressed left at (180, 6)
Screenshot: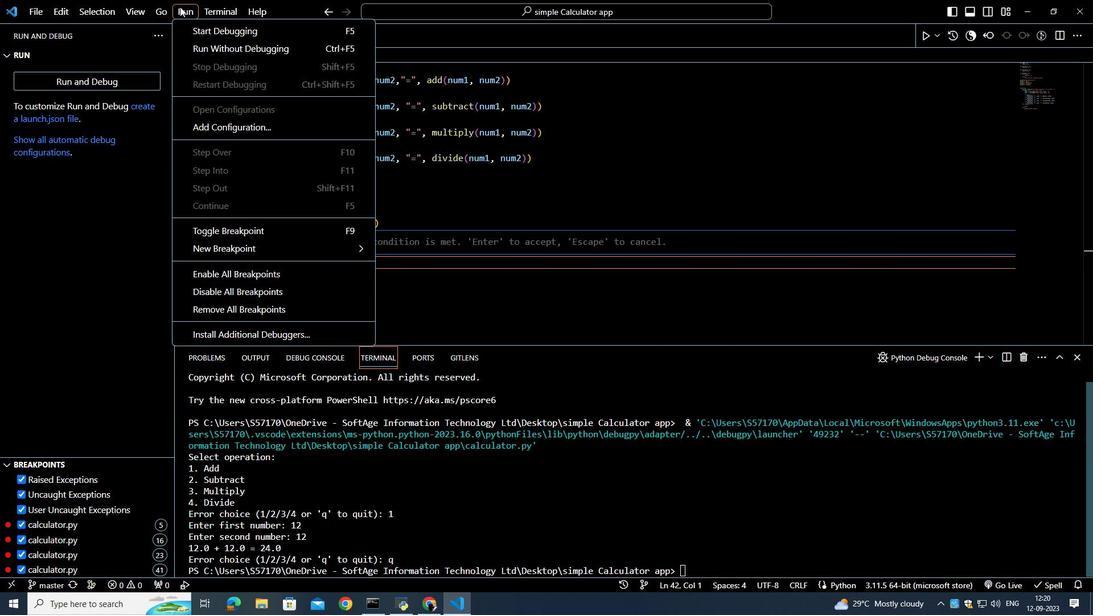 
Action: Mouse moved to (195, 28)
Screenshot: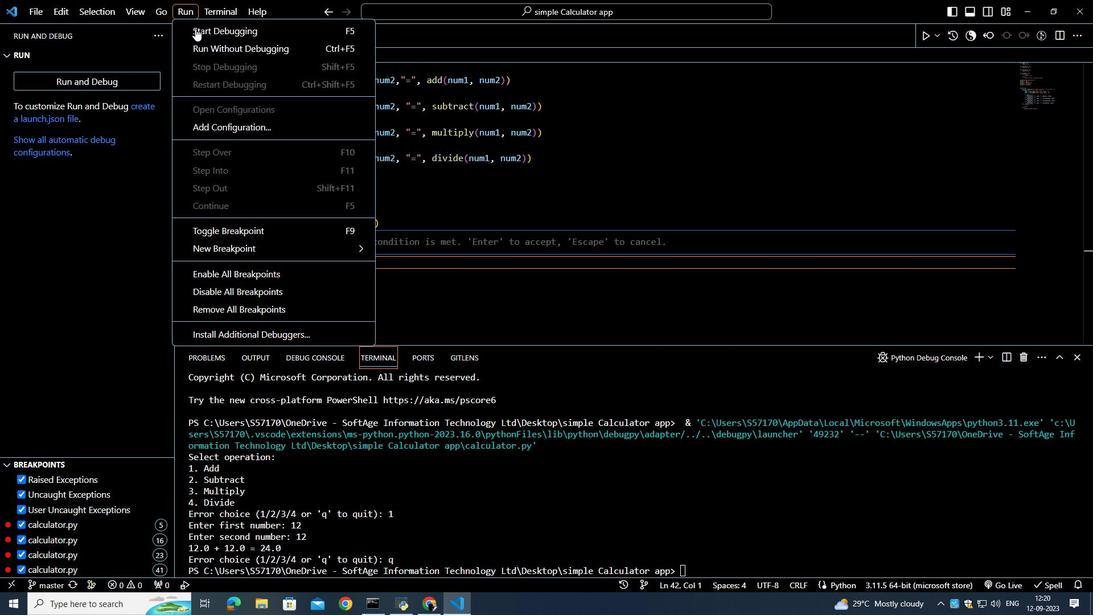 
Action: Mouse pressed left at (195, 28)
Screenshot: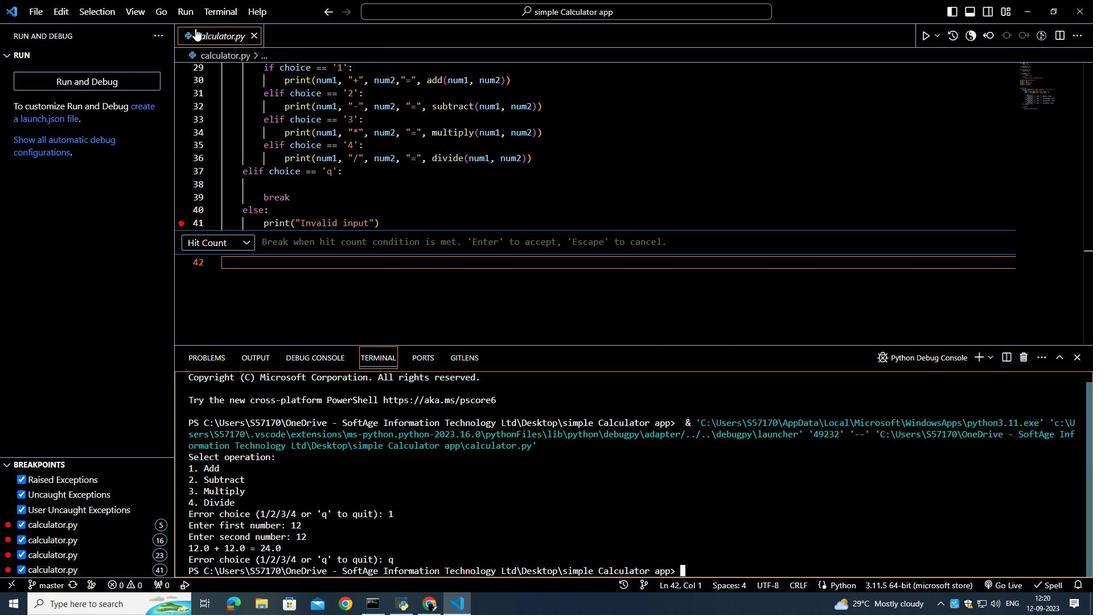 
Action: Mouse moved to (532, 426)
Screenshot: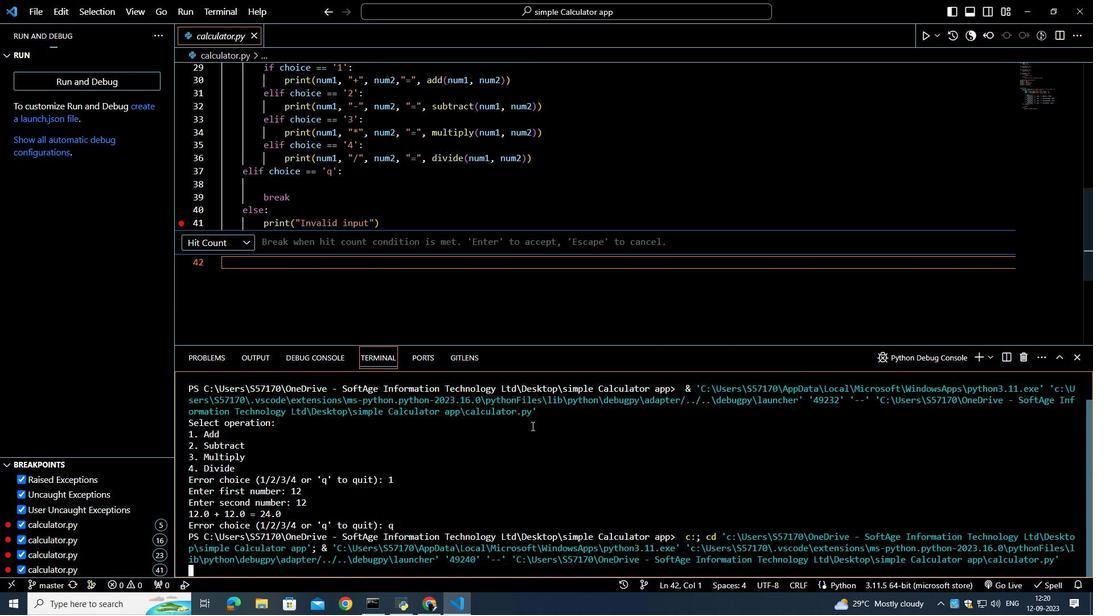 
Action: Mouse scrolled (532, 425) with delta (0, 0)
Screenshot: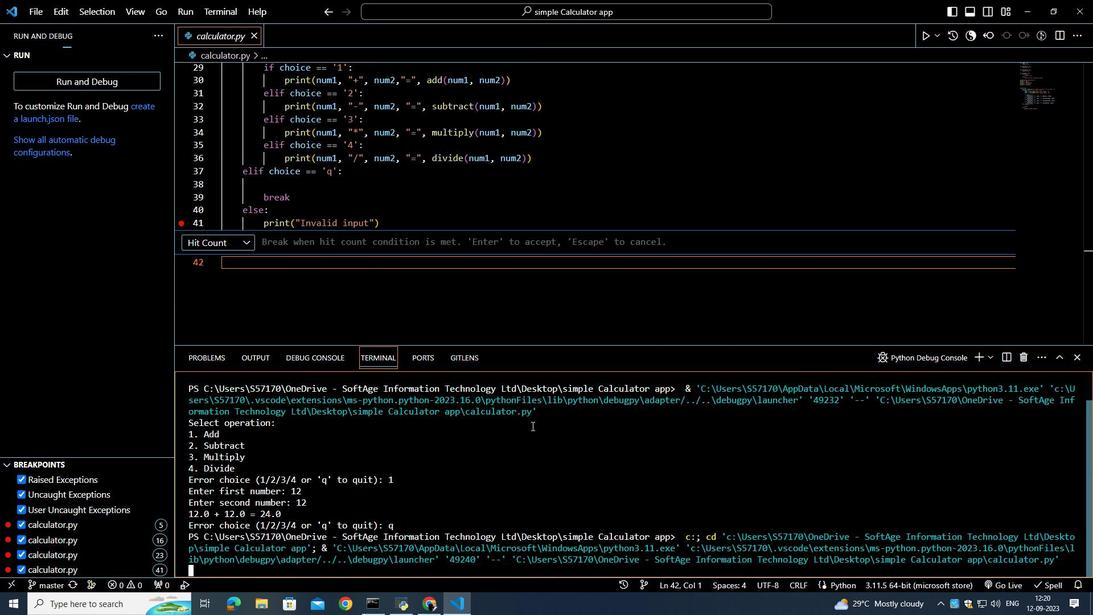 
Action: Mouse scrolled (532, 425) with delta (0, 0)
Screenshot: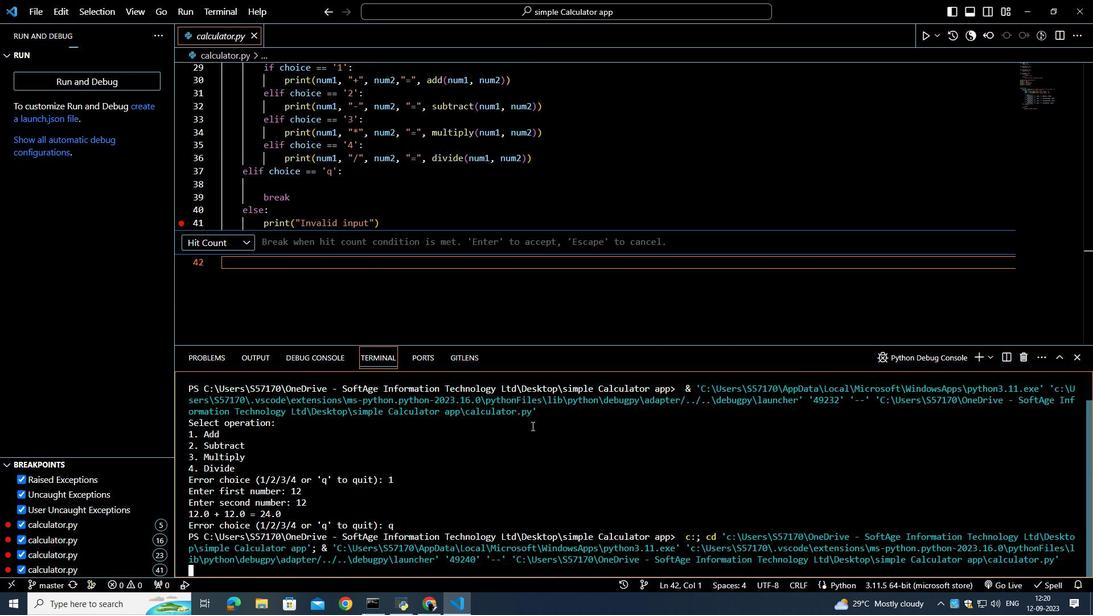 
Action: Mouse moved to (486, 440)
Screenshot: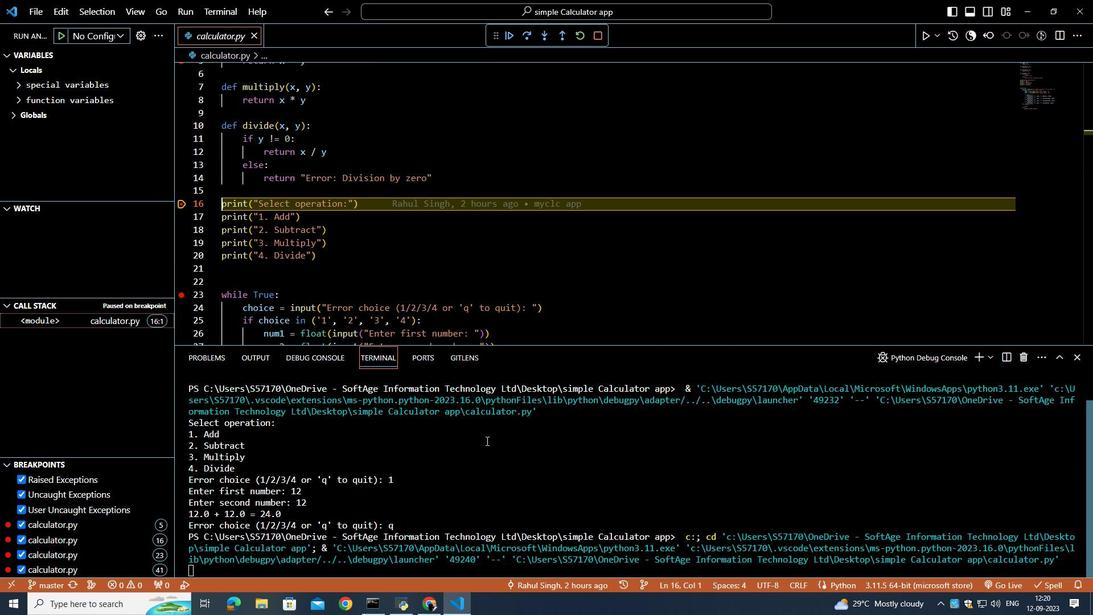 
Action: Mouse scrolled (486, 440) with delta (0, 0)
Screenshot: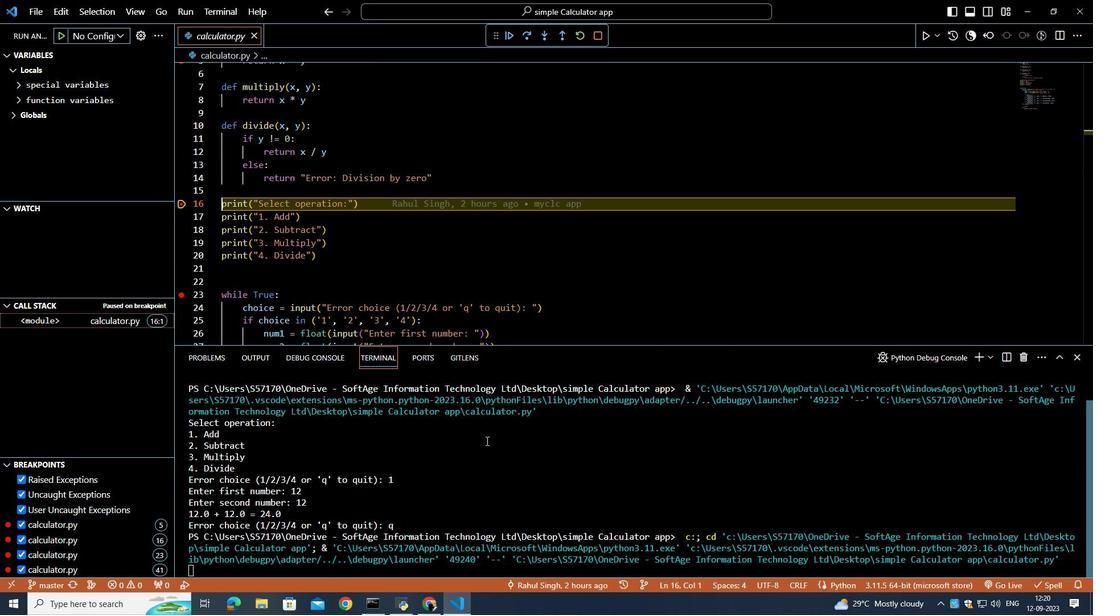 
Action: Mouse scrolled (486, 440) with delta (0, 0)
Screenshot: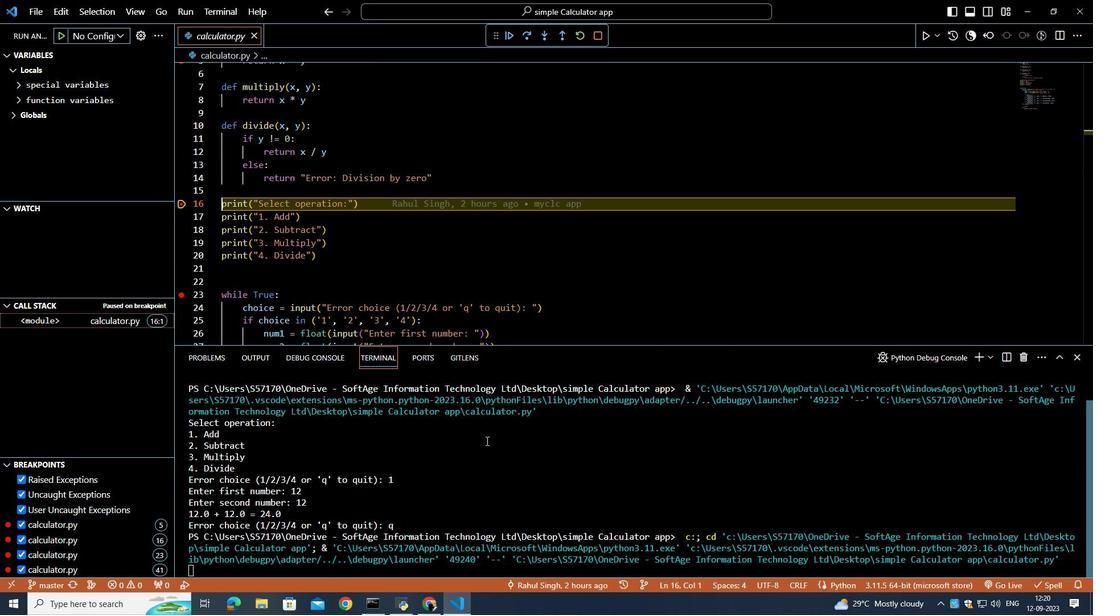 
Action: Mouse moved to (179, 204)
Screenshot: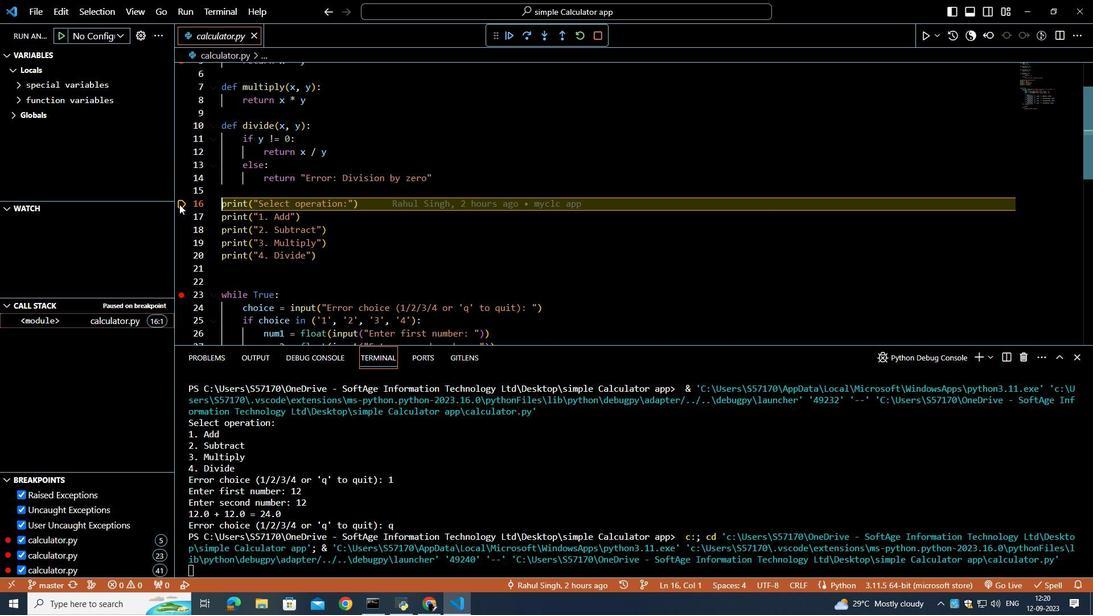 
Action: Mouse pressed left at (179, 204)
Screenshot: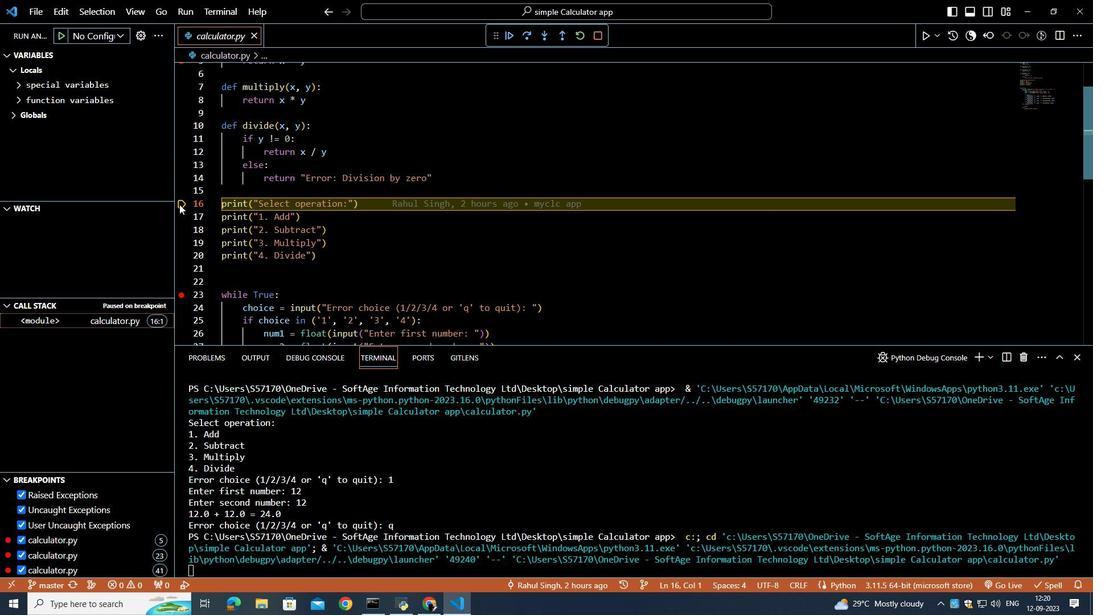 
Action: Mouse moved to (357, 211)
Screenshot: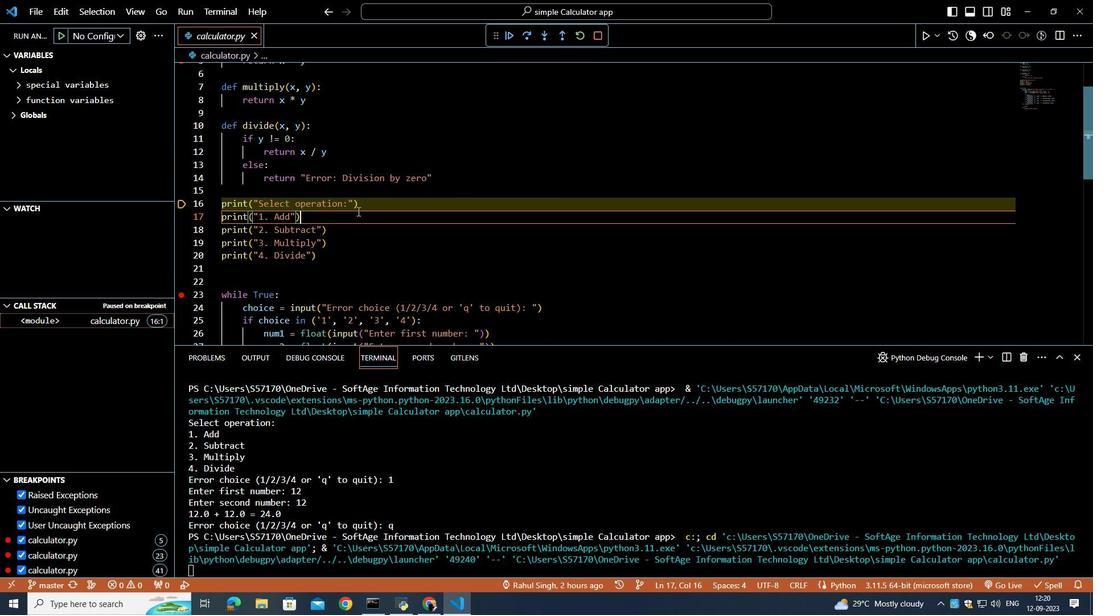 
Action: Mouse pressed left at (357, 211)
Screenshot: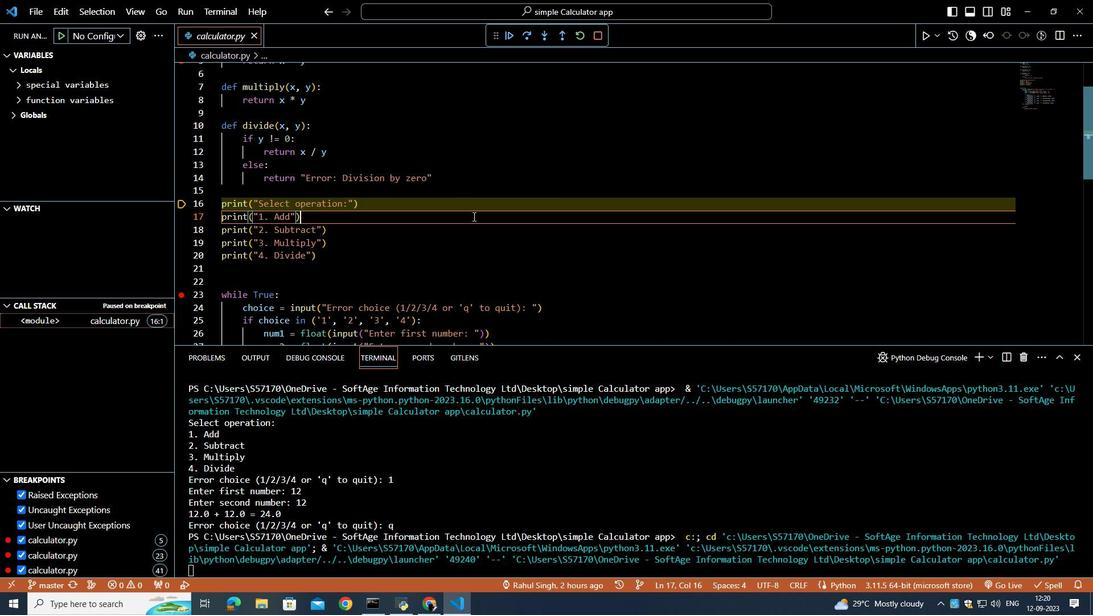
Action: Mouse moved to (393, 192)
Screenshot: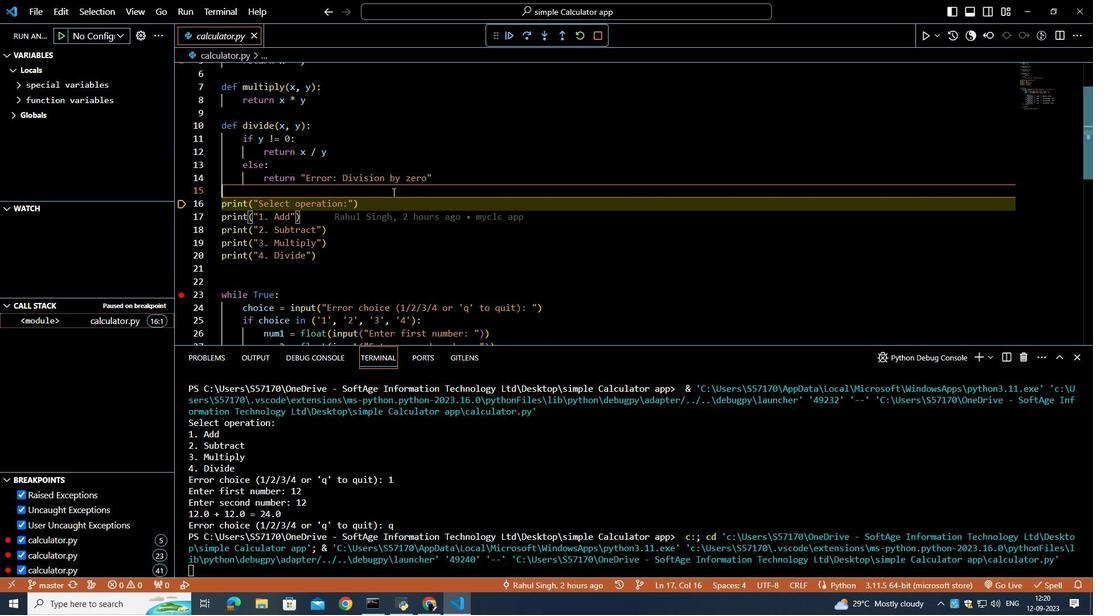 
Action: Mouse pressed left at (393, 192)
Screenshot: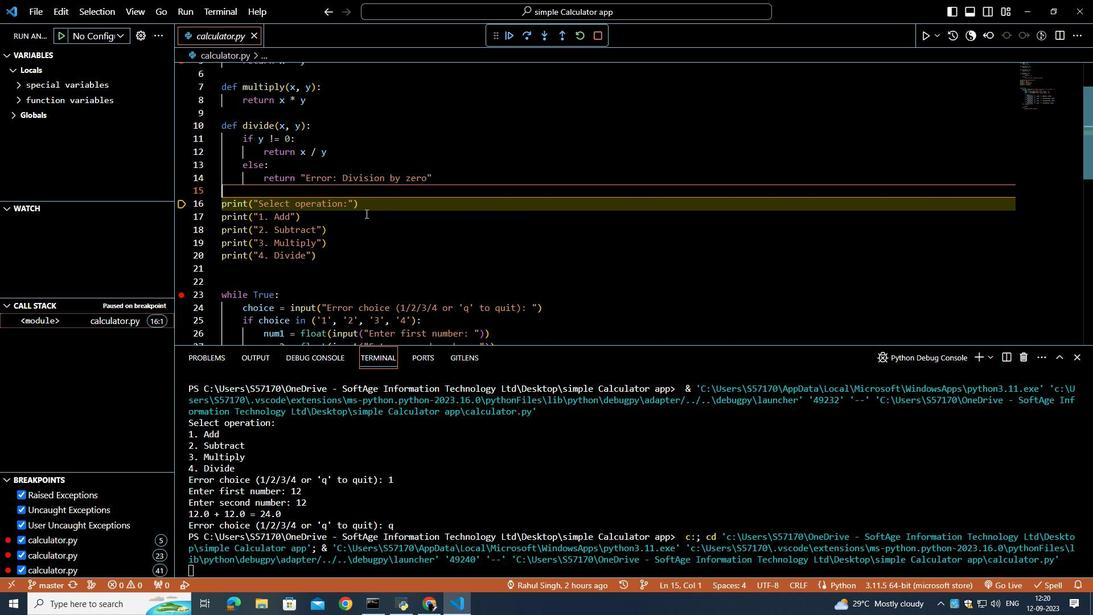 
Action: Mouse moved to (300, 205)
Screenshot: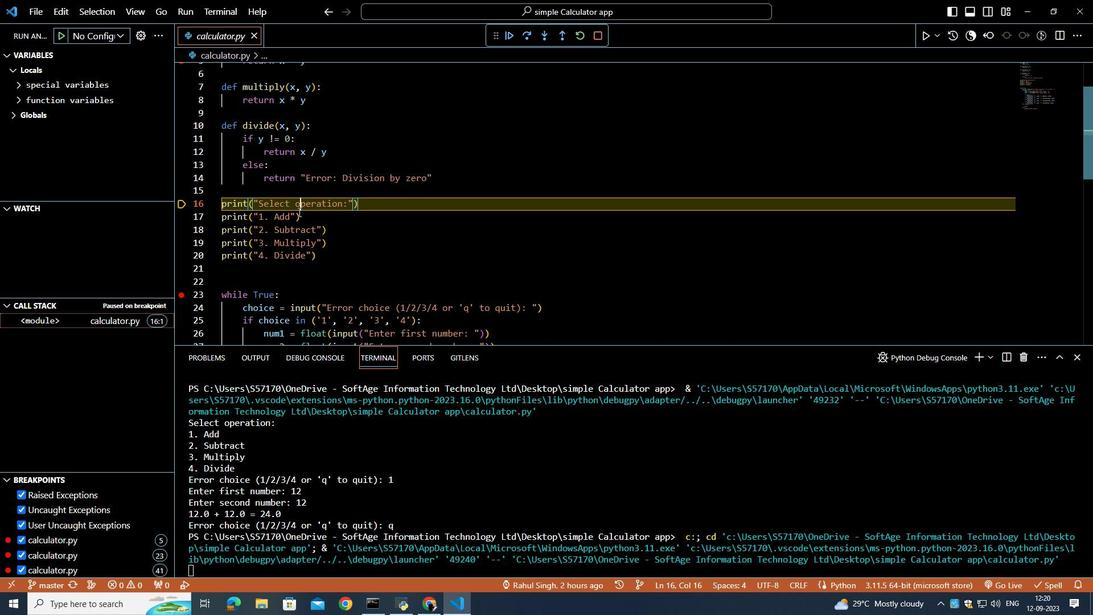 
Action: Mouse pressed left at (300, 205)
Screenshot: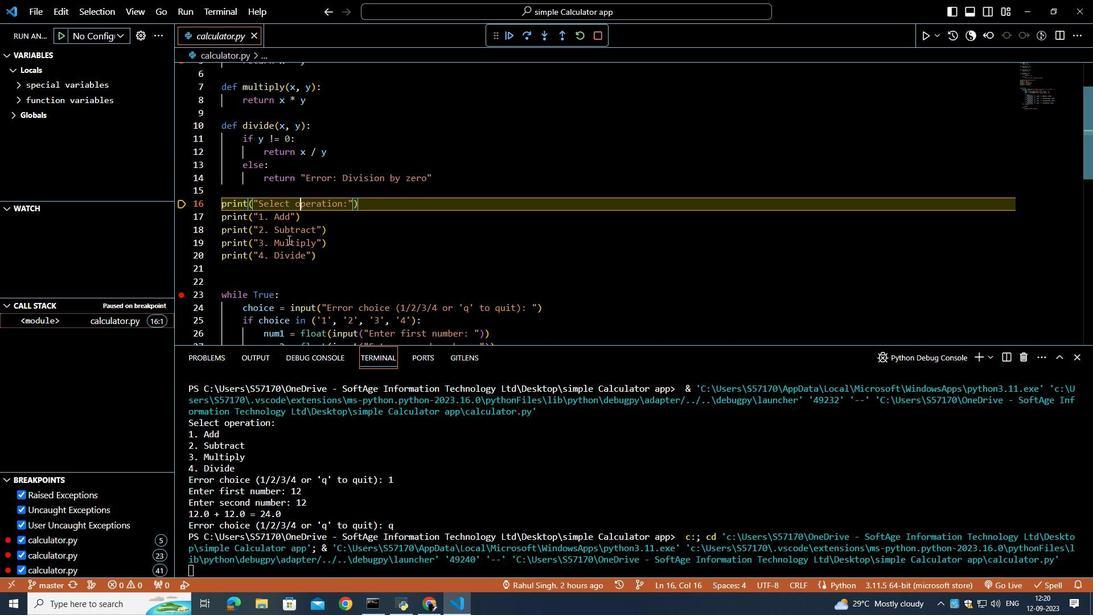 
Action: Mouse moved to (183, 205)
Screenshot: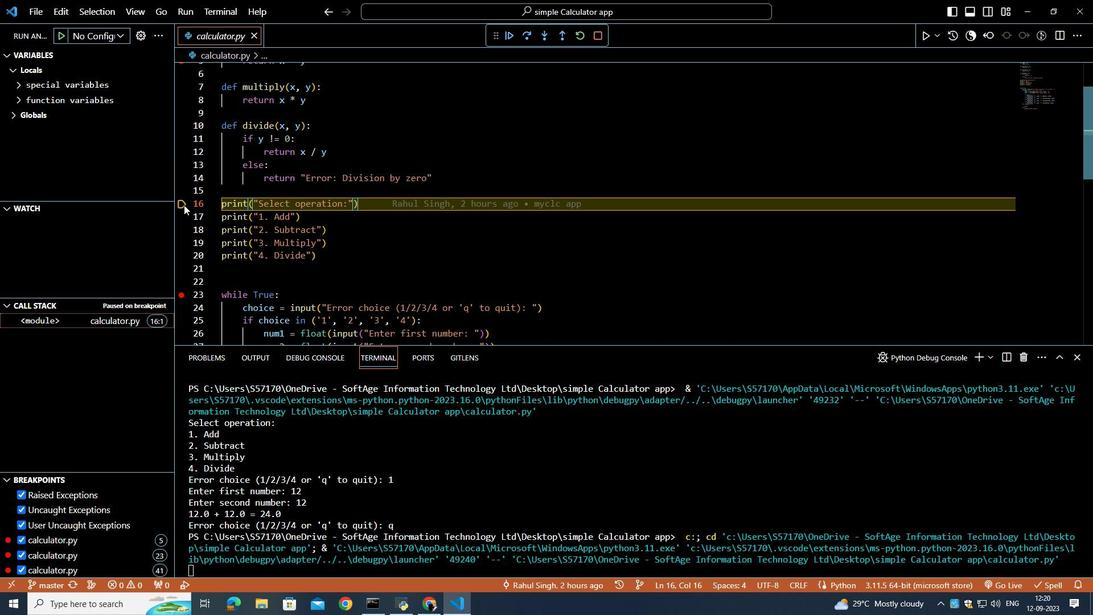 
Action: Mouse pressed left at (183, 205)
Screenshot: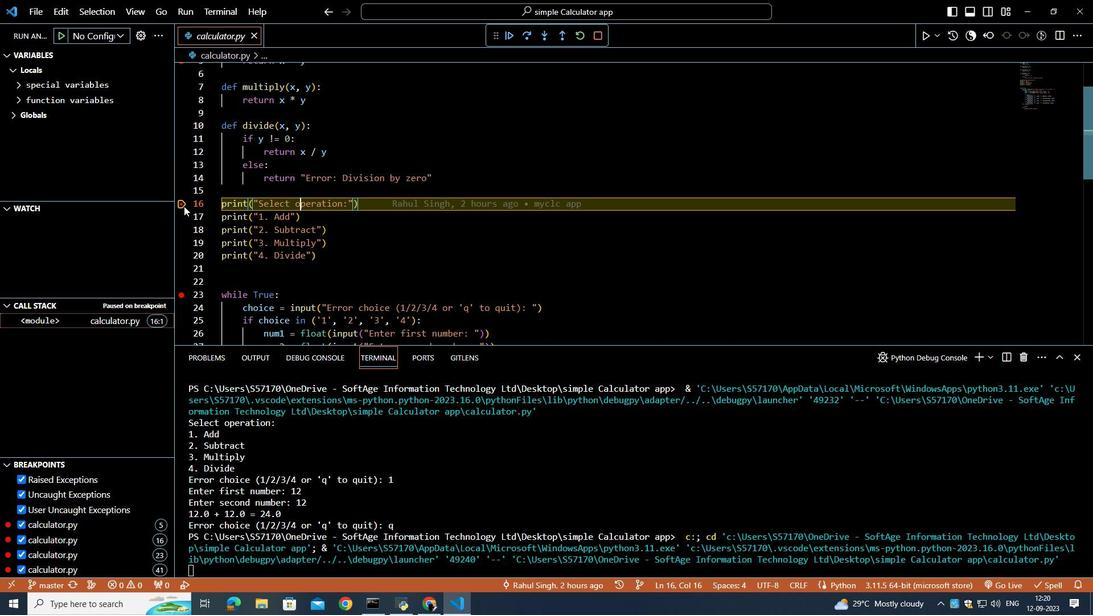 
Action: Mouse moved to (182, 206)
Screenshot: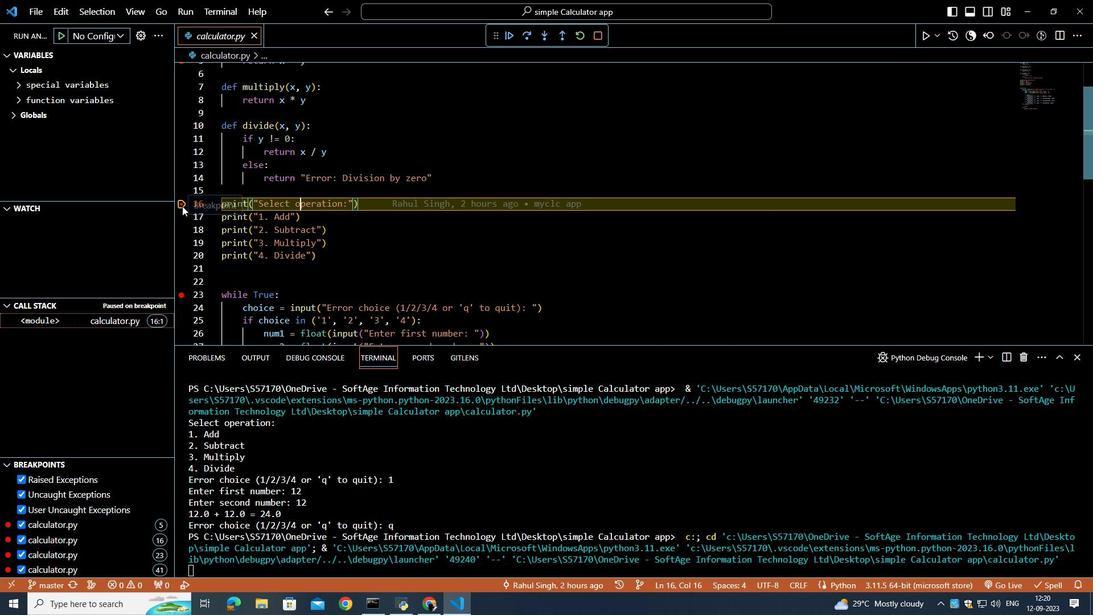 
Action: Mouse pressed left at (182, 206)
Screenshot: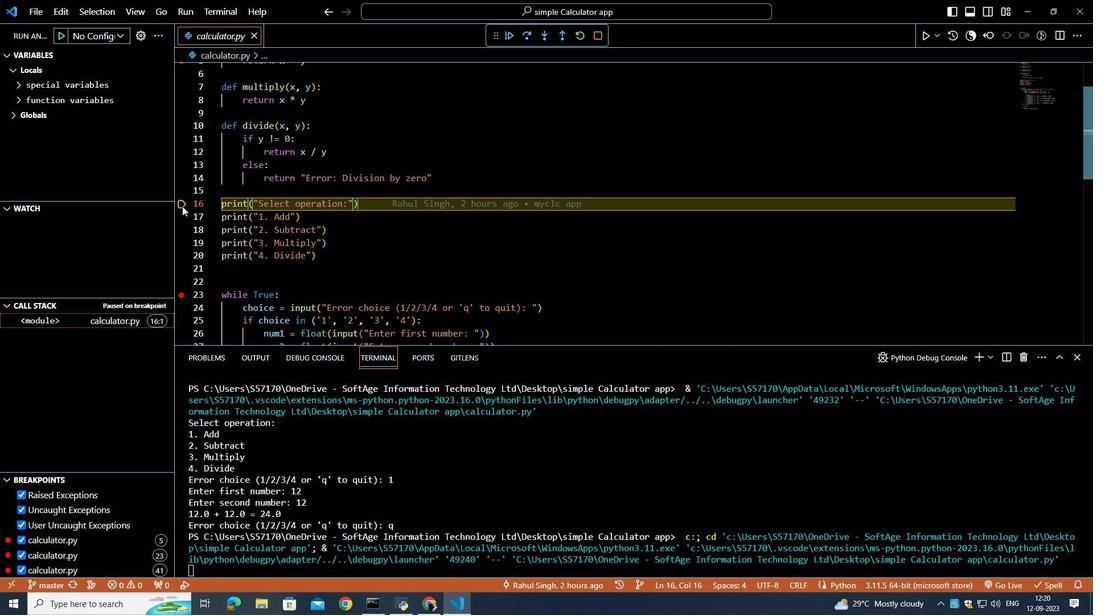 
Action: Mouse moved to (144, 563)
Screenshot: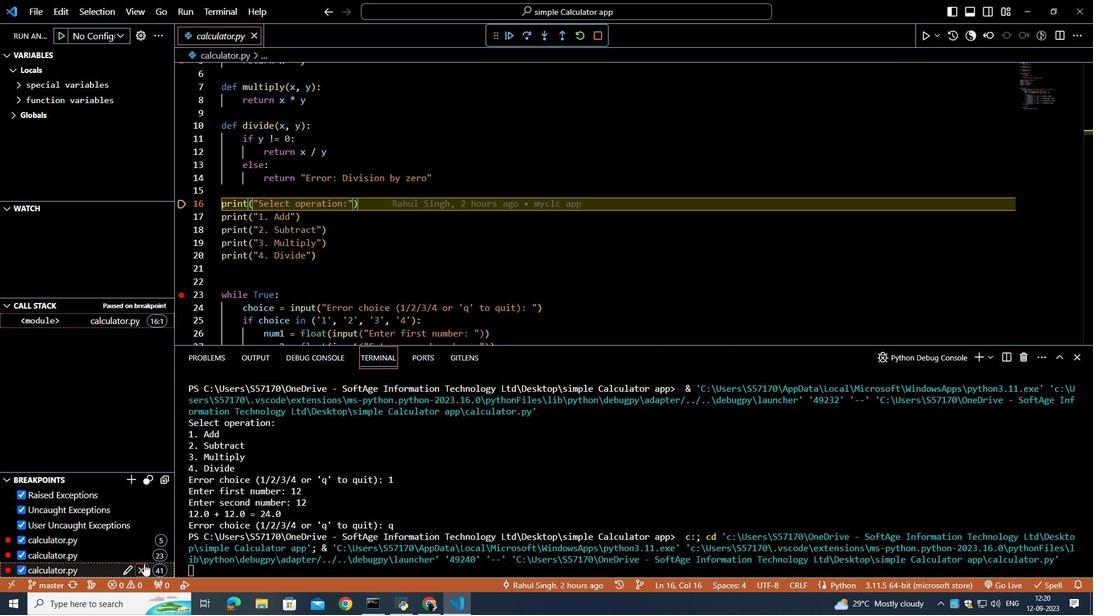 
Action: Mouse pressed left at (144, 563)
Screenshot: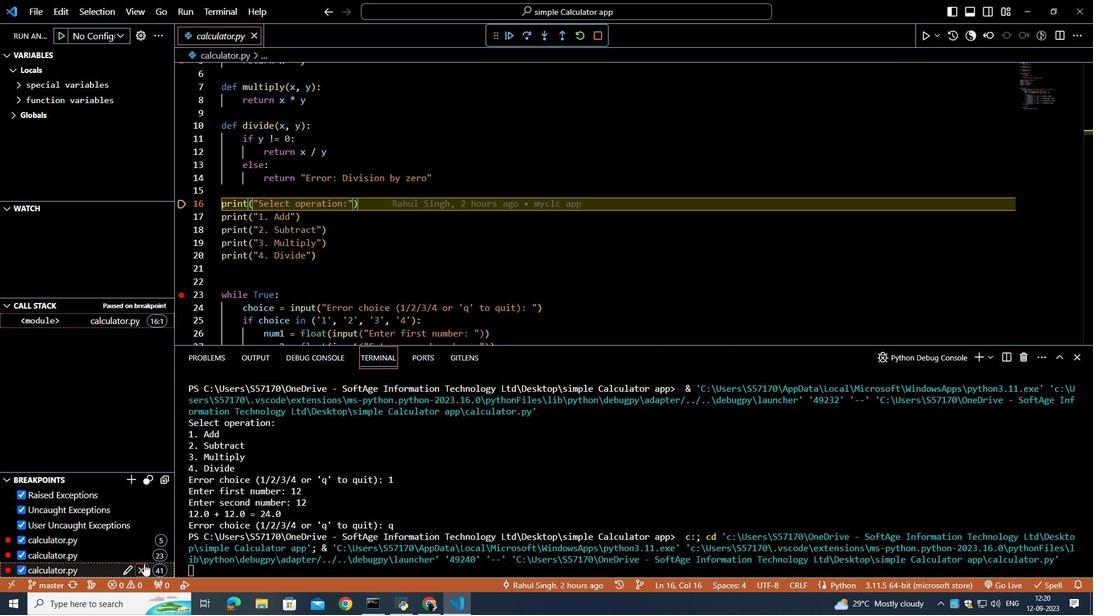 
Action: Mouse moved to (144, 565)
Screenshot: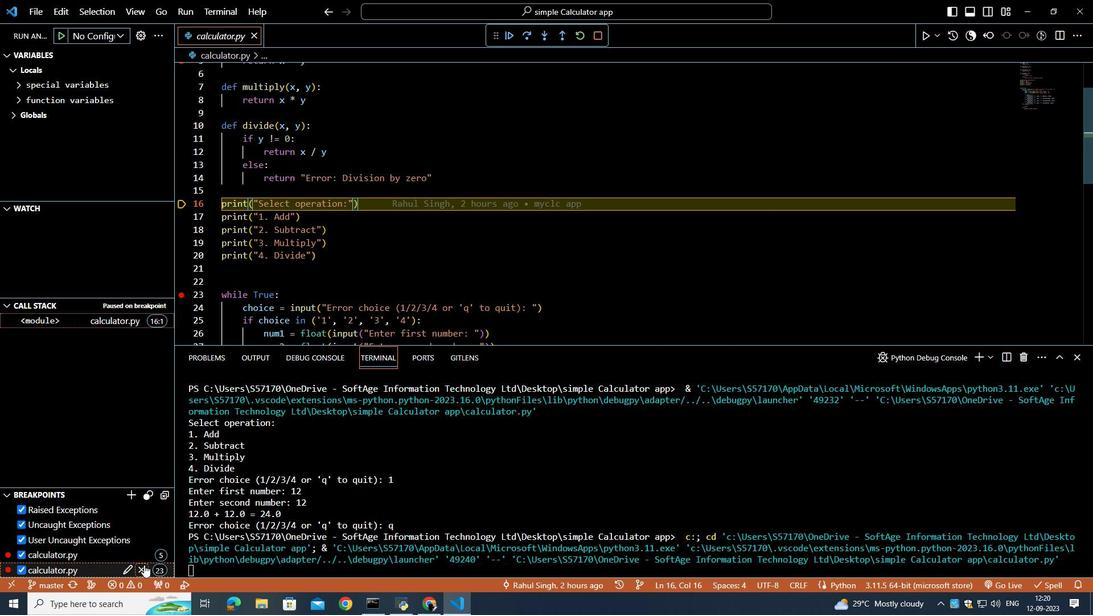 
Action: Mouse pressed left at (144, 565)
Screenshot: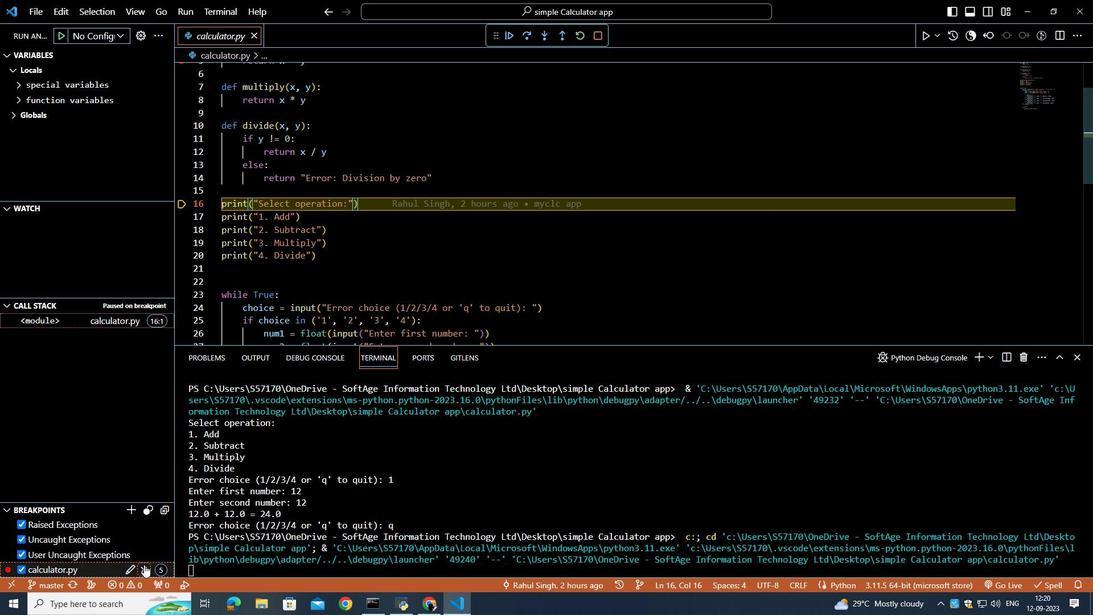 
Action: Mouse moved to (144, 565)
Screenshot: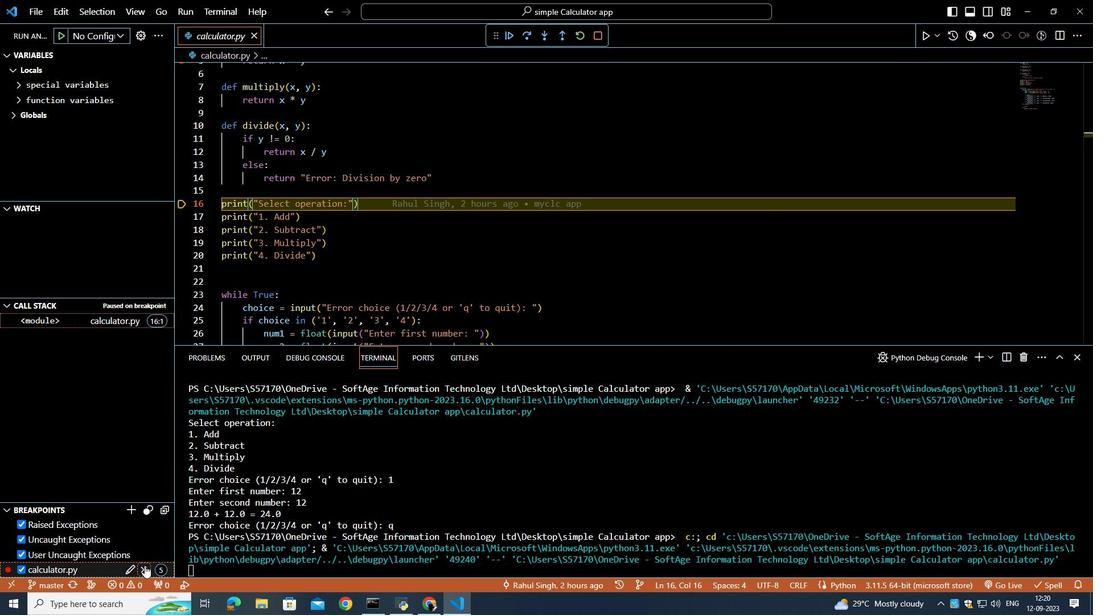 
Action: Mouse pressed left at (144, 565)
Screenshot: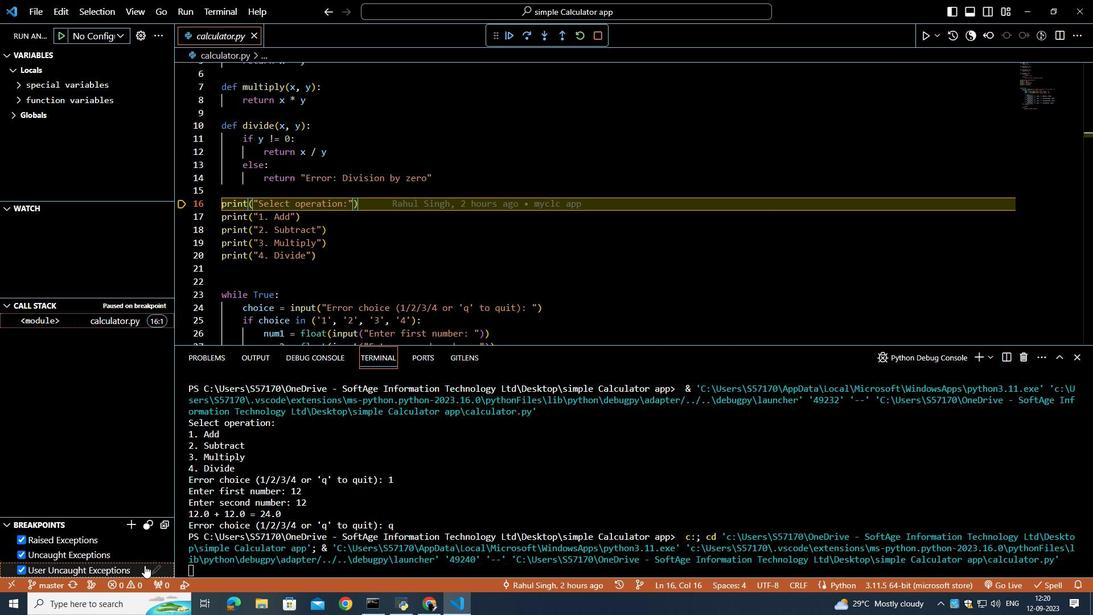 
Action: Mouse moved to (402, 262)
Screenshot: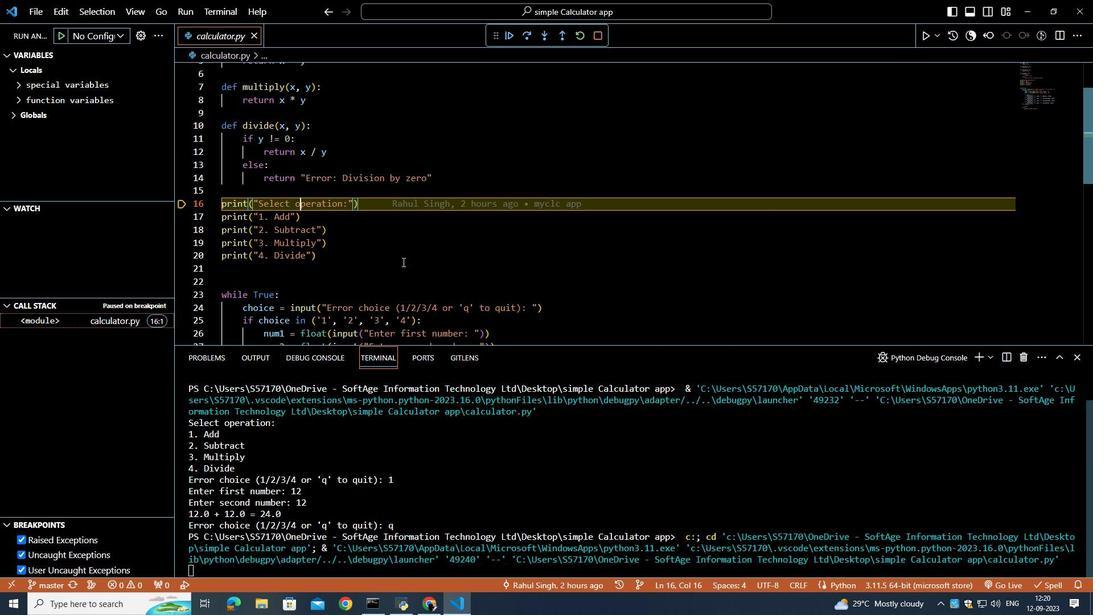 
Action: Mouse scrolled (402, 261) with delta (0, 0)
Screenshot: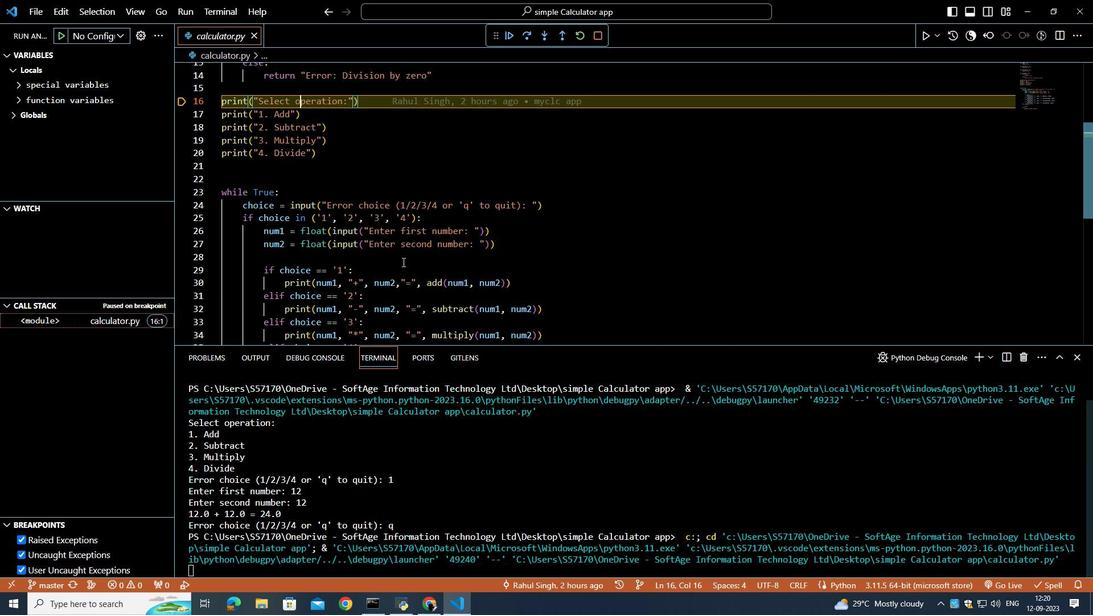
Action: Mouse scrolled (402, 261) with delta (0, 0)
Screenshot: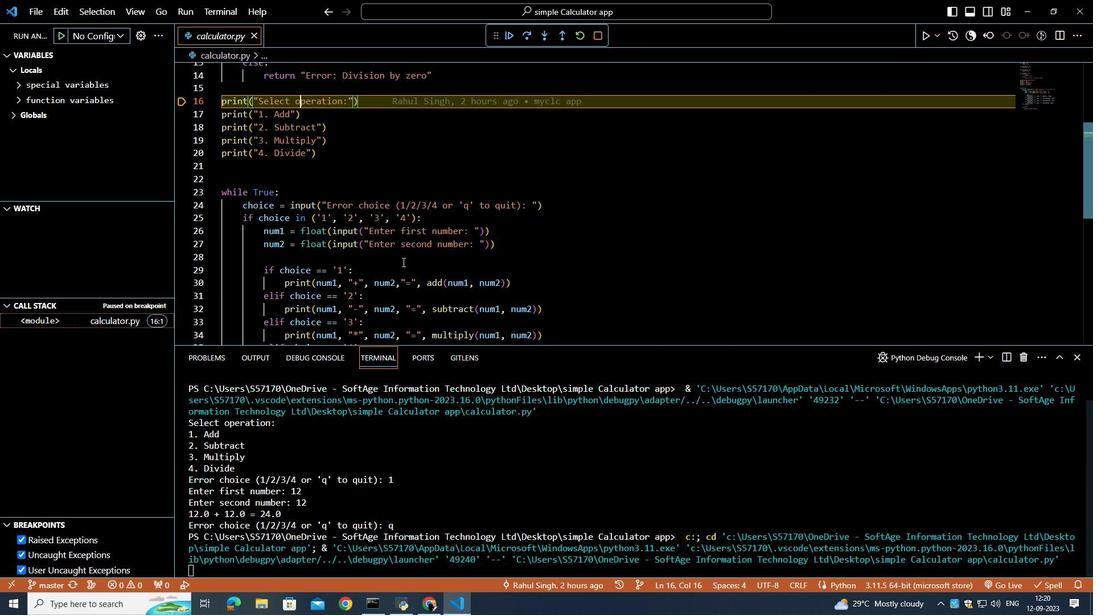 
Action: Mouse scrolled (402, 261) with delta (0, 0)
Screenshot: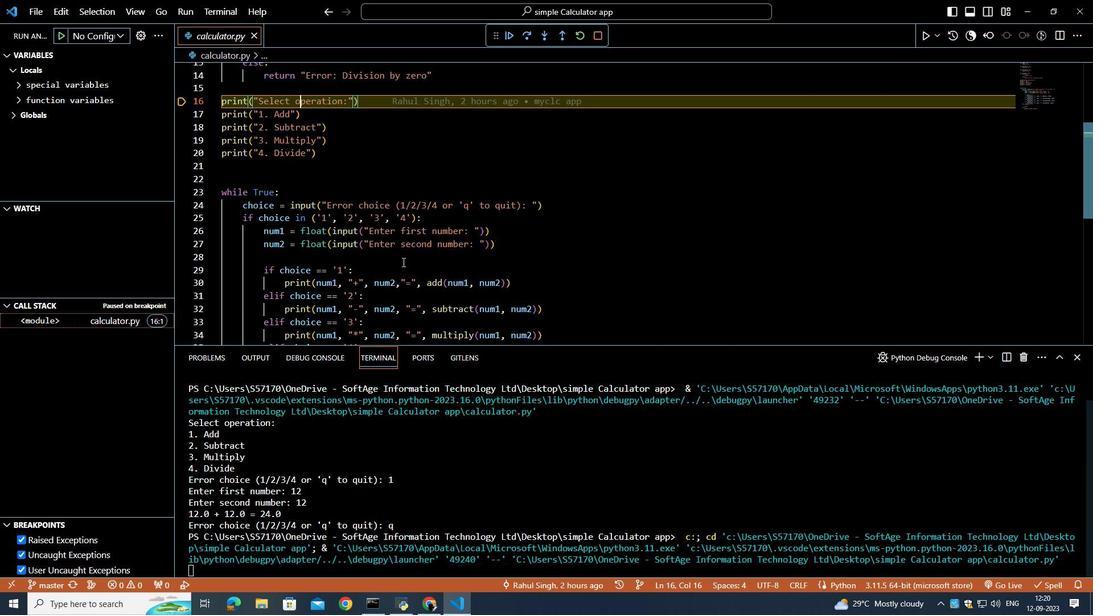 
Action: Mouse scrolled (402, 261) with delta (0, 0)
Screenshot: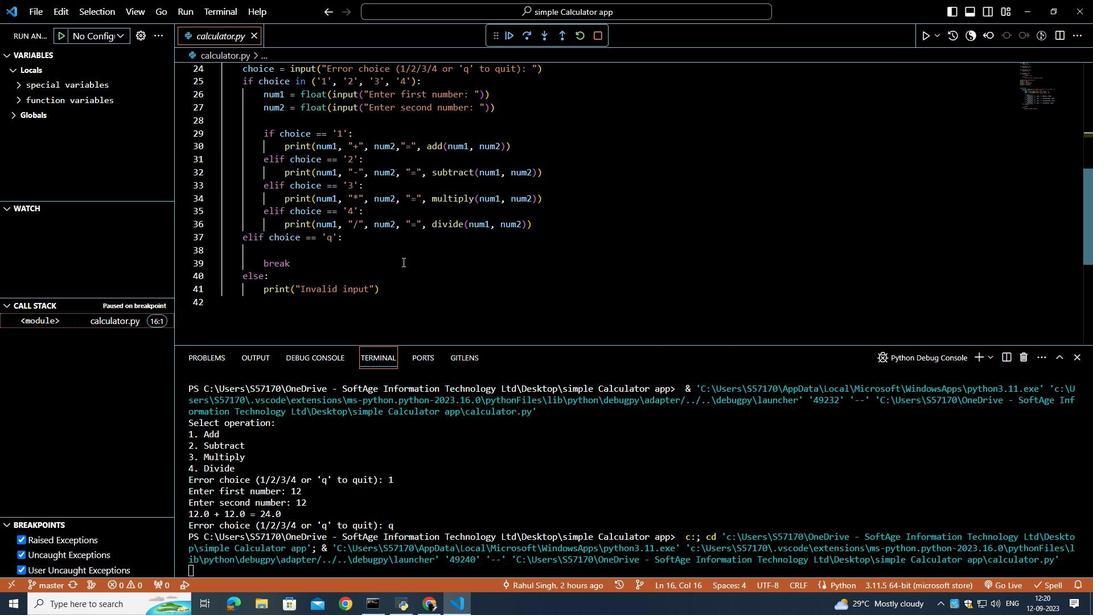 
Action: Mouse scrolled (402, 261) with delta (0, 0)
Screenshot: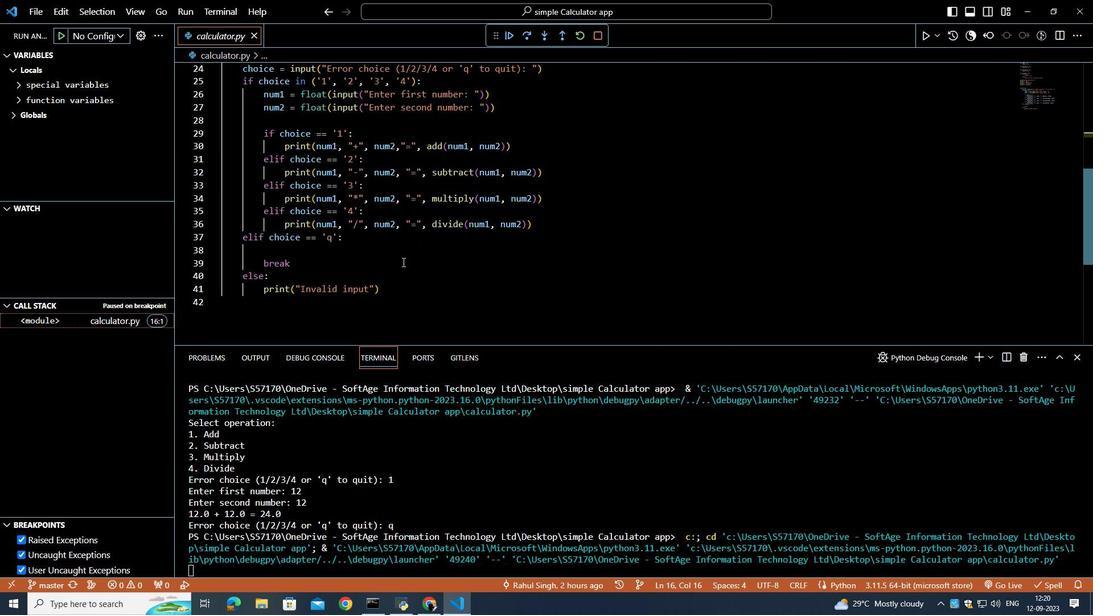 
Action: Mouse scrolled (402, 261) with delta (0, 0)
Screenshot: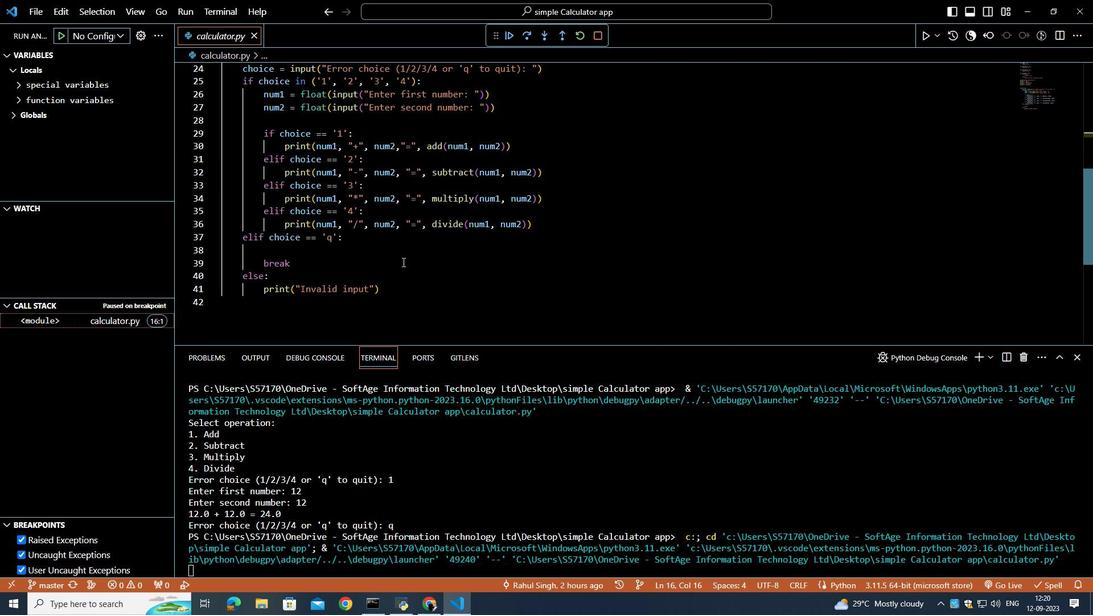 
Action: Mouse scrolled (402, 261) with delta (0, 0)
Screenshot: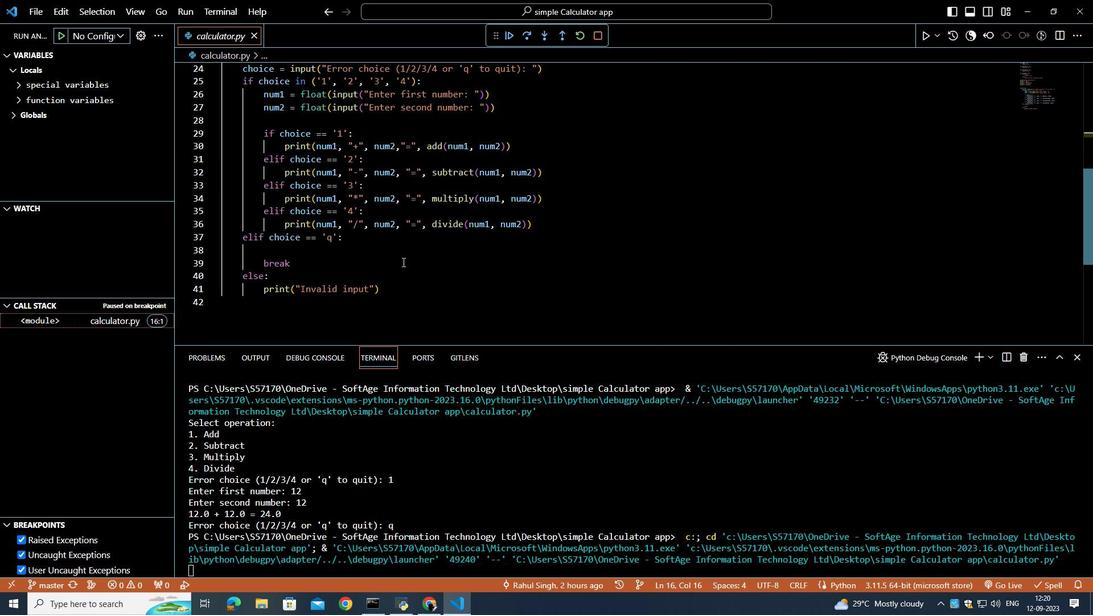 
Action: Mouse scrolled (402, 261) with delta (0, 0)
Screenshot: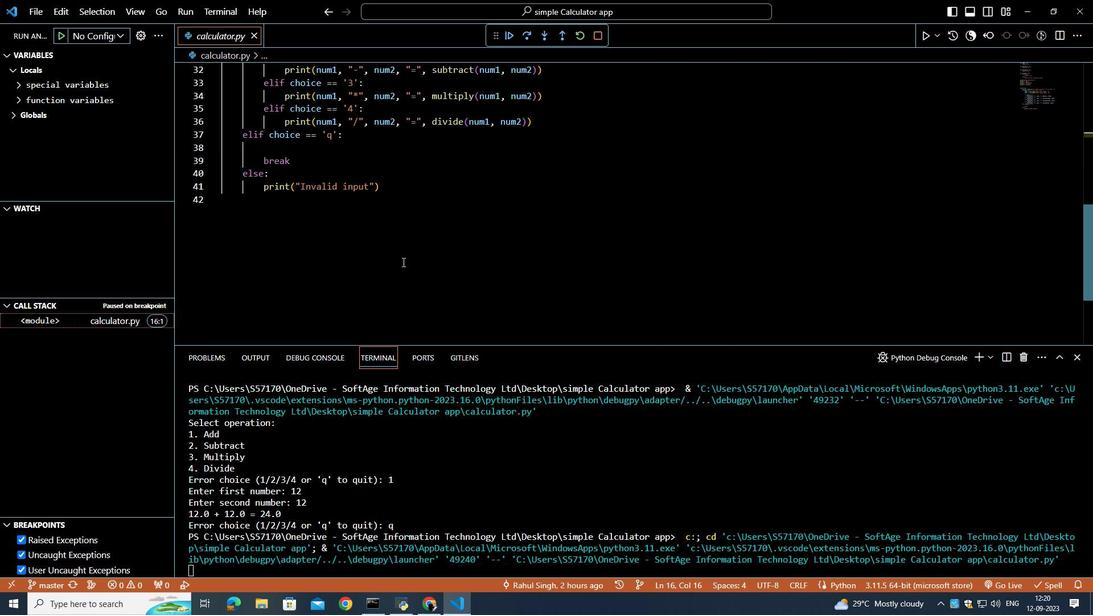 
Action: Mouse scrolled (402, 261) with delta (0, 0)
Screenshot: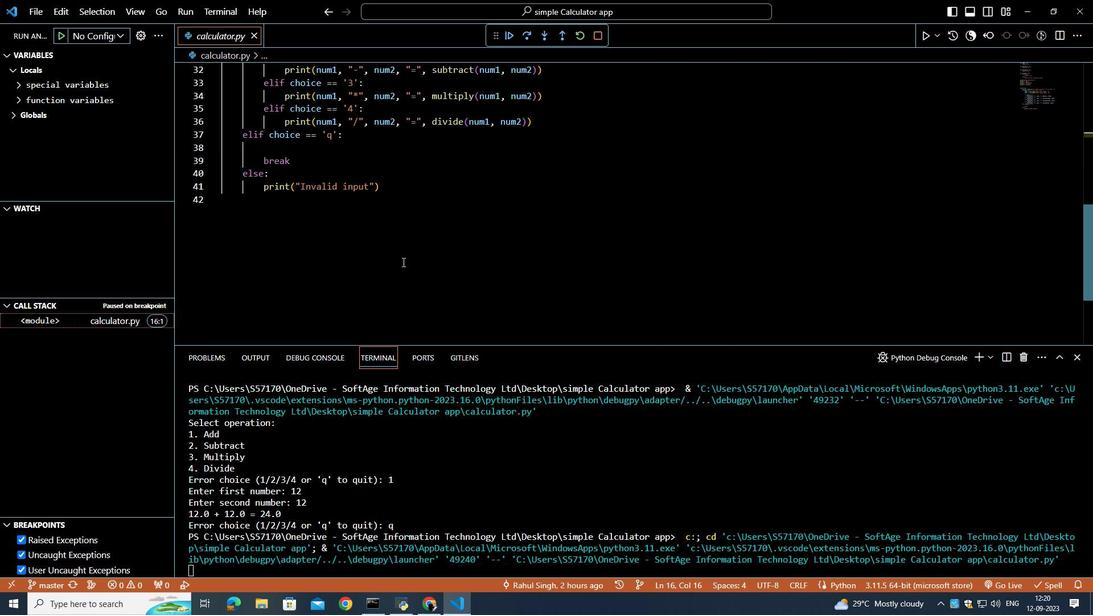 
Action: Mouse scrolled (402, 261) with delta (0, 0)
Screenshot: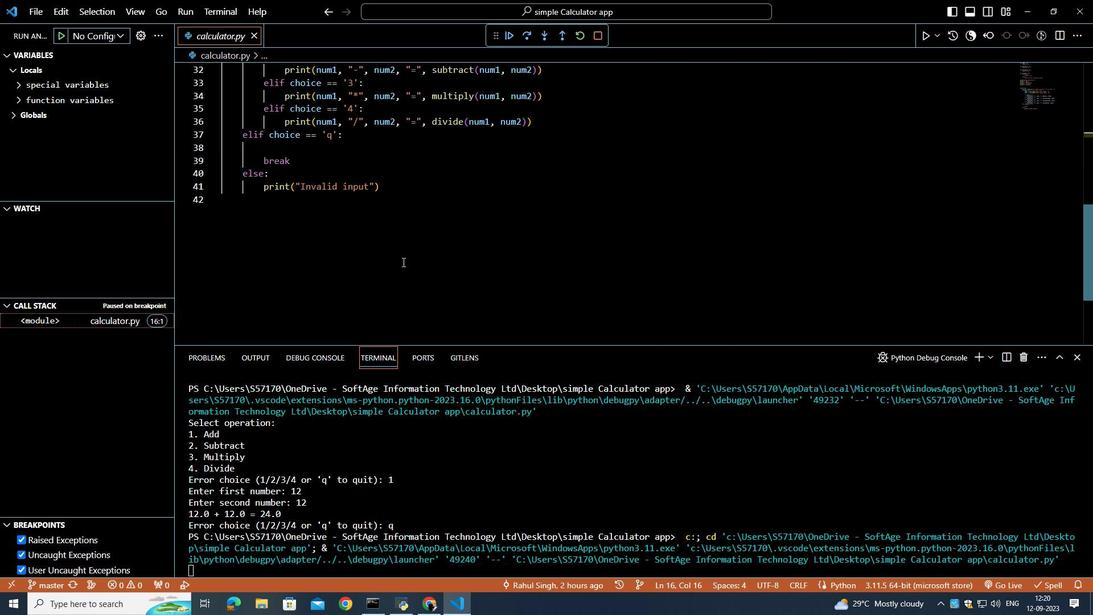 
Action: Mouse scrolled (402, 262) with delta (0, 0)
Screenshot: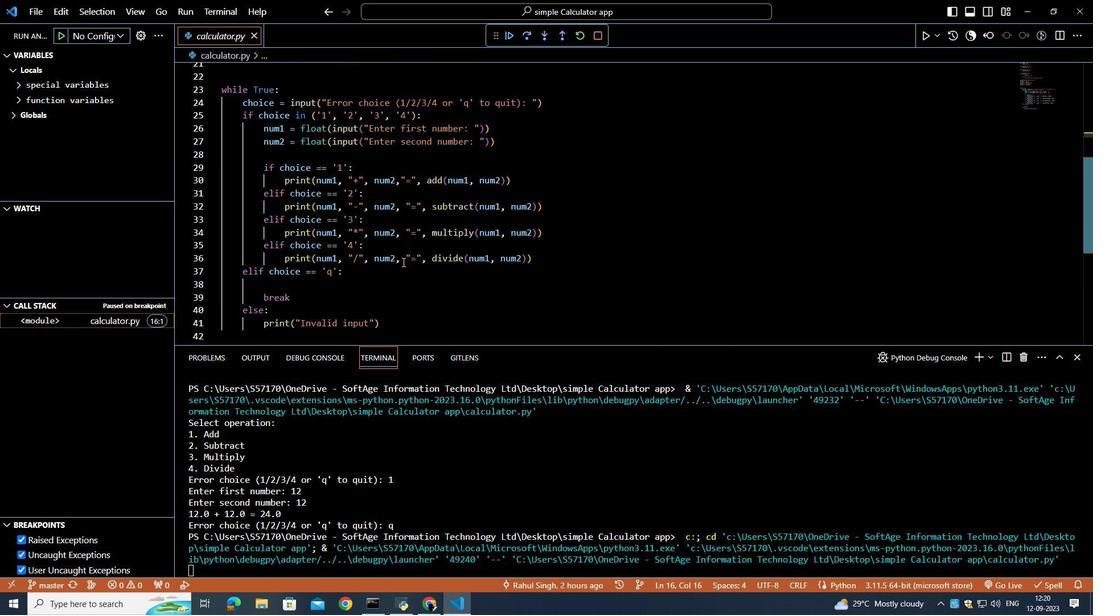 
Action: Mouse scrolled (402, 262) with delta (0, 0)
Screenshot: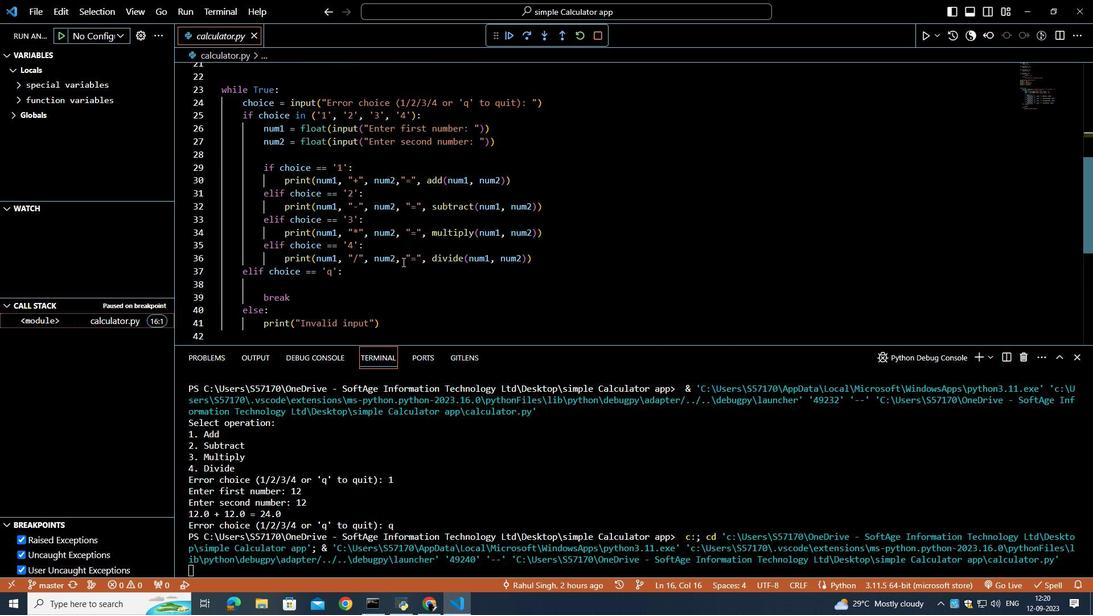 
Action: Mouse scrolled (402, 262) with delta (0, 0)
Screenshot: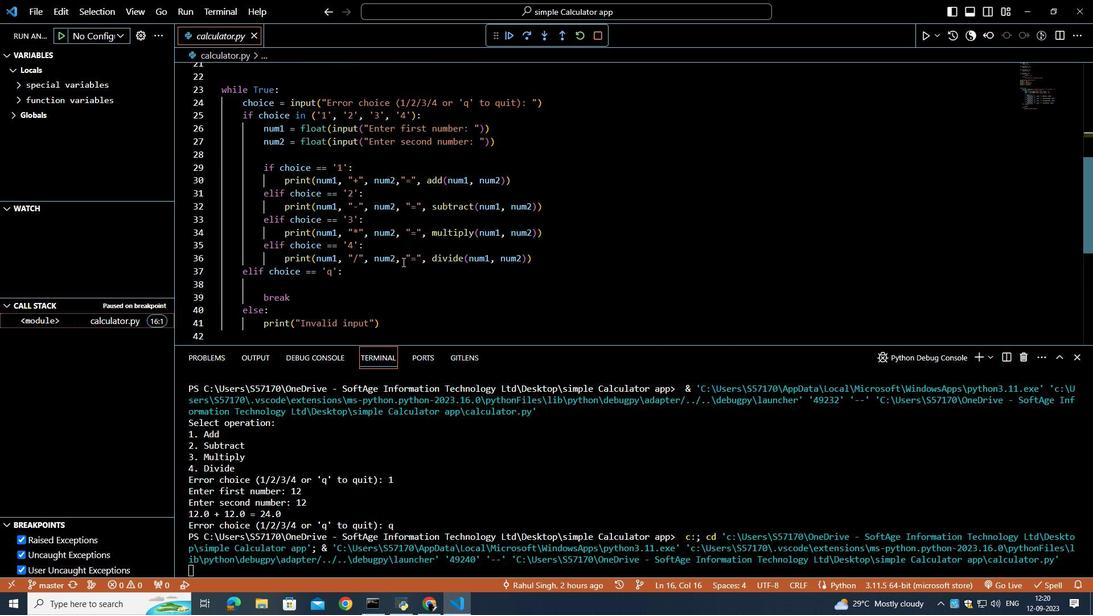 
Action: Mouse scrolled (402, 262) with delta (0, 0)
Screenshot: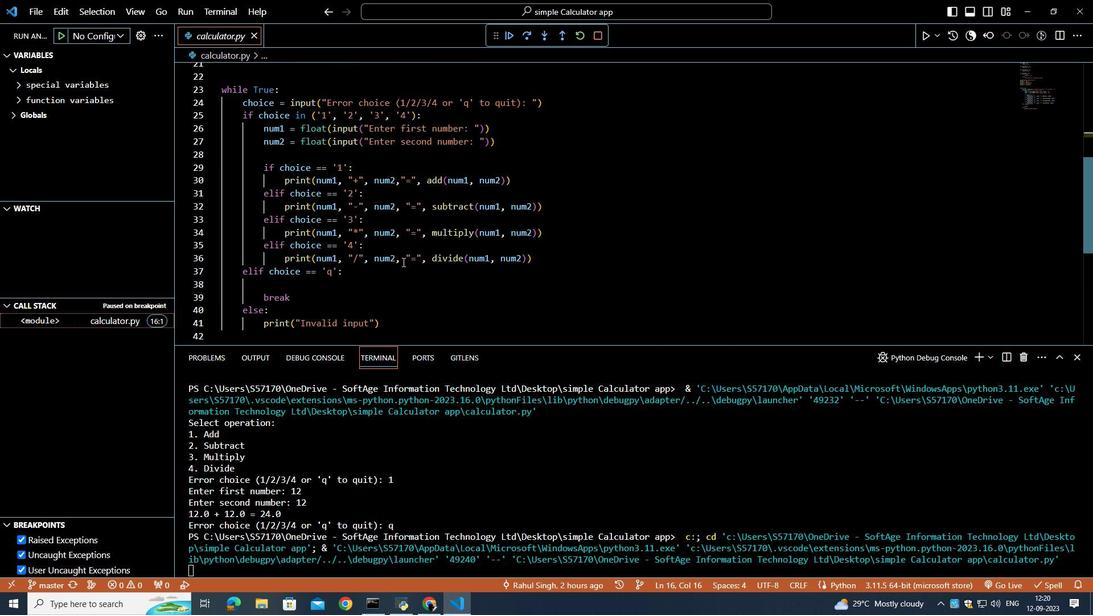 
Action: Mouse scrolled (402, 262) with delta (0, 0)
Screenshot: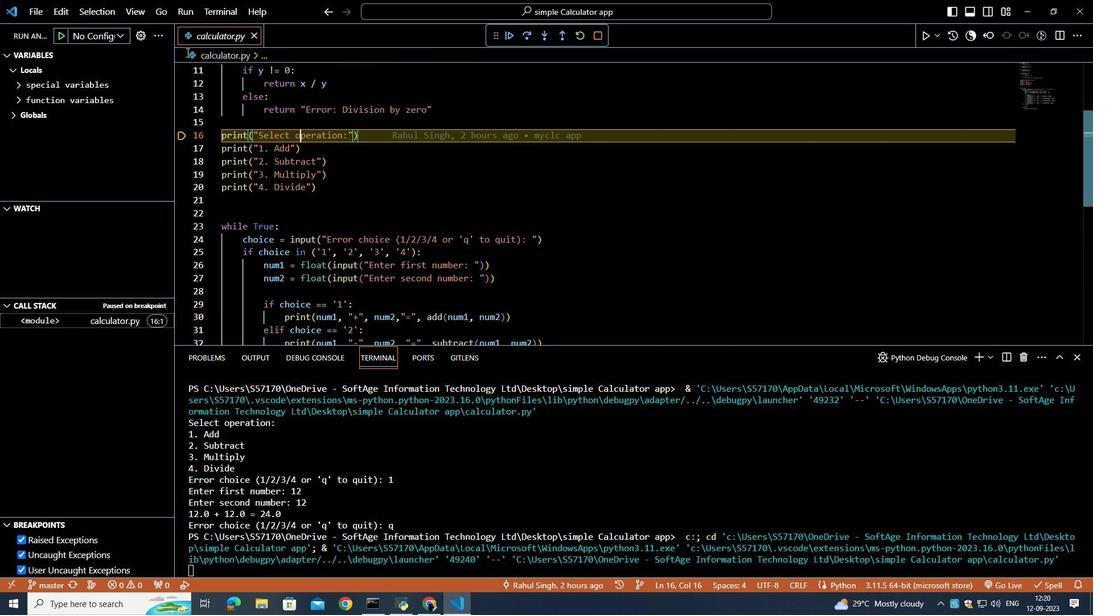 
Action: Mouse scrolled (402, 262) with delta (0, 0)
Screenshot: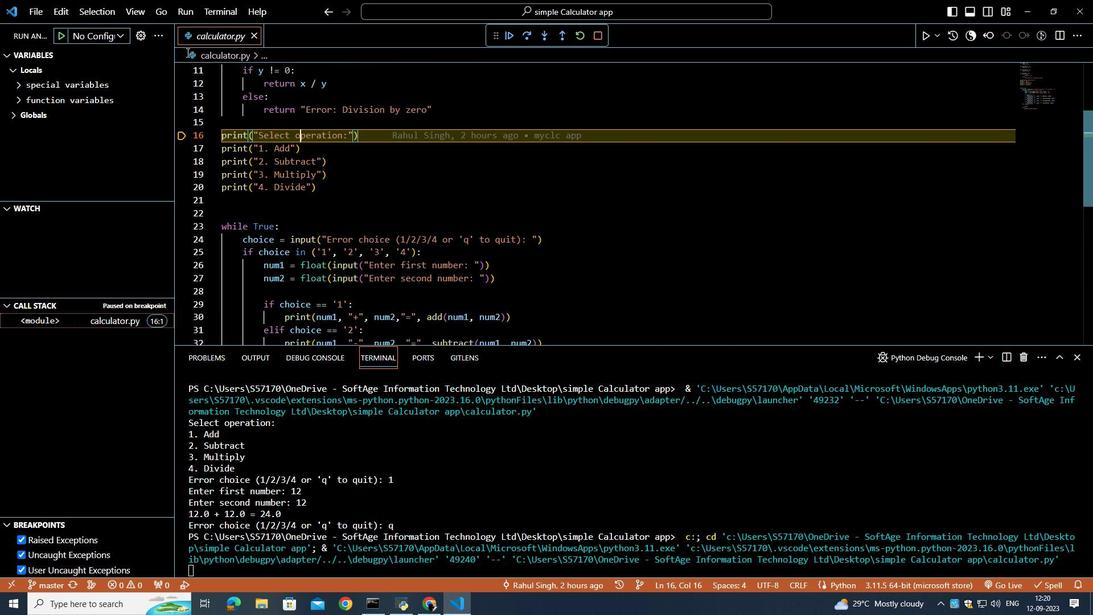 
Action: Mouse scrolled (402, 262) with delta (0, 0)
Screenshot: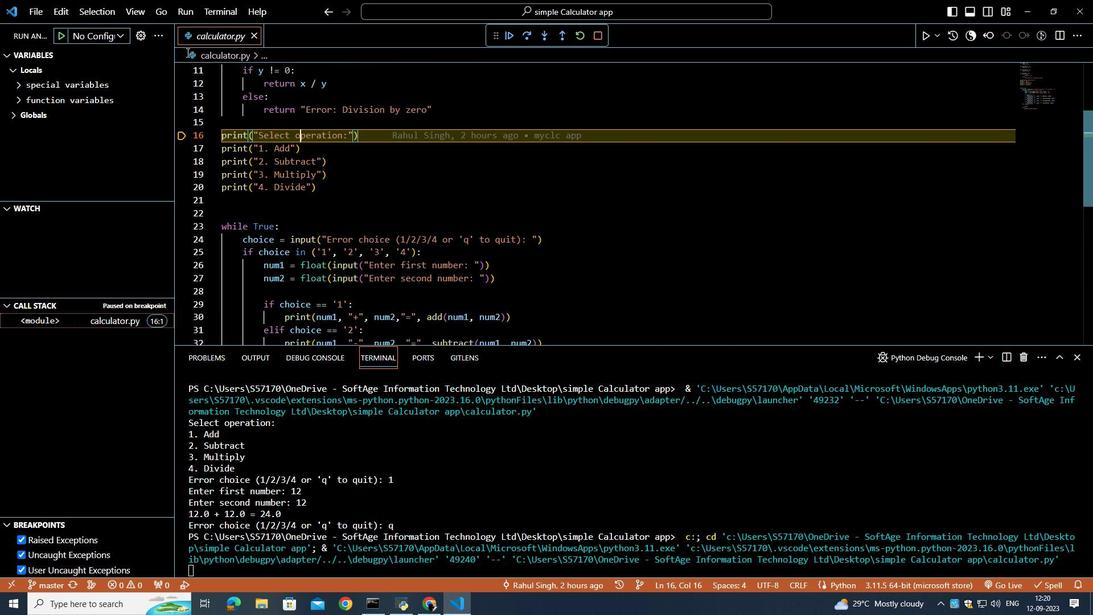 
Action: Mouse scrolled (402, 262) with delta (0, 0)
Screenshot: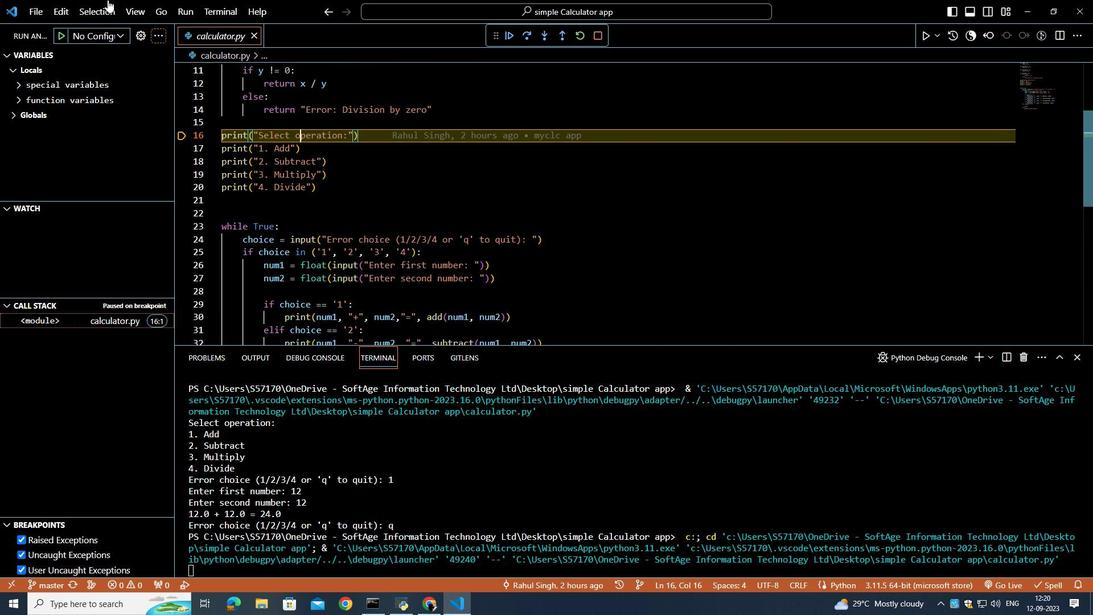 
Action: Mouse moved to (190, 6)
Screenshot: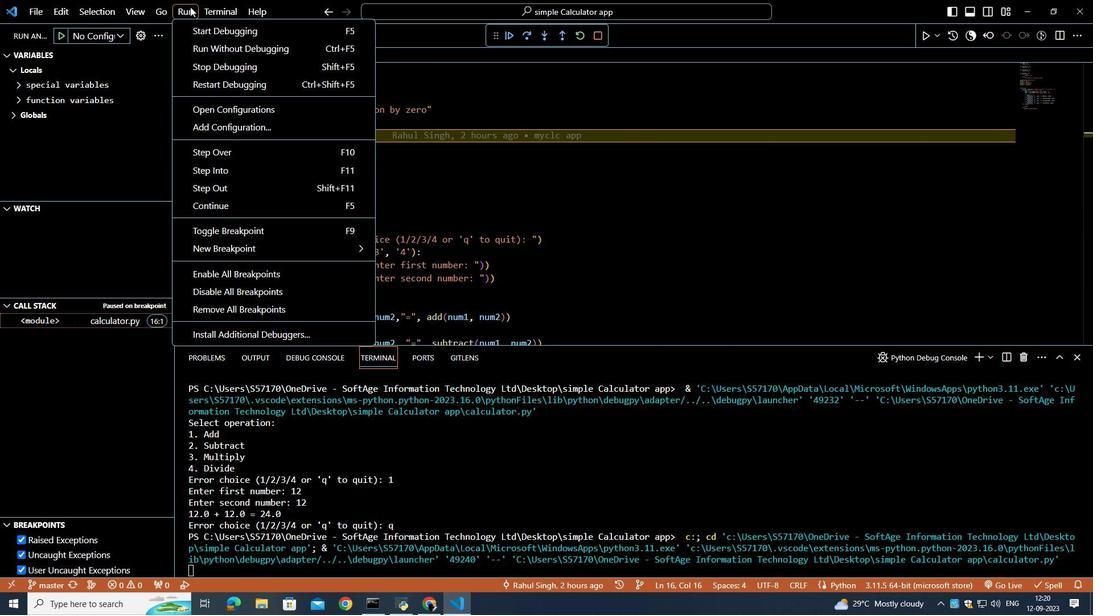 
Action: Mouse pressed left at (190, 6)
Screenshot: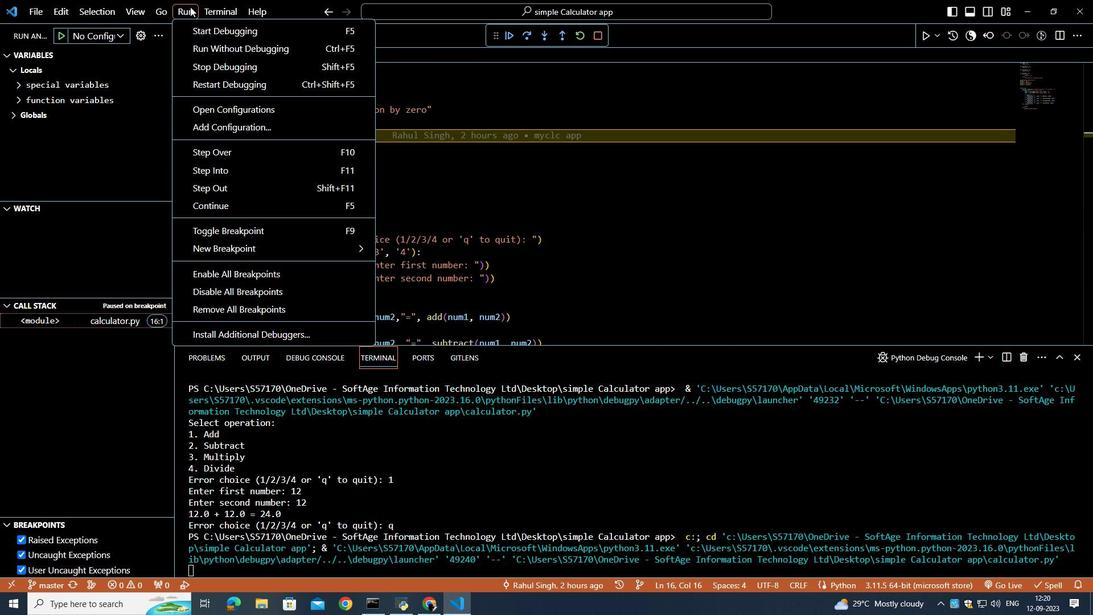 
Action: Mouse moved to (195, 30)
Screenshot: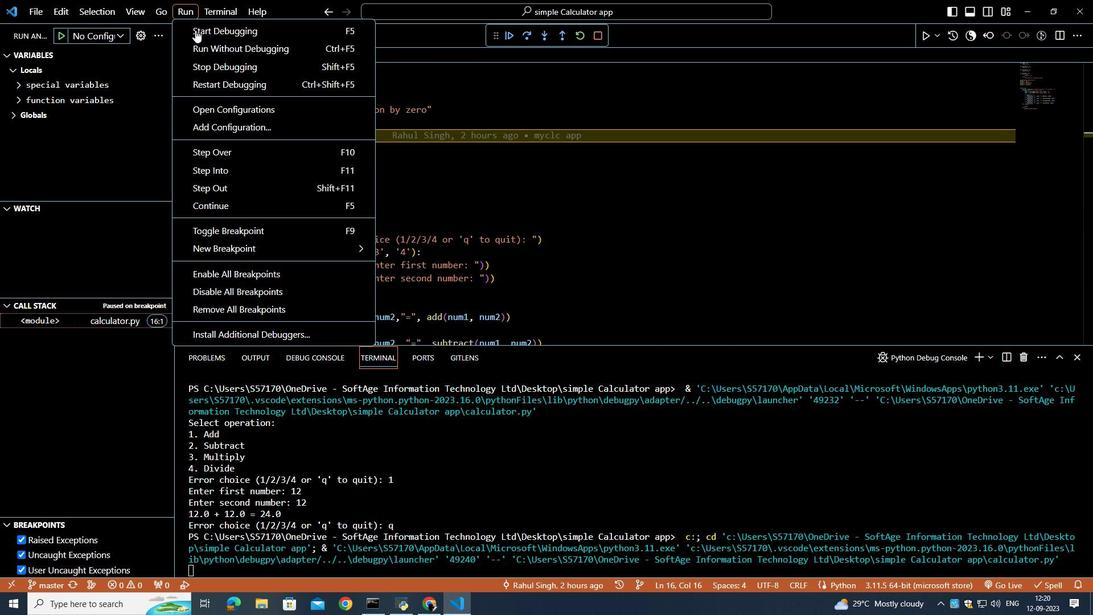 
Action: Mouse pressed left at (195, 30)
